 Task: Go to Program & Features. Select Whole Food Market. Add to cart Organic Calcium Supplements-2. Place order for Kelly Rodriguez, _x000D_
935 S Maple St_x000D_
Laurel, Mississippi(MS), 39440, Cell Number (601) 649-1048
Action: Mouse moved to (781, 270)
Screenshot: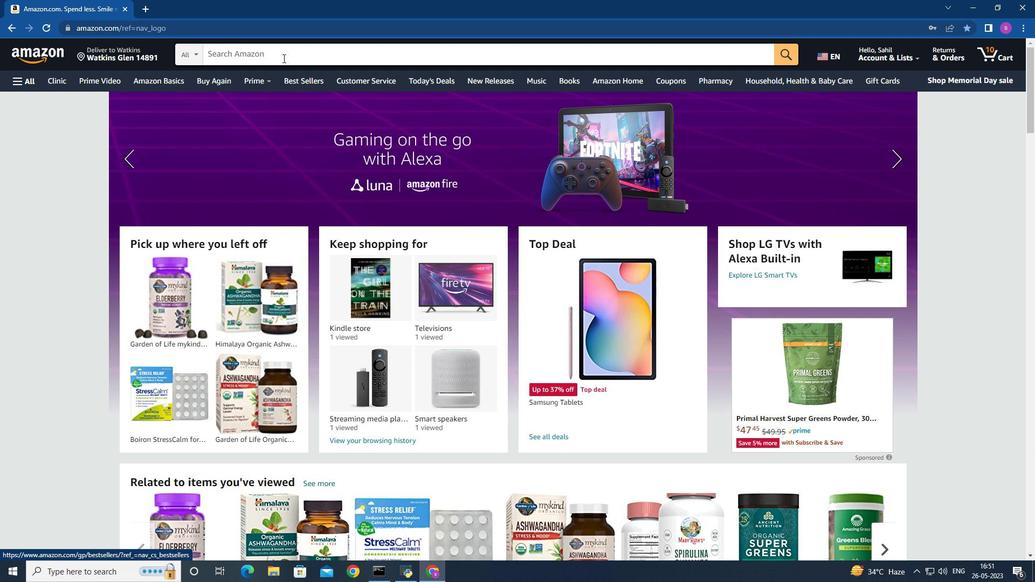 
Action: Mouse pressed left at (781, 270)
Screenshot: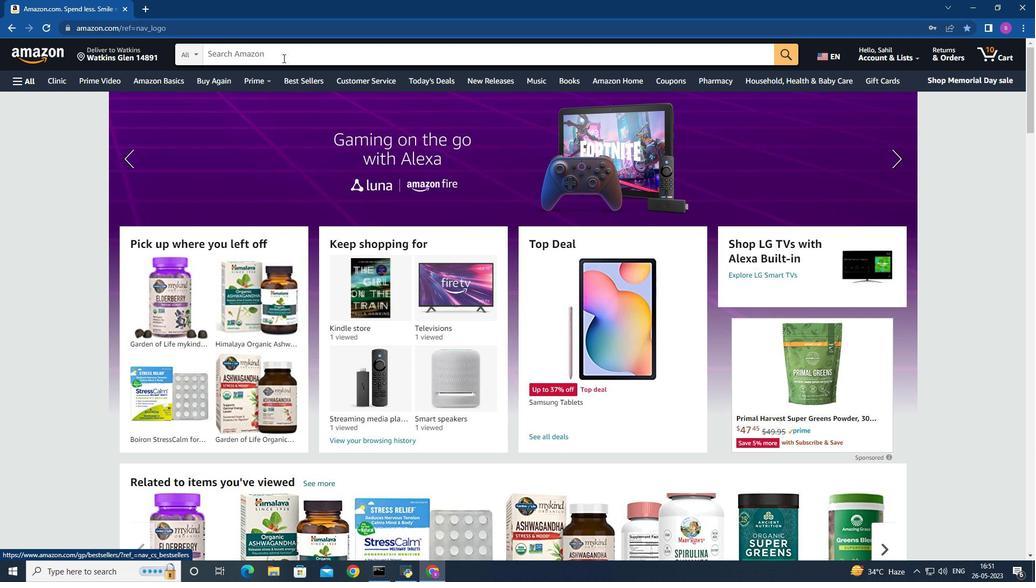 
Action: Key pressed food<Key.space>market<Key.enter>
Screenshot: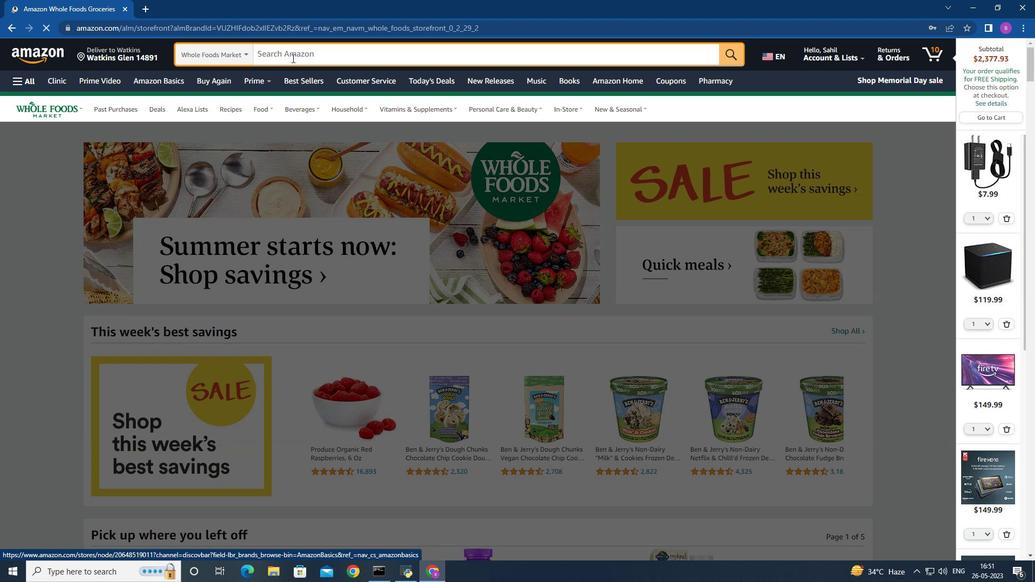 
Action: Mouse moved to (781, 270)
Screenshot: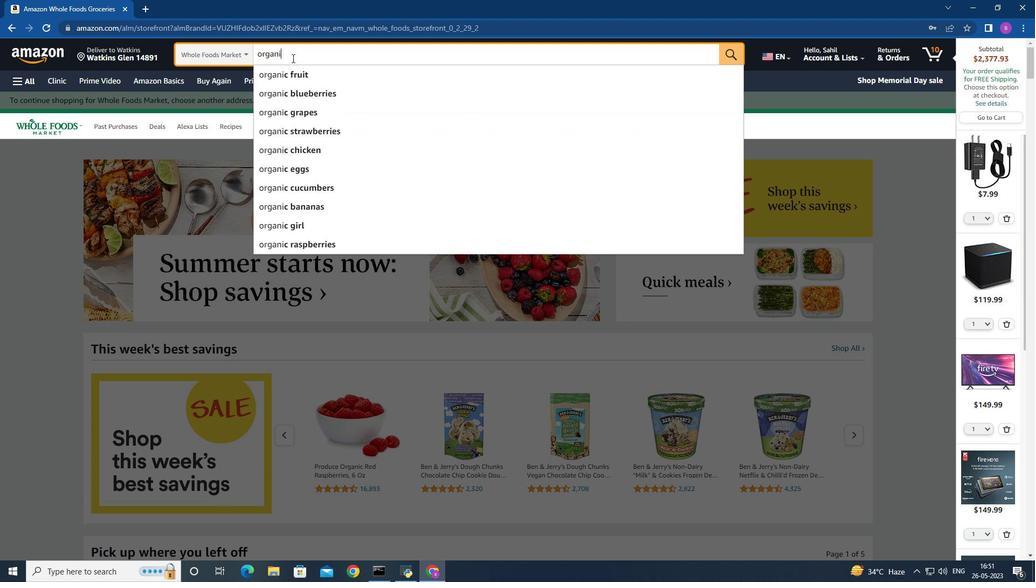 
Action: Mouse scrolled (781, 270) with delta (0, 0)
Screenshot: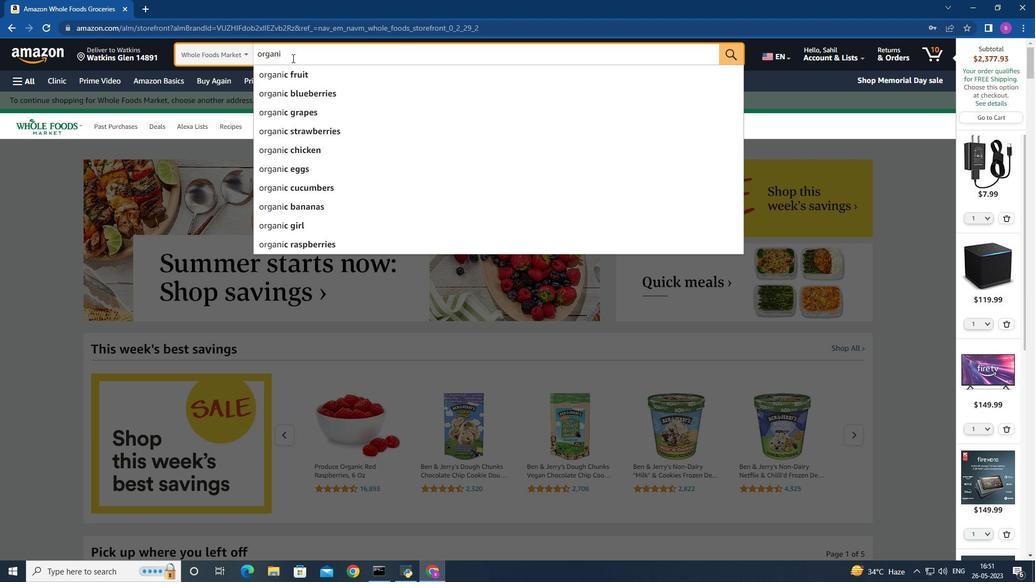 
Action: Mouse scrolled (781, 270) with delta (0, 0)
Screenshot: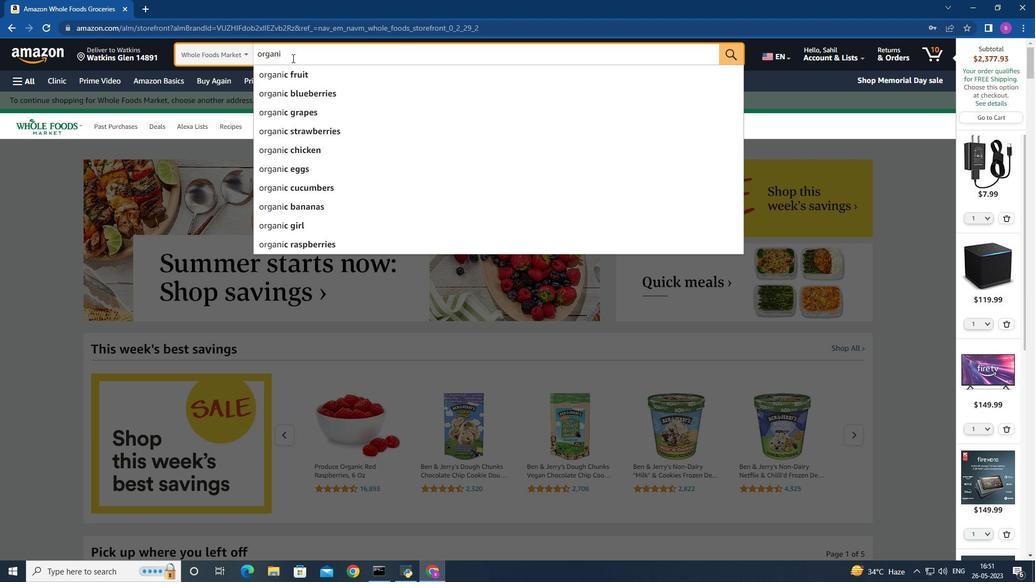 
Action: Mouse scrolled (781, 270) with delta (0, 0)
Screenshot: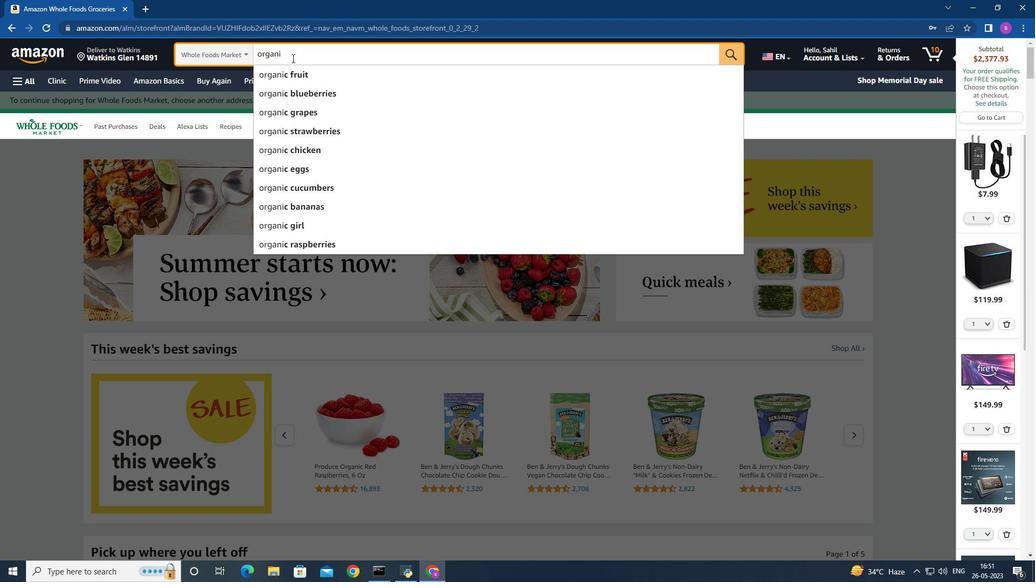 
Action: Mouse moved to (781, 270)
Screenshot: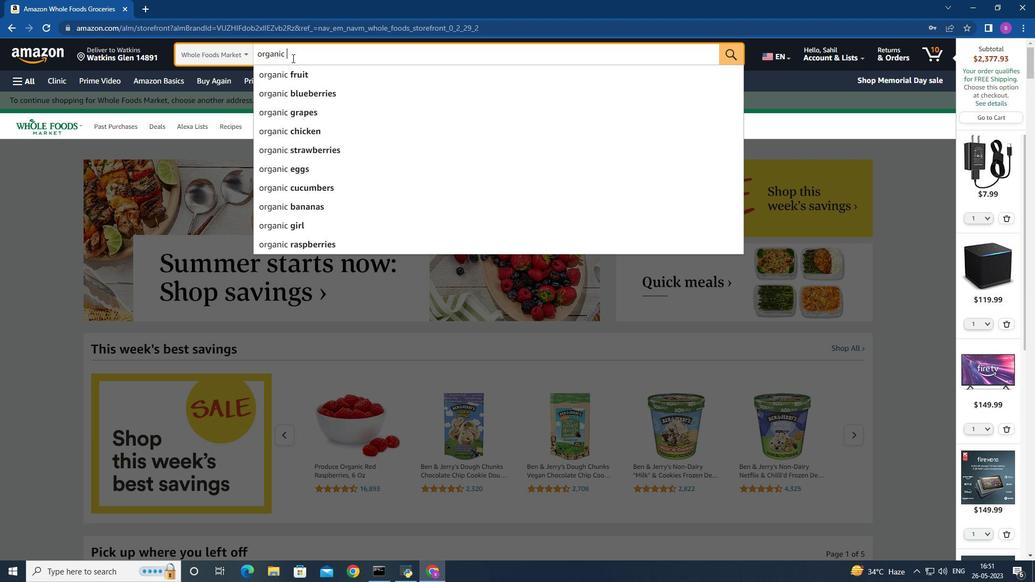 
Action: Mouse scrolled (781, 270) with delta (0, 0)
Screenshot: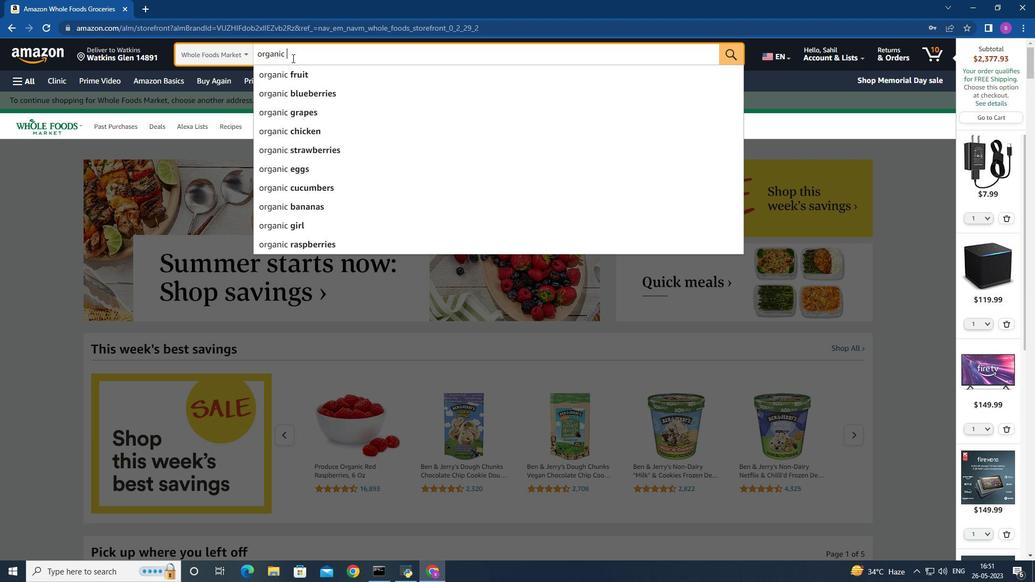 
Action: Mouse scrolled (781, 270) with delta (0, 0)
Screenshot: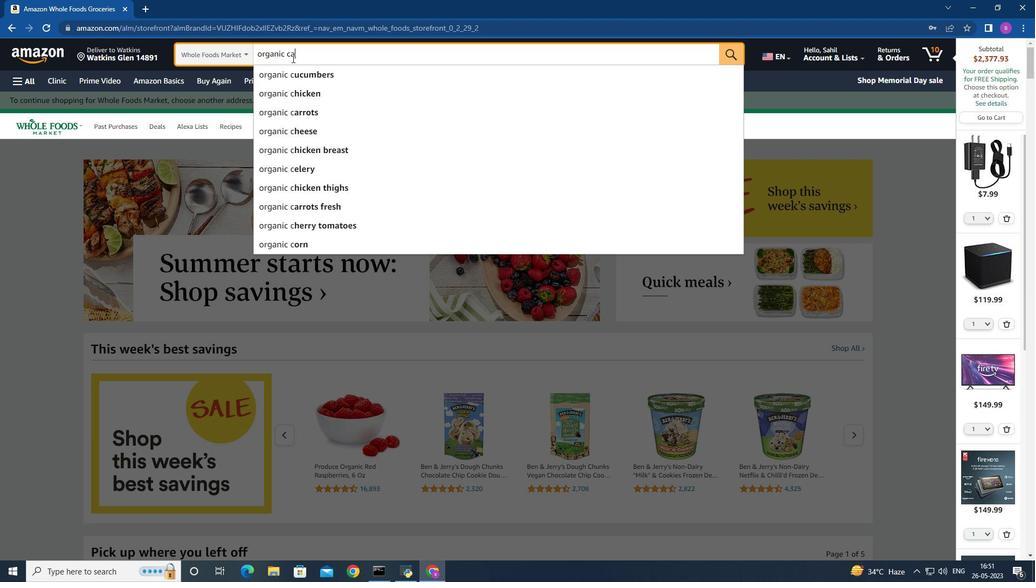 
Action: Mouse scrolled (781, 270) with delta (0, 0)
Screenshot: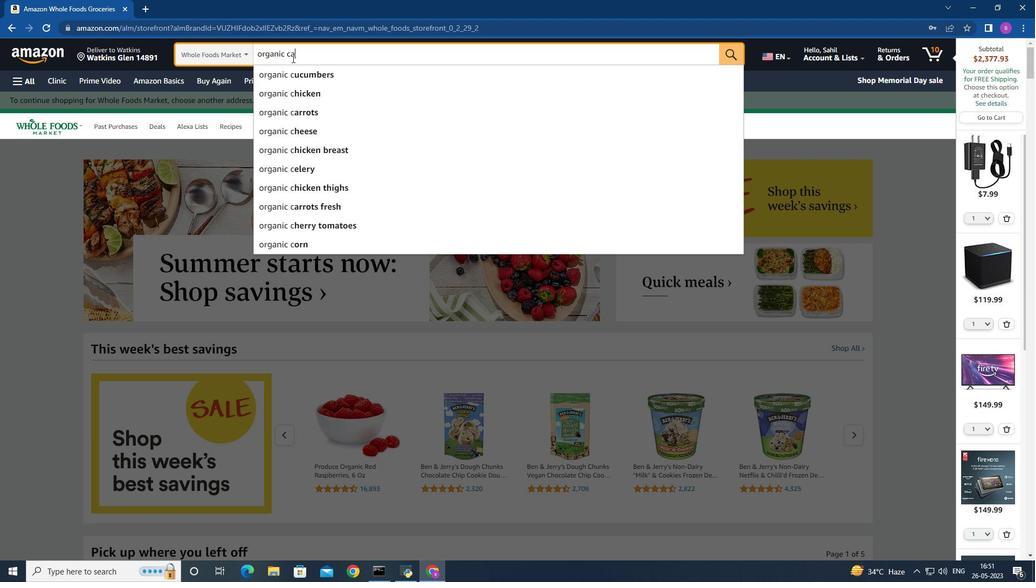 
Action: Mouse moved to (781, 270)
Screenshot: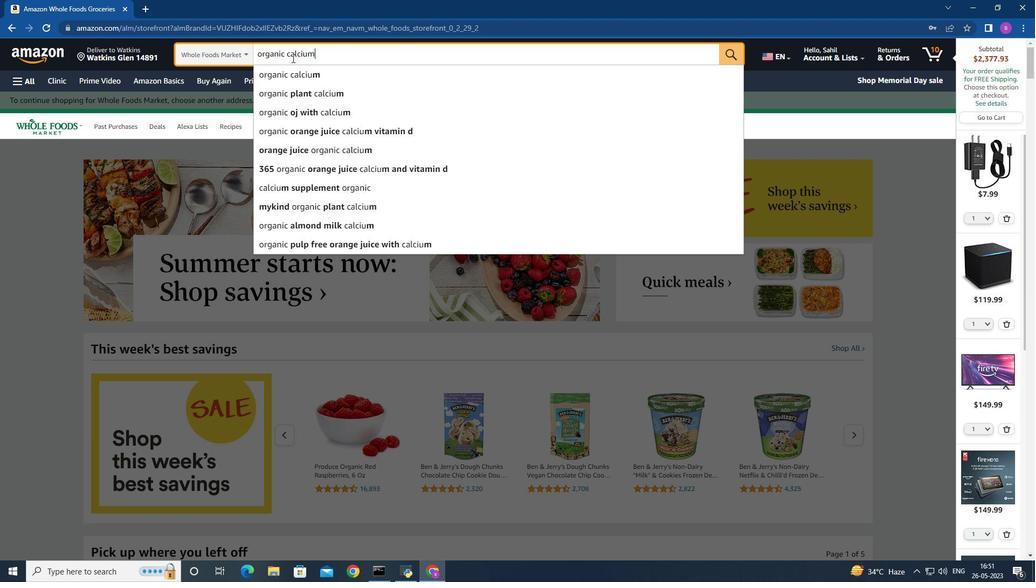 
Action: Mouse scrolled (781, 270) with delta (0, 0)
Screenshot: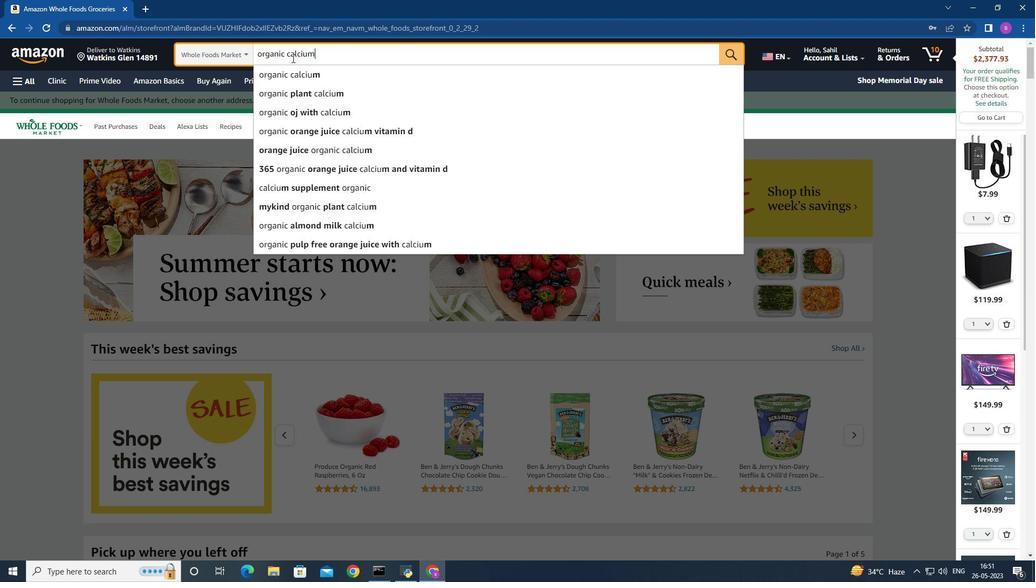 
Action: Mouse scrolled (781, 270) with delta (0, 0)
Screenshot: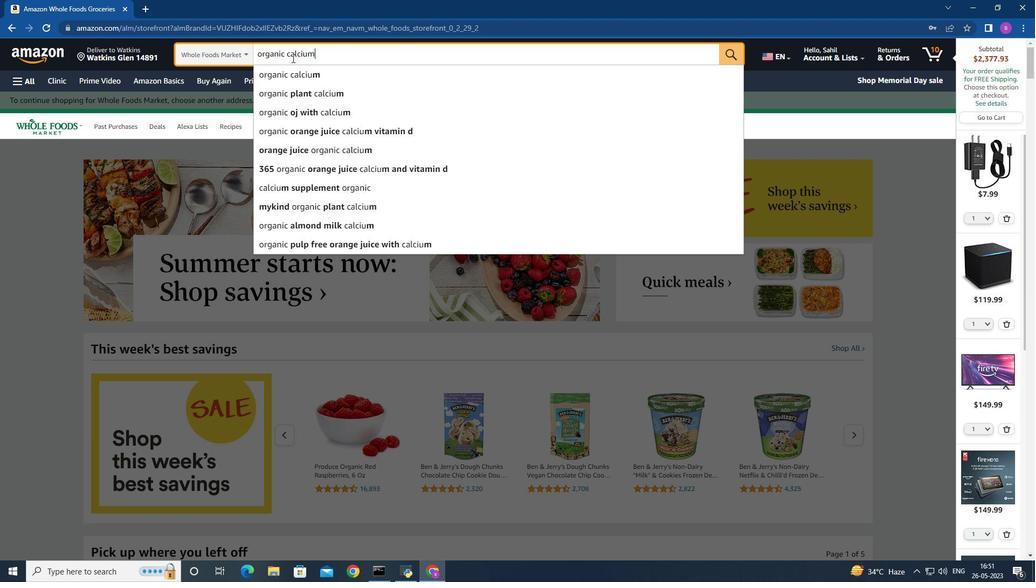 
Action: Mouse scrolled (781, 270) with delta (0, 0)
Screenshot: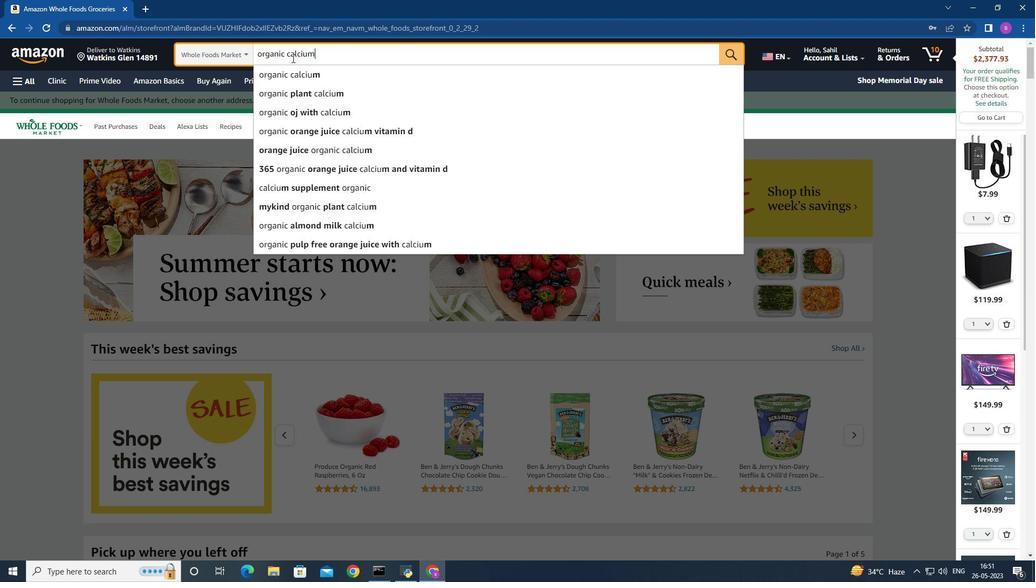 
Action: Mouse scrolled (781, 270) with delta (0, 0)
Screenshot: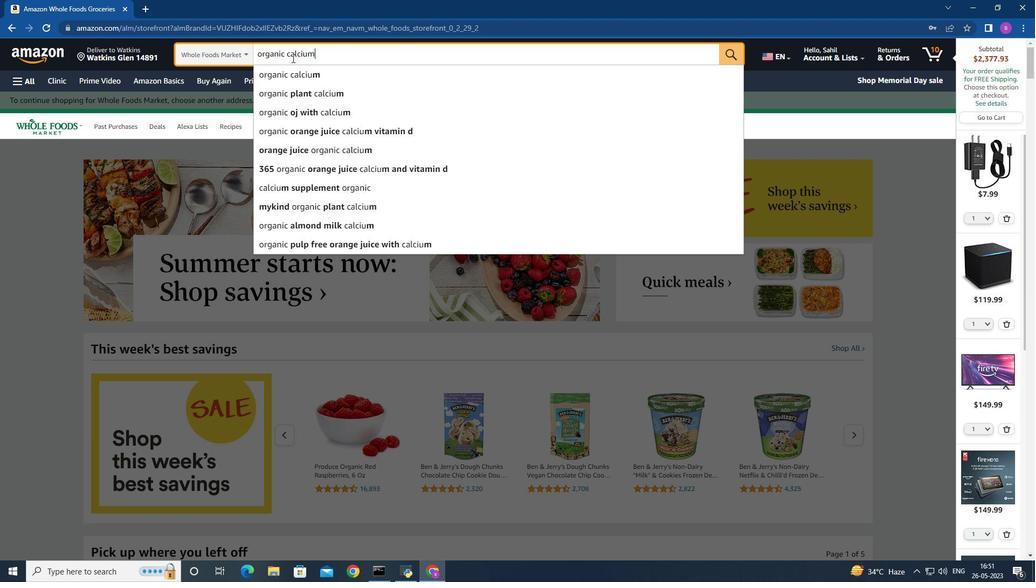 
Action: Mouse moved to (781, 270)
Screenshot: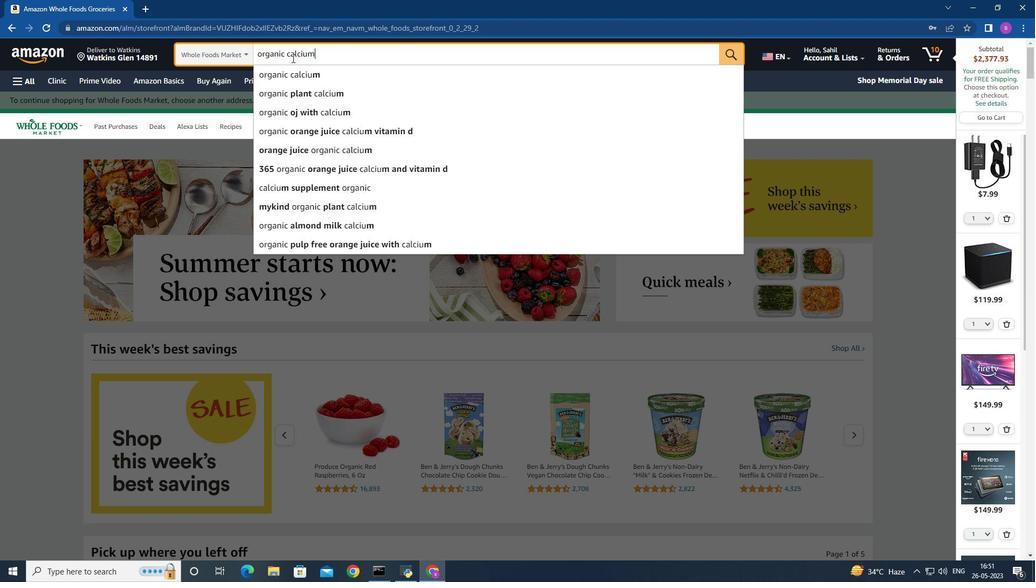 
Action: Mouse scrolled (781, 270) with delta (0, 0)
Screenshot: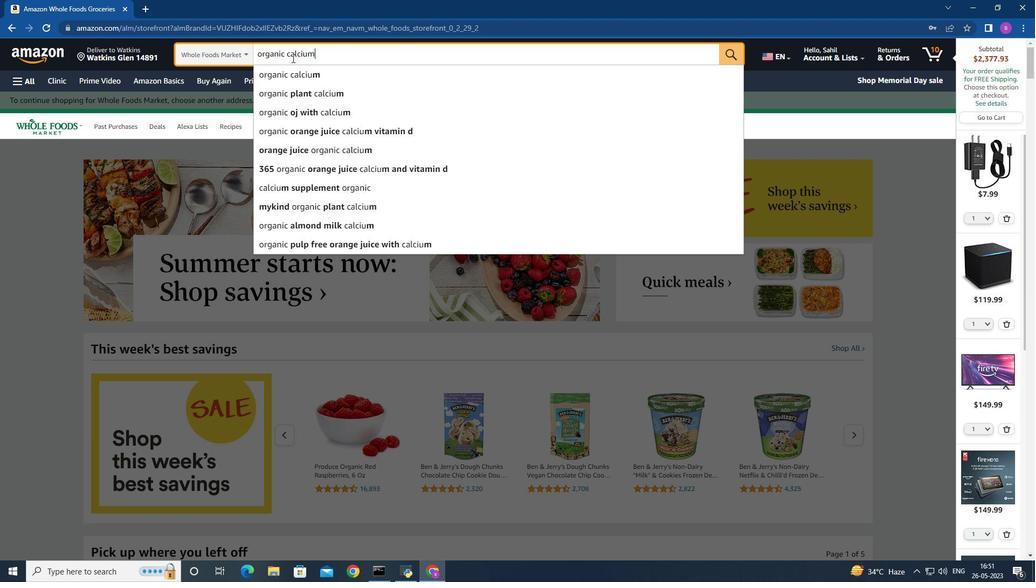 
Action: Mouse moved to (781, 270)
Screenshot: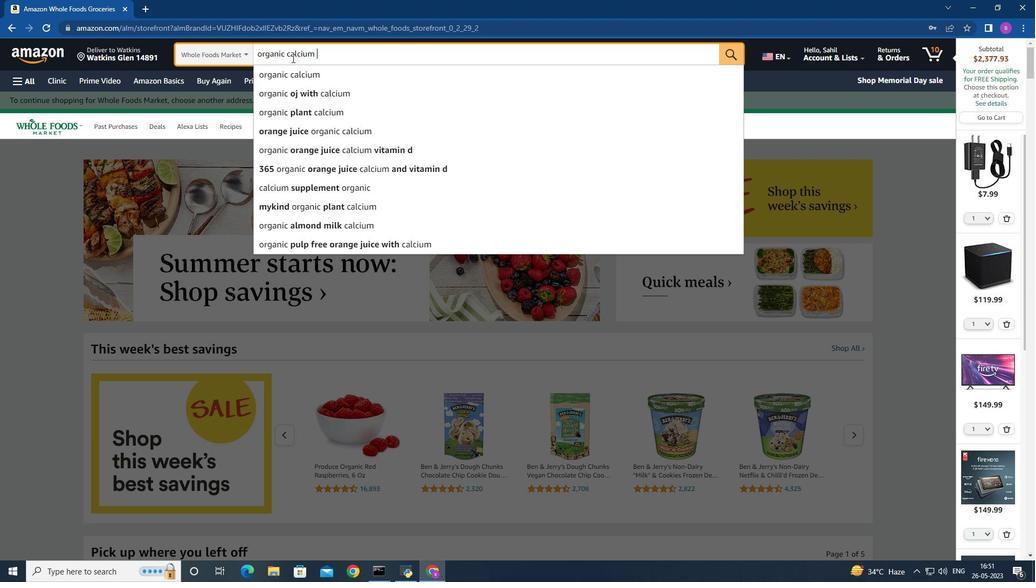 
Action: Mouse scrolled (781, 270) with delta (0, 0)
Screenshot: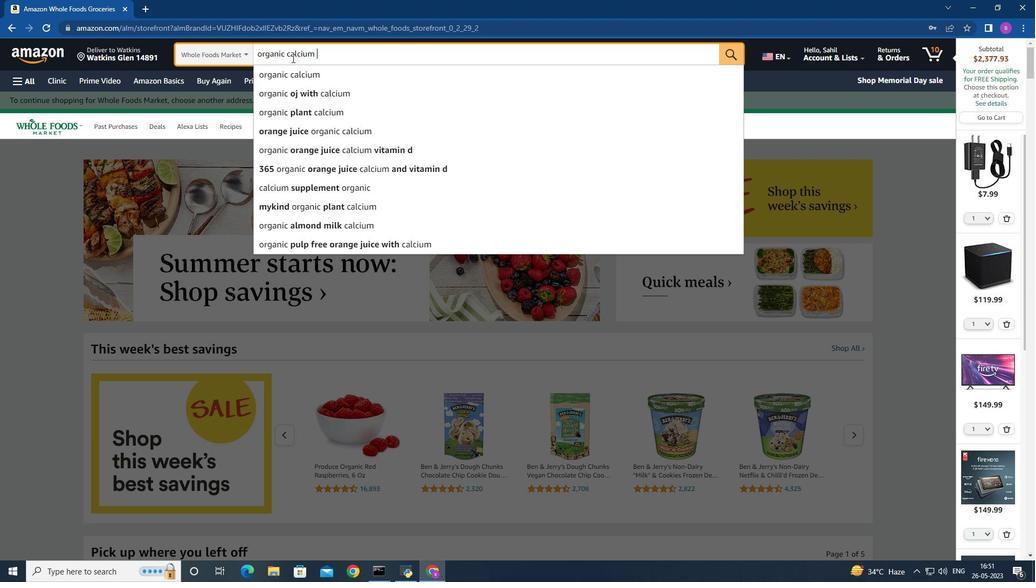 
Action: Mouse scrolled (781, 270) with delta (0, 0)
Screenshot: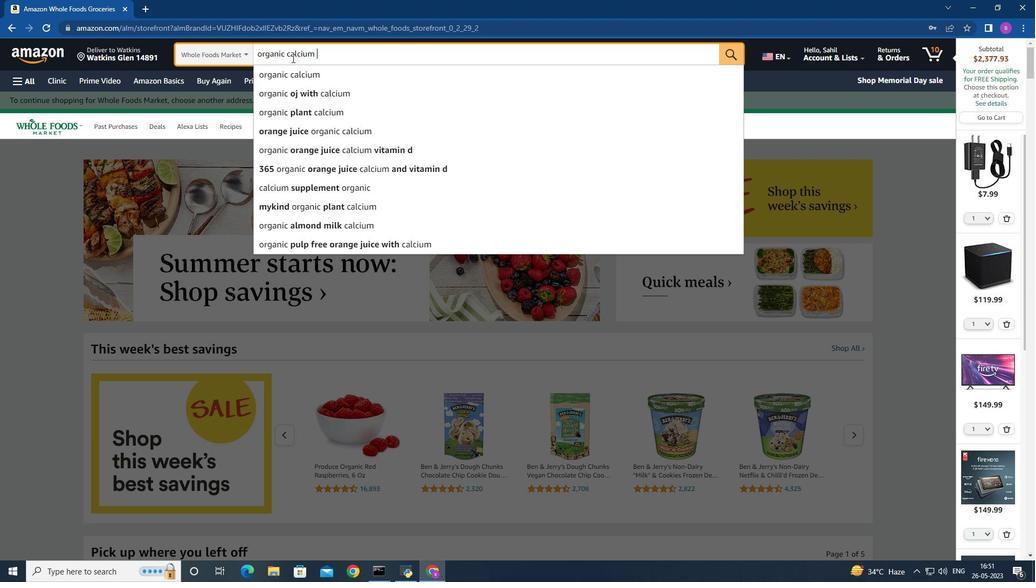 
Action: Mouse moved to (781, 270)
Screenshot: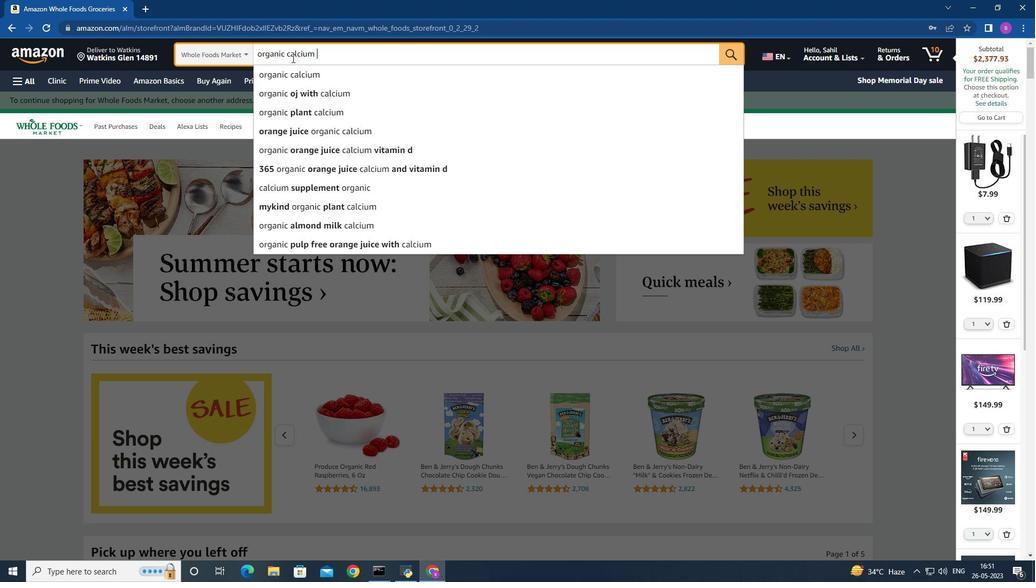 
Action: Mouse scrolled (781, 270) with delta (0, 0)
Screenshot: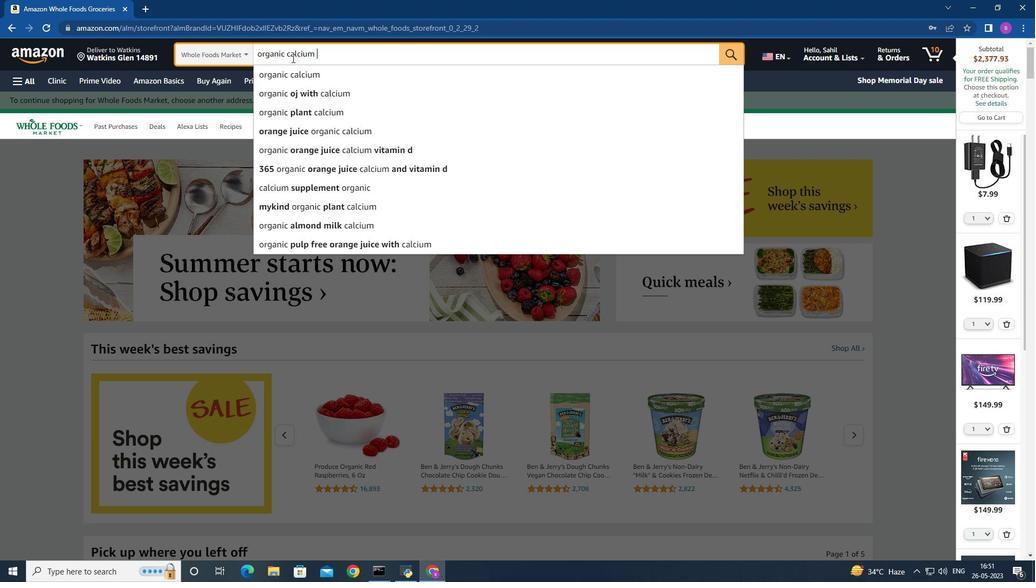 
Action: Mouse moved to (781, 270)
Screenshot: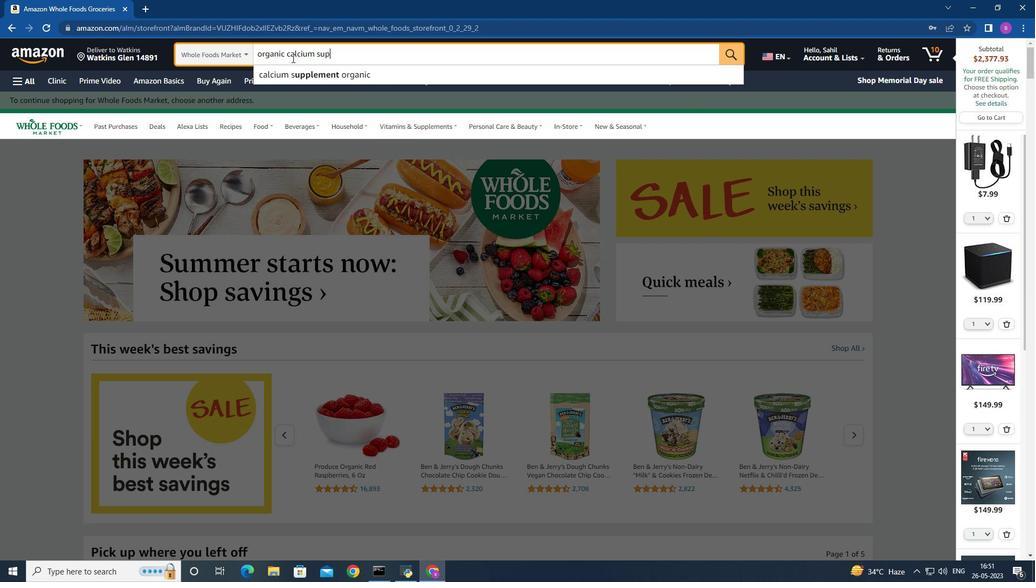
Action: Mouse pressed left at (781, 270)
Screenshot: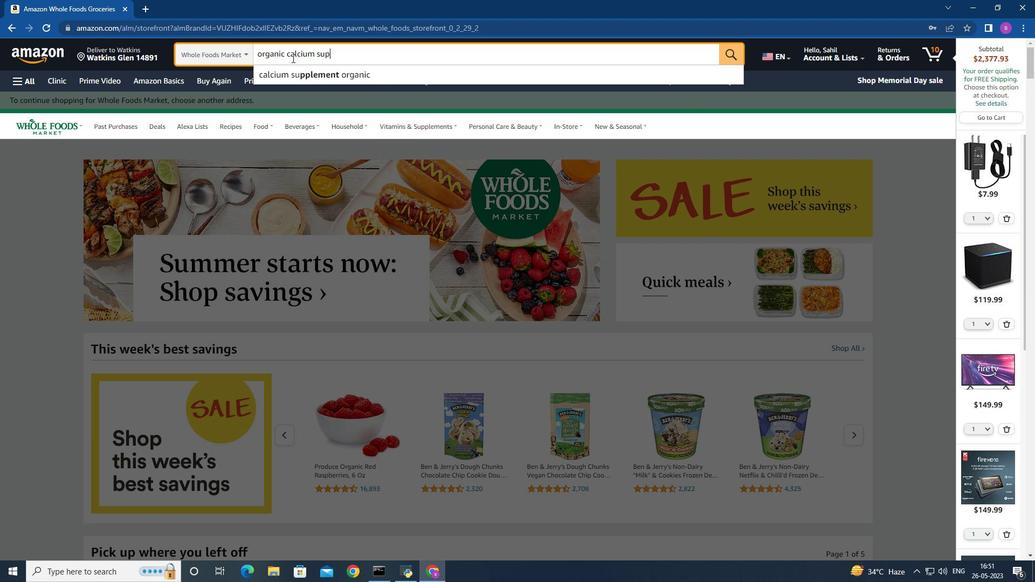 
Action: Key pressed <Key.space>calcium<Key.space><Key.shift>Supplements-2.<Key.enter>
Screenshot: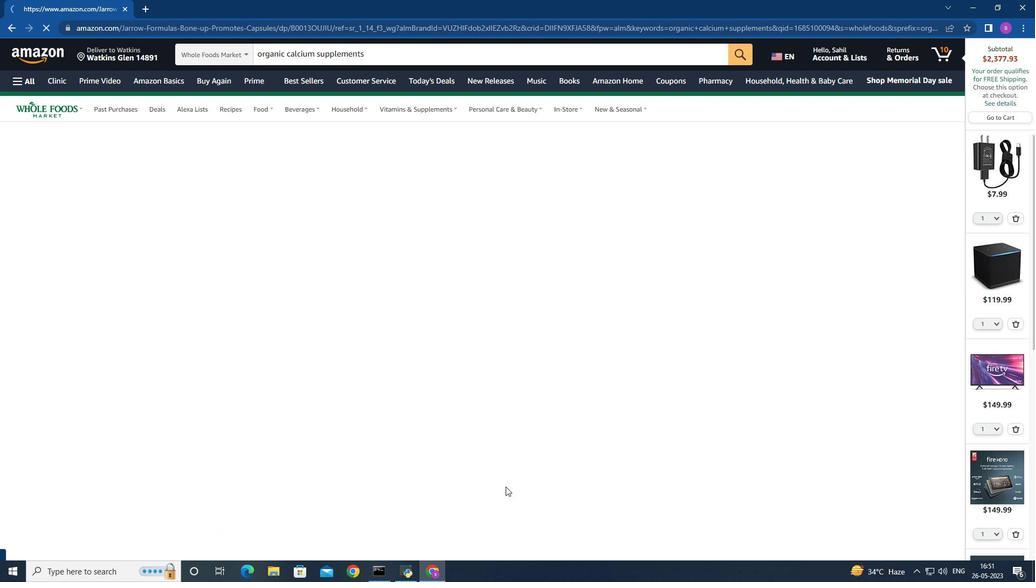 
Action: Mouse moved to (781, 270)
Screenshot: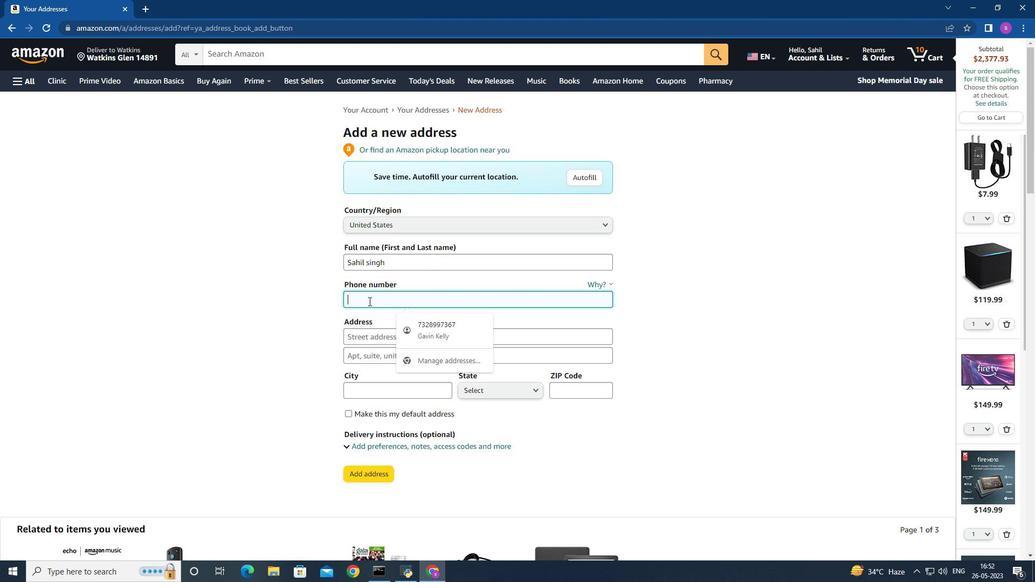 
Action: Mouse scrolled (781, 270) with delta (0, 0)
Screenshot: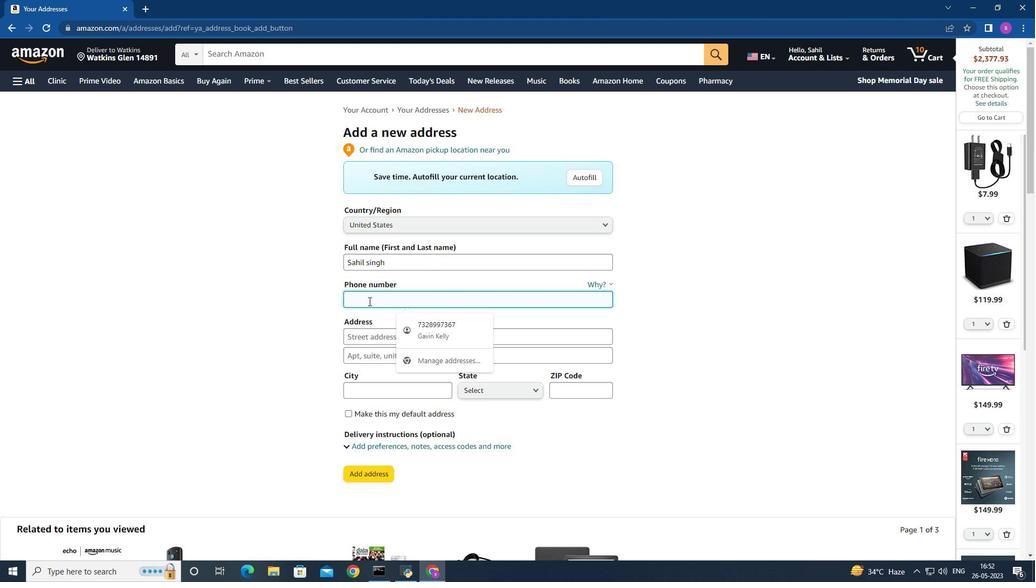 
Action: Mouse moved to (781, 270)
Screenshot: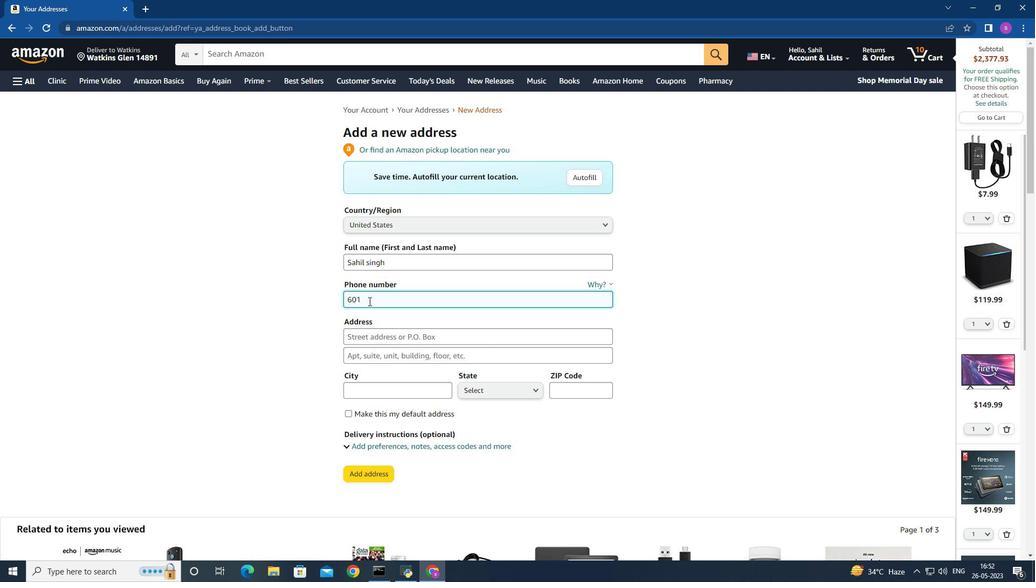 
Action: Mouse scrolled (781, 270) with delta (0, 0)
Screenshot: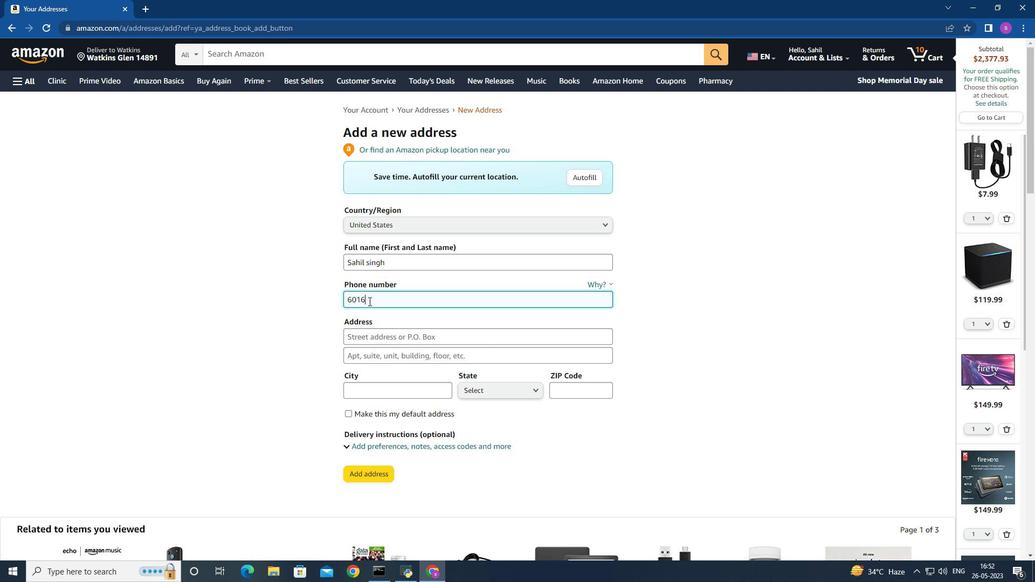 
Action: Mouse scrolled (781, 270) with delta (0, 0)
Screenshot: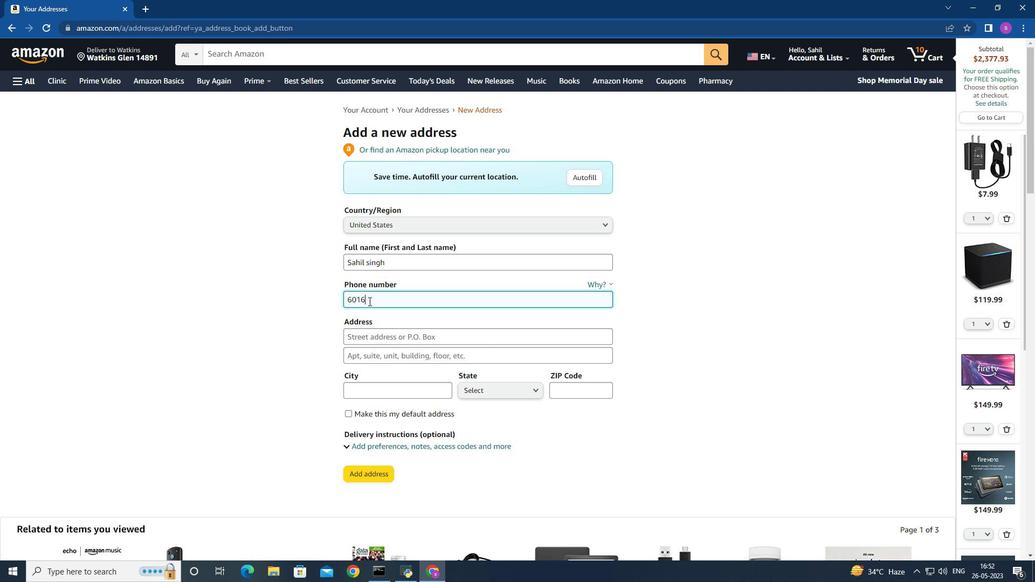 
Action: Mouse scrolled (781, 270) with delta (0, 0)
Screenshot: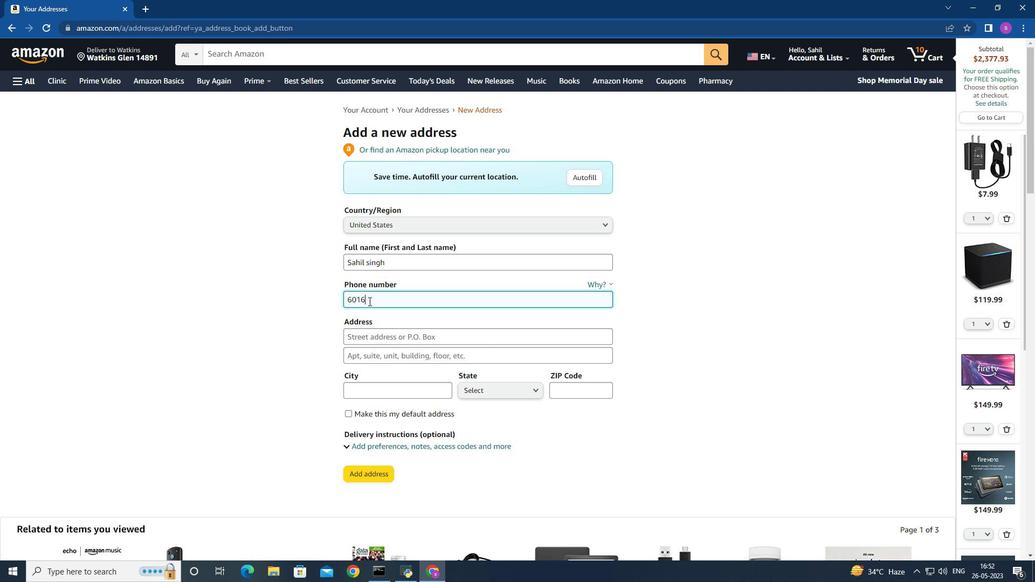 
Action: Mouse scrolled (781, 270) with delta (0, 0)
Screenshot: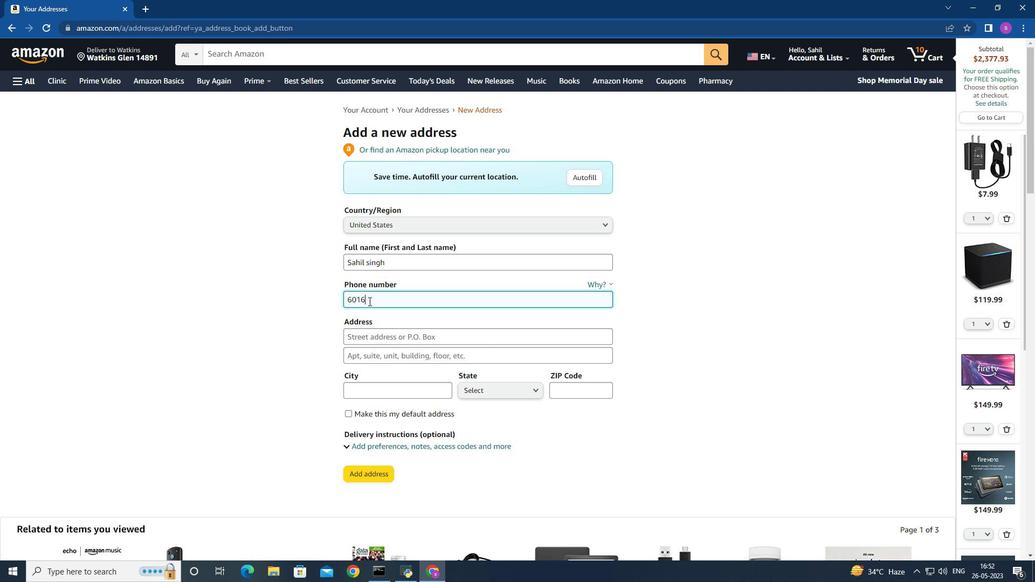 
Action: Mouse moved to (781, 270)
Screenshot: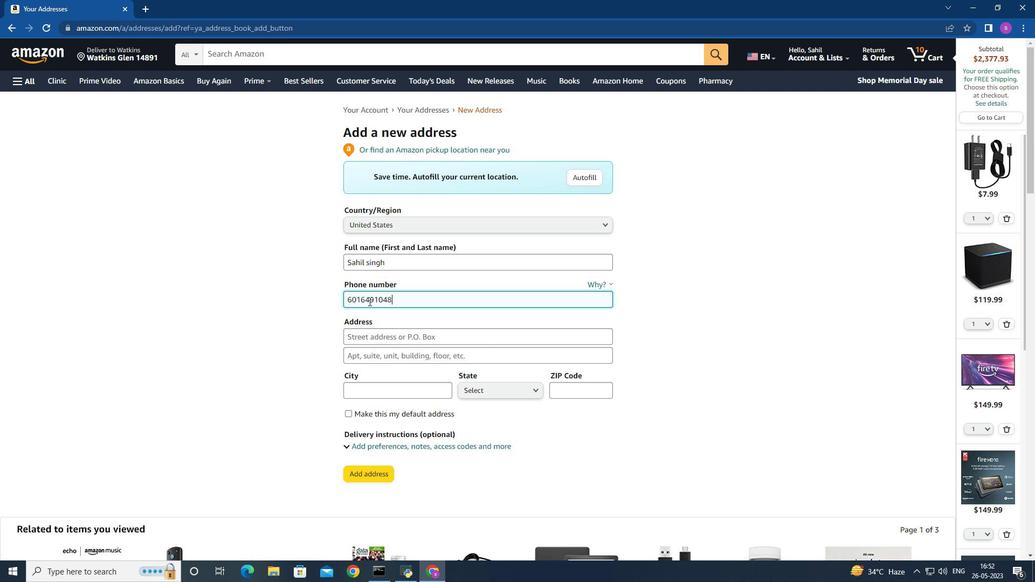 
Action: Mouse scrolled (781, 270) with delta (0, 0)
Screenshot: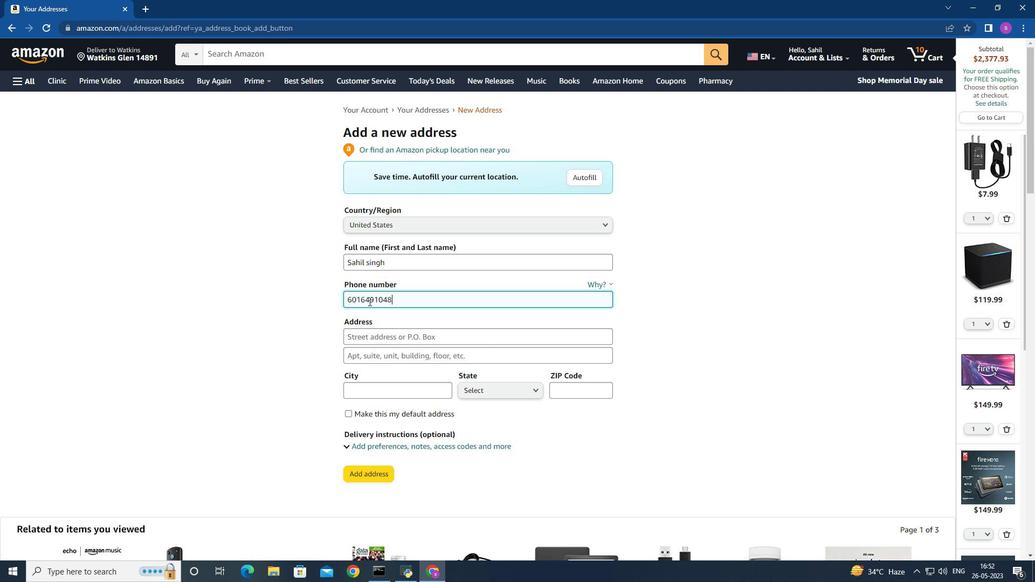 
Action: Mouse scrolled (781, 270) with delta (0, 0)
Screenshot: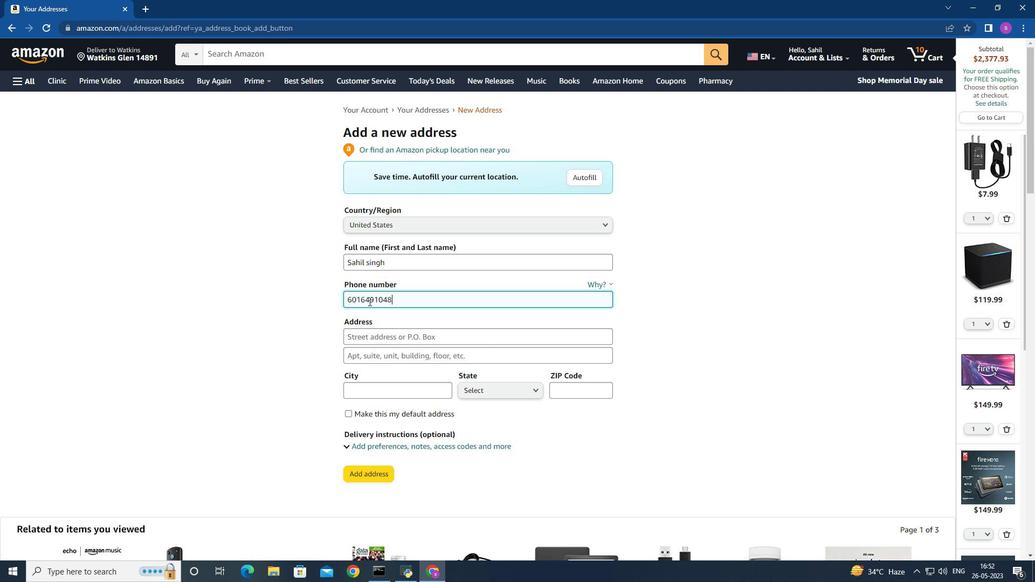 
Action: Mouse scrolled (781, 270) with delta (0, 0)
Screenshot: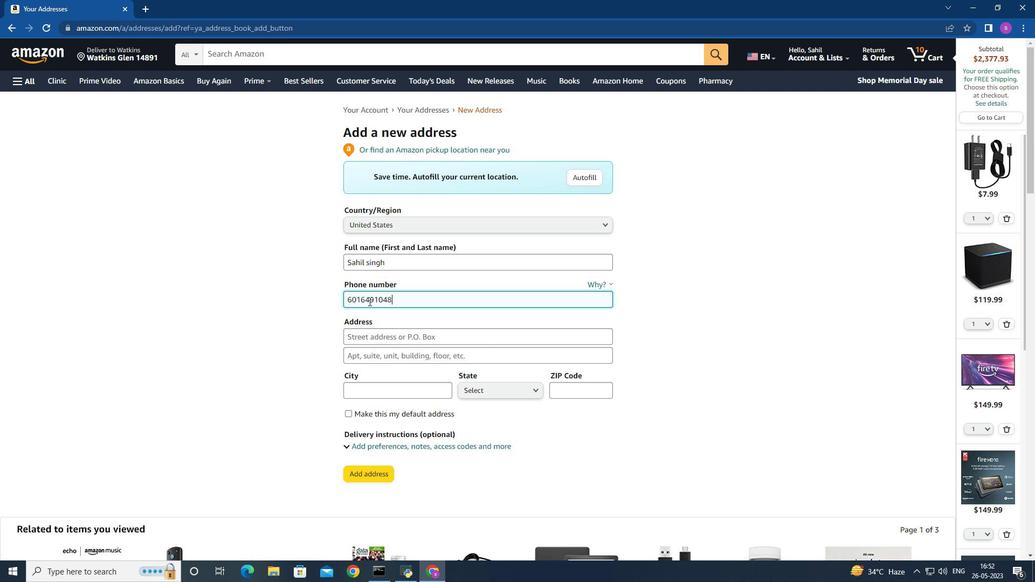 
Action: Mouse scrolled (781, 270) with delta (0, 0)
Screenshot: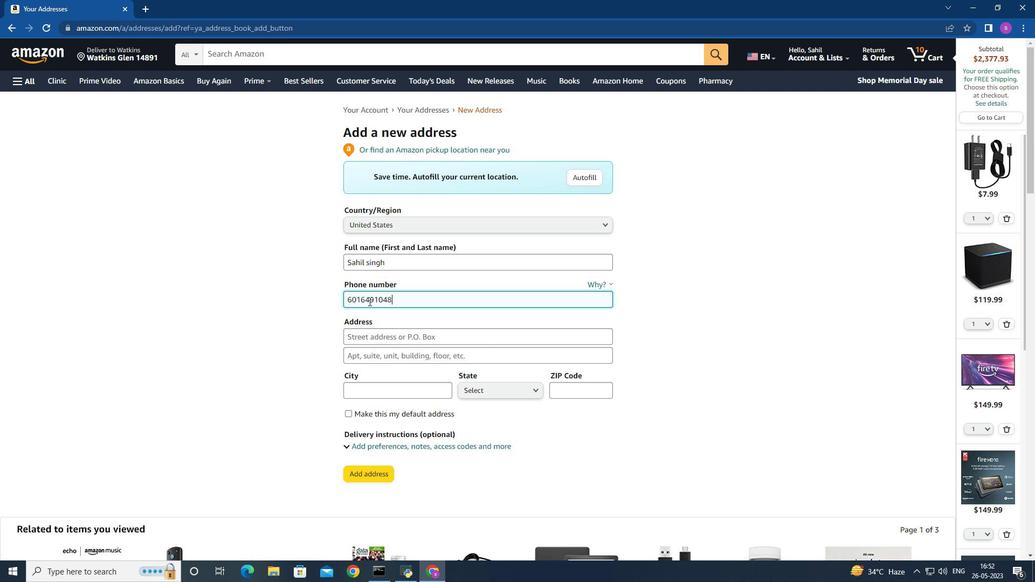 
Action: Mouse moved to (781, 270)
Screenshot: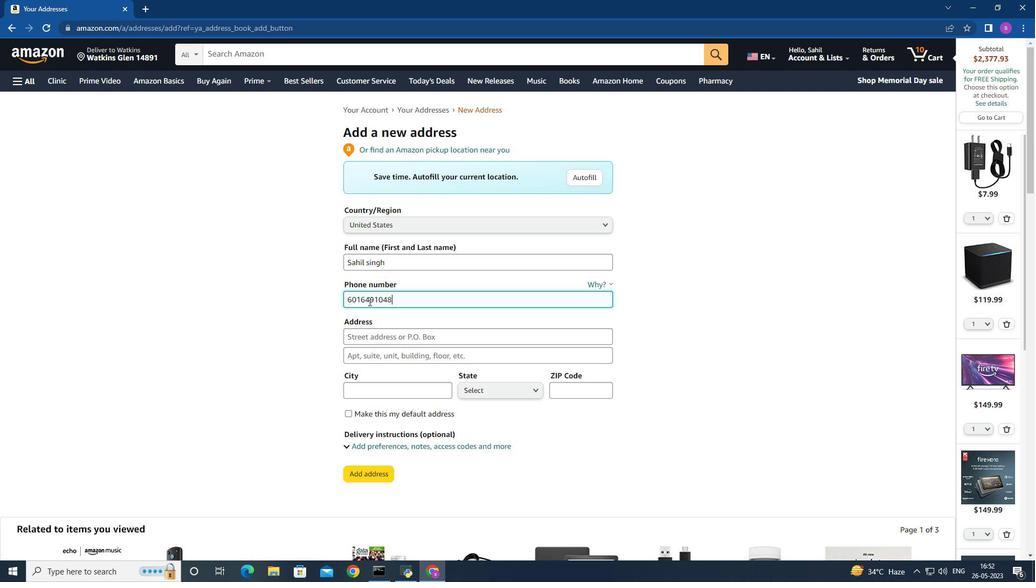 
Action: Mouse scrolled (781, 270) with delta (0, 0)
Screenshot: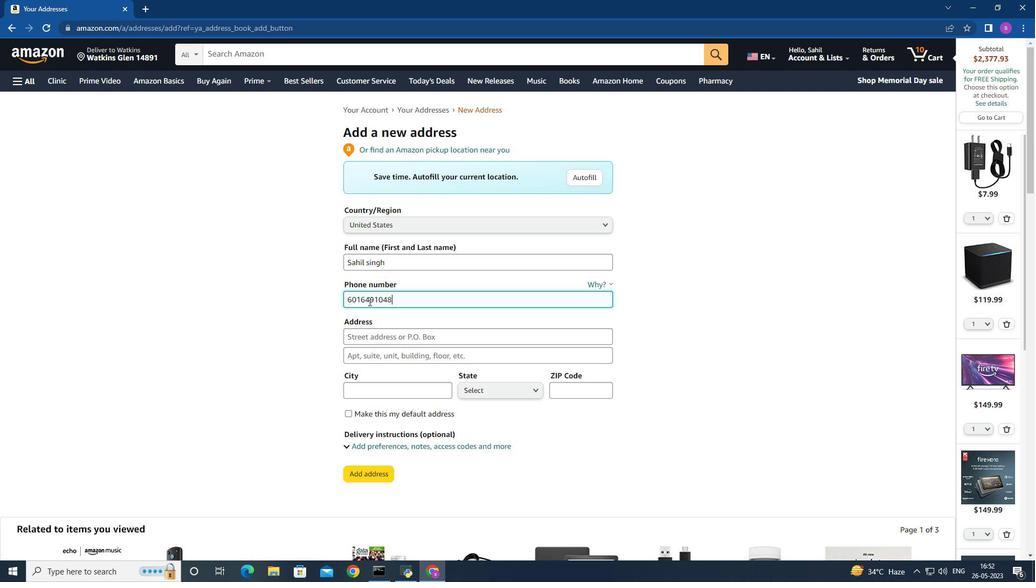 
Action: Mouse moved to (781, 270)
Screenshot: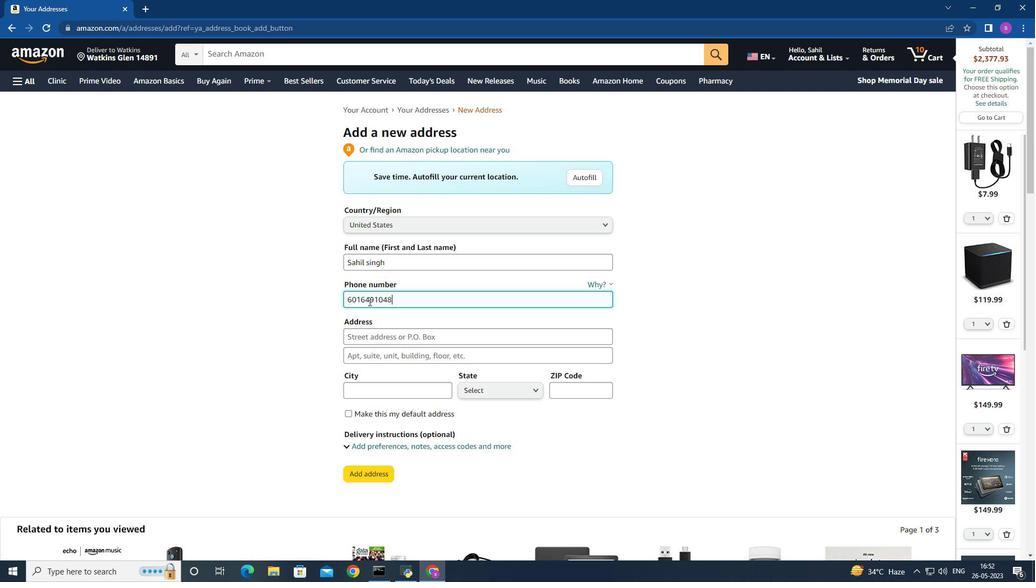 
Action: Mouse scrolled (781, 270) with delta (0, 0)
Screenshot: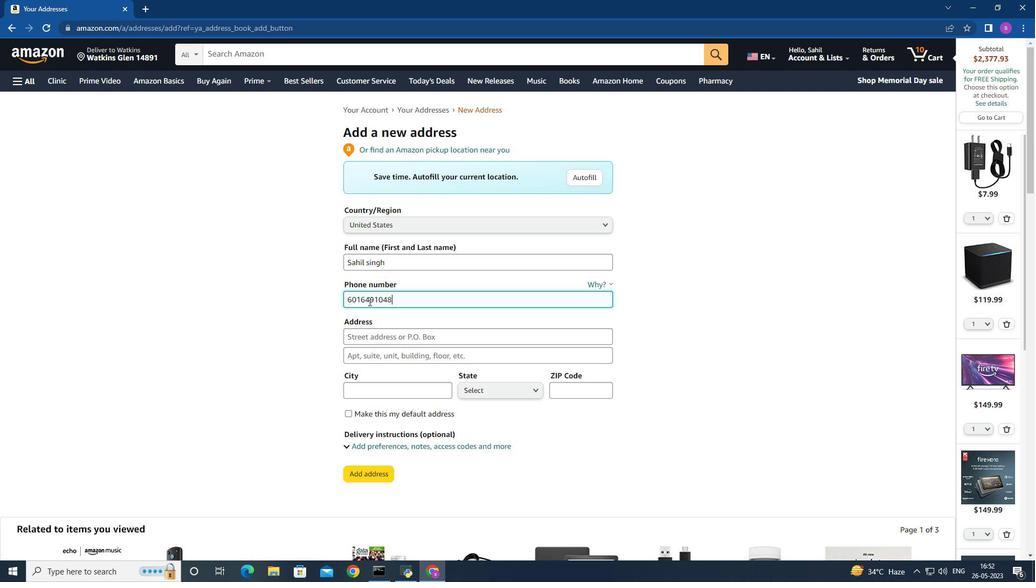 
Action: Mouse moved to (781, 270)
Screenshot: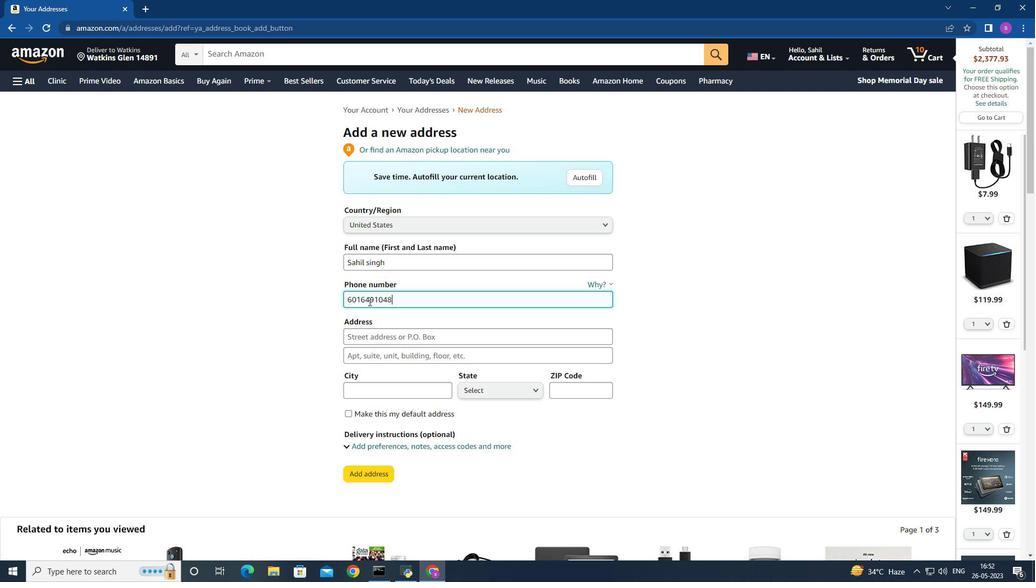 
Action: Mouse scrolled (781, 270) with delta (0, 0)
Screenshot: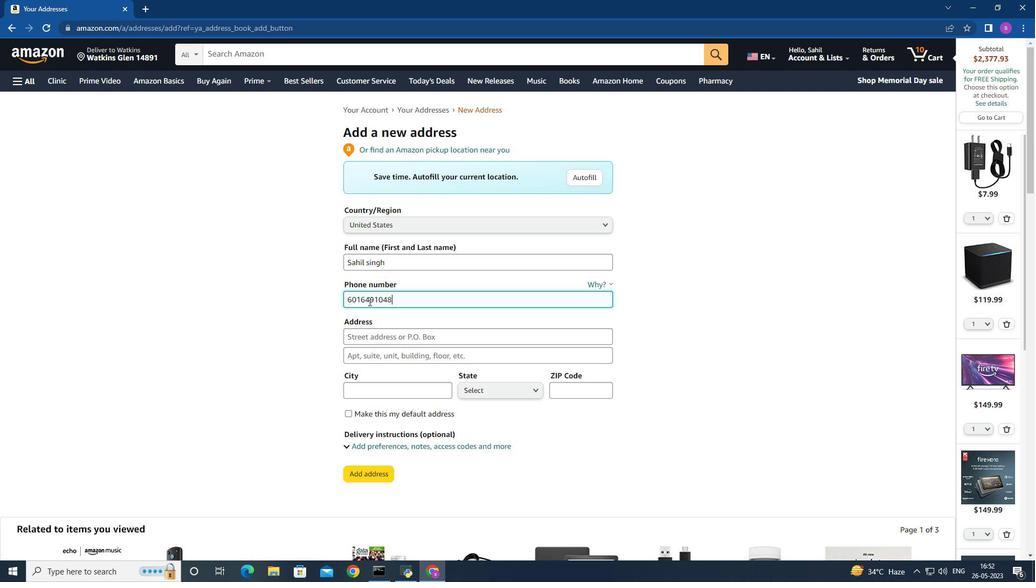 
Action: Mouse moved to (781, 270)
Screenshot: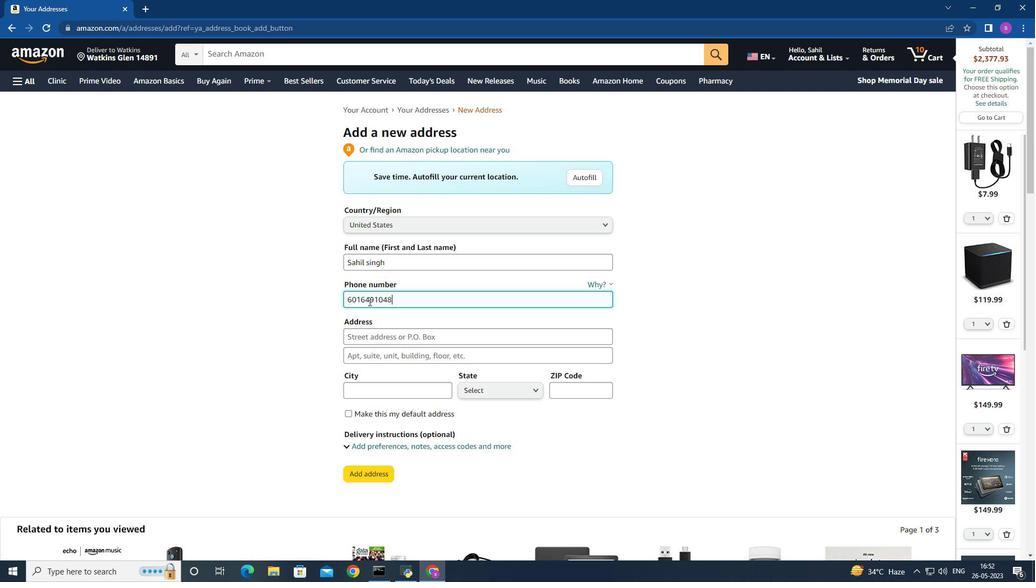 
Action: Mouse scrolled (781, 270) with delta (0, 0)
Screenshot: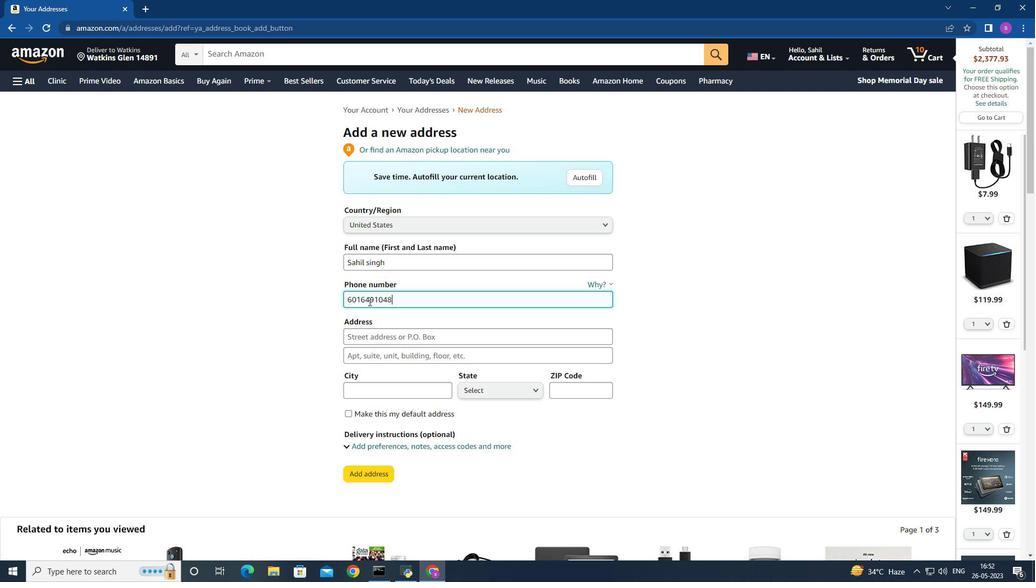 
Action: Mouse moved to (781, 270)
Screenshot: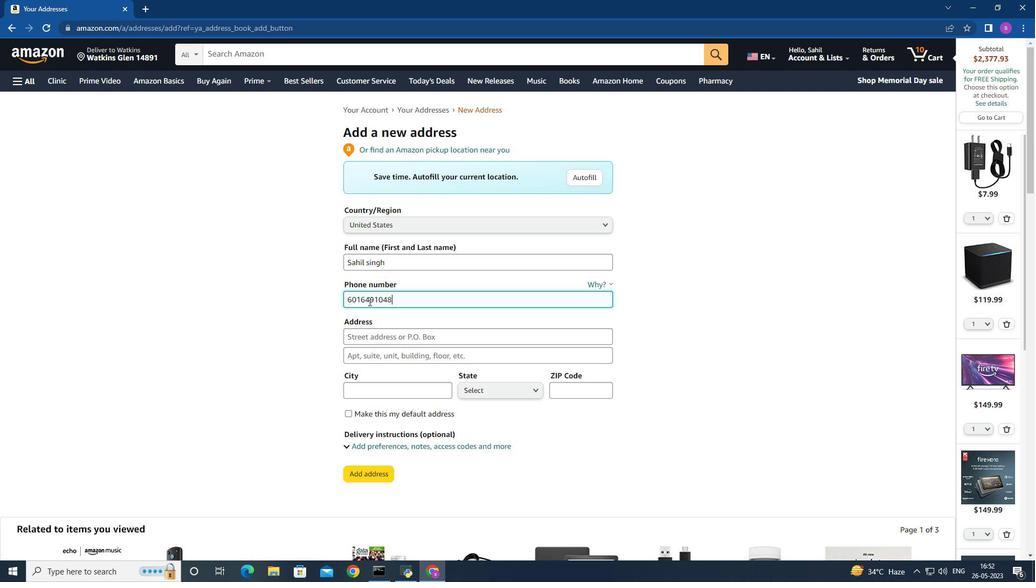 
Action: Mouse scrolled (781, 270) with delta (0, 0)
Screenshot: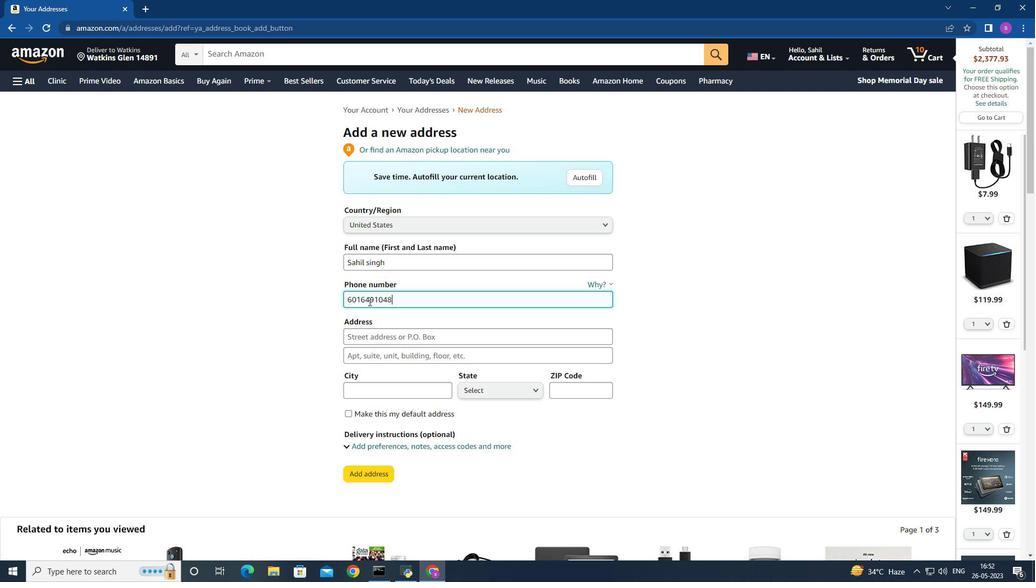 
Action: Mouse moved to (781, 270)
Screenshot: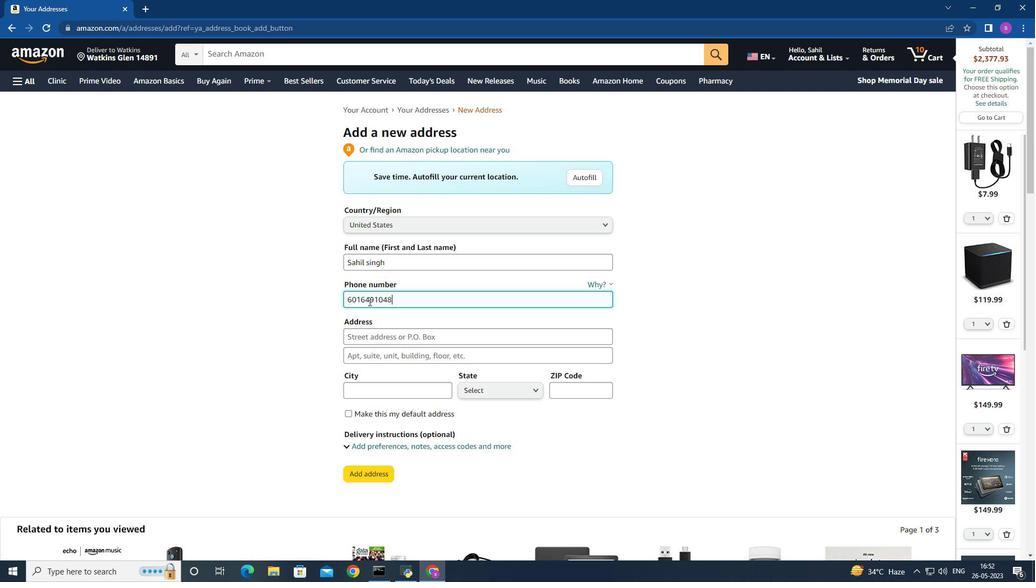 
Action: Mouse scrolled (781, 270) with delta (0, 0)
Screenshot: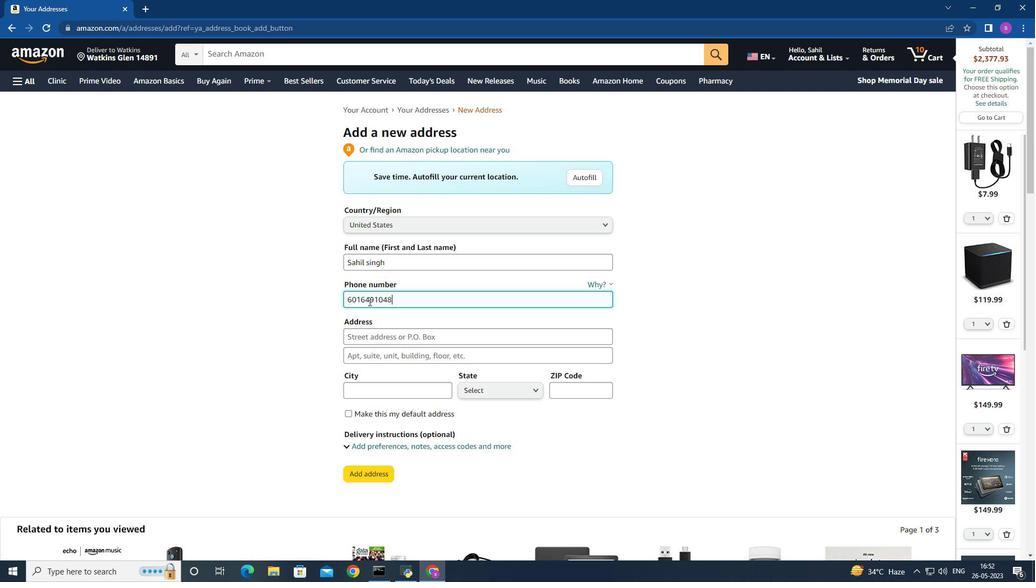 
Action: Mouse moved to (781, 270)
Screenshot: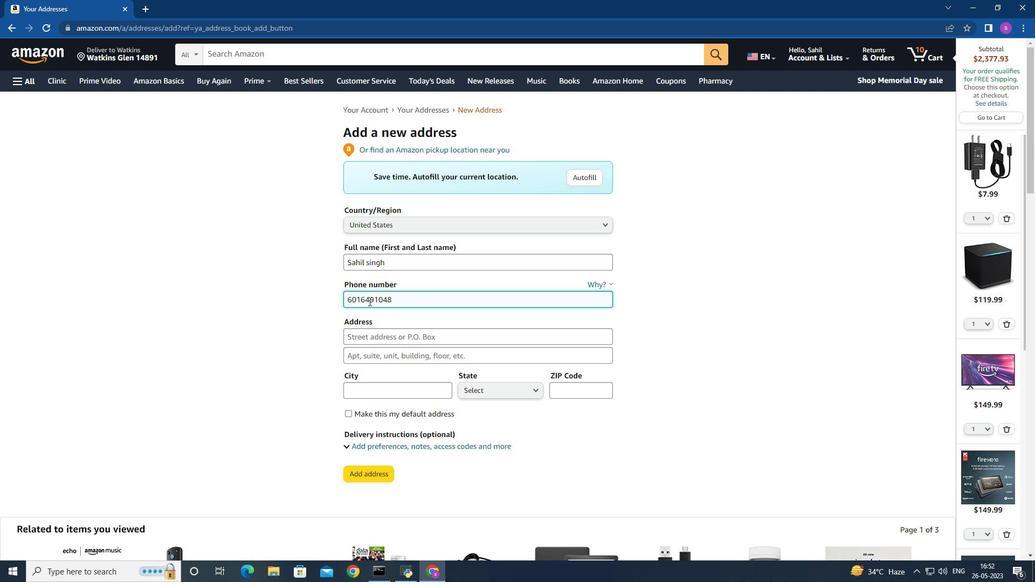 
Action: Mouse scrolled (781, 270) with delta (0, 0)
Screenshot: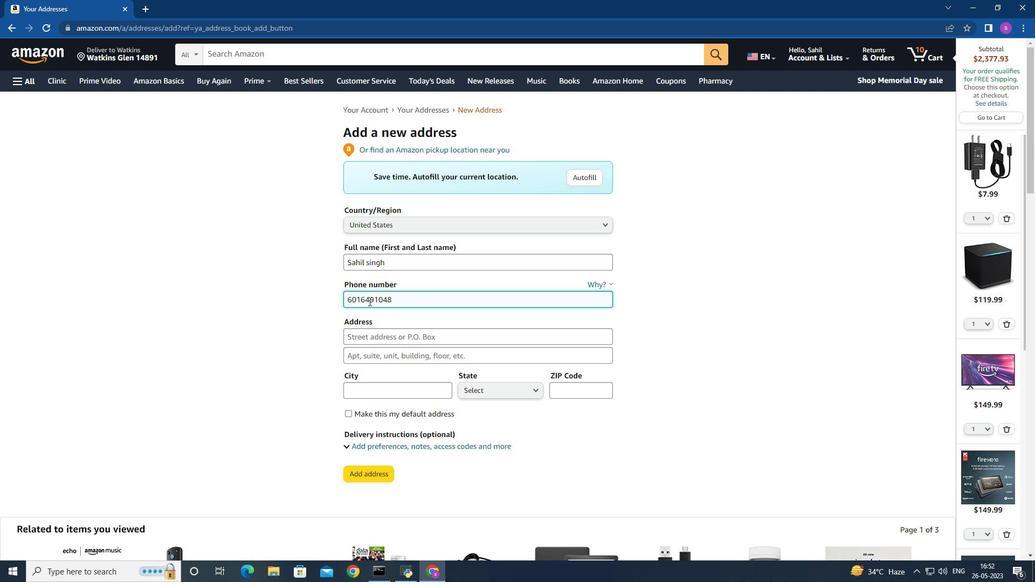
Action: Mouse moved to (781, 270)
Screenshot: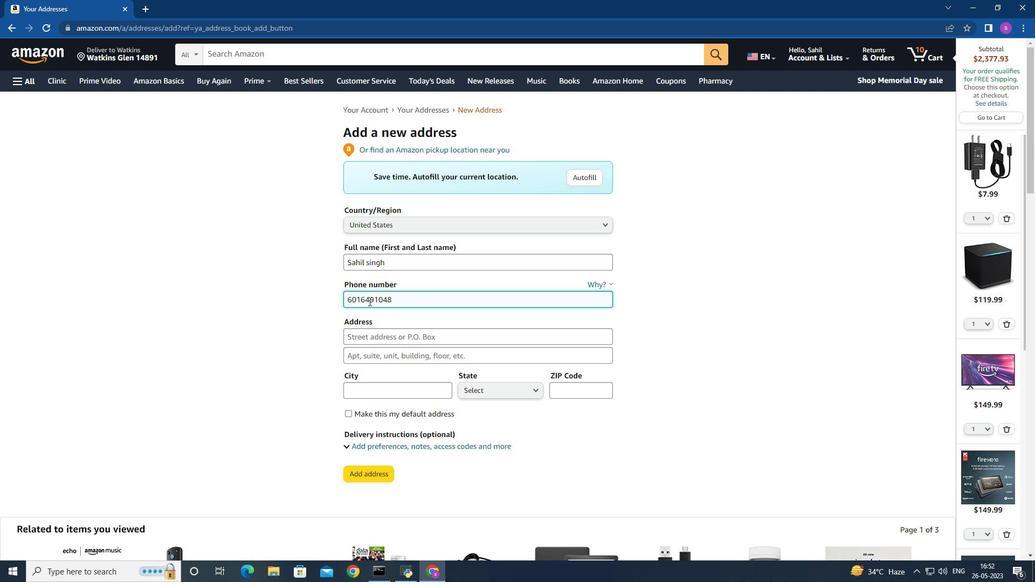 
Action: Mouse scrolled (781, 270) with delta (0, 0)
Screenshot: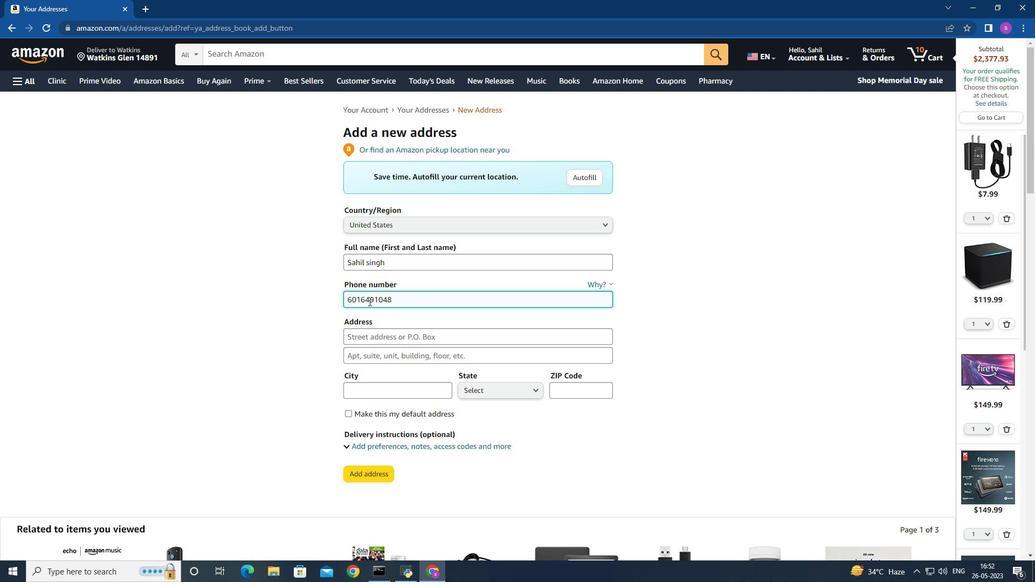 
Action: Mouse moved to (781, 270)
Screenshot: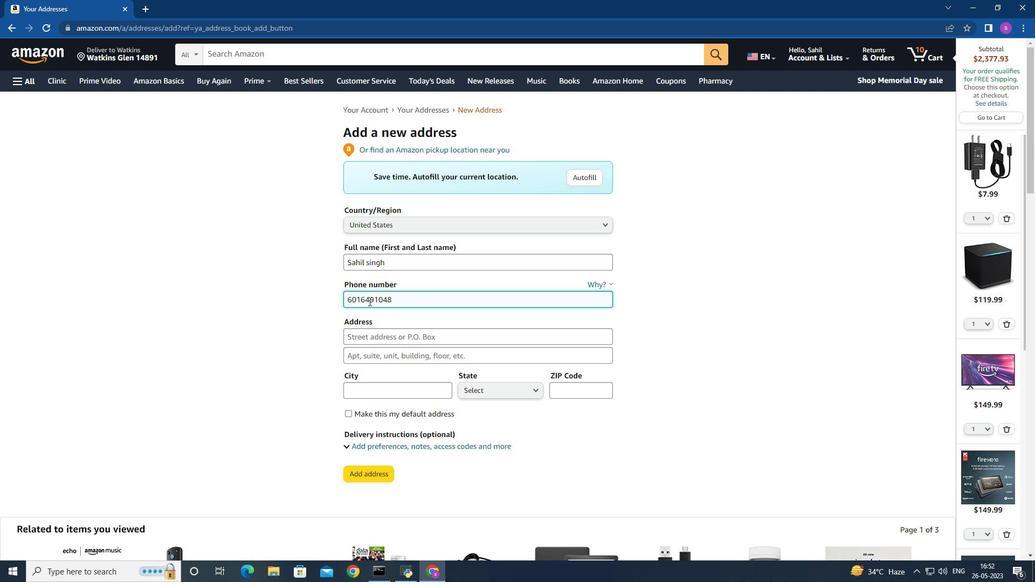 
Action: Mouse scrolled (781, 270) with delta (0, 0)
Screenshot: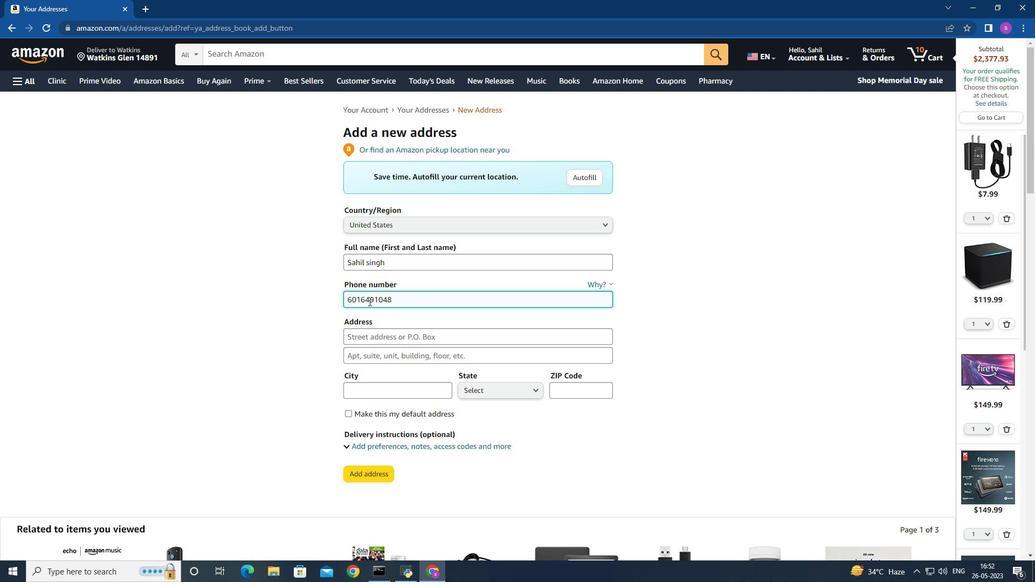 
Action: Mouse moved to (781, 270)
Screenshot: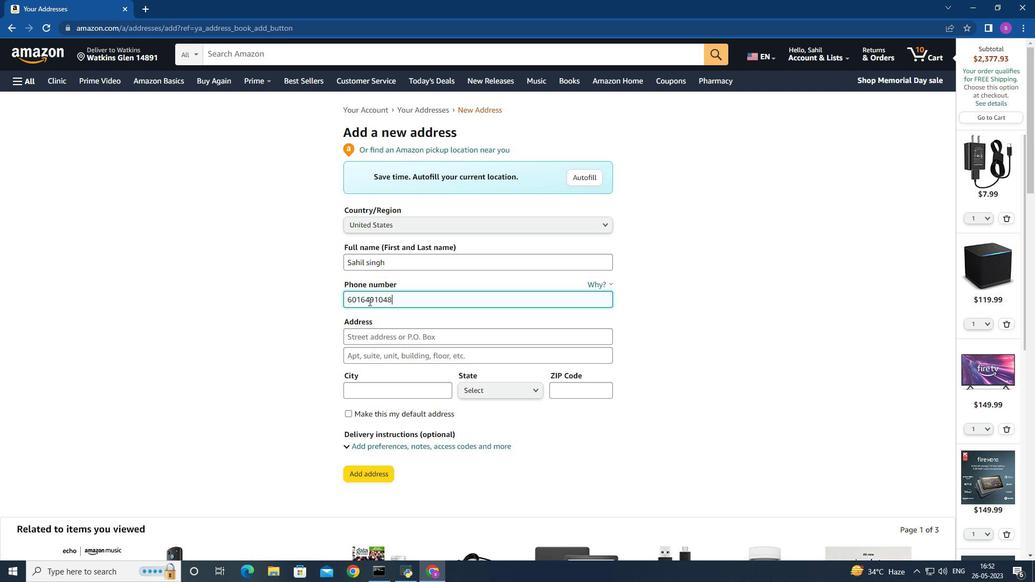 
Action: Mouse pressed left at (781, 270)
Screenshot: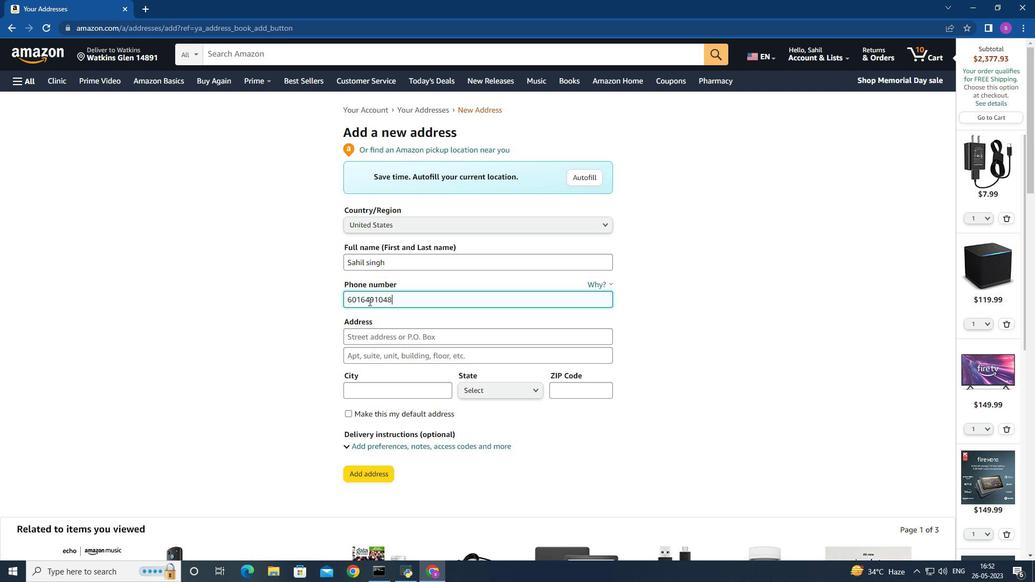 
Action: Key pressed <Key.space>organic<Key.space><Key.backspace><Key.space><Key.enter>
Screenshot: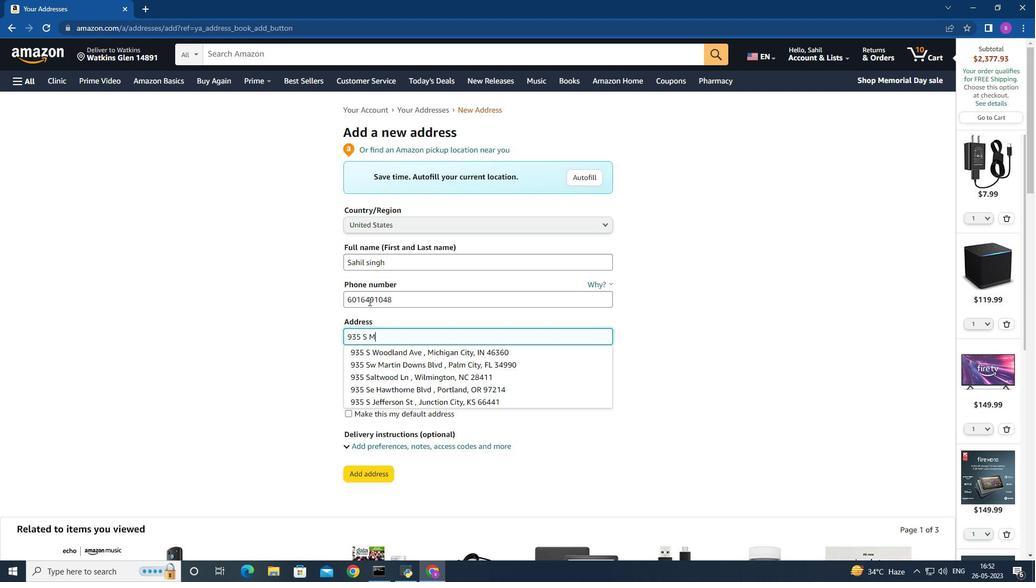 
Action: Mouse moved to (781, 270)
Screenshot: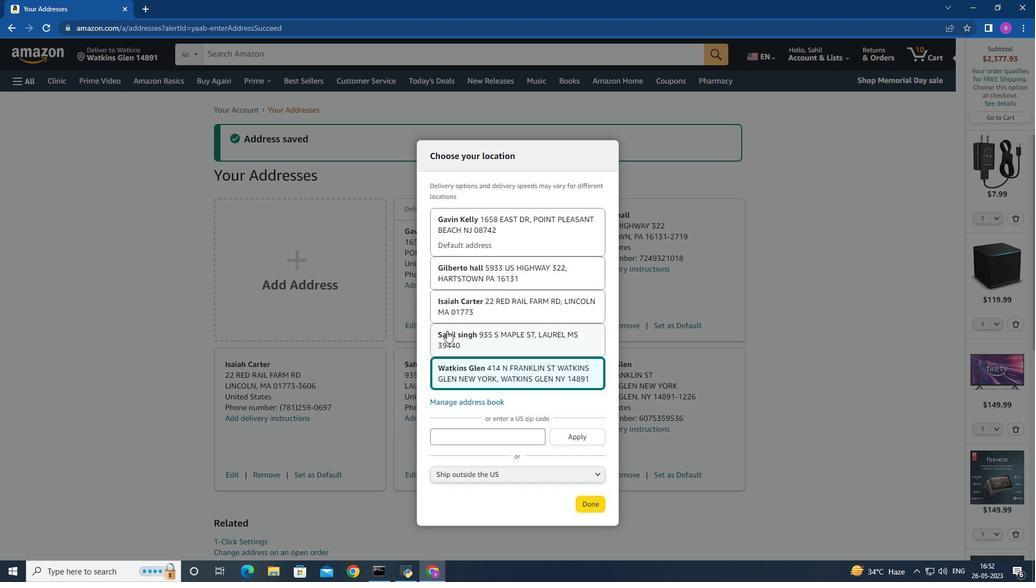 
Action: Mouse pressed left at (781, 270)
Screenshot: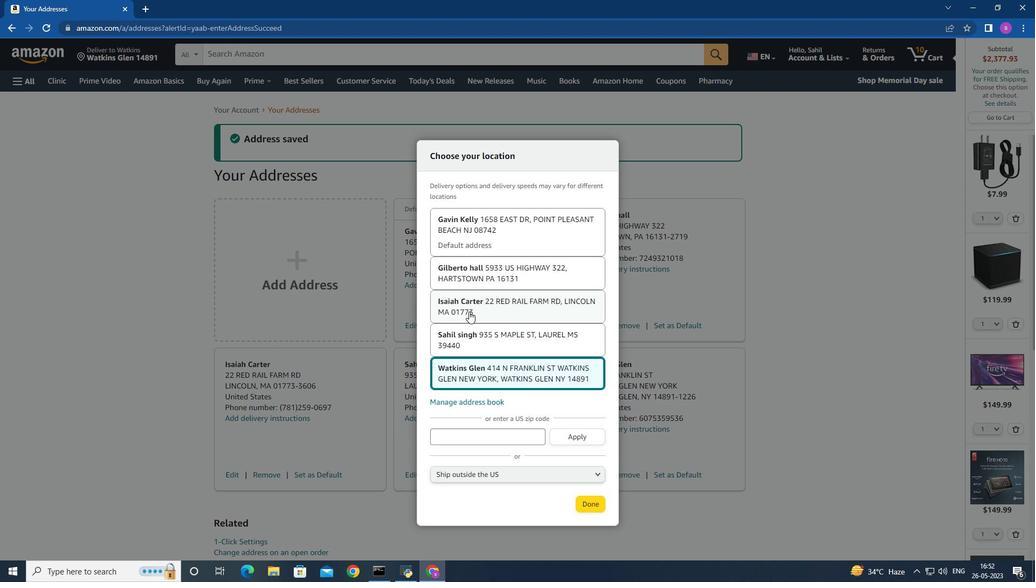 
Action: Mouse moved to (781, 270)
Screenshot: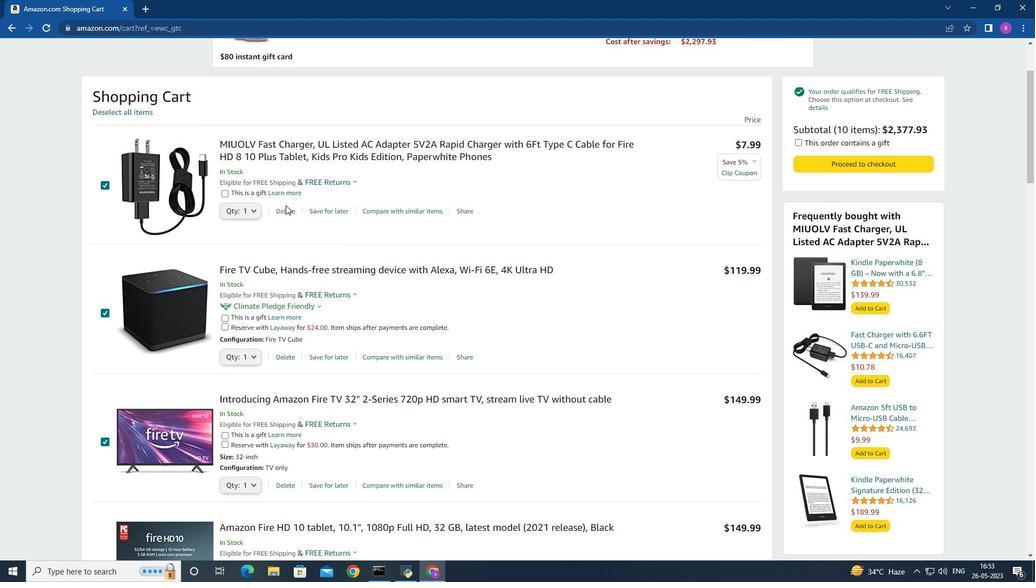 
Action: Mouse scrolled (781, 270) with delta (0, 0)
Screenshot: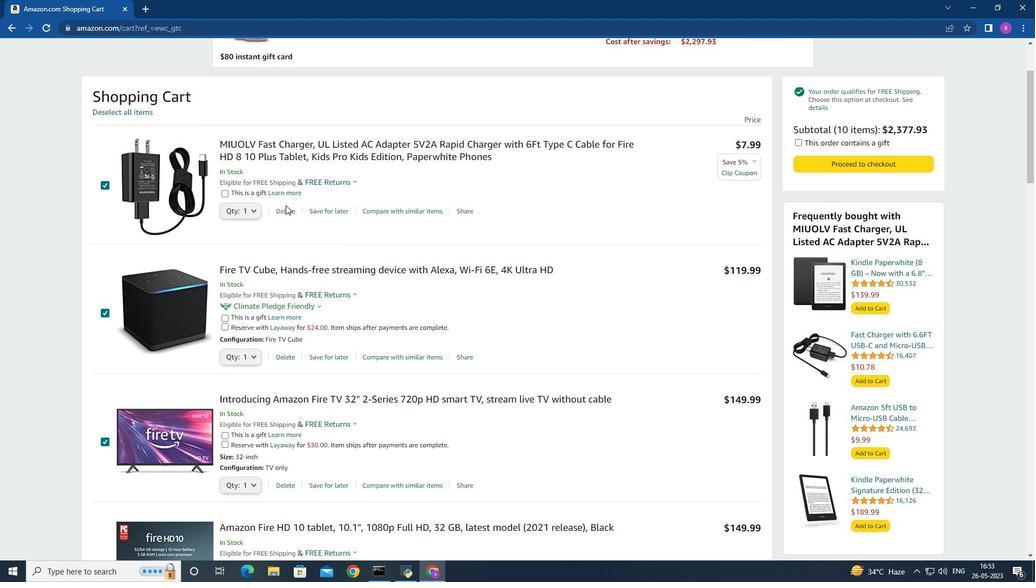 
Action: Mouse scrolled (781, 270) with delta (0, 0)
Screenshot: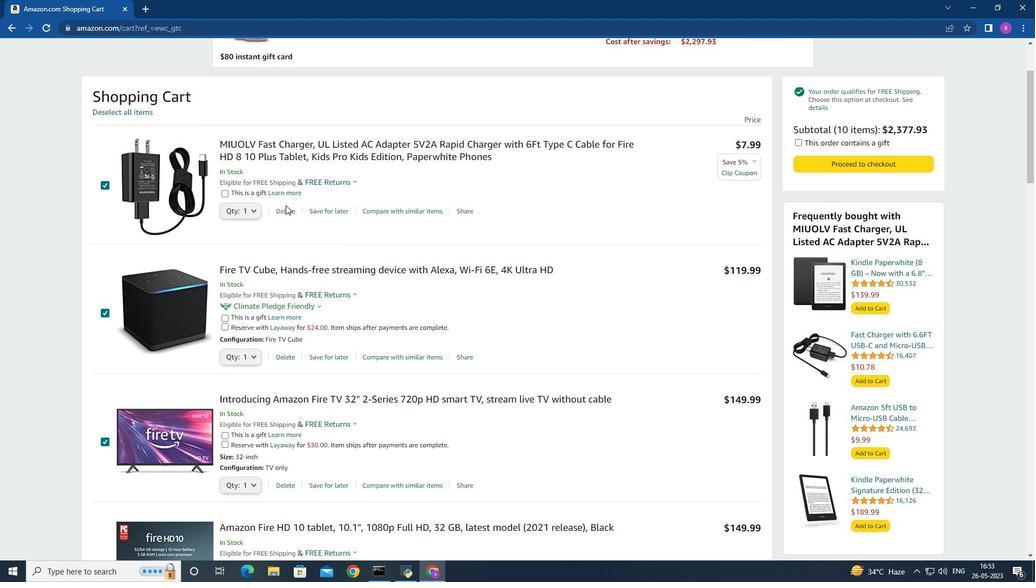 
Action: Mouse moved to (781, 270)
Screenshot: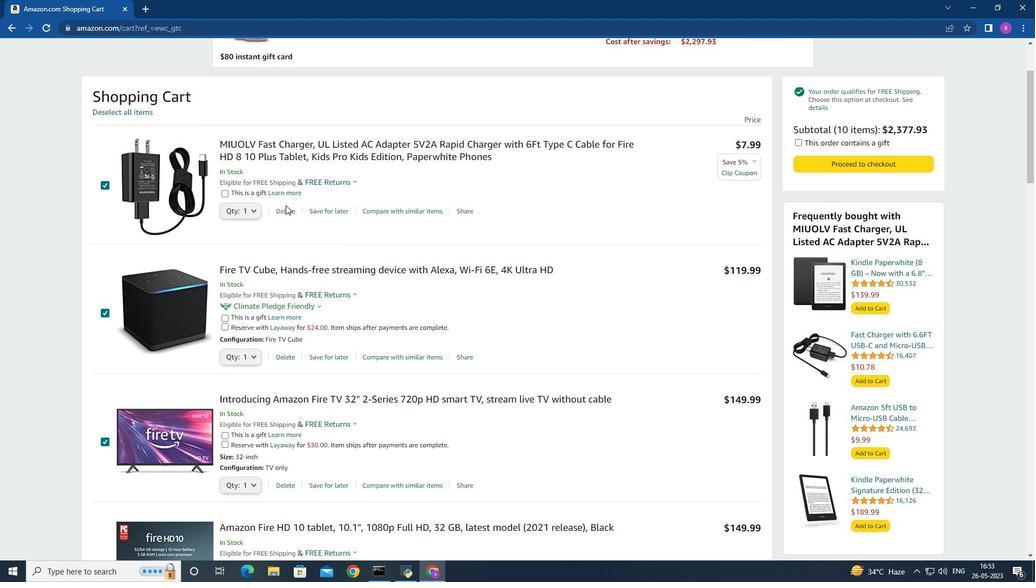 
Action: Mouse scrolled (781, 270) with delta (0, 0)
Screenshot: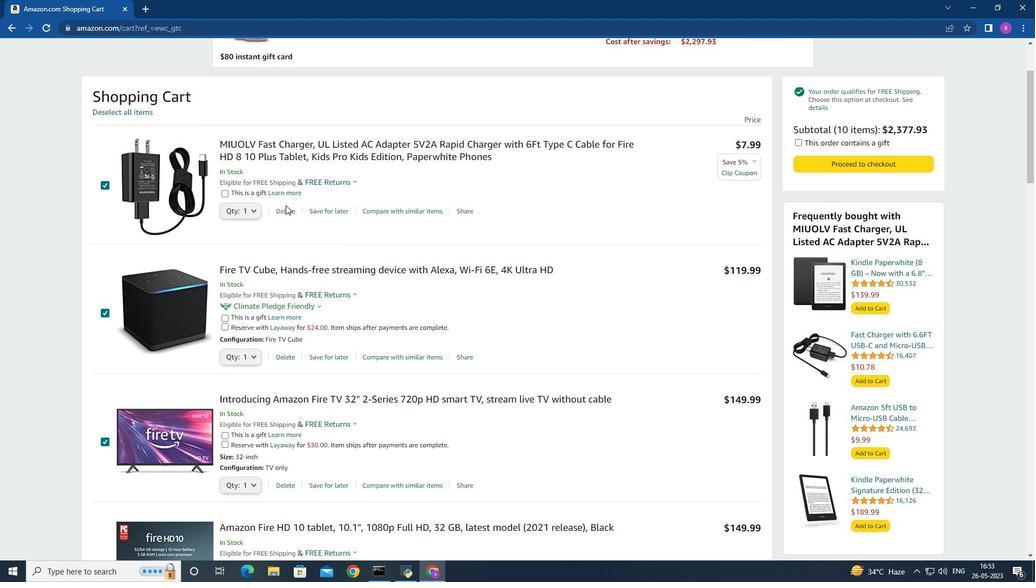 
Action: Mouse scrolled (781, 270) with delta (0, 0)
Screenshot: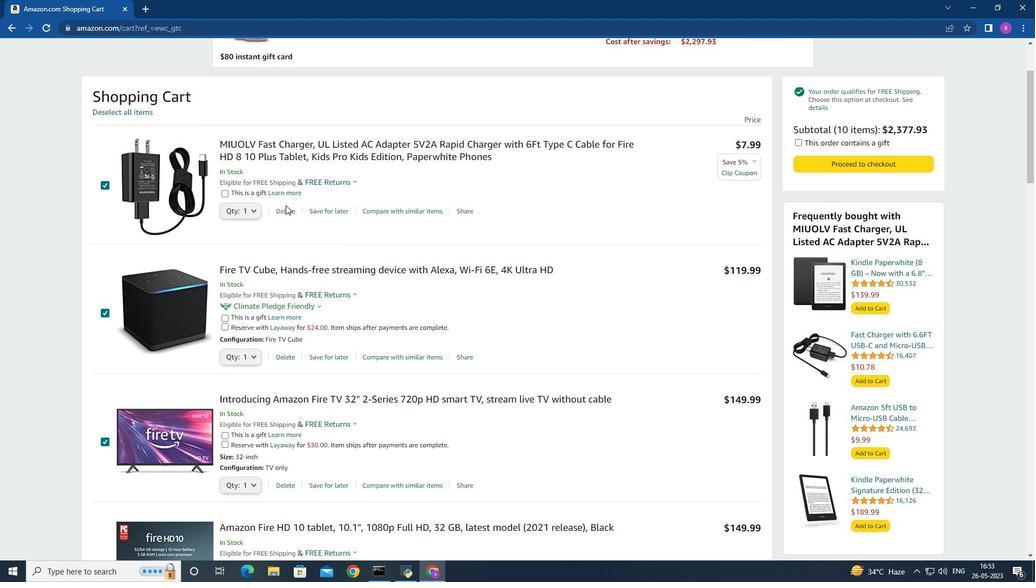 
Action: Mouse moved to (781, 270)
Screenshot: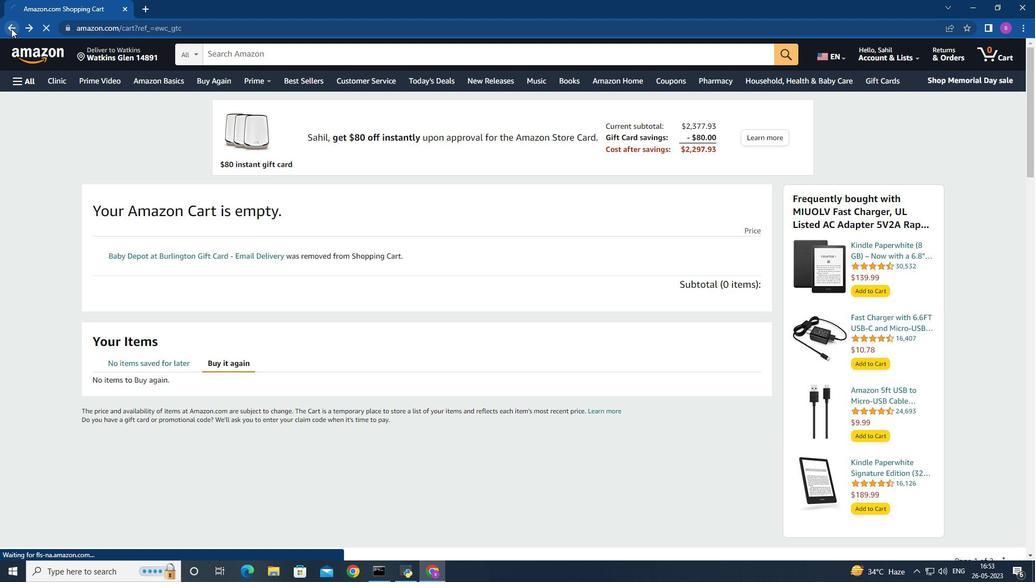 
Action: Mouse scrolled (781, 270) with delta (0, 0)
Screenshot: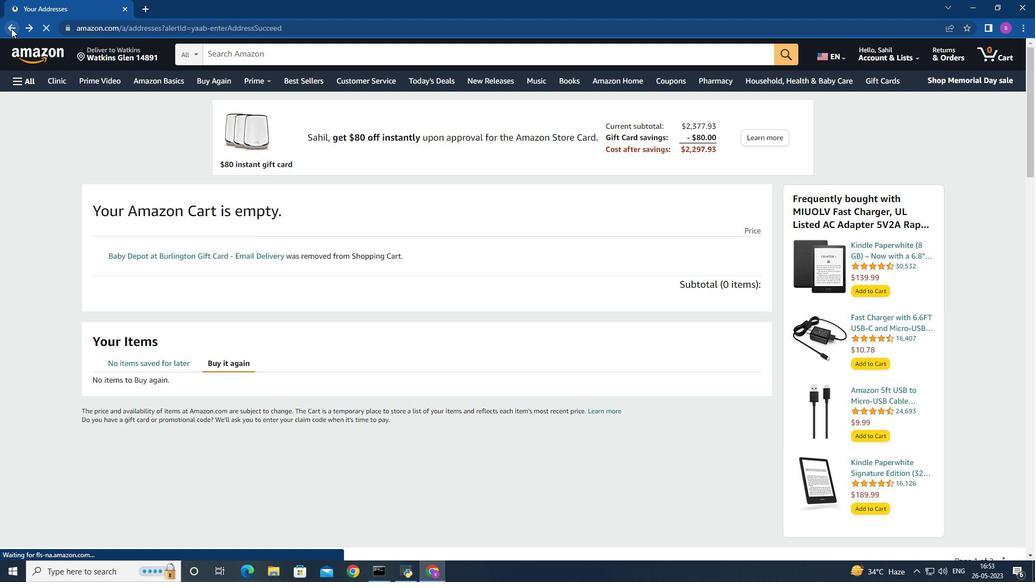 
Action: Mouse scrolled (781, 270) with delta (0, 0)
Screenshot: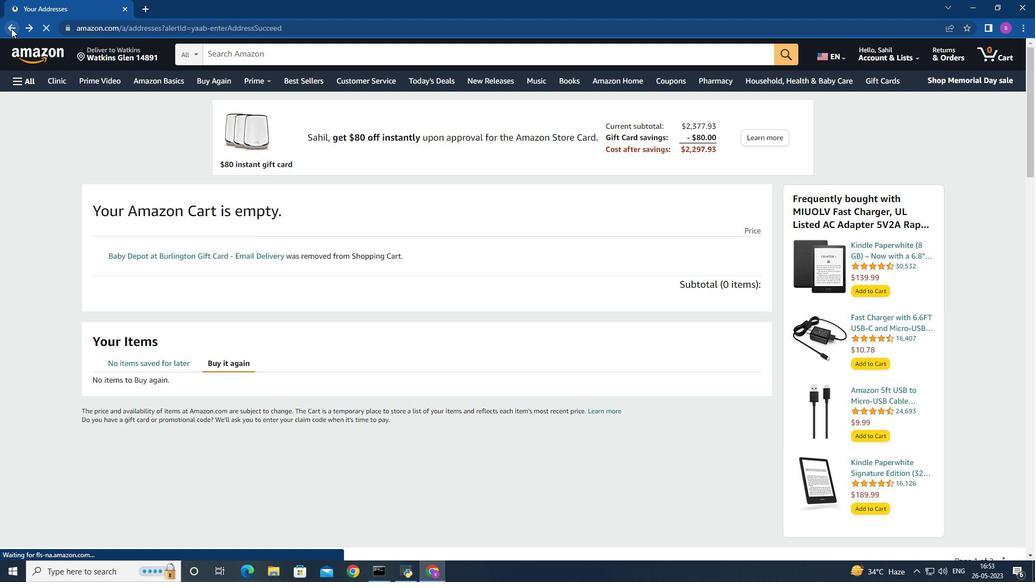 
Action: Mouse scrolled (781, 270) with delta (0, 0)
Screenshot: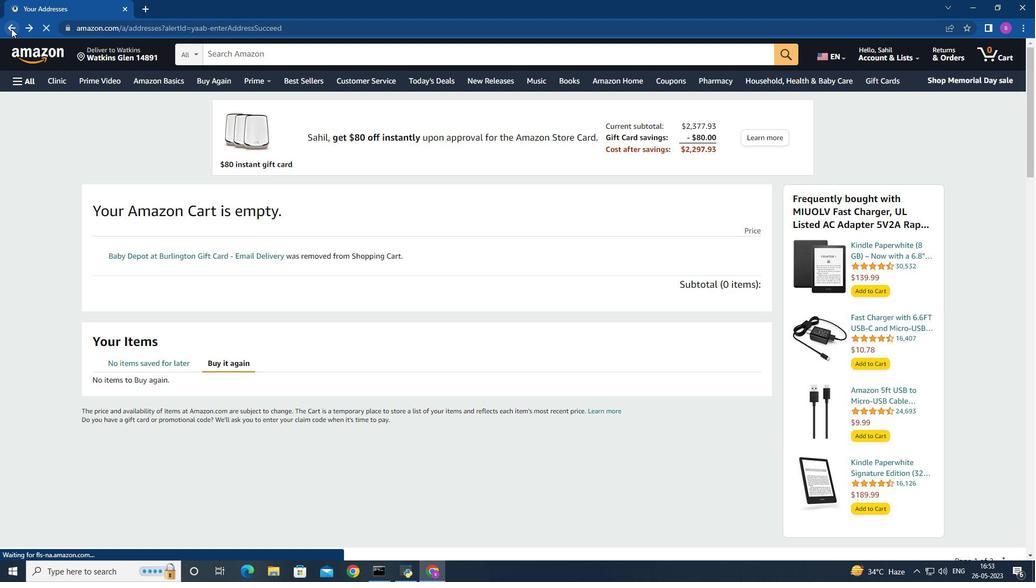 
Action: Mouse moved to (781, 270)
Screenshot: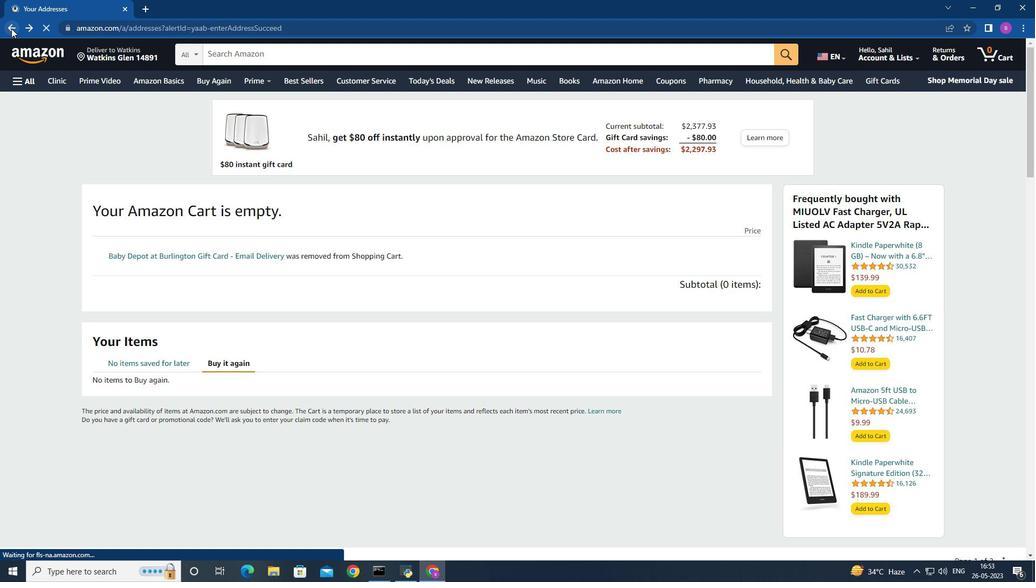
Action: Mouse scrolled (781, 270) with delta (0, 0)
Screenshot: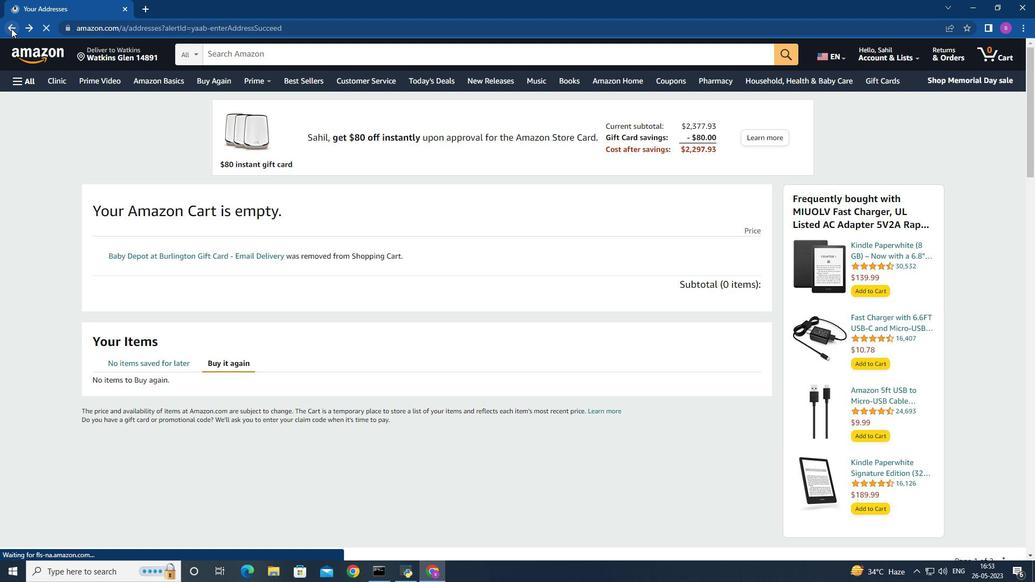 
Action: Mouse scrolled (781, 270) with delta (0, 0)
Screenshot: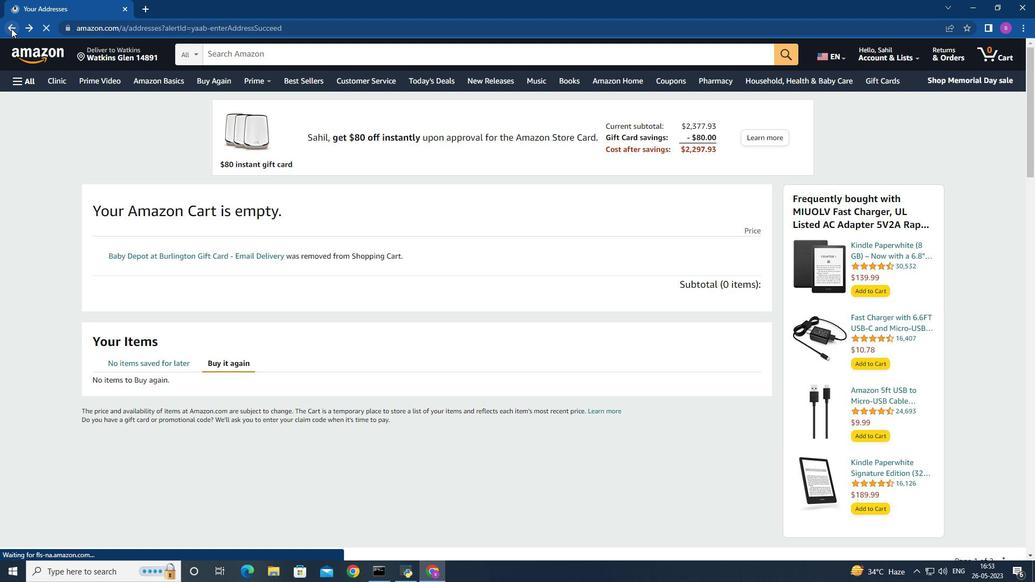 
Action: Mouse scrolled (781, 270) with delta (0, 0)
Screenshot: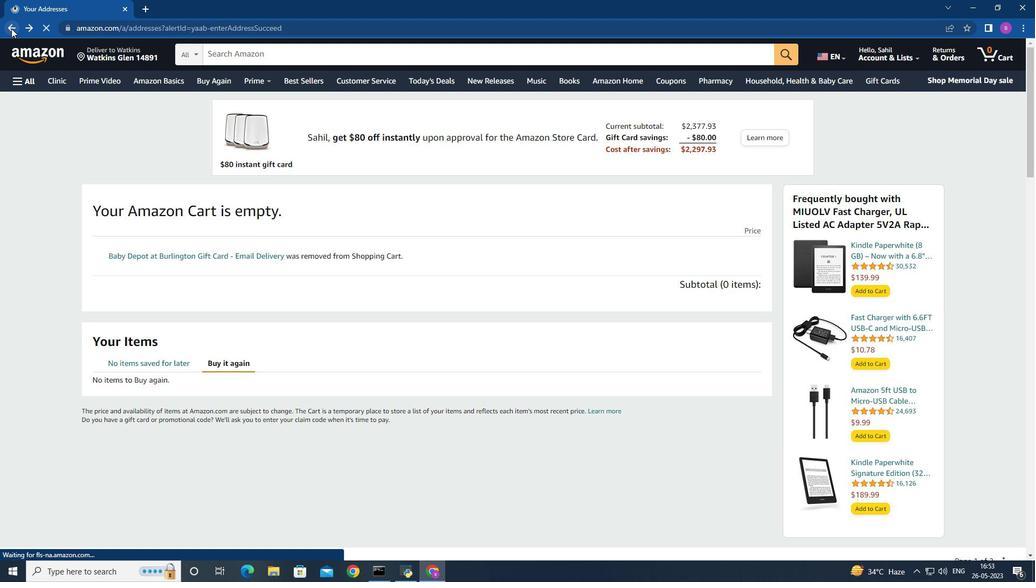 
Action: Mouse scrolled (781, 270) with delta (0, 0)
Screenshot: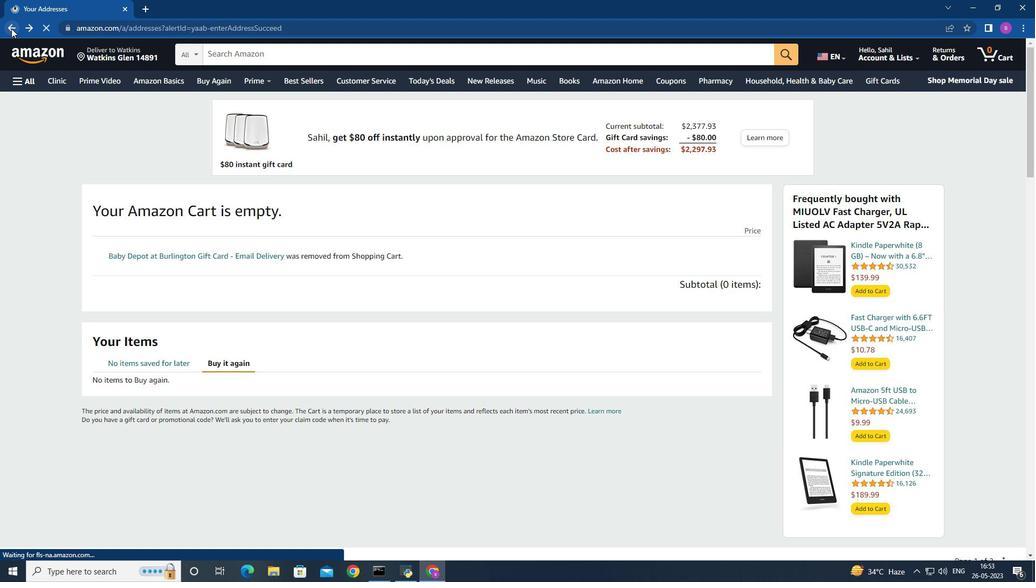 
Action: Mouse scrolled (781, 270) with delta (0, 0)
Screenshot: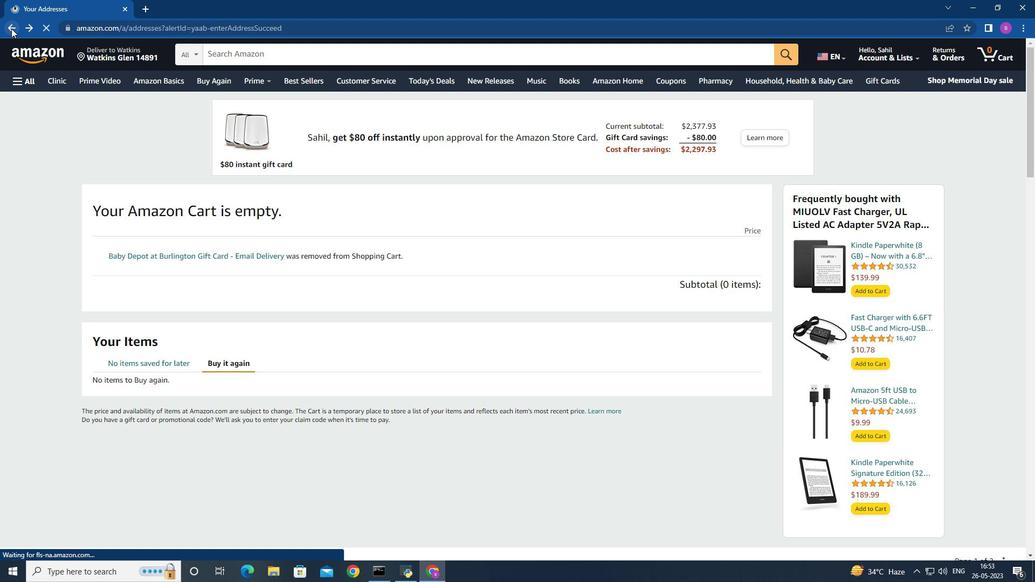 
Action: Mouse scrolled (781, 270) with delta (0, 0)
Screenshot: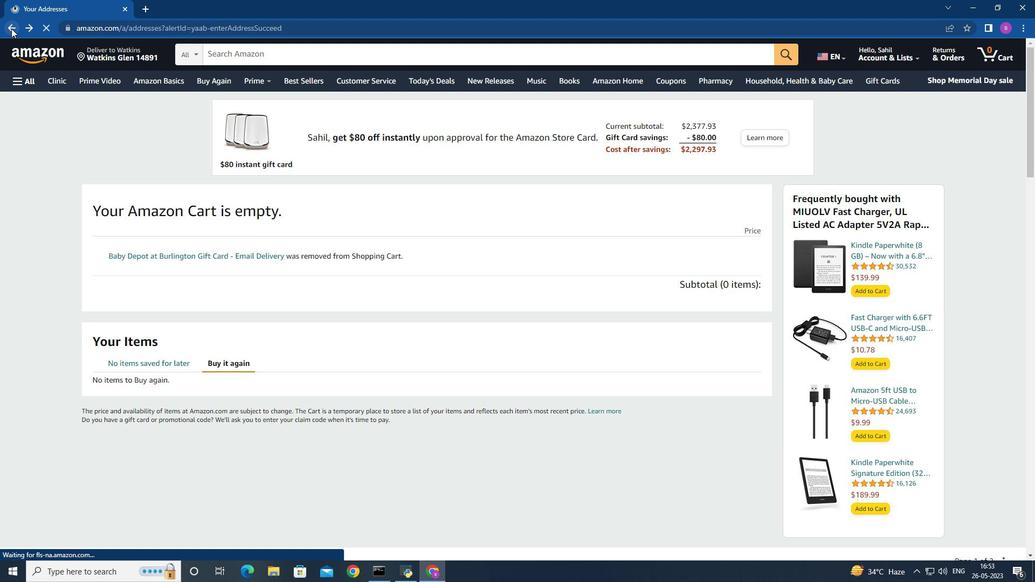 
Action: Mouse moved to (781, 270)
Screenshot: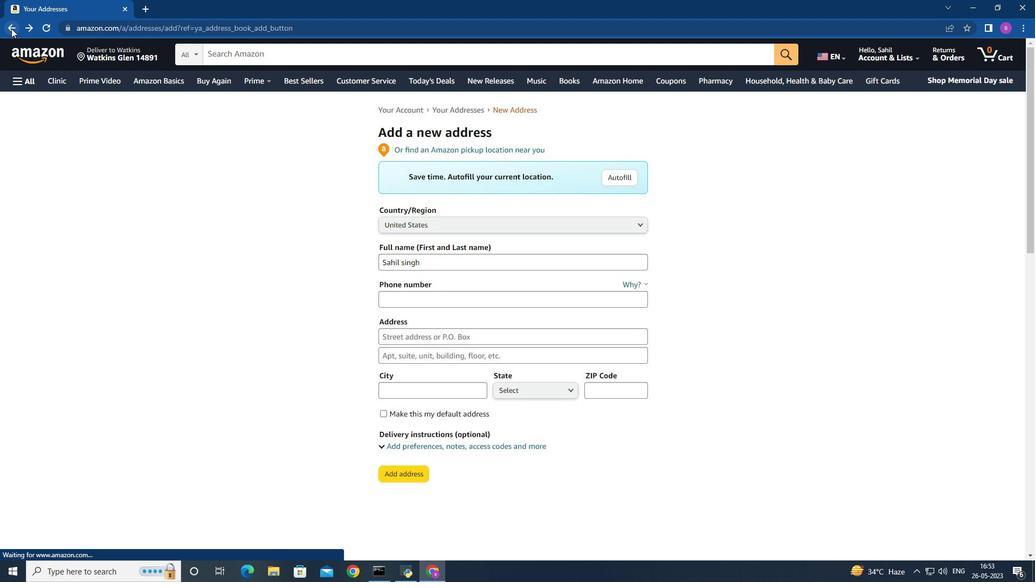 
Action: Mouse scrolled (781, 270) with delta (0, 0)
Screenshot: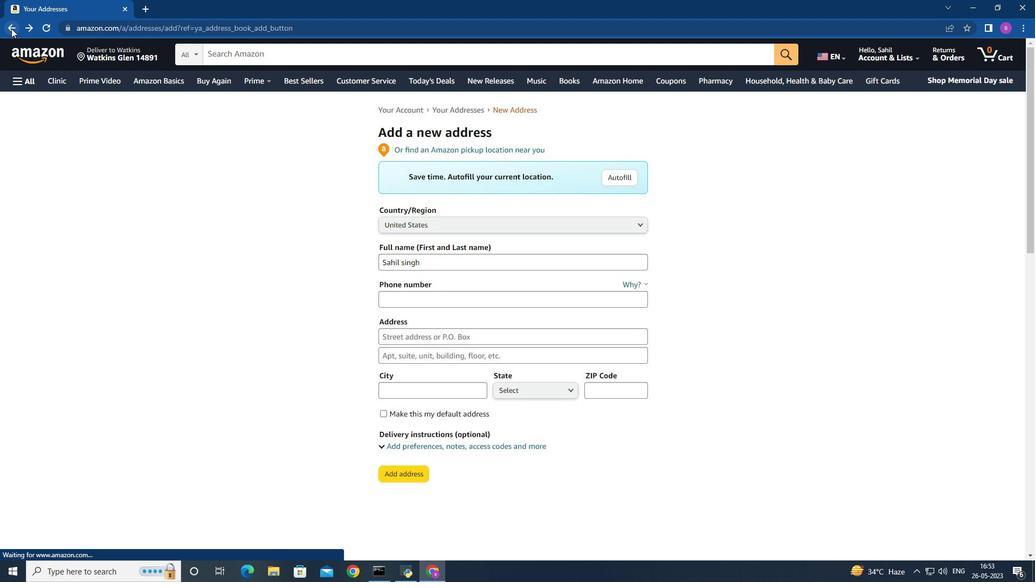 
Action: Mouse scrolled (781, 270) with delta (0, 0)
Screenshot: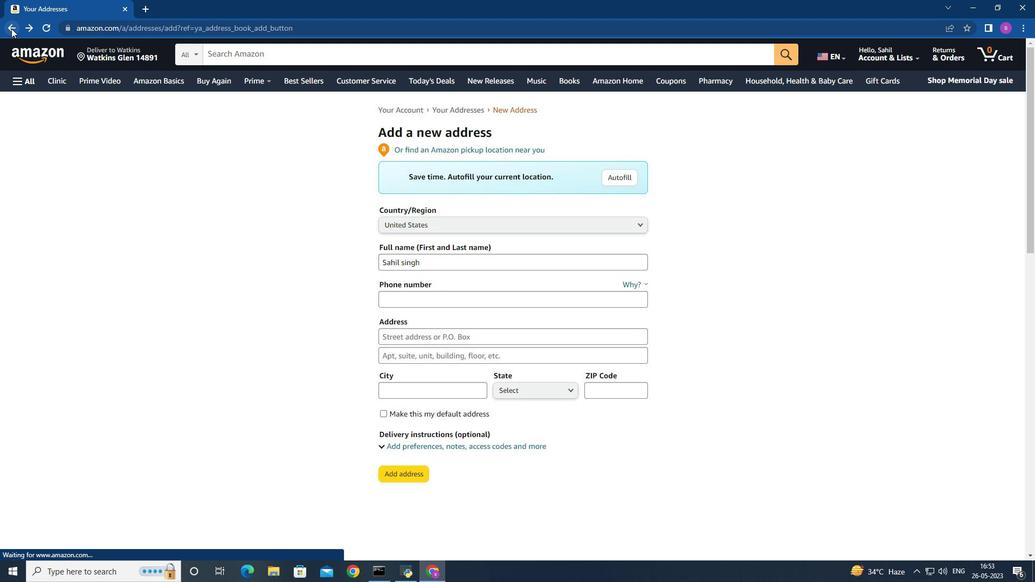 
Action: Mouse scrolled (781, 270) with delta (0, 0)
Screenshot: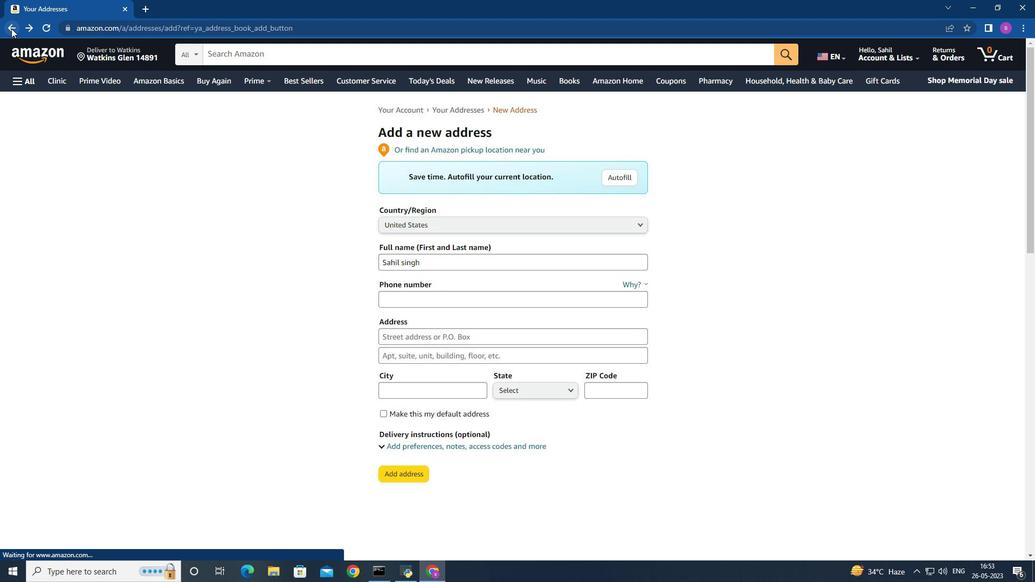 
Action: Mouse scrolled (781, 270) with delta (0, 0)
Screenshot: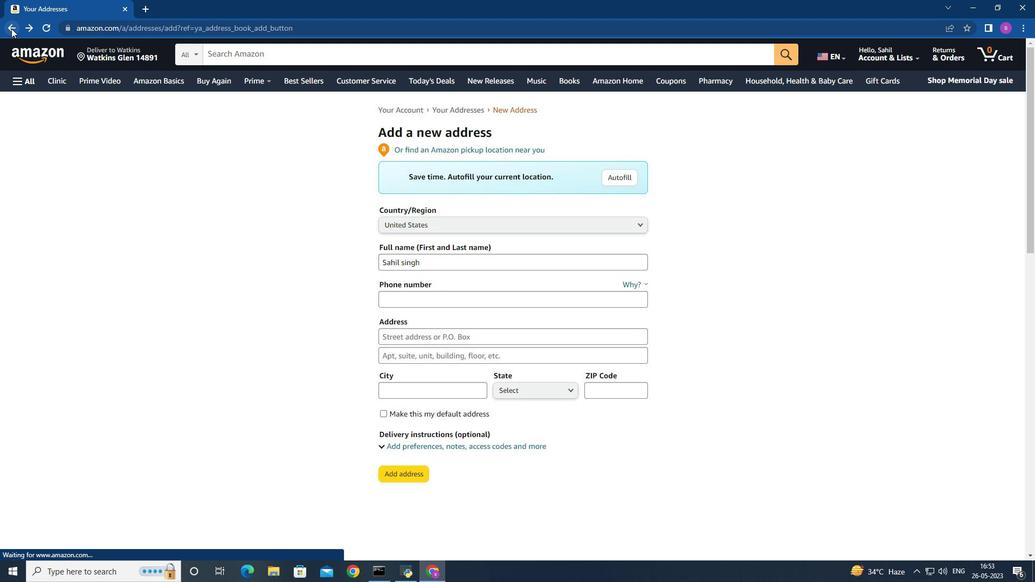
Action: Mouse scrolled (781, 270) with delta (0, 0)
Screenshot: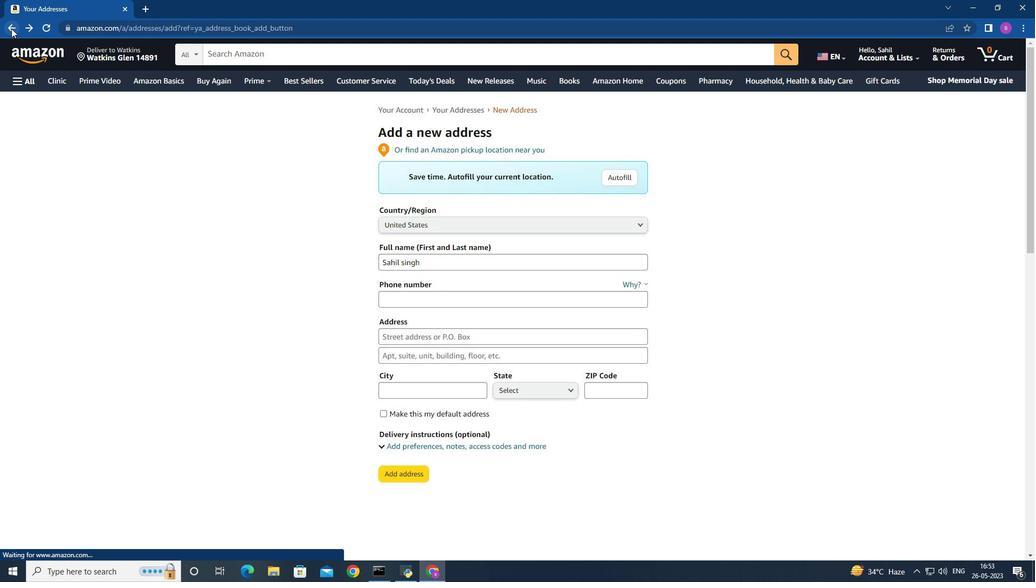 
Action: Mouse scrolled (781, 270) with delta (0, 0)
Screenshot: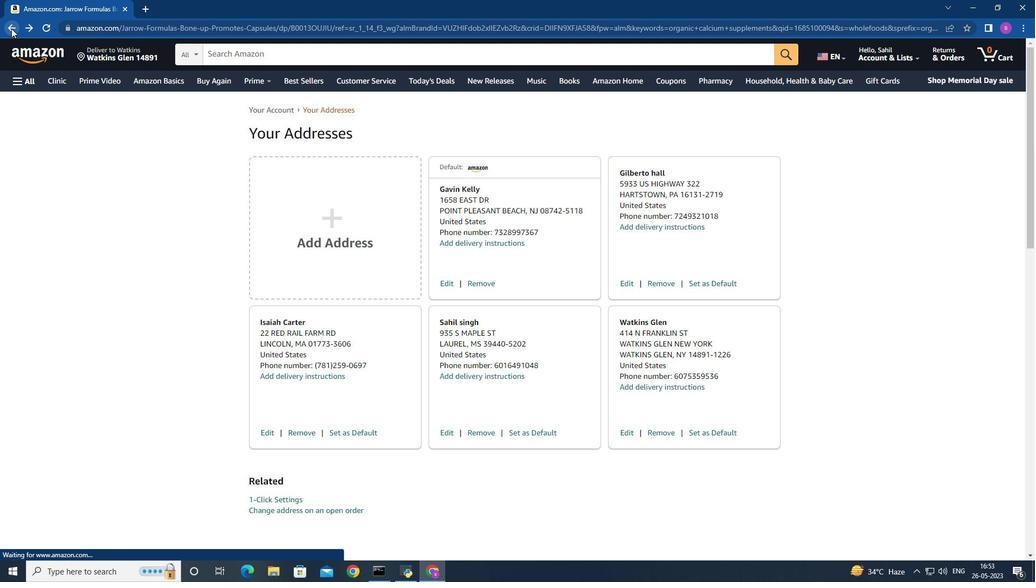 
Action: Mouse moved to (781, 270)
Screenshot: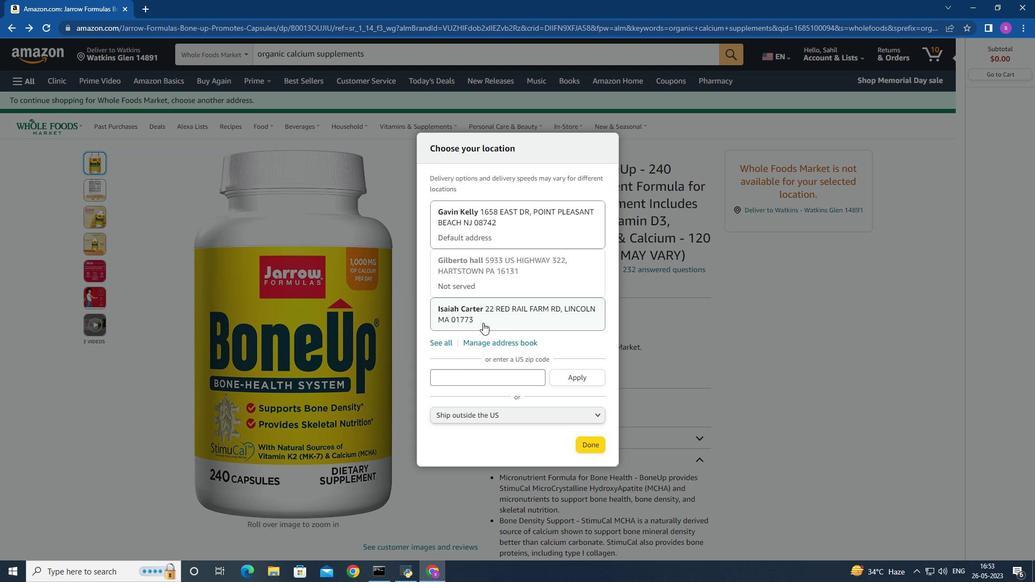 
Action: Mouse scrolled (781, 270) with delta (0, 0)
Screenshot: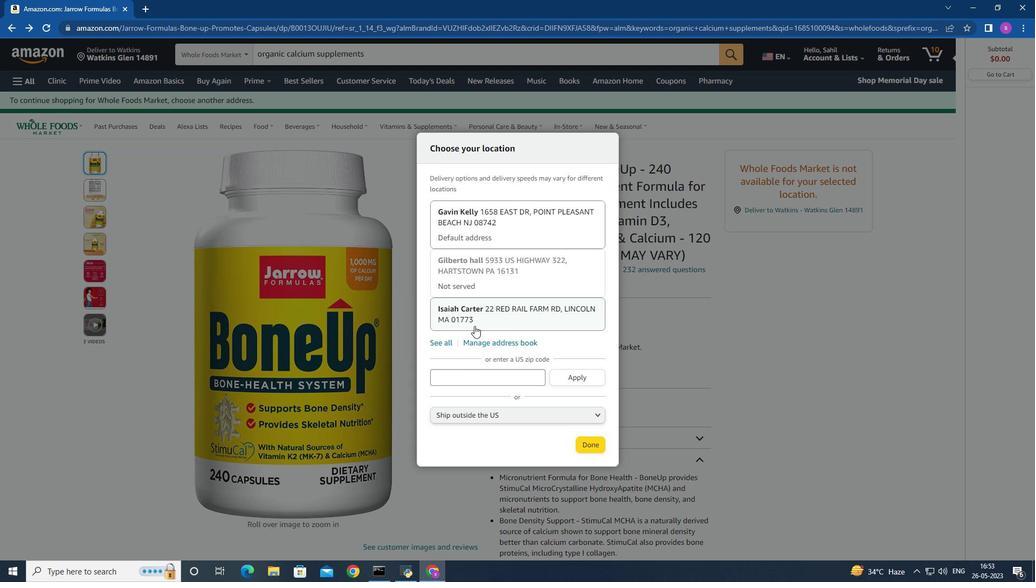 
Action: Mouse scrolled (781, 270) with delta (0, 0)
Screenshot: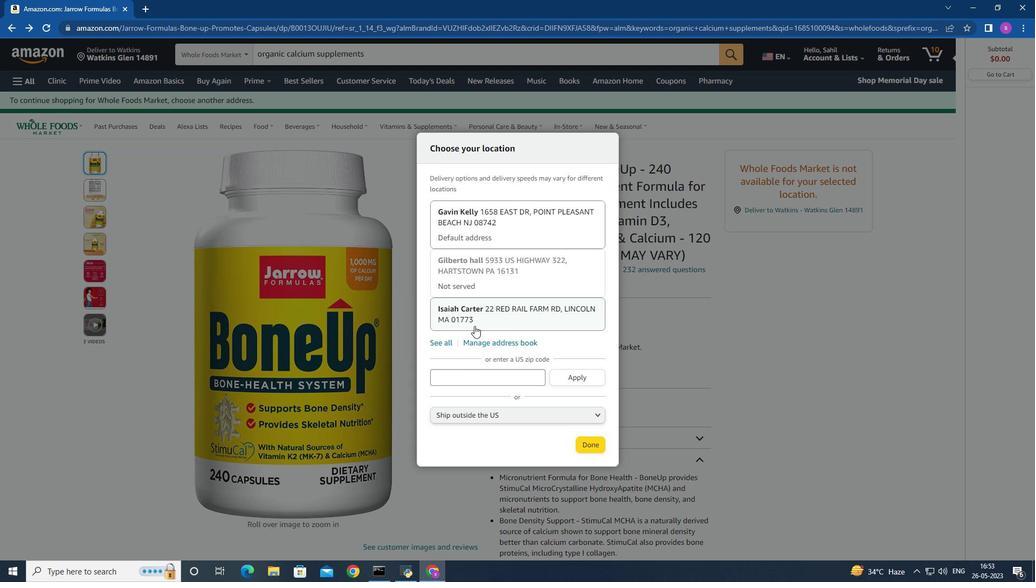 
Action: Mouse scrolled (781, 270) with delta (0, 0)
Screenshot: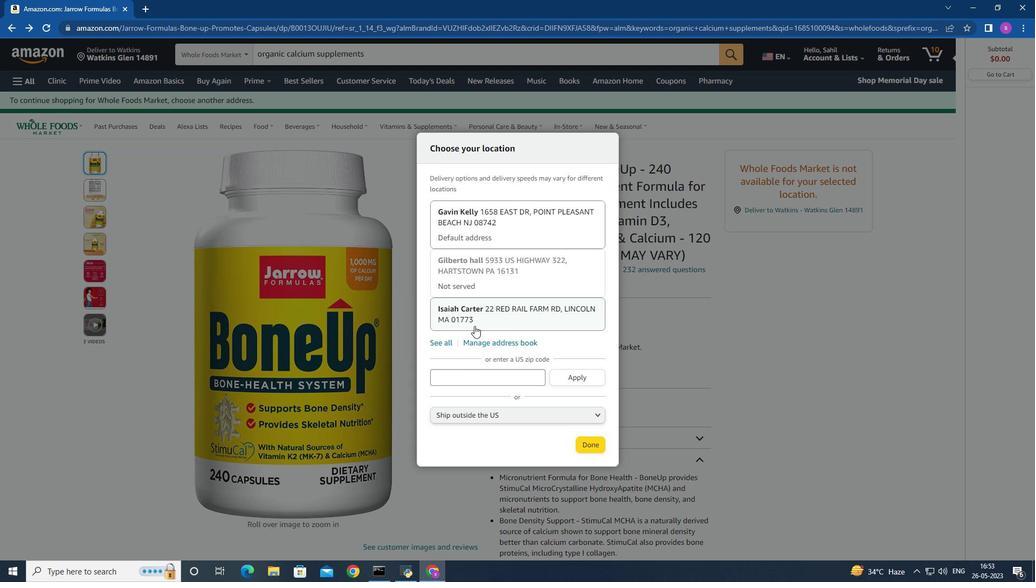 
Action: Mouse scrolled (781, 270) with delta (0, 0)
Screenshot: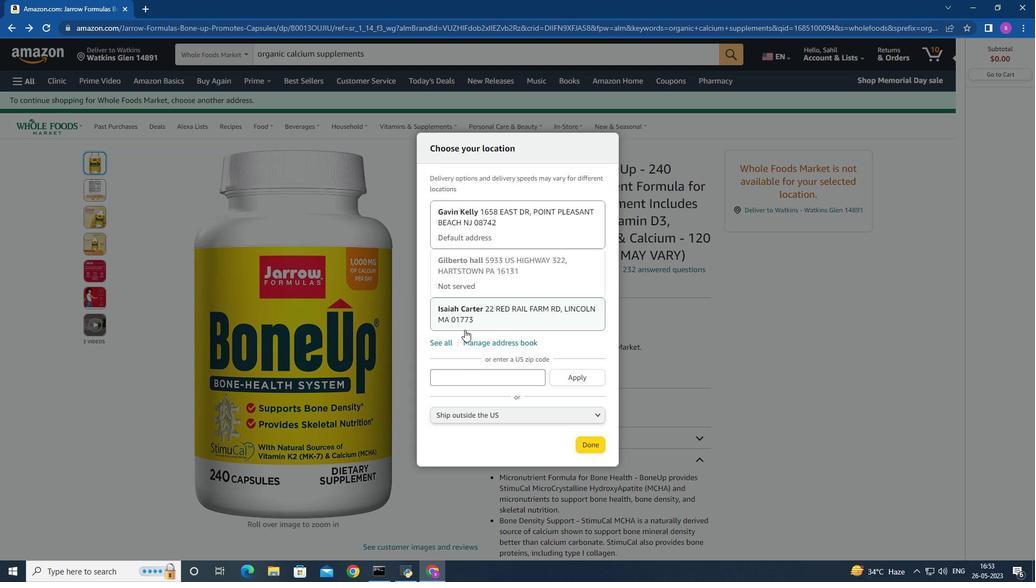 
Action: Mouse scrolled (781, 270) with delta (0, 0)
Screenshot: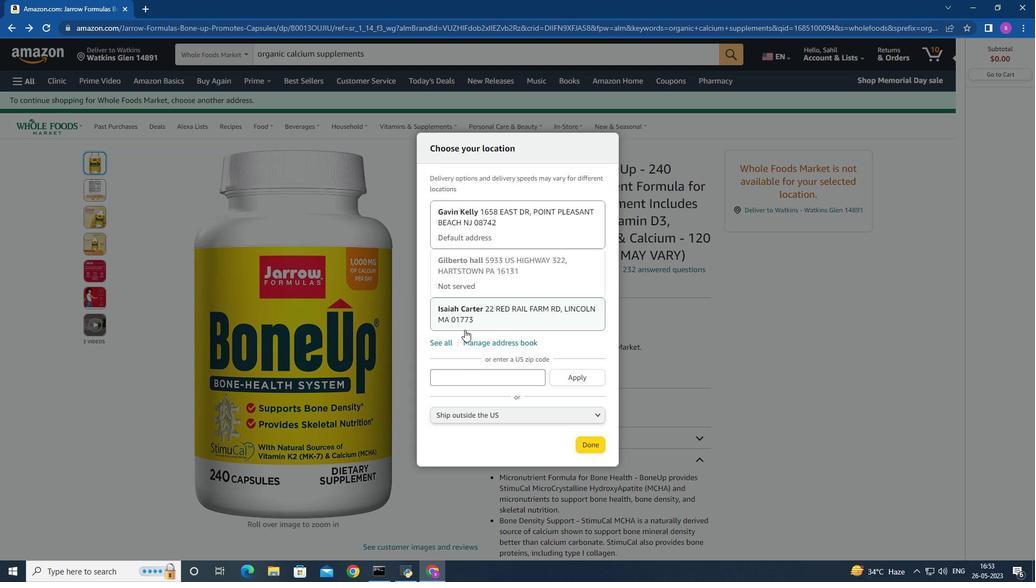 
Action: Mouse moved to (781, 270)
Screenshot: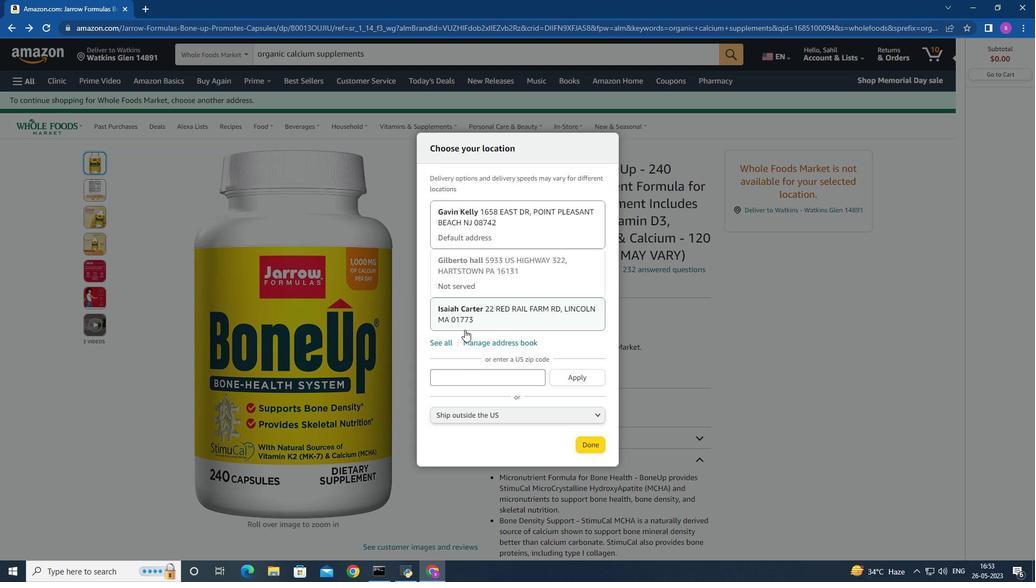 
Action: Mouse scrolled (781, 270) with delta (0, 0)
Screenshot: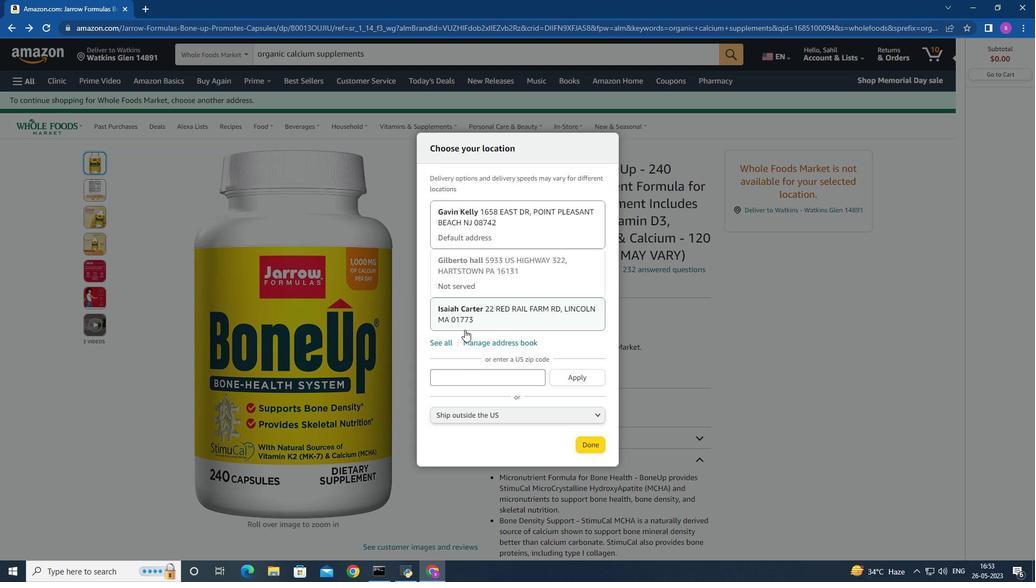 
Action: Mouse moved to (781, 270)
Screenshot: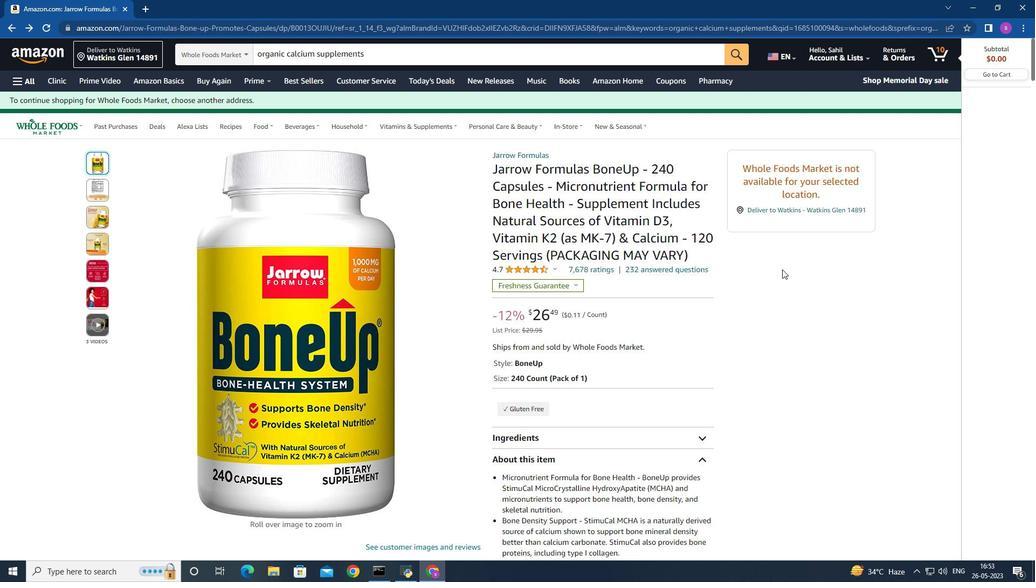 
Action: Mouse scrolled (781, 270) with delta (0, 0)
Screenshot: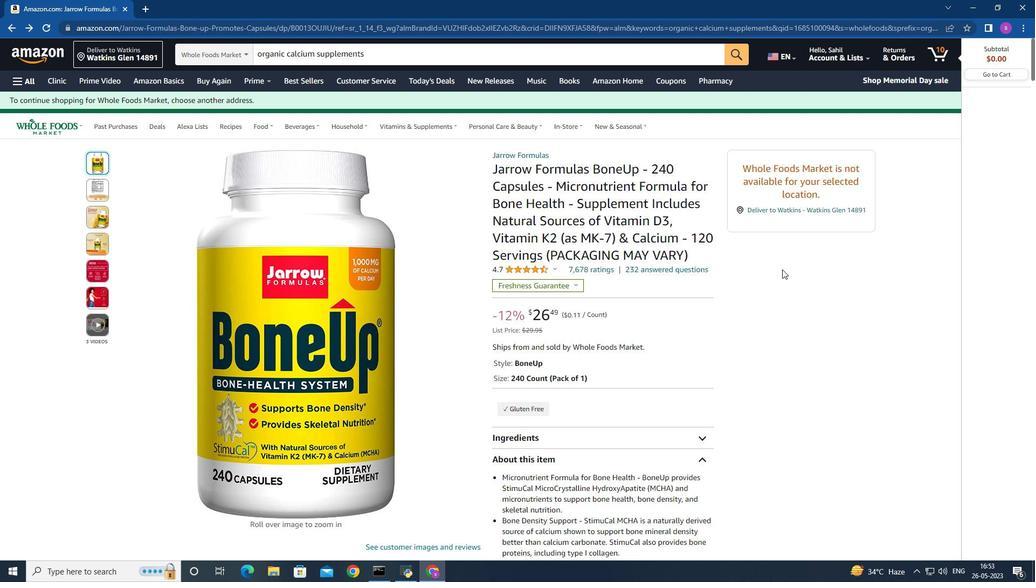 
Action: Mouse scrolled (781, 270) with delta (0, 0)
Screenshot: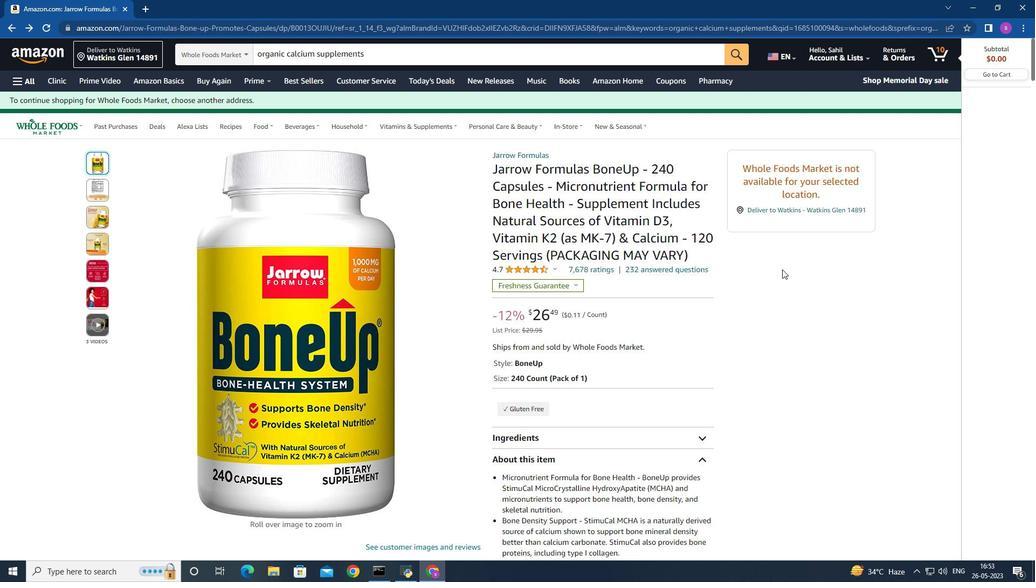 
Action: Mouse scrolled (781, 270) with delta (0, 0)
Screenshot: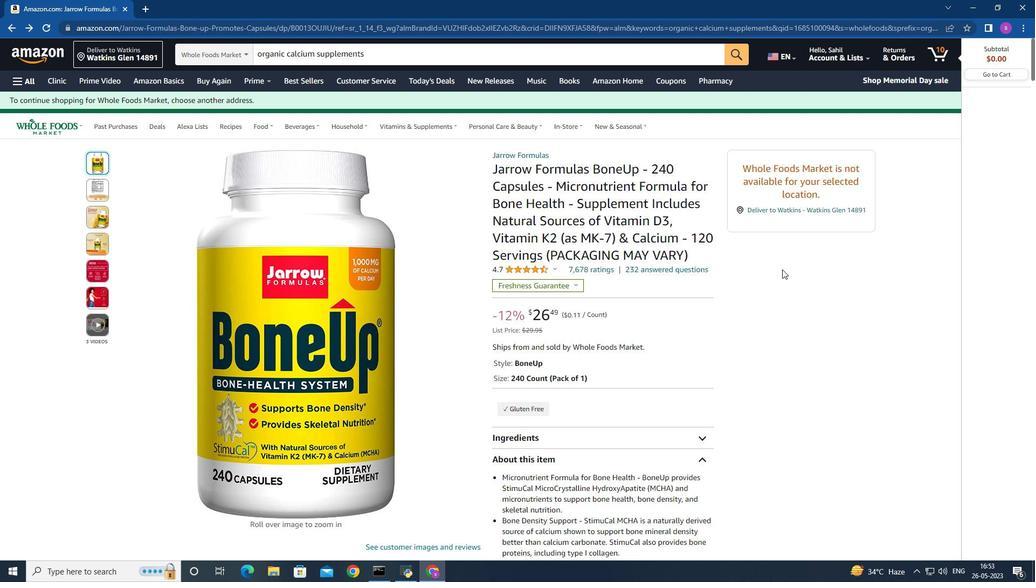 
Action: Mouse scrolled (781, 270) with delta (0, 0)
Screenshot: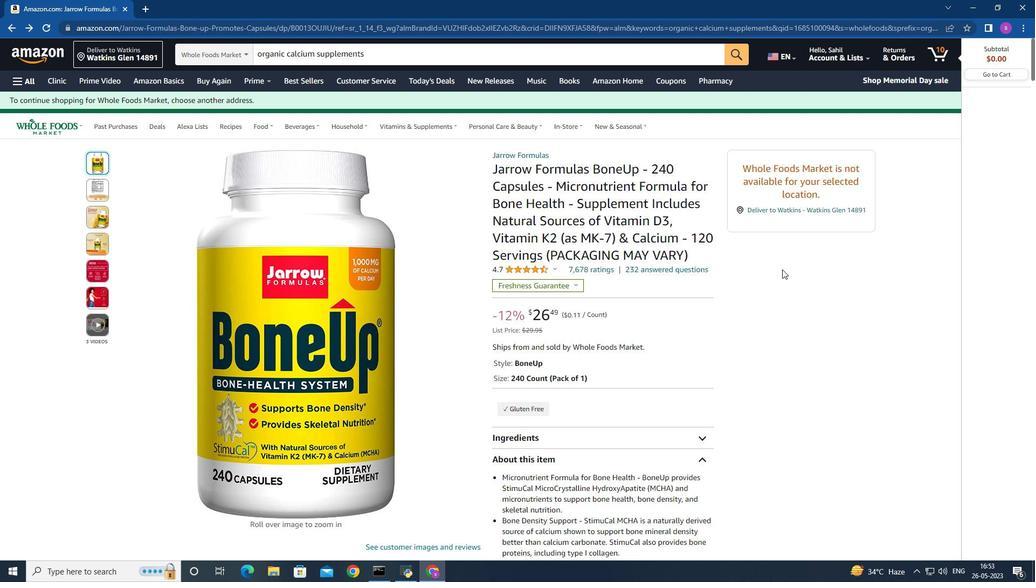 
Action: Mouse moved to (781, 270)
Screenshot: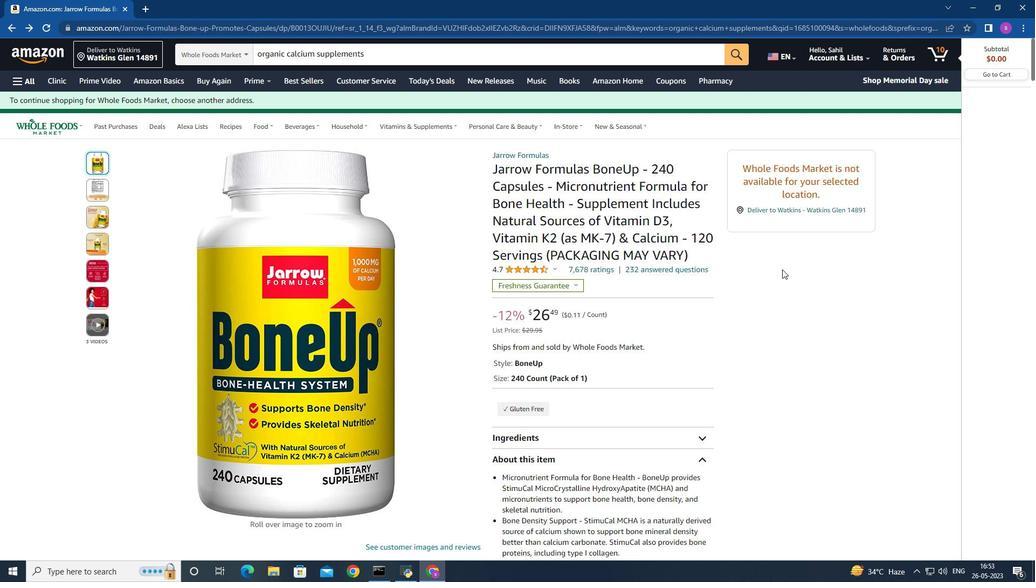 
Action: Mouse scrolled (781, 270) with delta (0, 0)
Screenshot: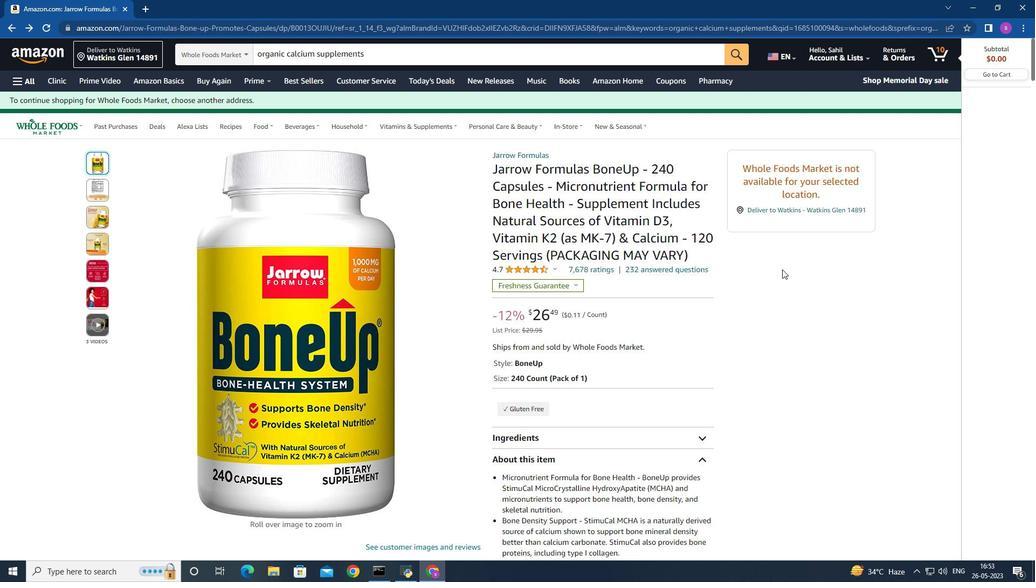 
Action: Mouse moved to (781, 270)
Screenshot: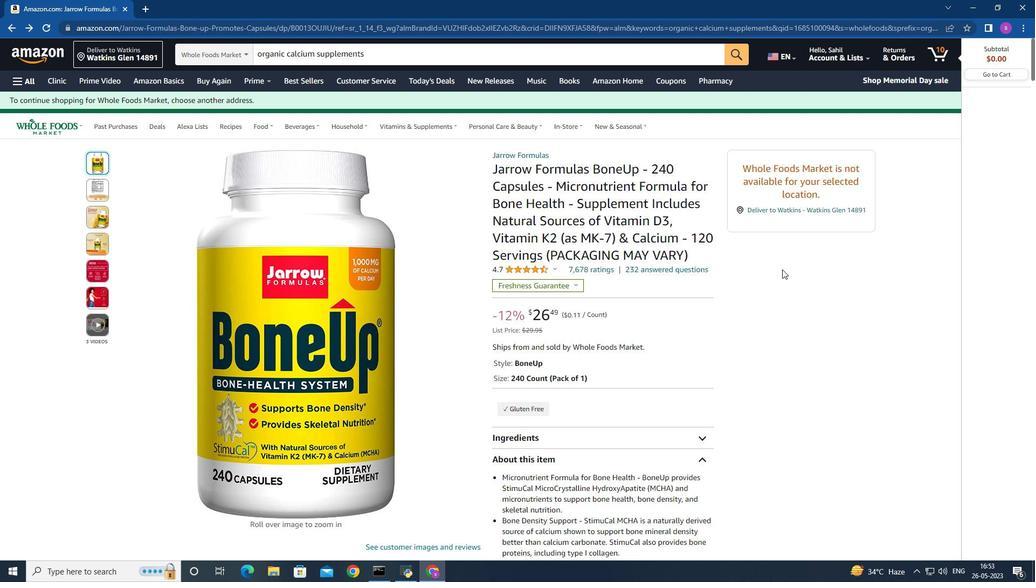 
Action: Mouse scrolled (781, 270) with delta (0, 0)
Screenshot: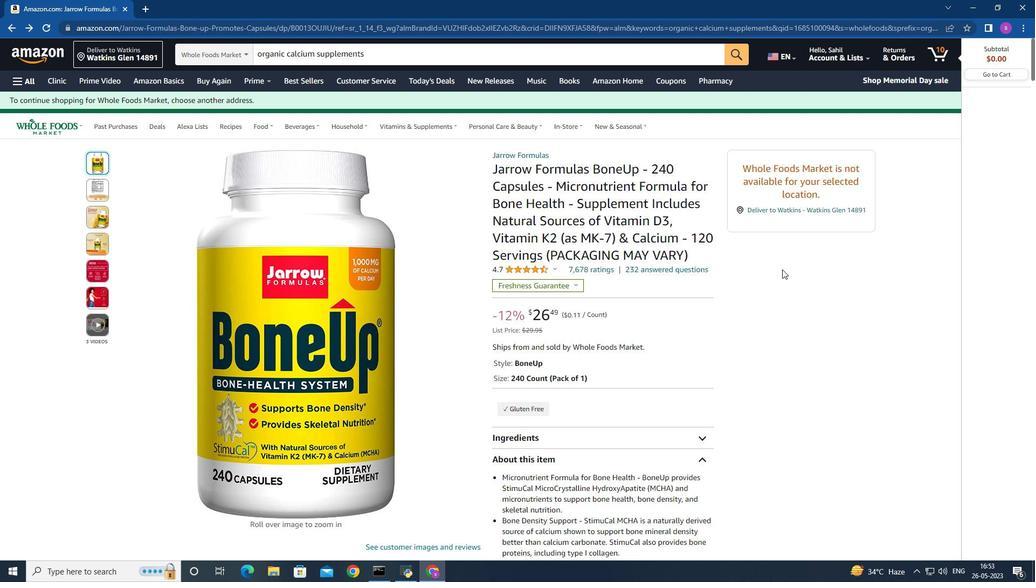 
Action: Mouse moved to (781, 270)
Screenshot: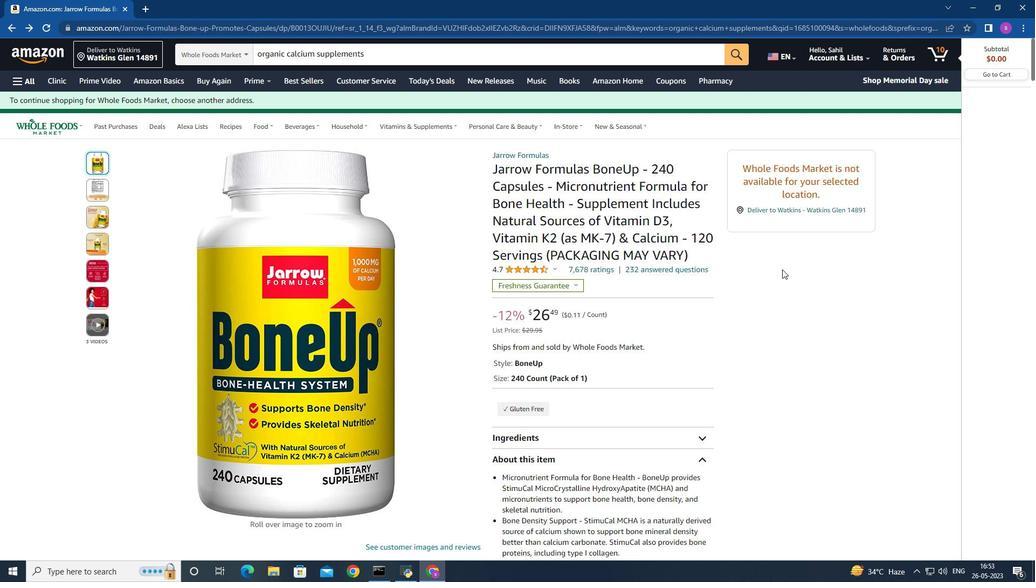 
Action: Mouse scrolled (781, 270) with delta (0, 0)
Screenshot: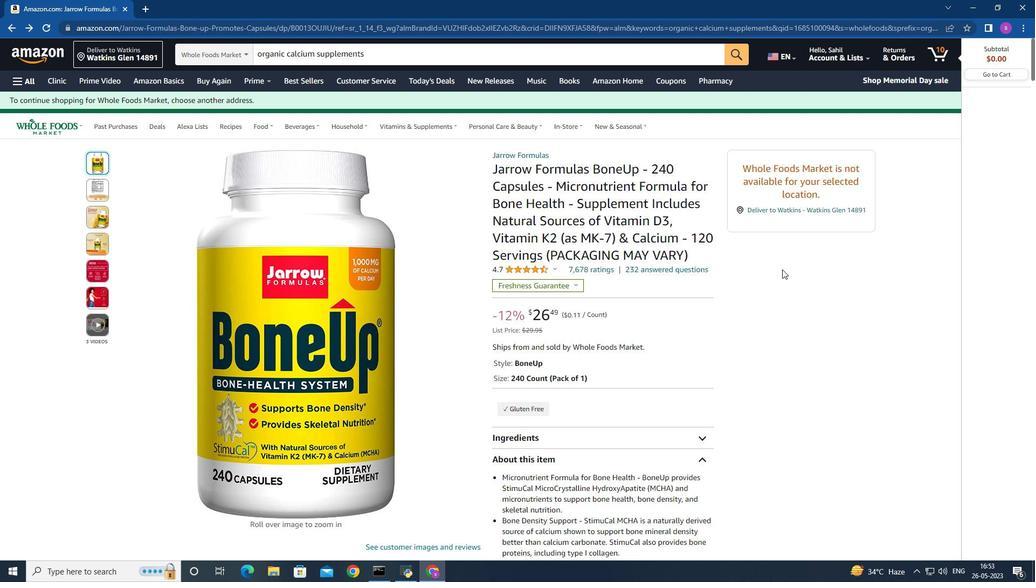 
Action: Mouse scrolled (781, 270) with delta (0, 0)
Screenshot: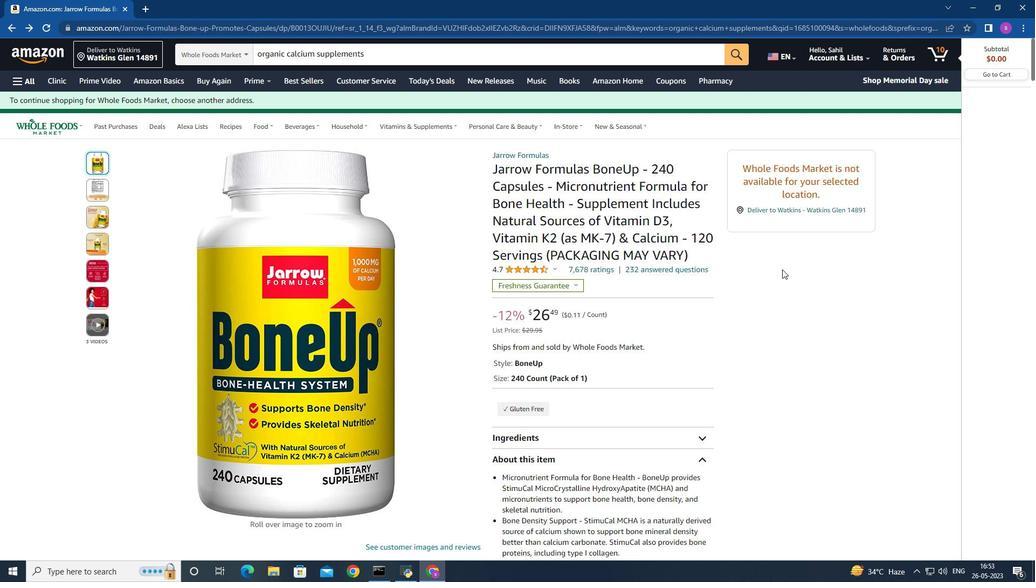 
Action: Mouse scrolled (781, 270) with delta (0, 0)
Screenshot: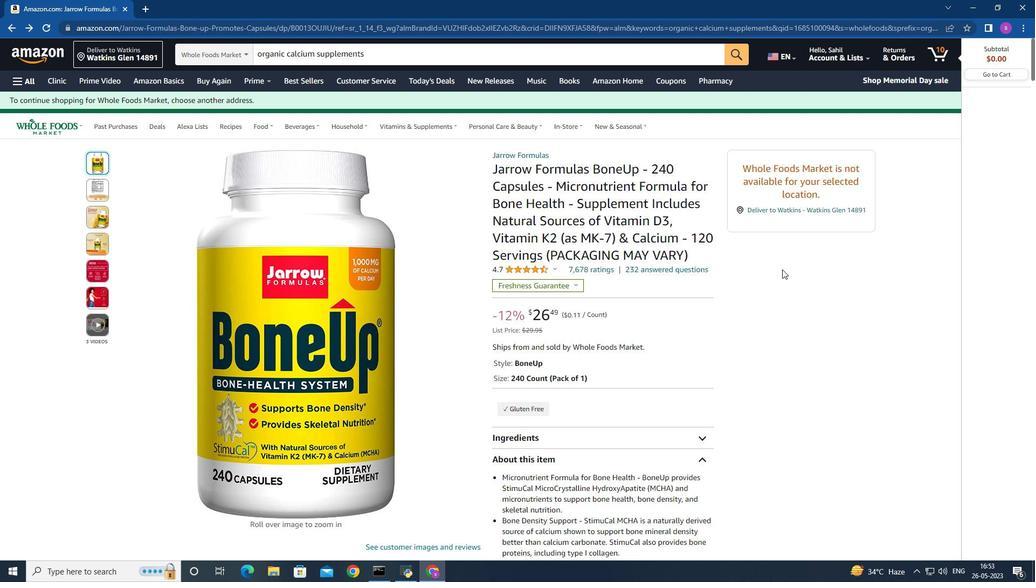 
Action: Mouse moved to (781, 270)
Screenshot: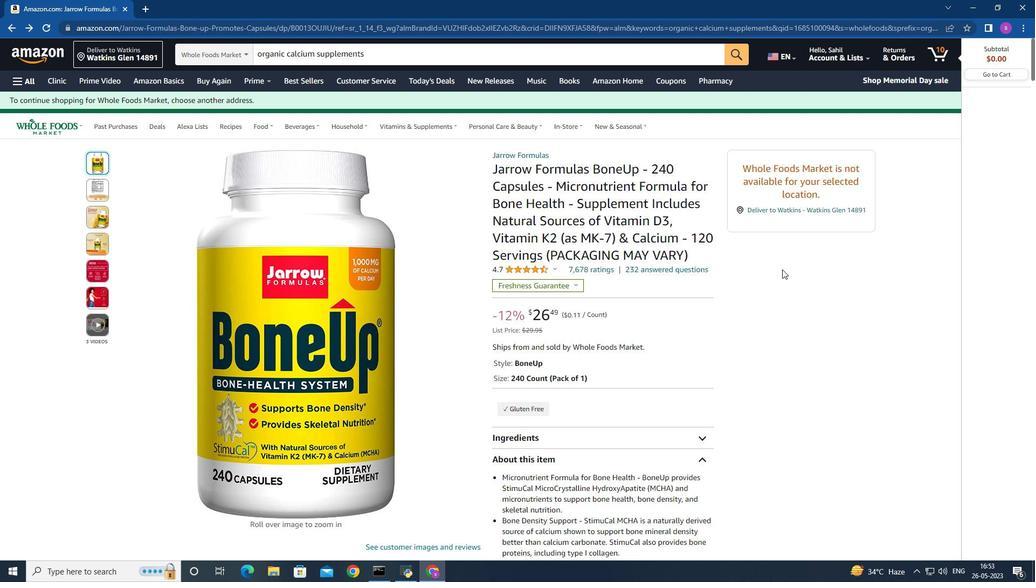 
Action: Mouse scrolled (781, 270) with delta (0, 0)
Screenshot: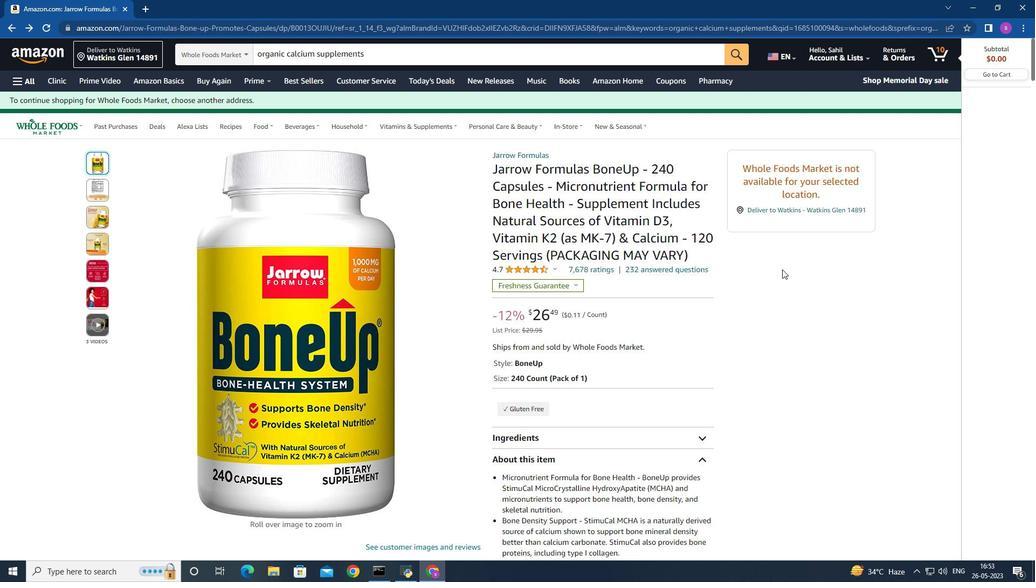 
Action: Mouse scrolled (781, 270) with delta (0, 0)
Screenshot: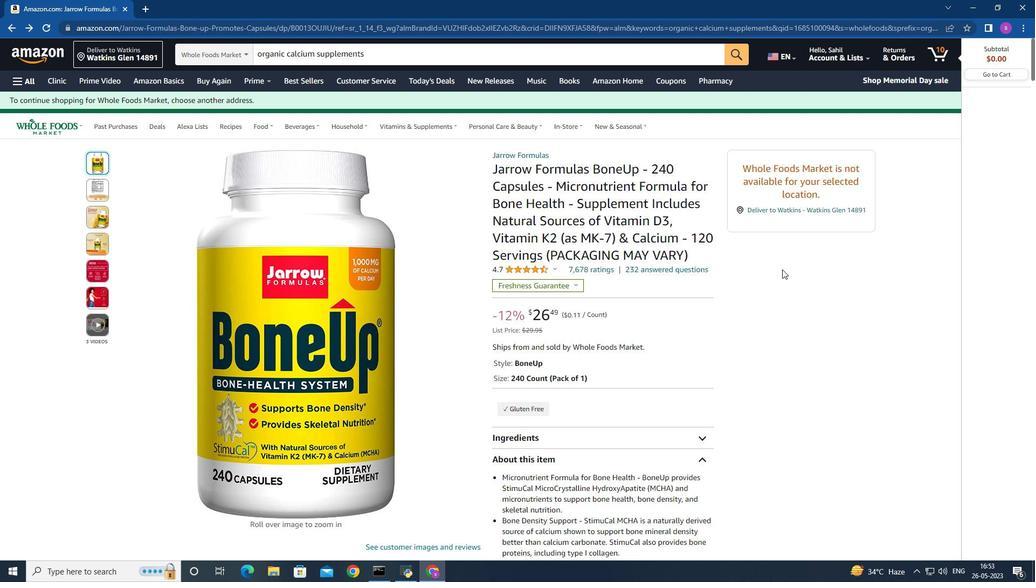 
Action: Mouse scrolled (781, 270) with delta (0, 0)
Screenshot: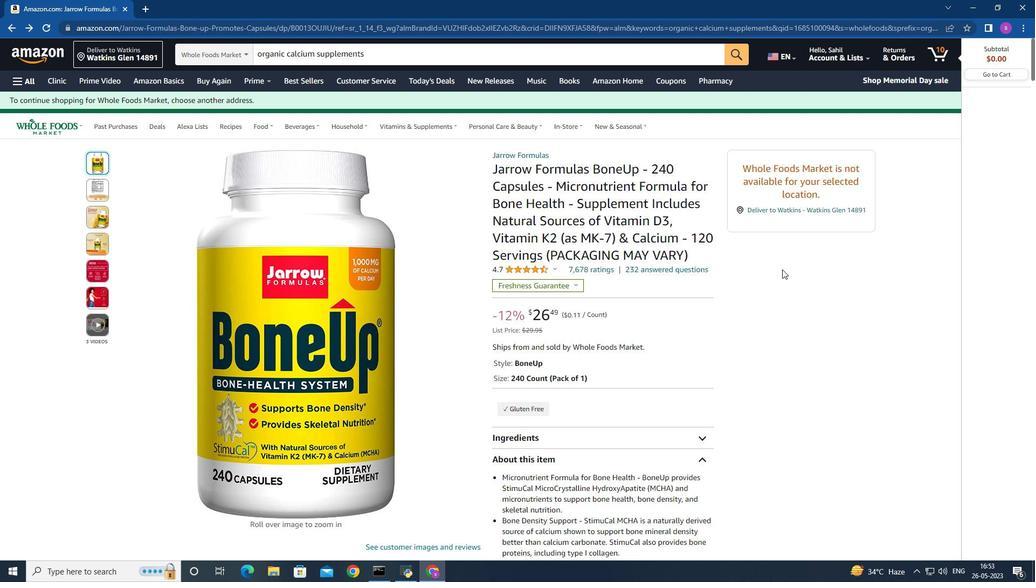 
Action: Mouse scrolled (781, 270) with delta (0, 0)
Screenshot: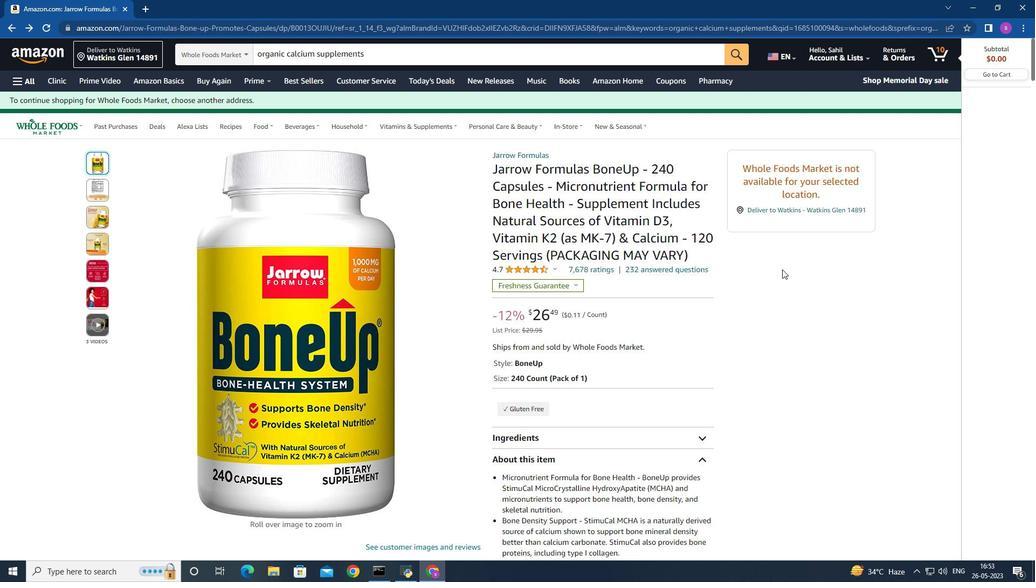 
Action: Mouse moved to (781, 270)
Screenshot: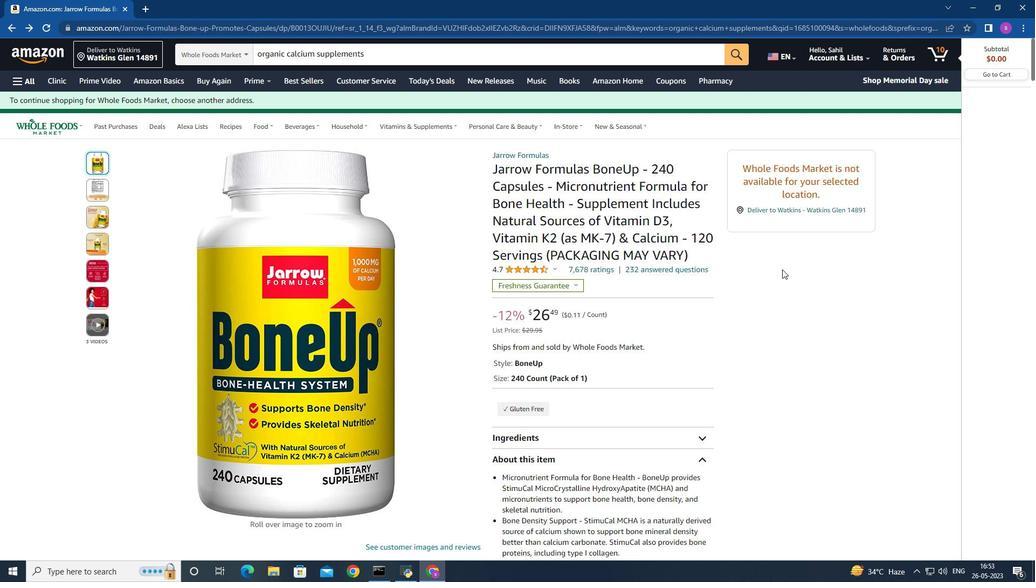 
Action: Mouse scrolled (781, 270) with delta (0, 0)
Screenshot: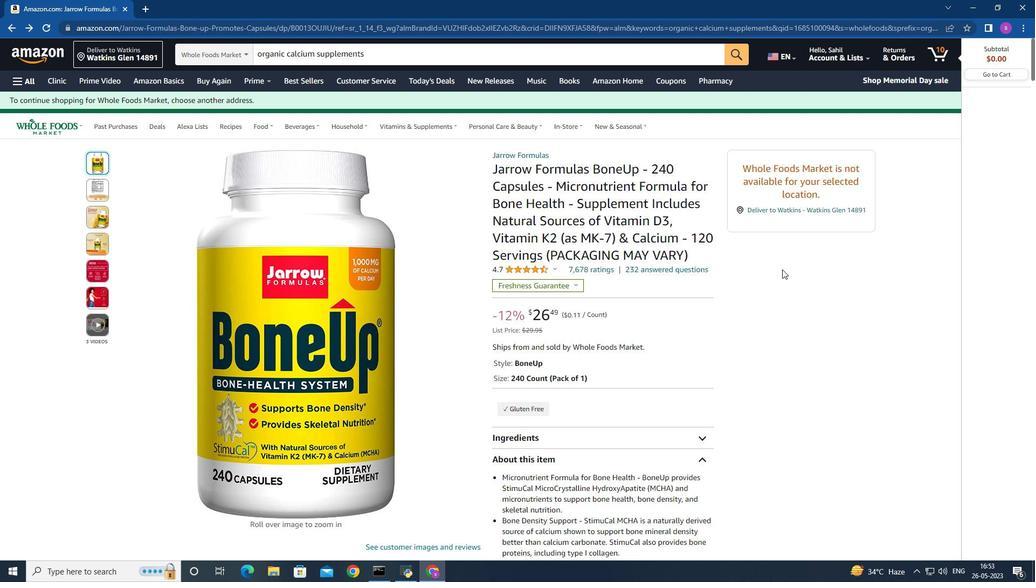 
Action: Mouse scrolled (781, 270) with delta (0, 0)
Screenshot: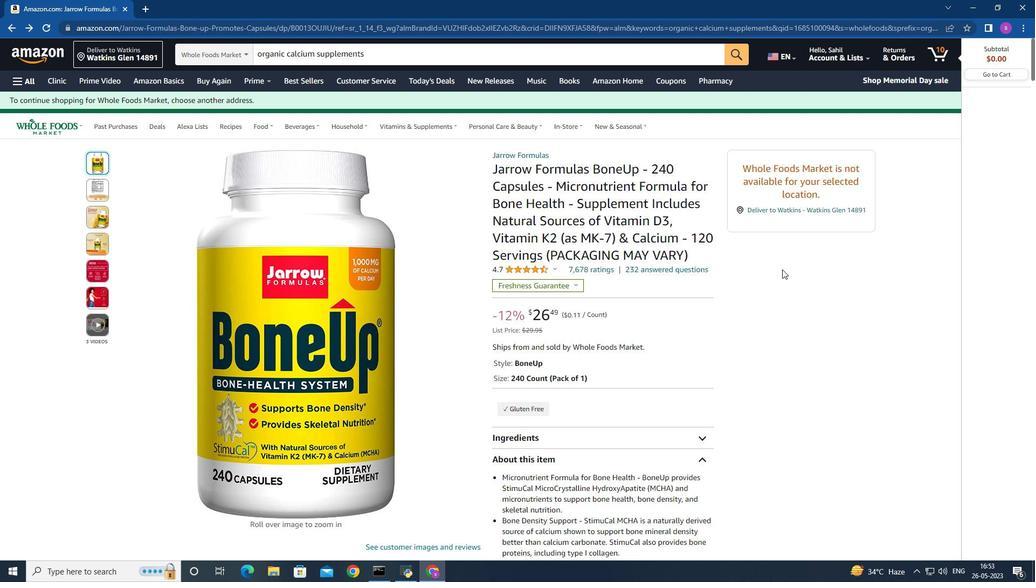 
Action: Mouse scrolled (781, 270) with delta (0, 0)
Screenshot: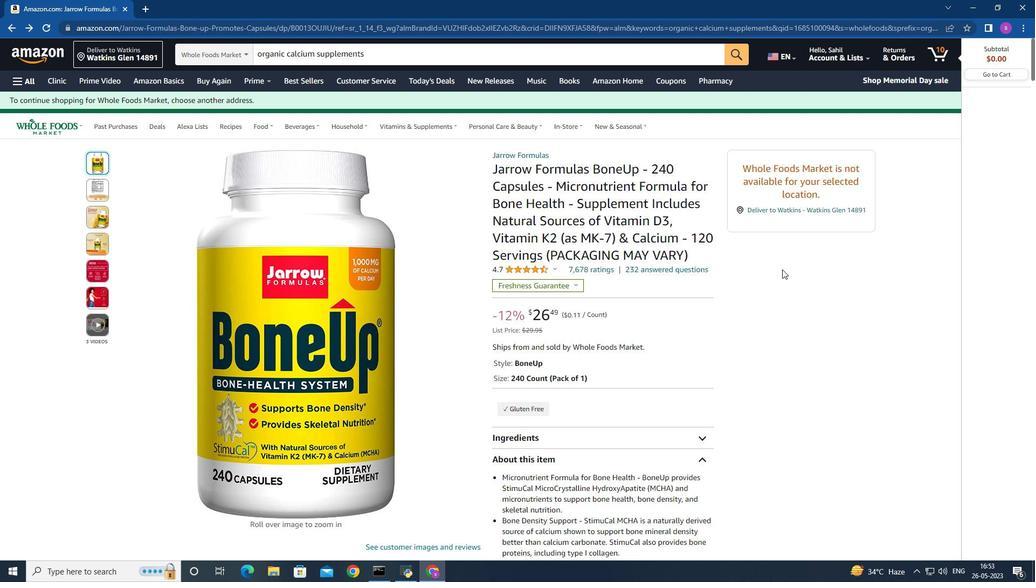 
Action: Mouse scrolled (781, 270) with delta (0, 0)
Screenshot: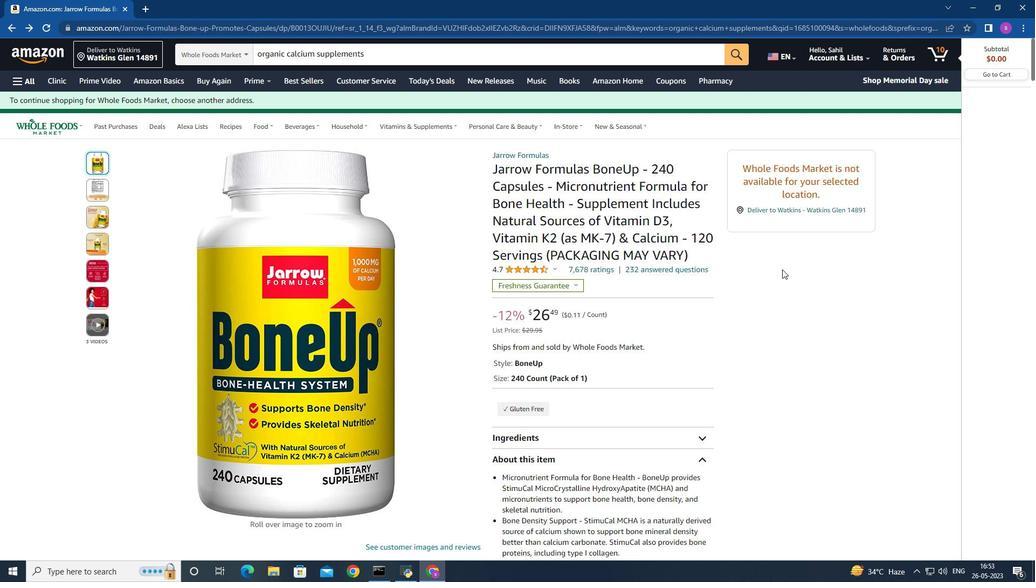 
Action: Mouse scrolled (781, 270) with delta (0, 0)
Screenshot: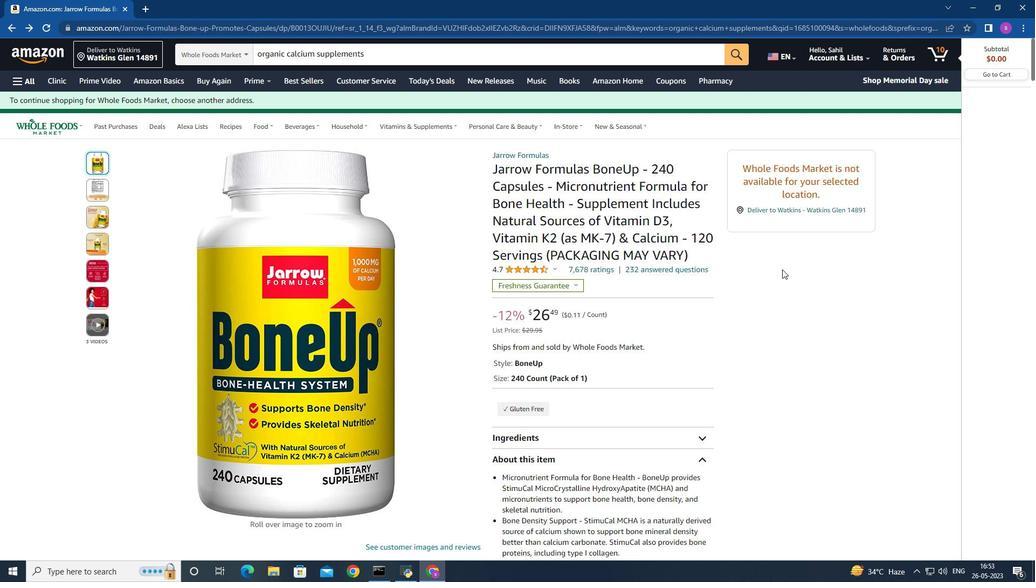
Action: Mouse scrolled (781, 270) with delta (0, 0)
Screenshot: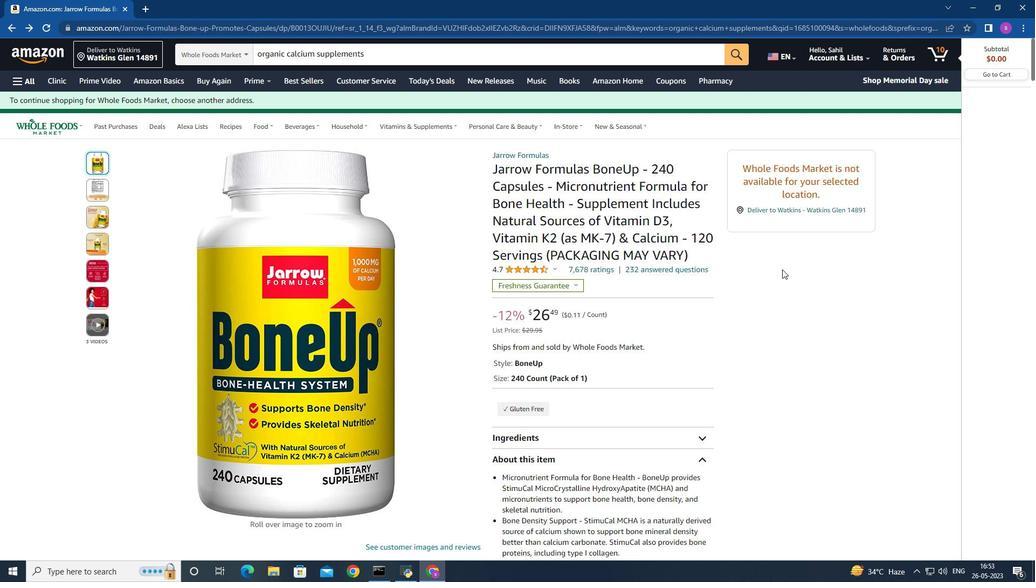 
Action: Mouse scrolled (781, 270) with delta (0, 0)
Screenshot: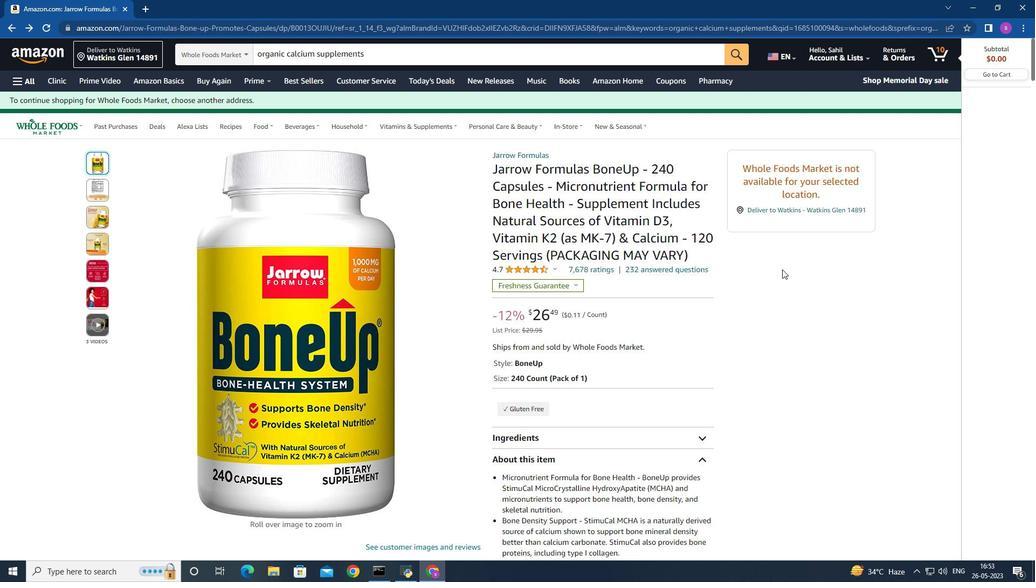 
Action: Mouse scrolled (781, 270) with delta (0, 0)
Screenshot: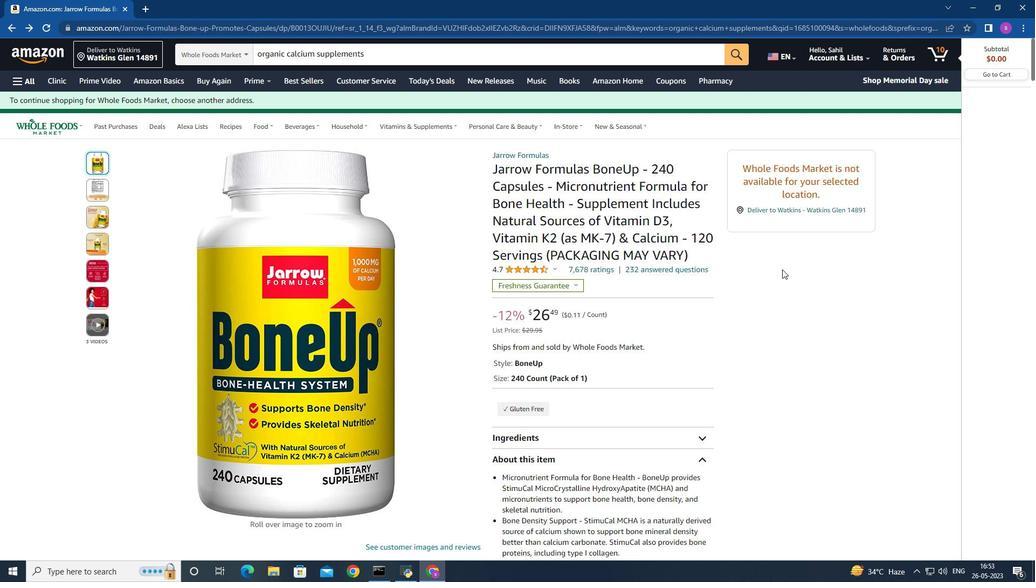 
Action: Mouse scrolled (781, 270) with delta (0, 0)
Screenshot: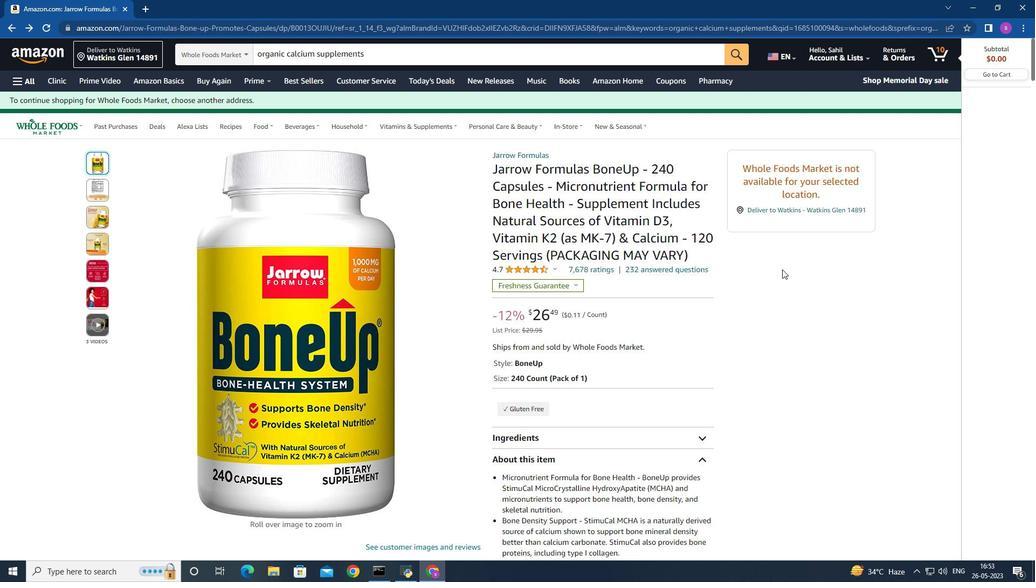 
Action: Mouse scrolled (781, 270) with delta (0, 0)
Screenshot: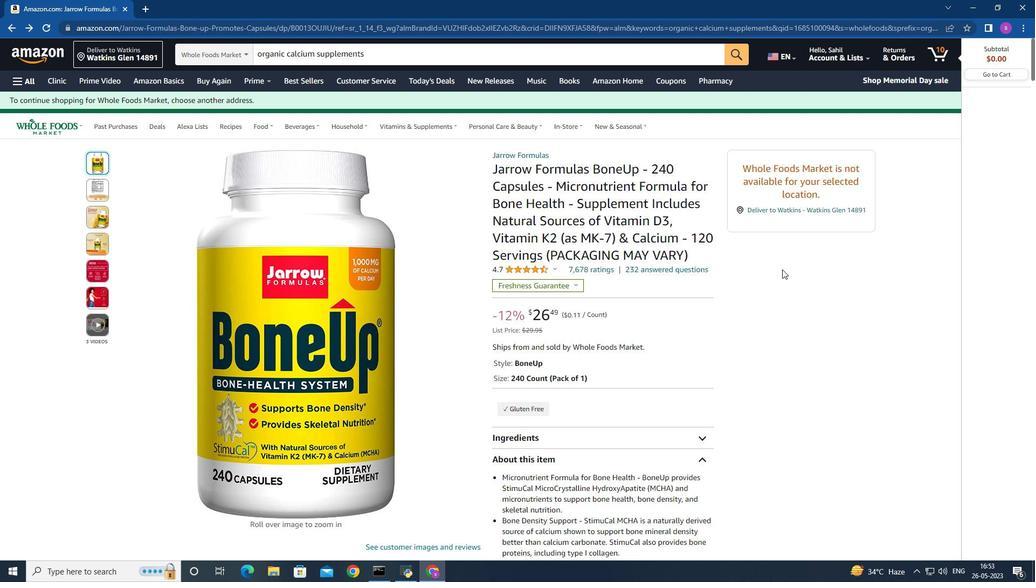 
Action: Mouse scrolled (781, 270) with delta (0, 0)
Screenshot: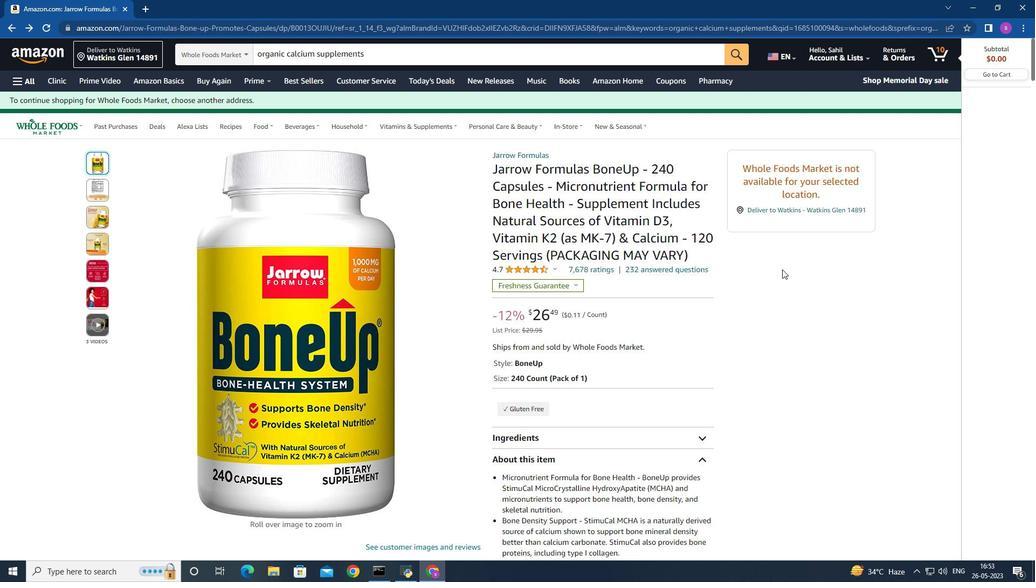 
Action: Mouse scrolled (781, 270) with delta (0, 0)
Screenshot: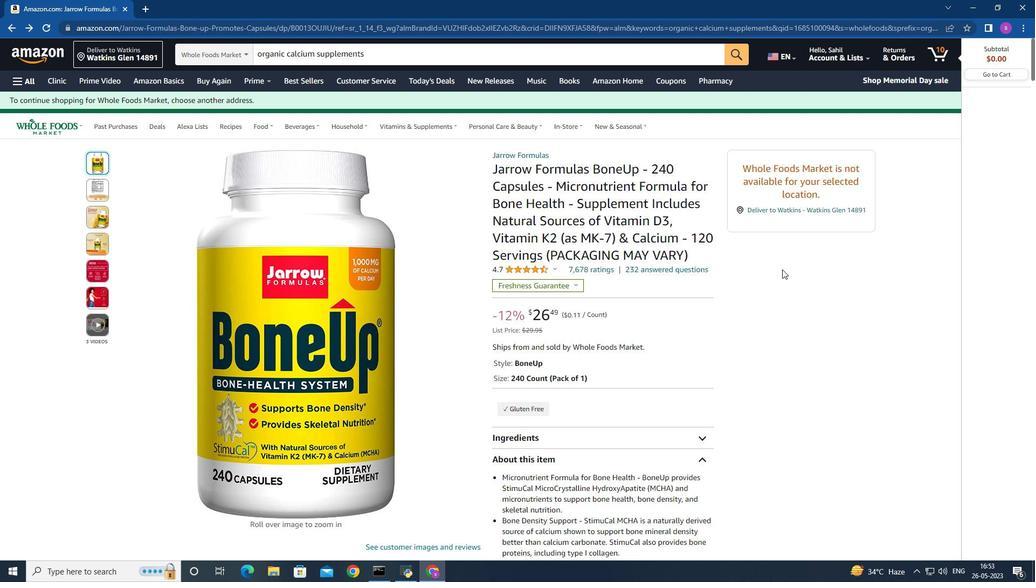 
Action: Mouse moved to (781, 270)
Screenshot: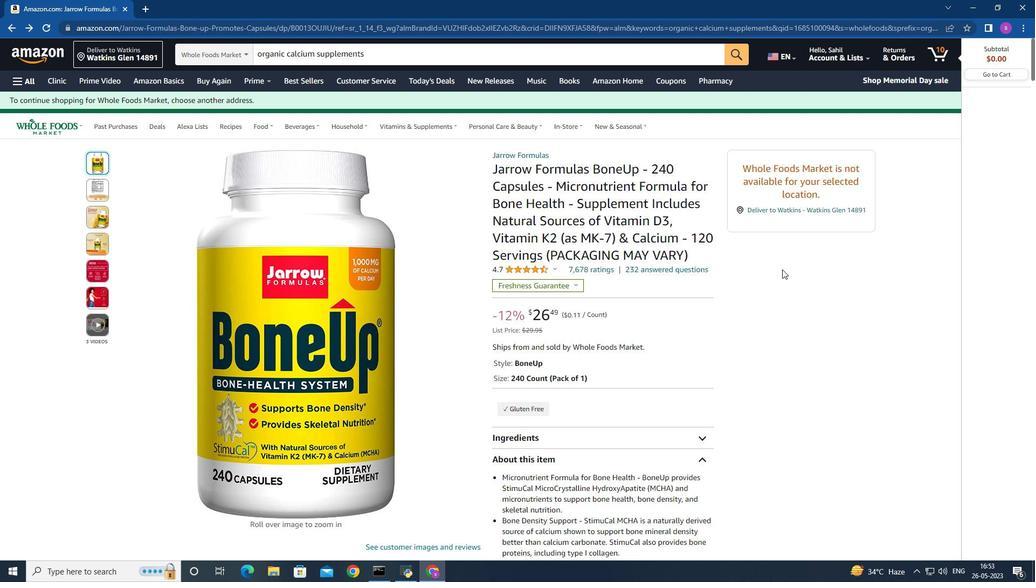 
Action: Mouse scrolled (781, 270) with delta (0, 0)
Screenshot: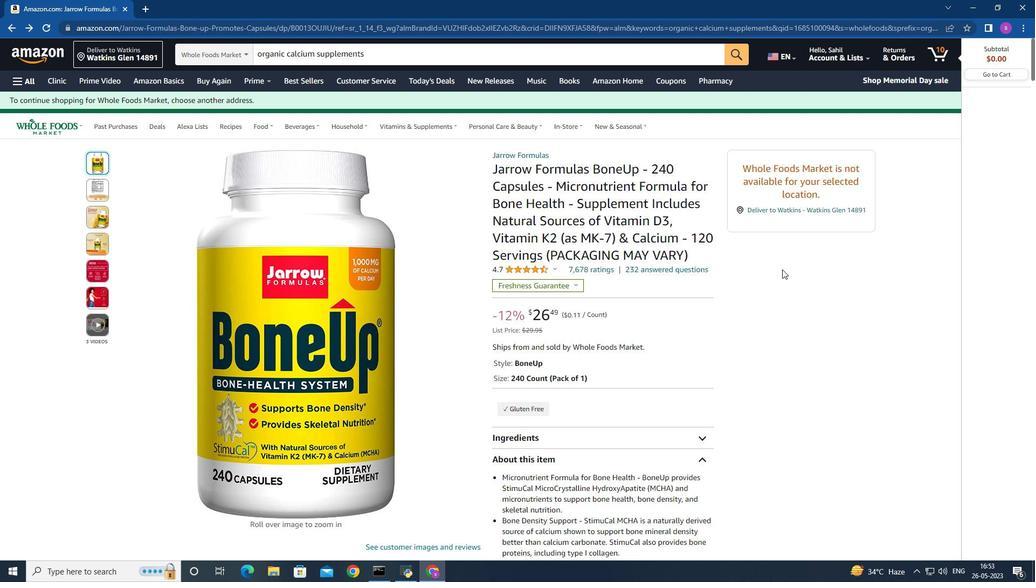 
Action: Mouse moved to (781, 270)
Screenshot: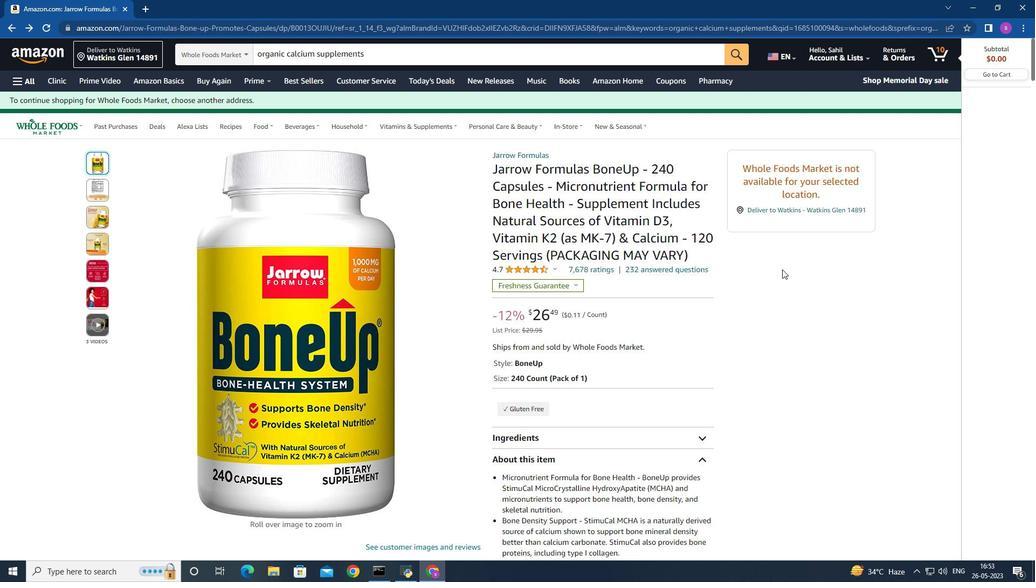 
Action: Mouse scrolled (781, 270) with delta (0, 0)
Screenshot: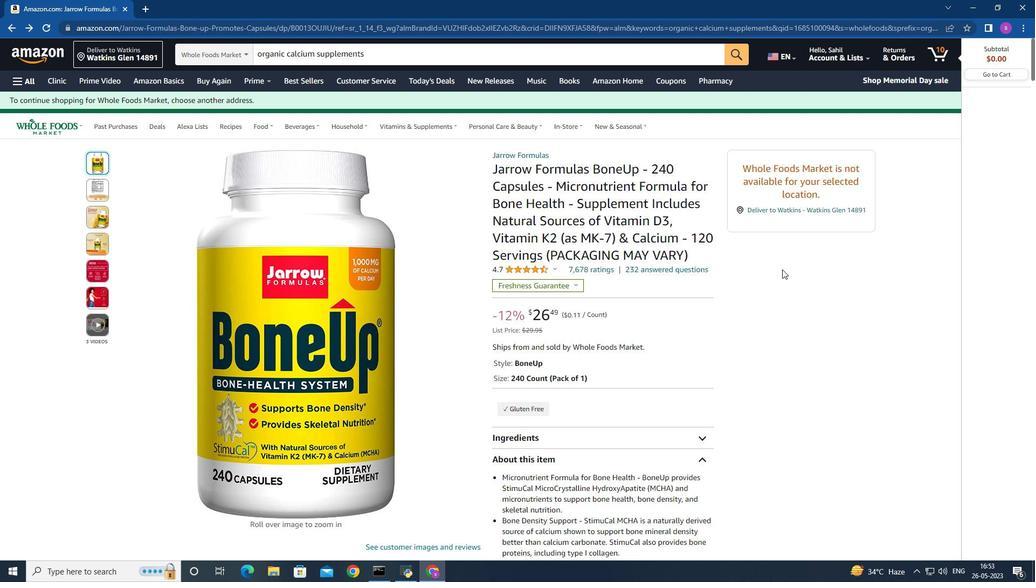 
Action: Mouse moved to (781, 270)
Screenshot: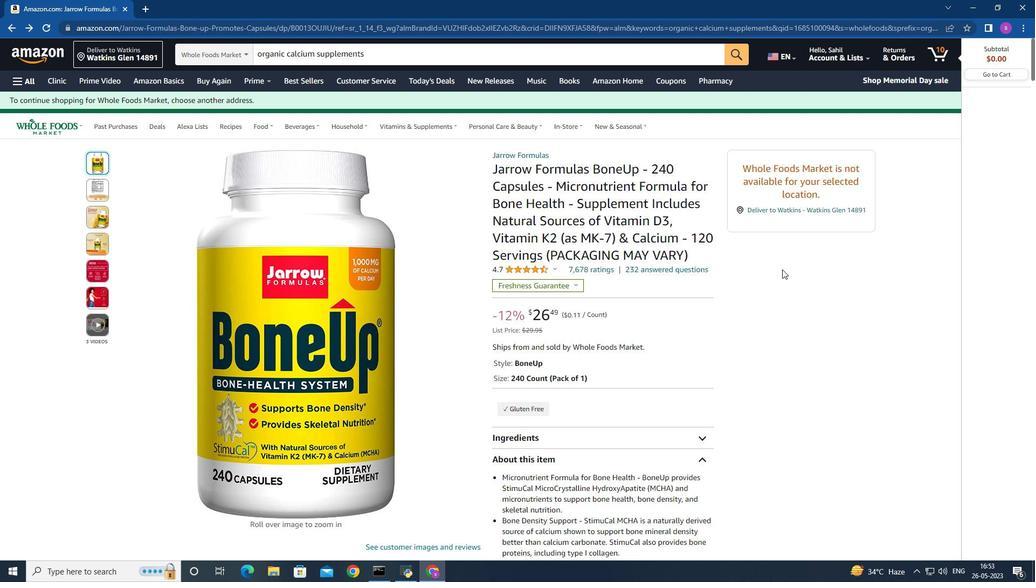 
Action: Mouse scrolled (781, 270) with delta (0, 0)
Screenshot: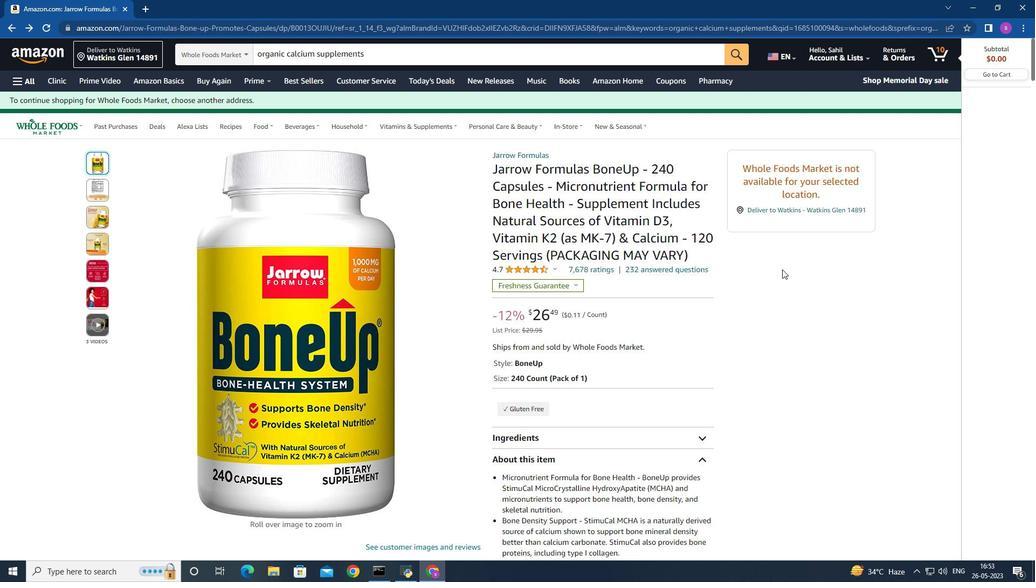 
Action: Mouse scrolled (781, 270) with delta (0, 0)
Screenshot: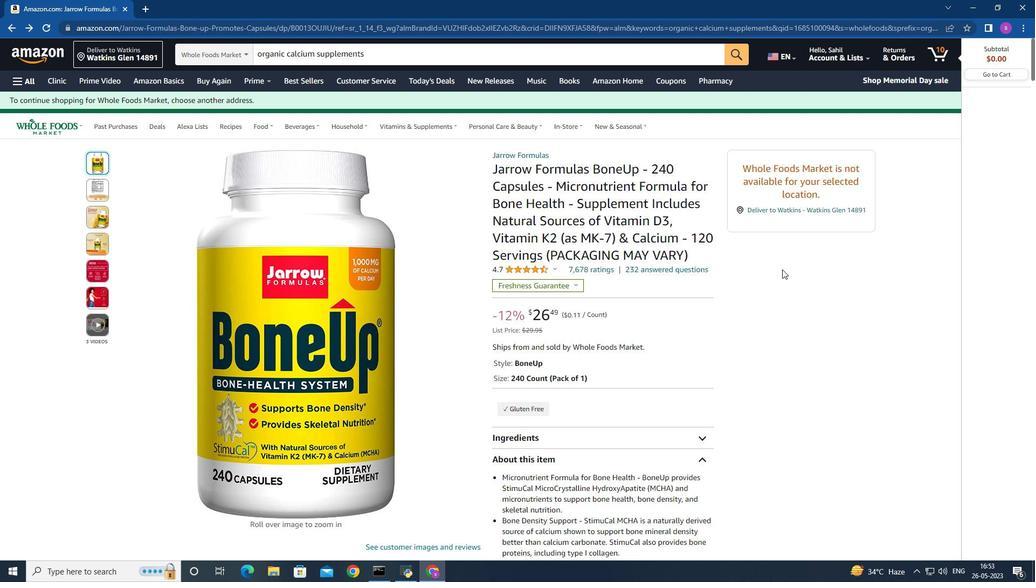 
Action: Mouse scrolled (781, 270) with delta (0, 0)
Screenshot: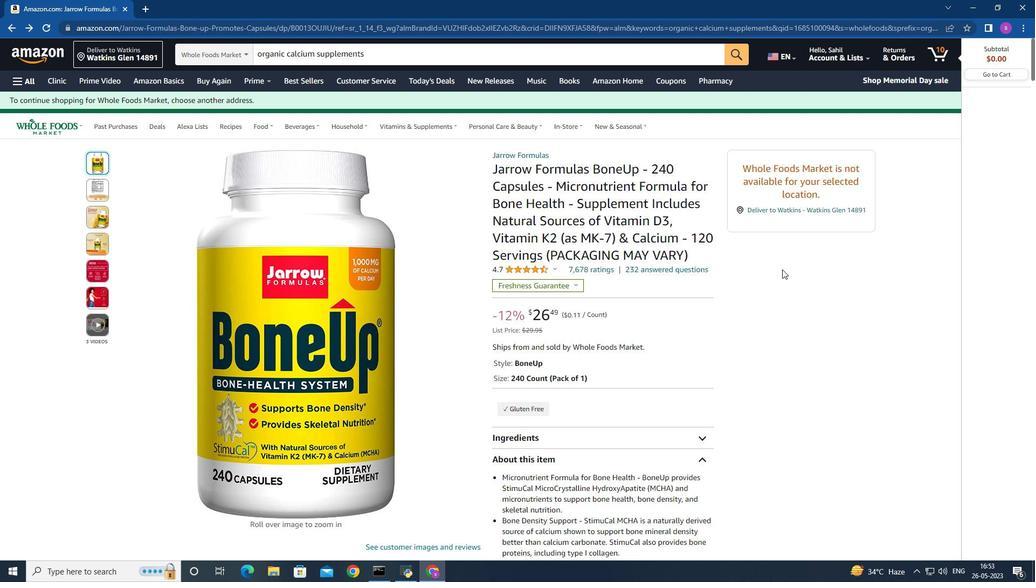 
Action: Mouse scrolled (781, 270) with delta (0, 0)
Screenshot: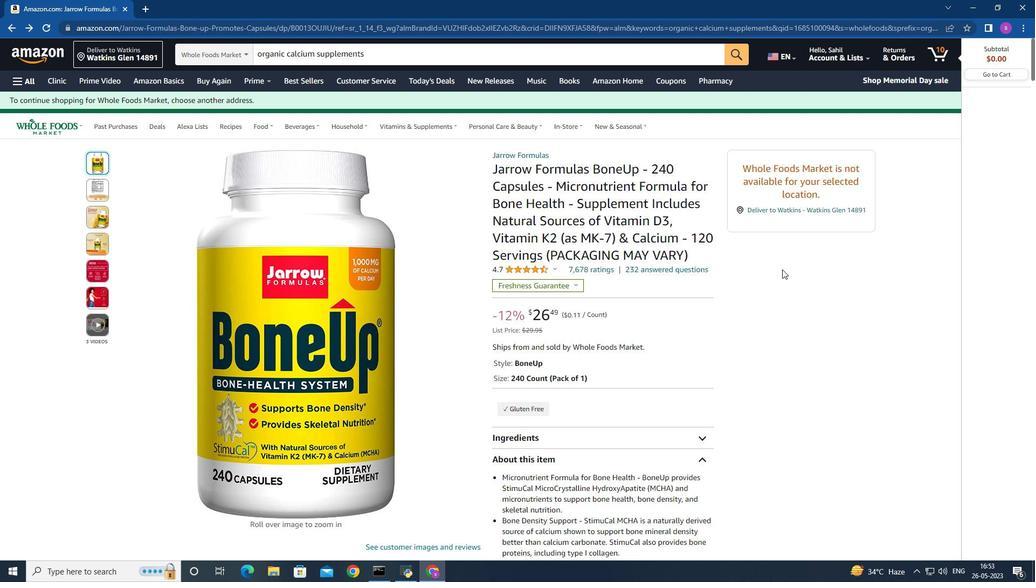
Action: Mouse scrolled (781, 270) with delta (0, 0)
Screenshot: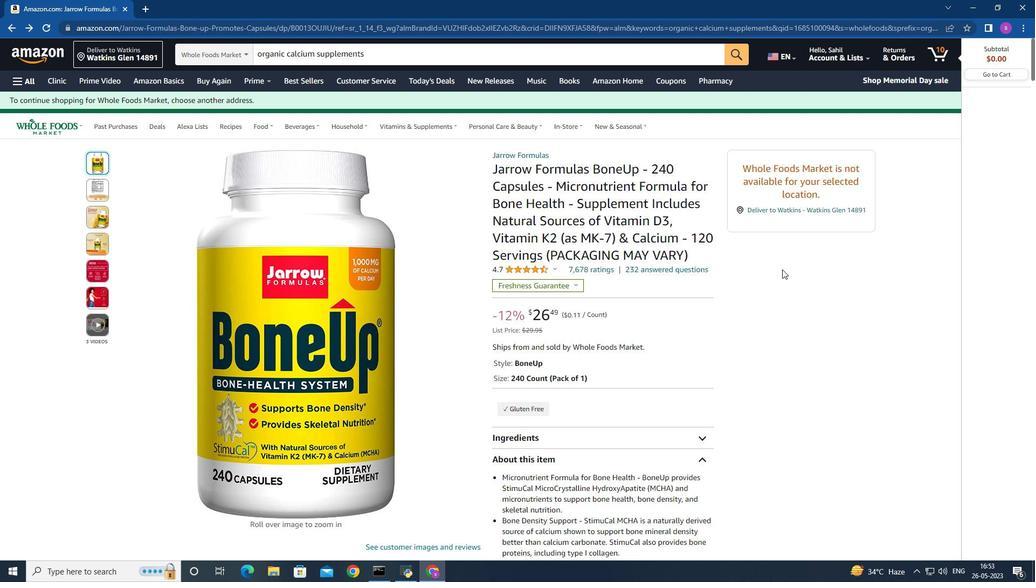 
Action: Mouse scrolled (781, 270) with delta (0, 0)
Screenshot: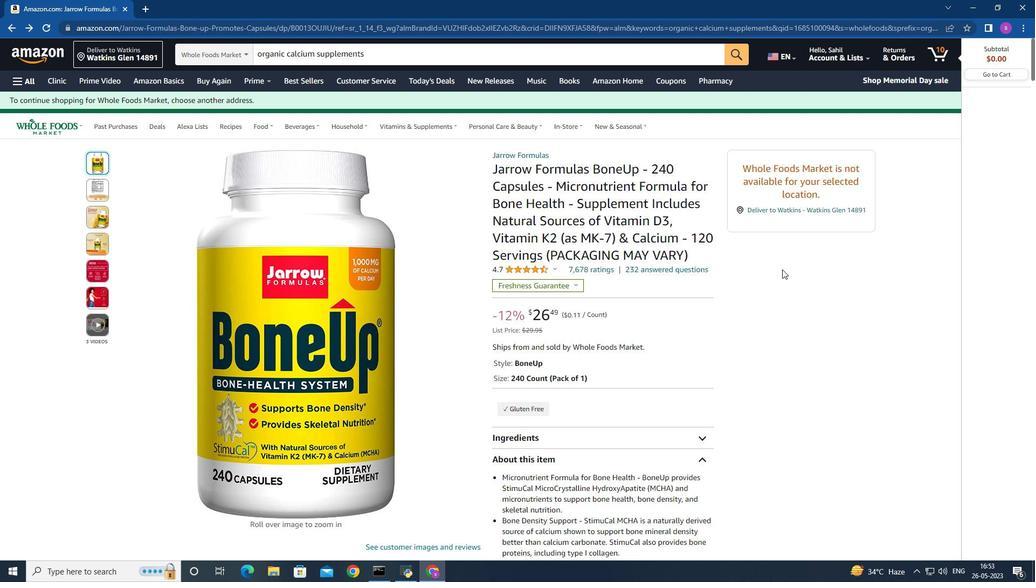 
Action: Mouse moved to (781, 270)
Screenshot: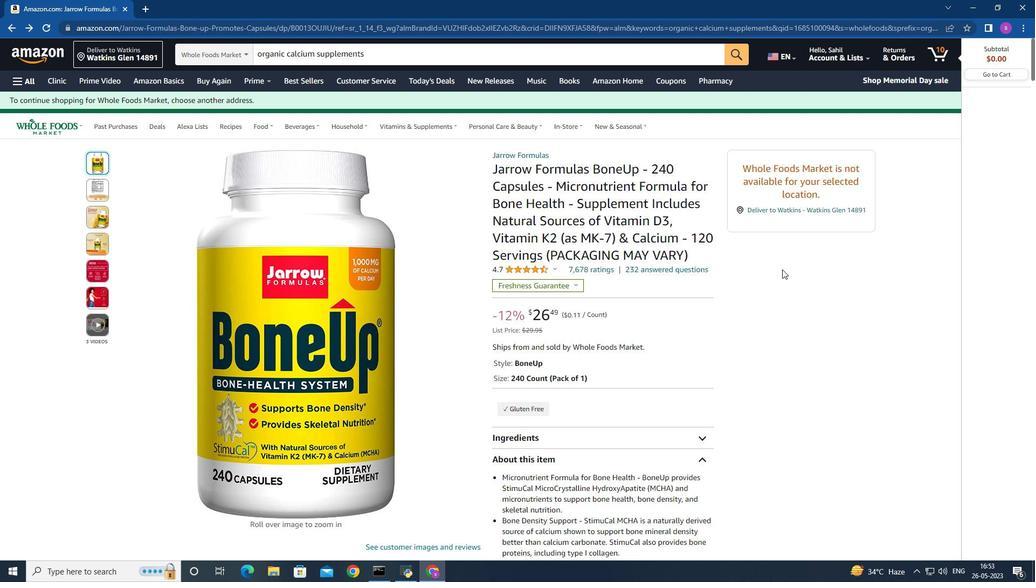 
Action: Mouse scrolled (781, 270) with delta (0, 0)
Screenshot: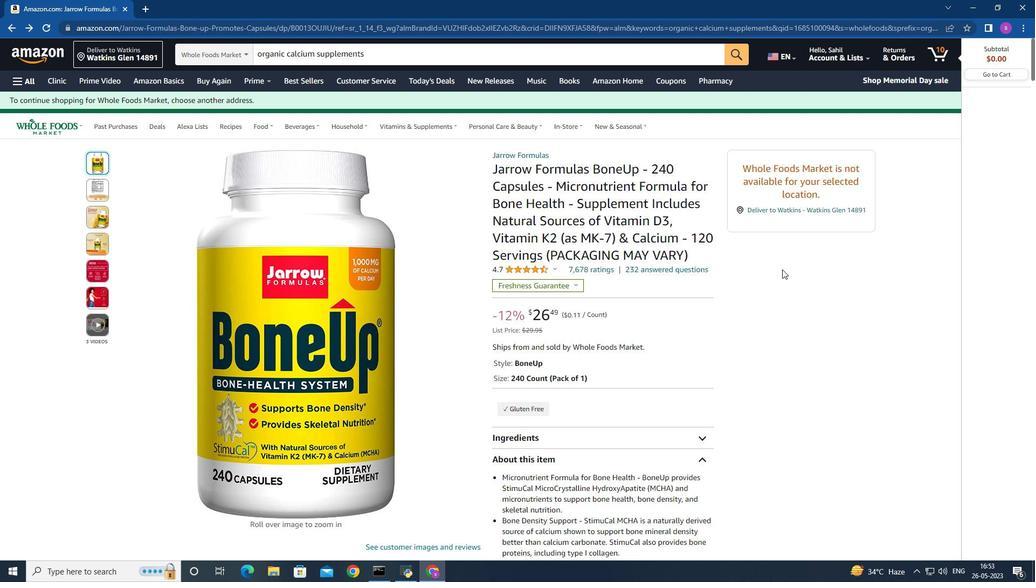 
Action: Mouse scrolled (781, 270) with delta (0, 0)
Screenshot: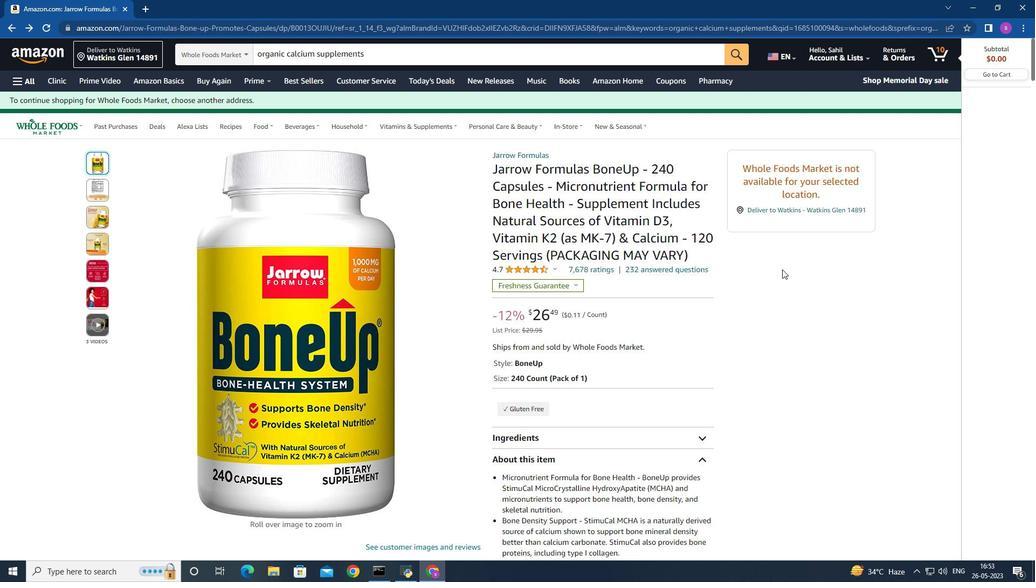
Action: Mouse moved to (781, 270)
Screenshot: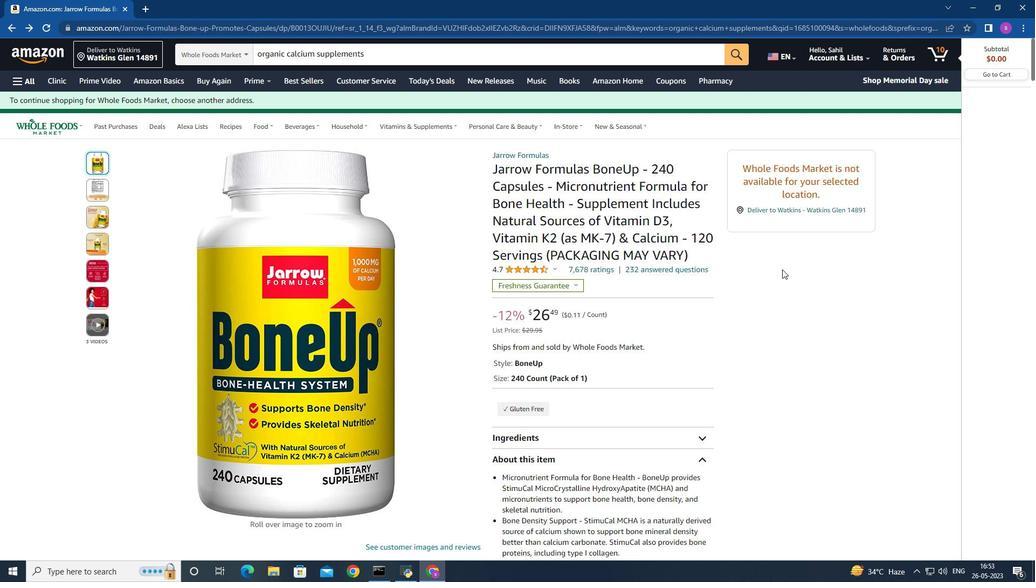 
Action: Mouse scrolled (781, 270) with delta (0, 0)
Screenshot: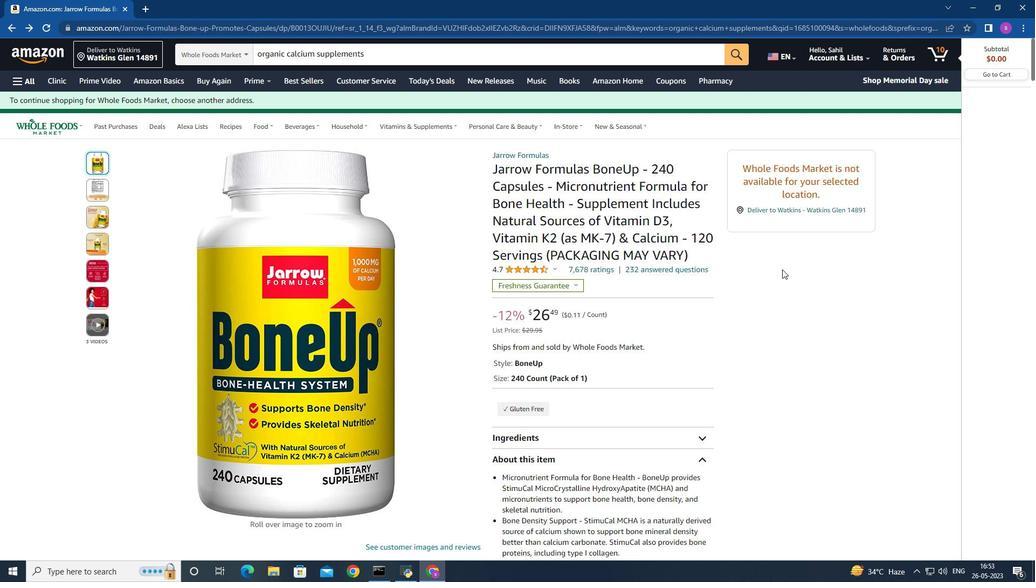 
Action: Mouse moved to (781, 270)
Screenshot: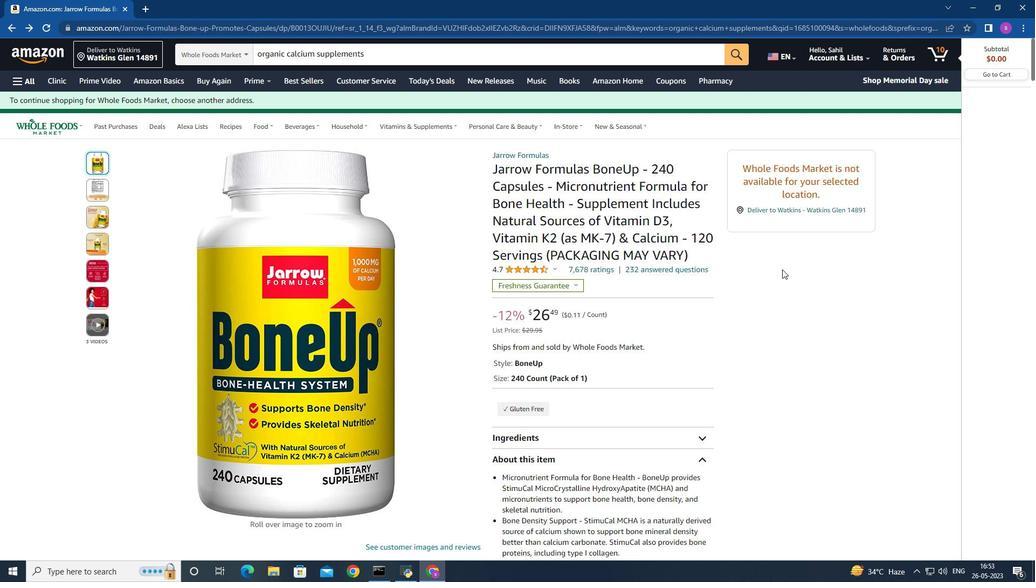 
Action: Mouse scrolled (781, 270) with delta (0, 0)
Screenshot: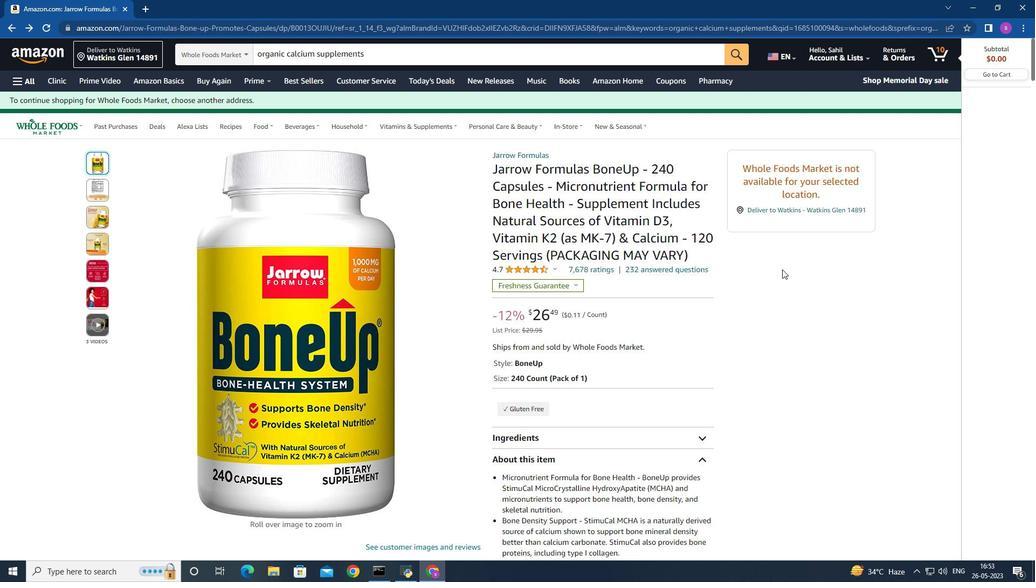 
Action: Mouse moved to (781, 270)
Screenshot: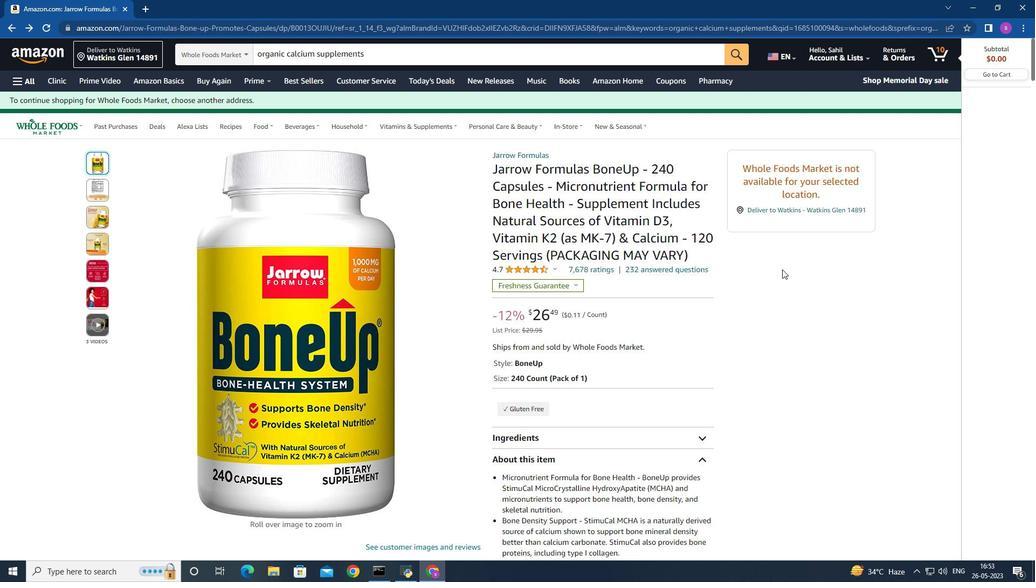 
Action: Mouse scrolled (781, 270) with delta (0, 0)
Screenshot: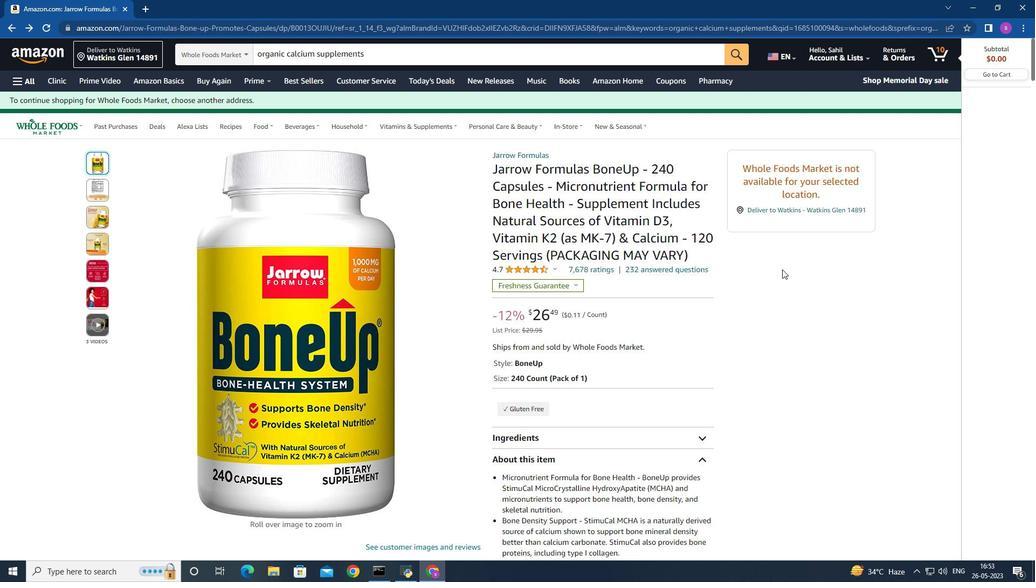 
Action: Mouse moved to (781, 270)
Screenshot: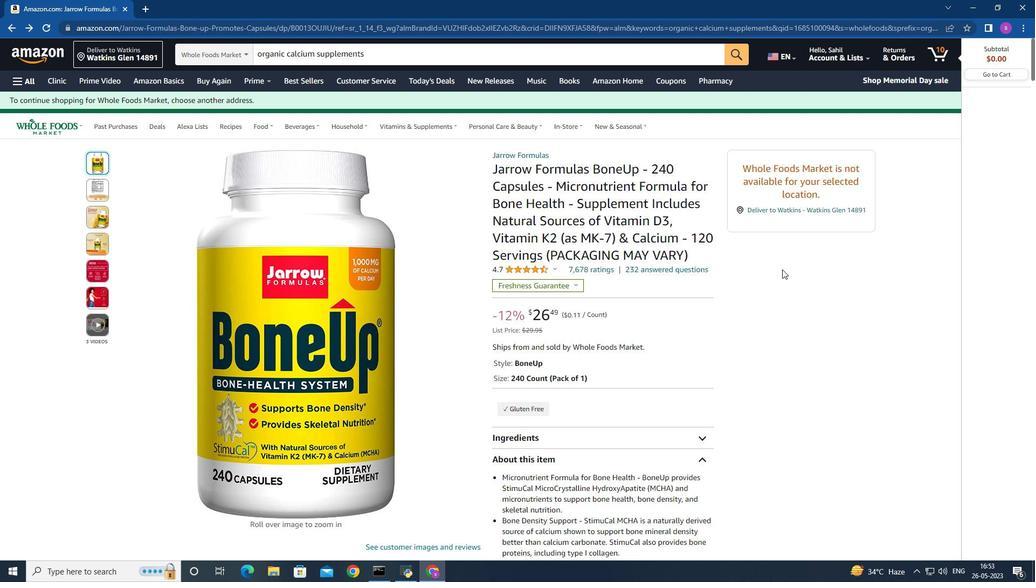 
Action: Mouse pressed left at (781, 270)
Screenshot: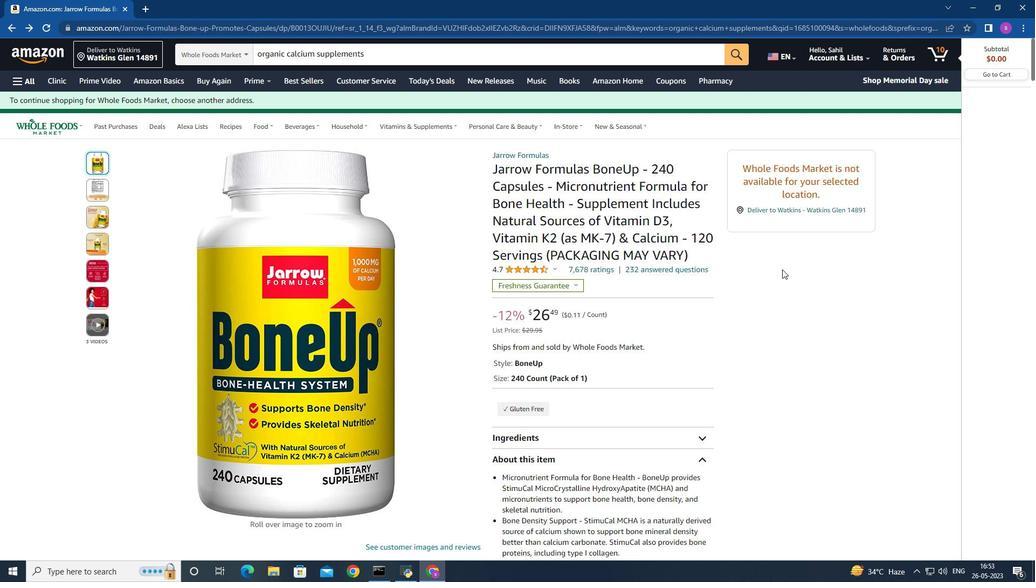 
Action: Mouse moved to (781, 270)
Screenshot: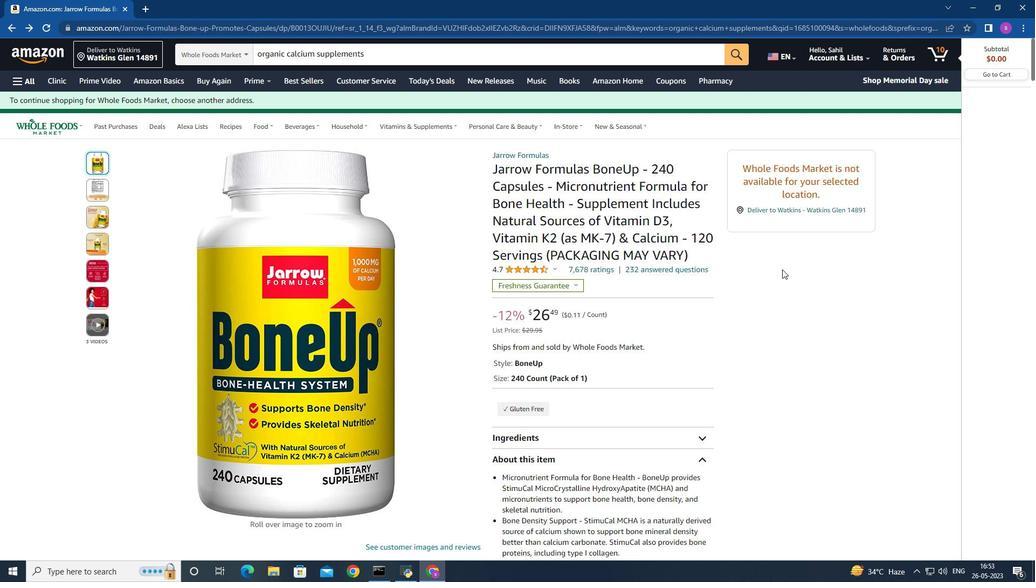 
Action: Mouse pressed left at (781, 270)
Screenshot: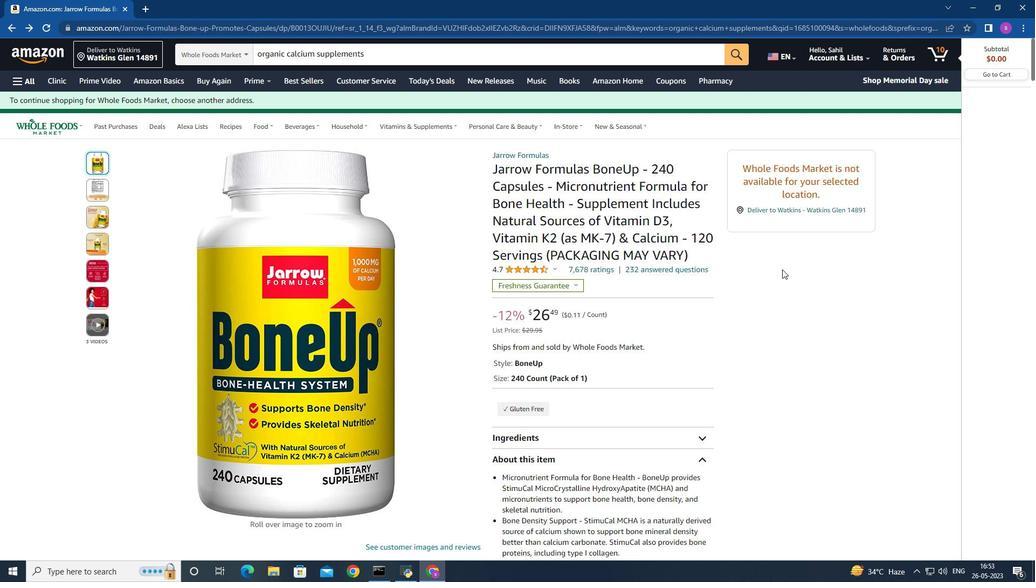 
Action: Mouse moved to (781, 270)
Screenshot: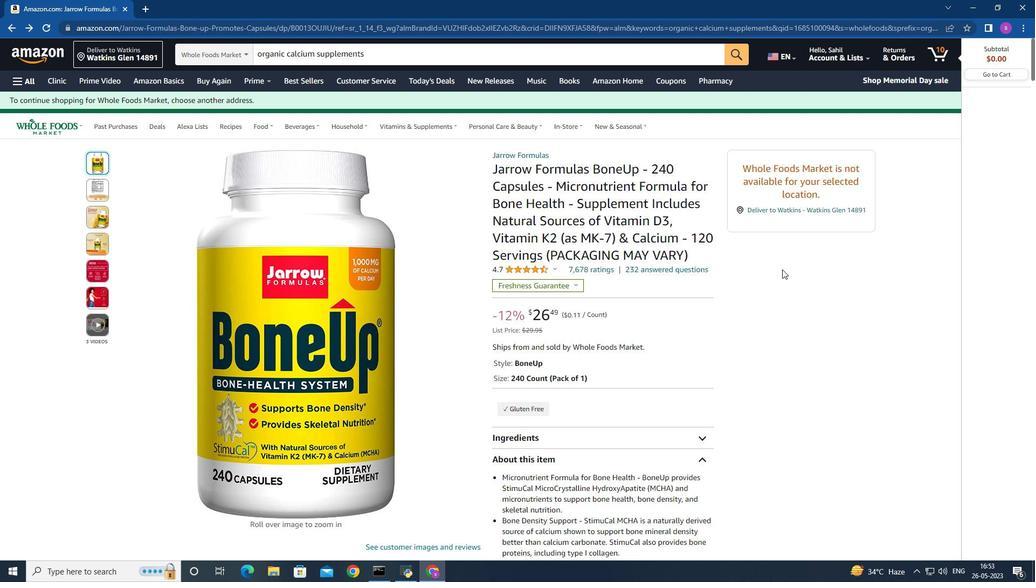 
Action: Mouse scrolled (781, 270) with delta (0, 0)
Screenshot: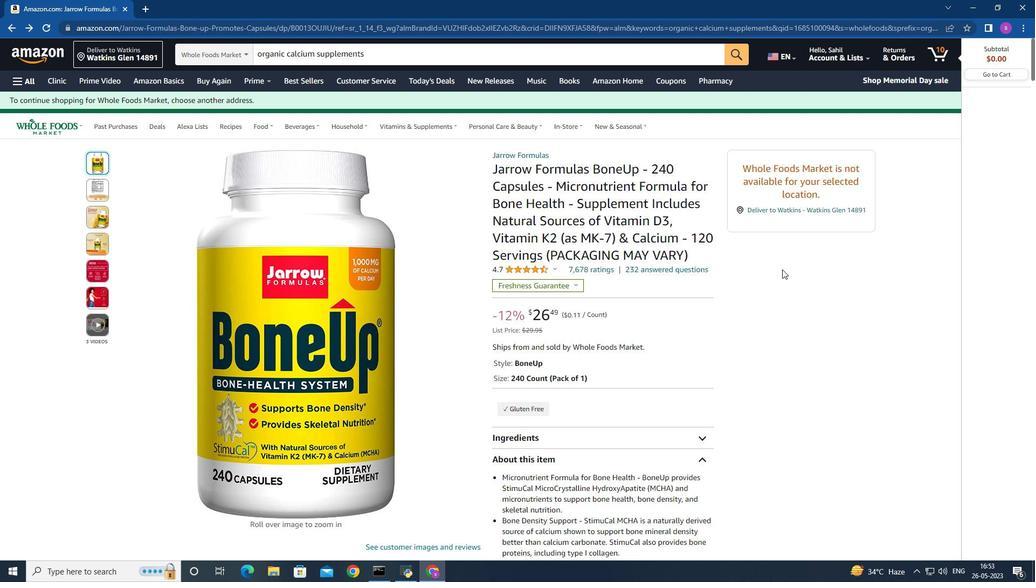 
Action: Mouse scrolled (781, 270) with delta (0, 0)
Screenshot: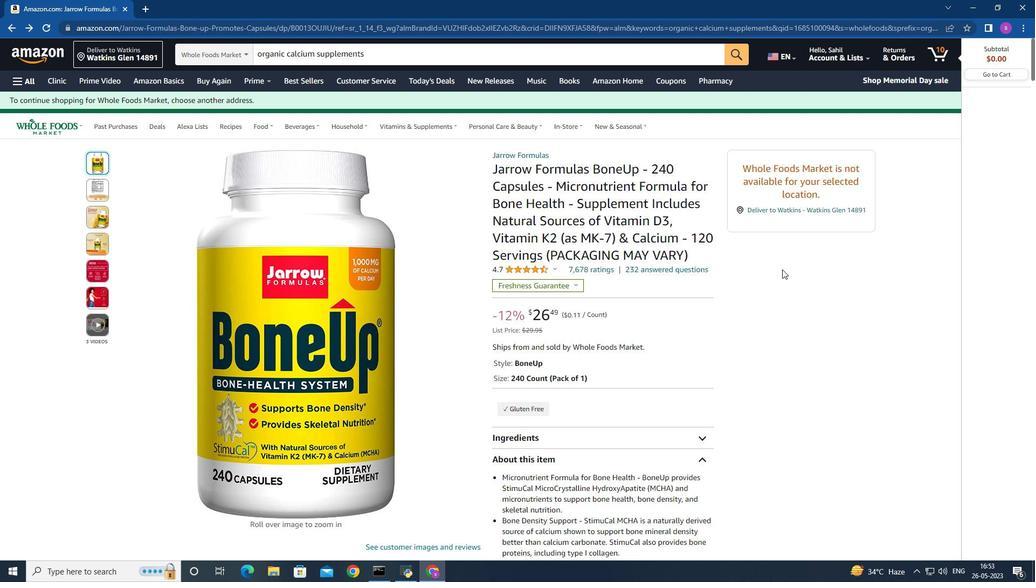 
Action: Mouse moved to (781, 270)
Screenshot: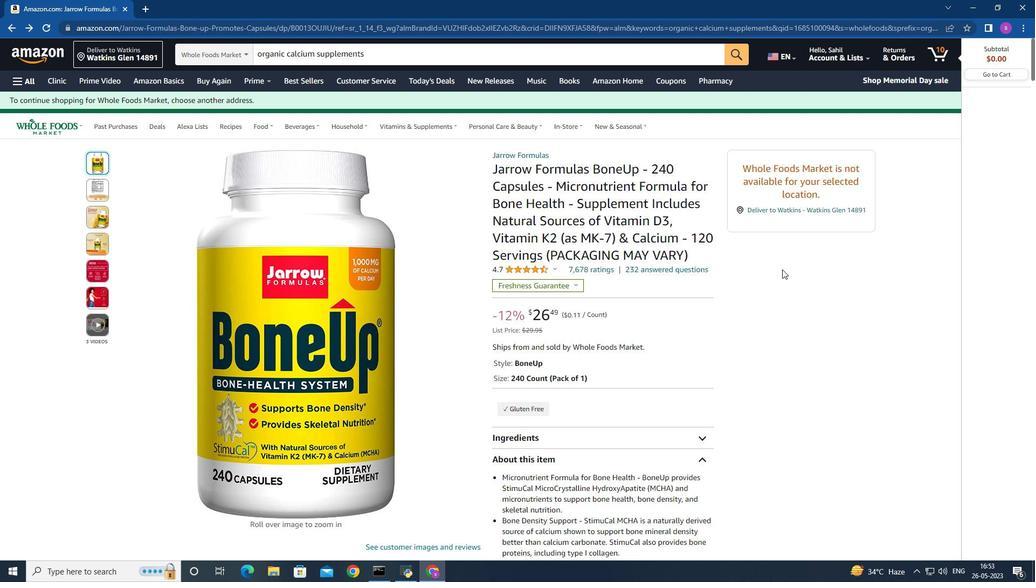 
Action: Mouse scrolled (781, 270) with delta (0, 0)
Screenshot: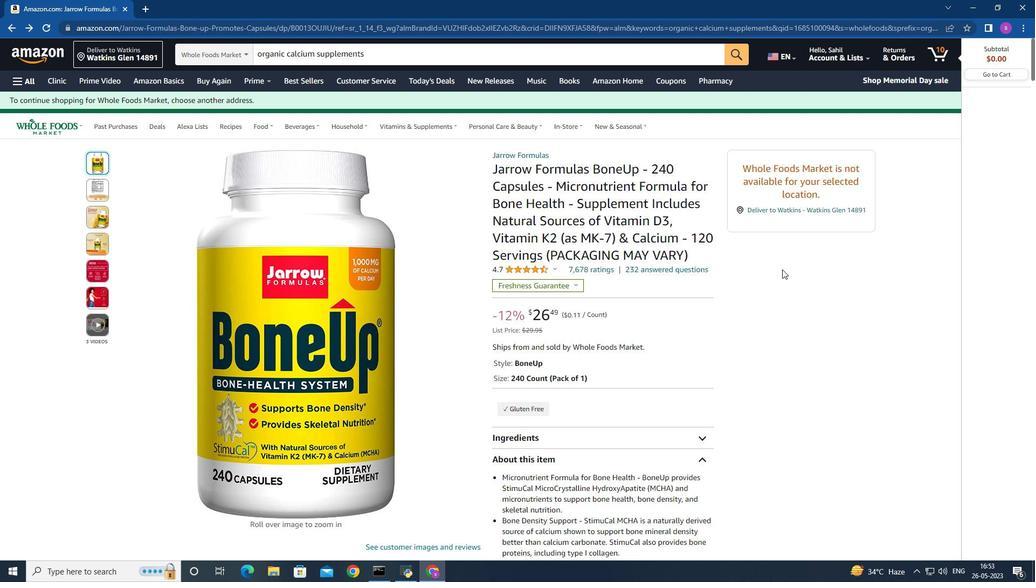 
Action: Mouse moved to (781, 270)
Screenshot: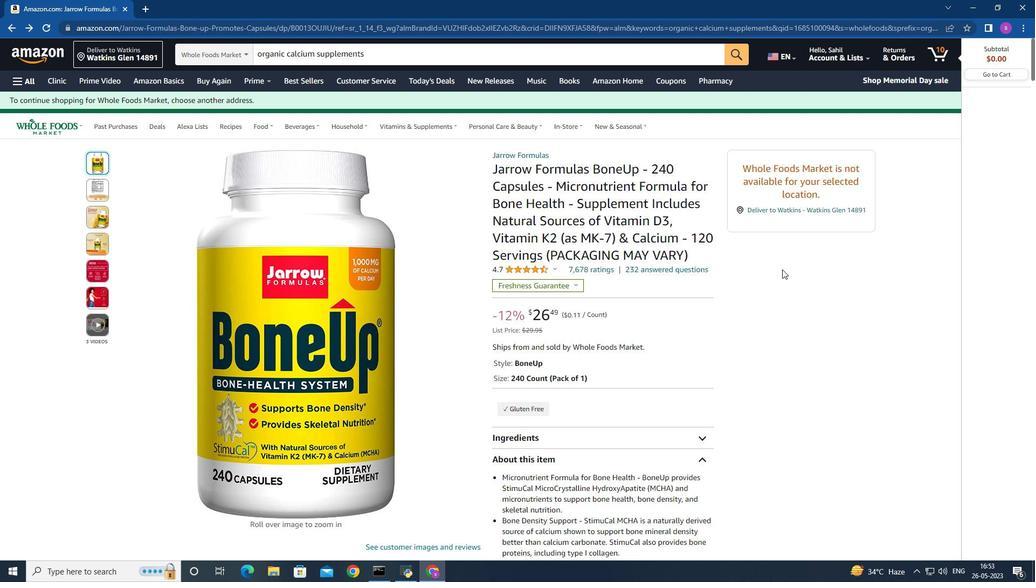 
Action: Mouse scrolled (781, 270) with delta (0, 0)
Screenshot: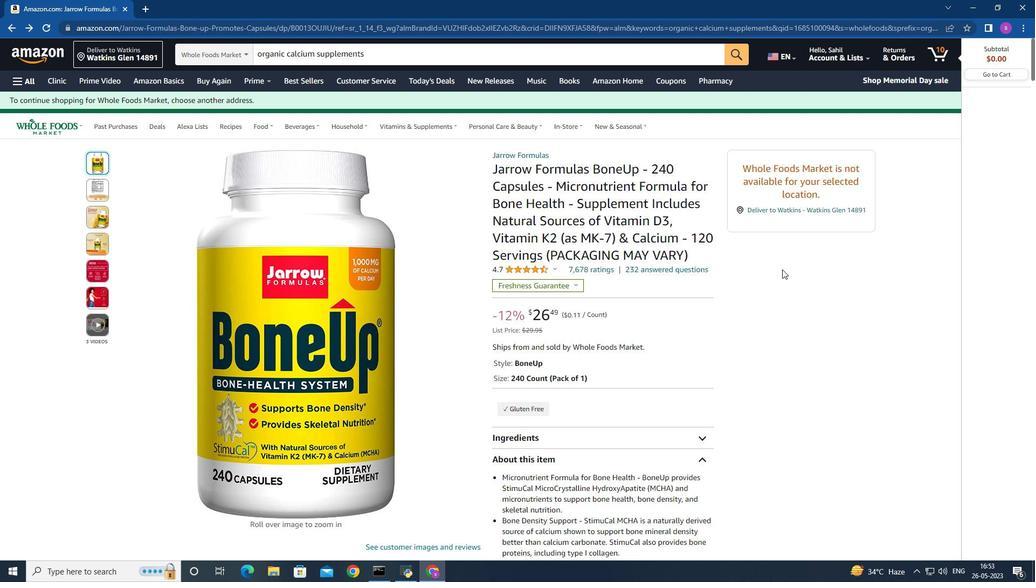 
Action: Mouse scrolled (781, 270) with delta (0, 0)
Screenshot: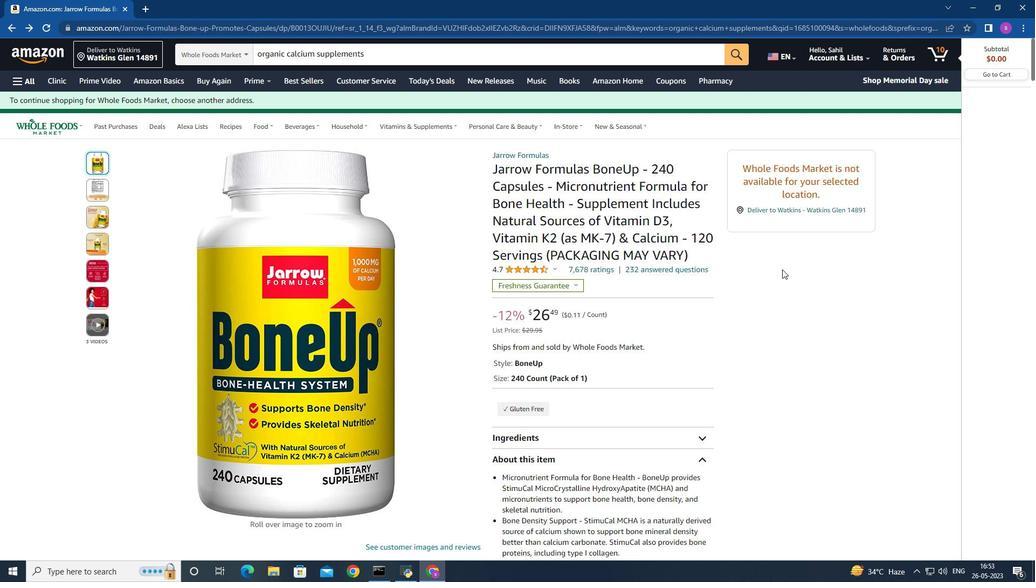 
Action: Mouse scrolled (781, 270) with delta (0, 0)
Screenshot: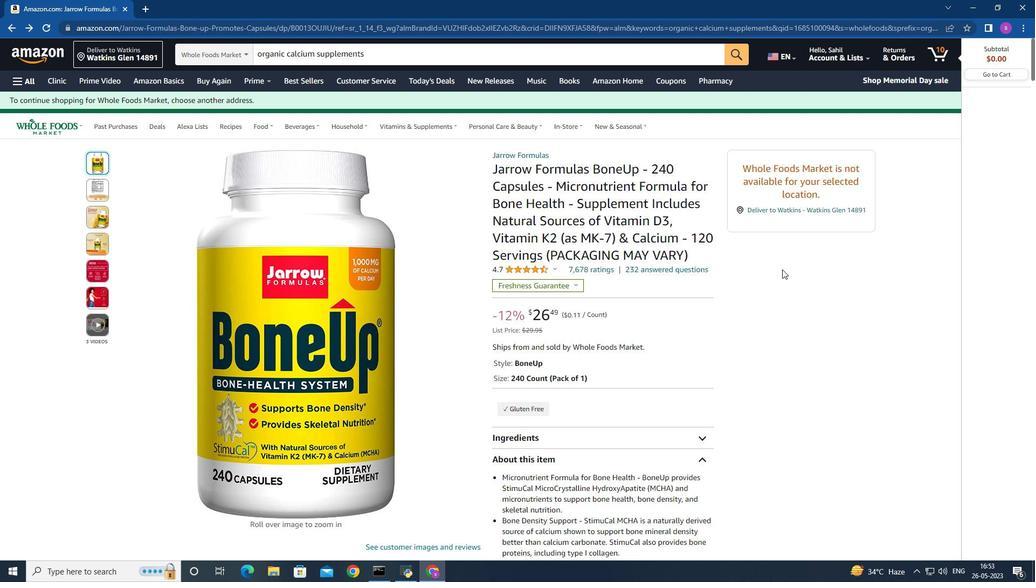 
Action: Mouse scrolled (781, 270) with delta (0, 0)
Screenshot: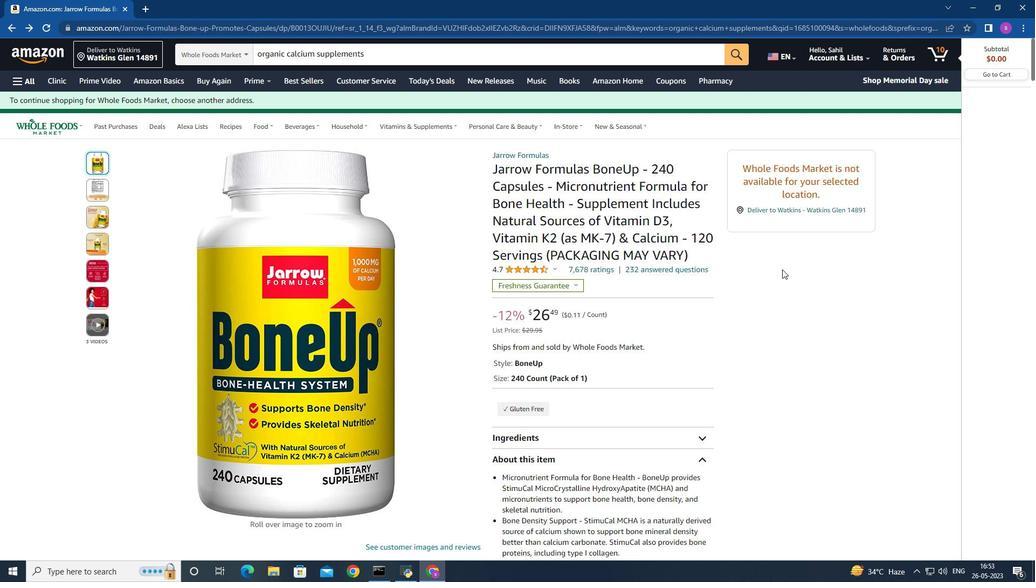 
Action: Mouse scrolled (781, 270) with delta (0, 0)
Screenshot: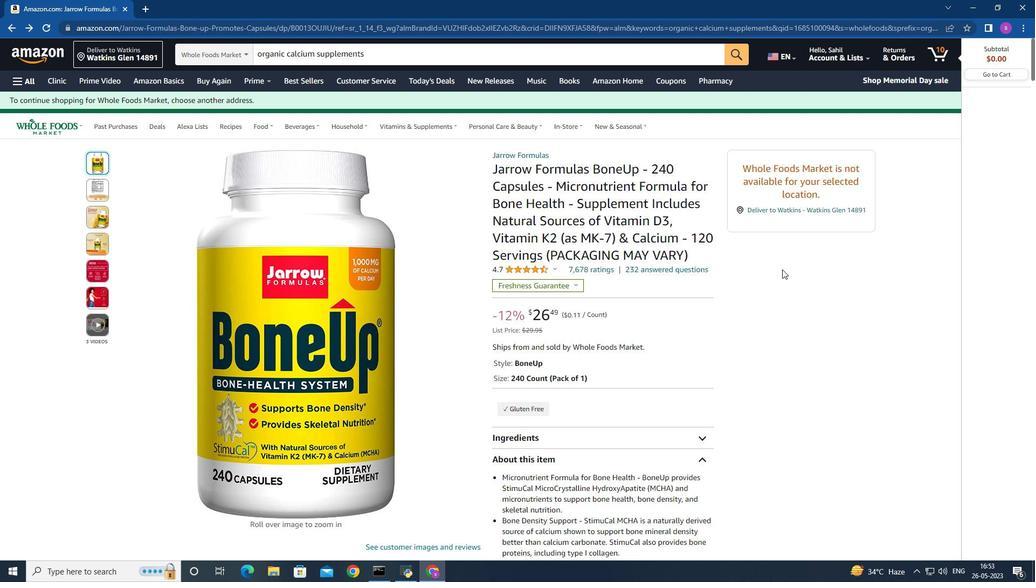 
Action: Mouse moved to (781, 270)
Screenshot: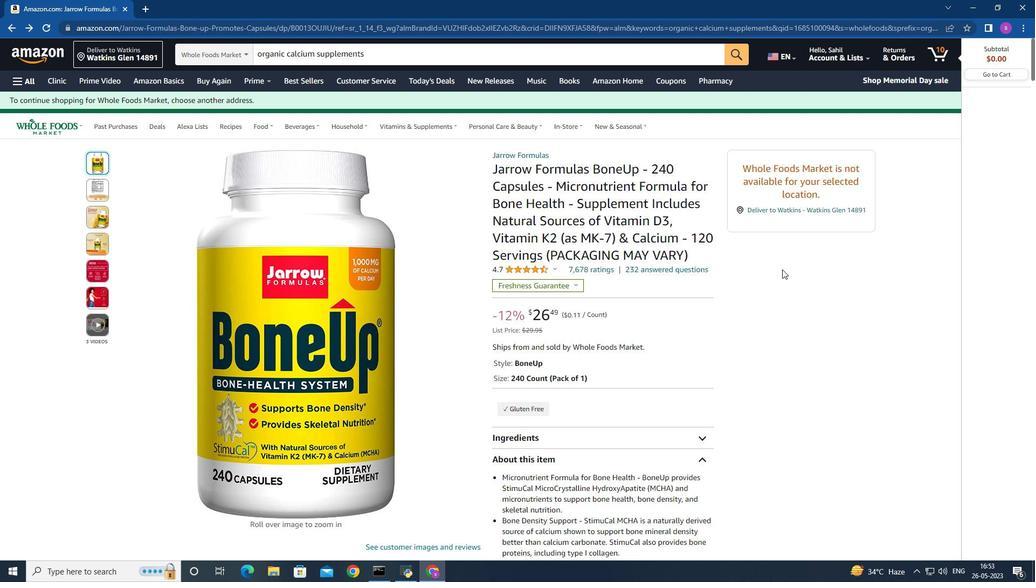 
Action: Mouse pressed left at (781, 270)
Screenshot: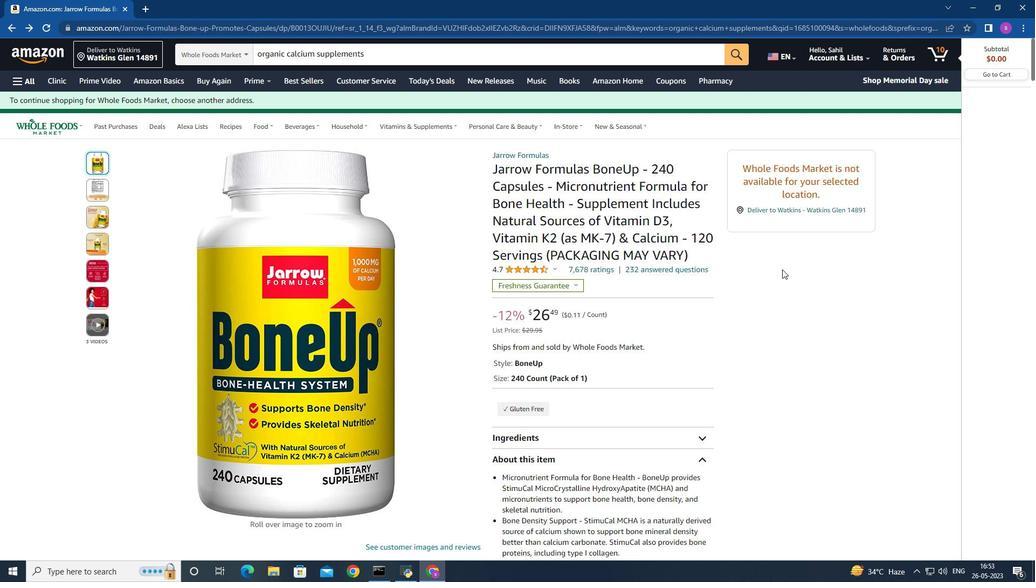 
Action: Mouse moved to (781, 270)
Screenshot: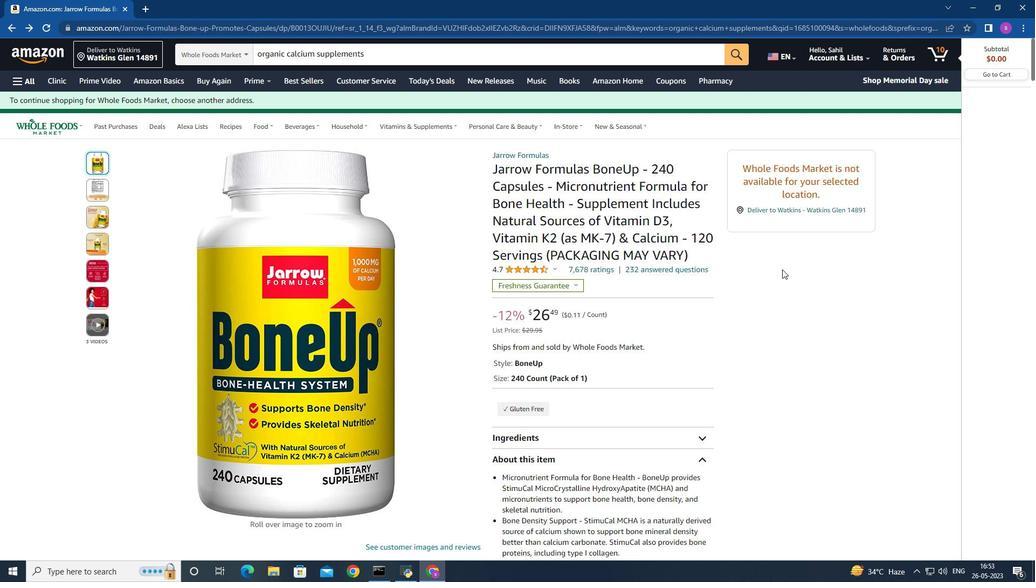 
Action: Mouse scrolled (781, 270) with delta (0, 0)
Screenshot: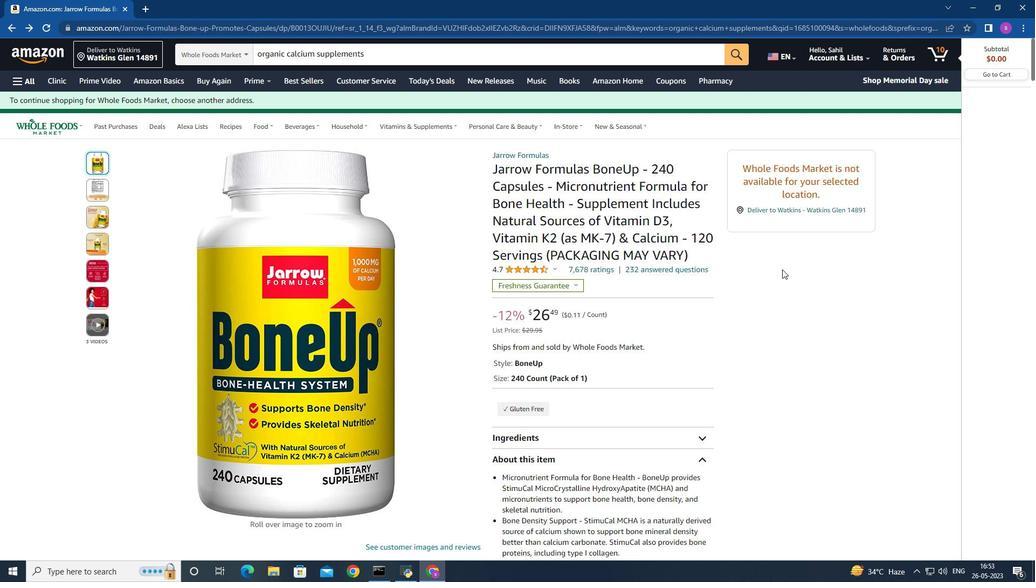 
Action: Mouse scrolled (781, 270) with delta (0, 0)
Screenshot: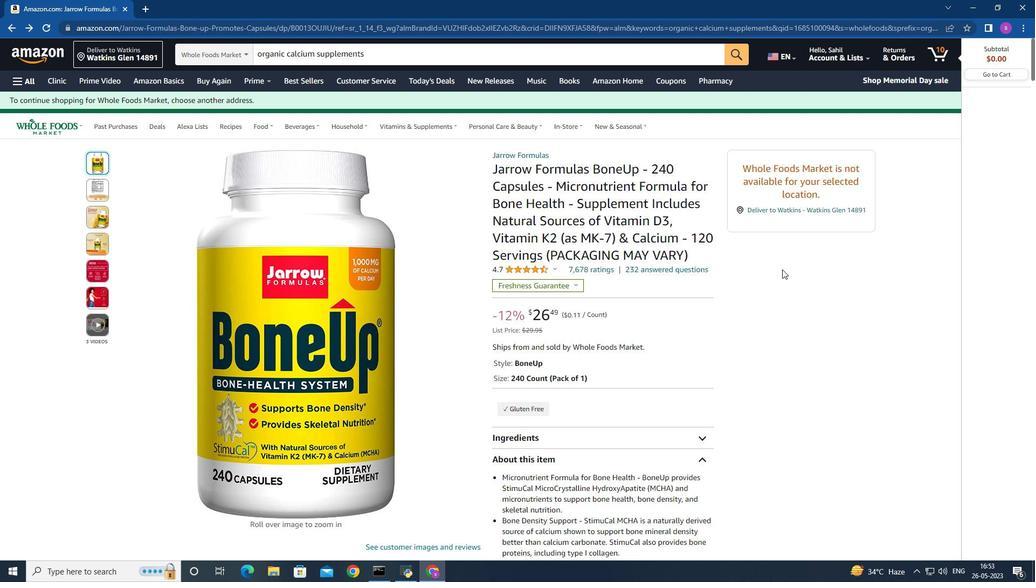 
Action: Mouse scrolled (781, 270) with delta (0, 0)
Screenshot: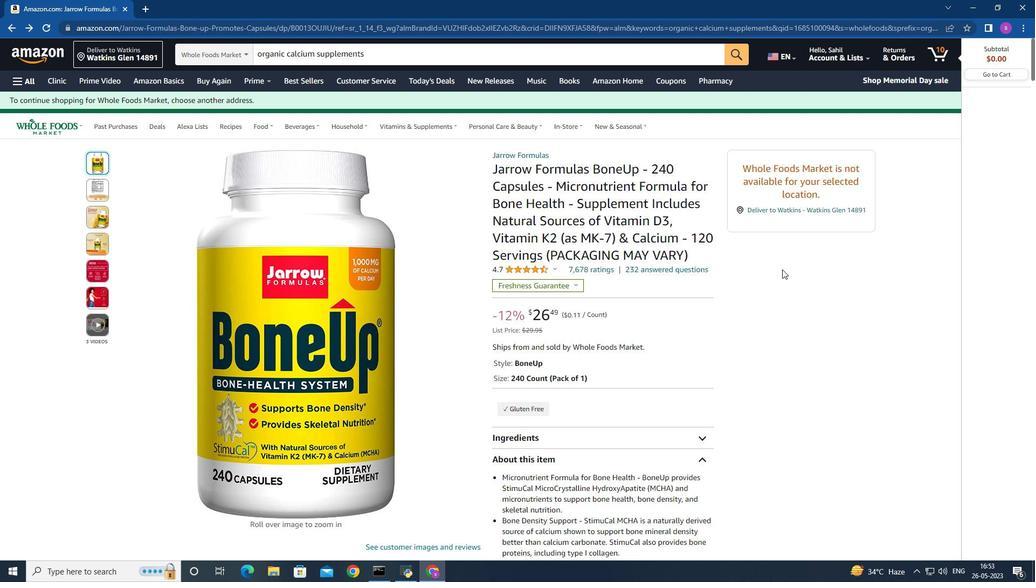
Action: Mouse moved to (781, 270)
Screenshot: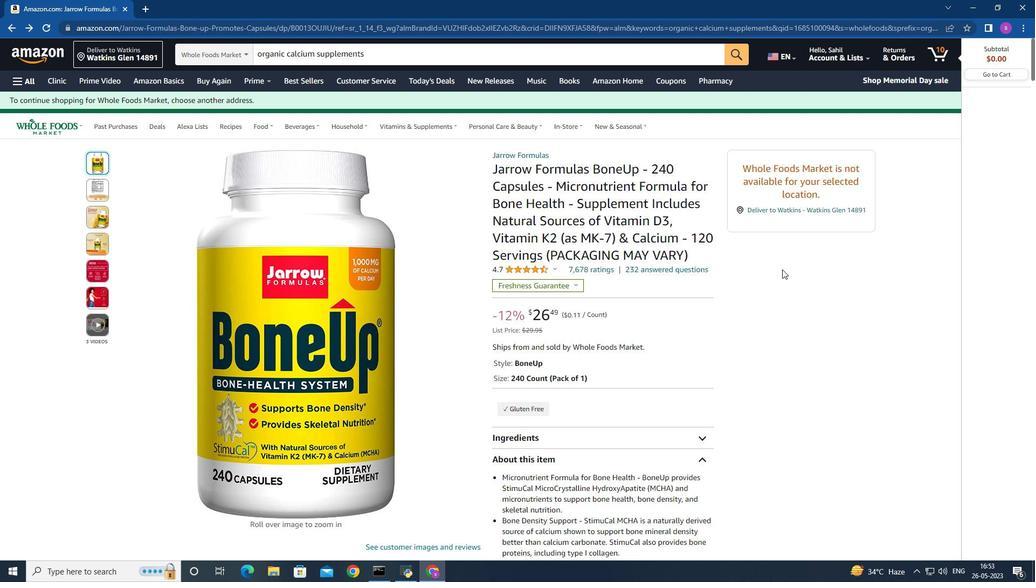 
Action: Mouse scrolled (781, 270) with delta (0, 0)
Screenshot: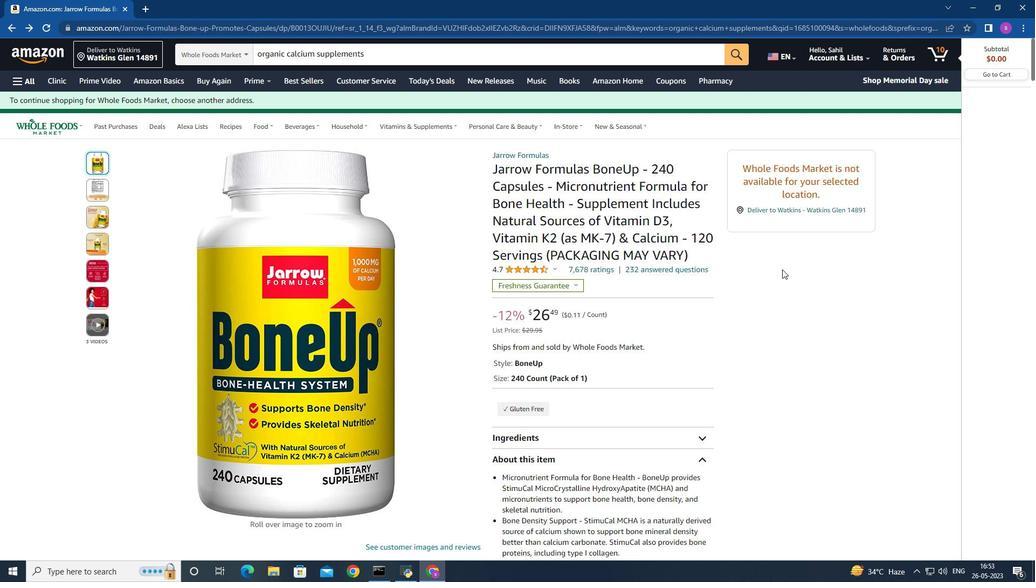 
Action: Mouse scrolled (781, 270) with delta (0, 0)
Screenshot: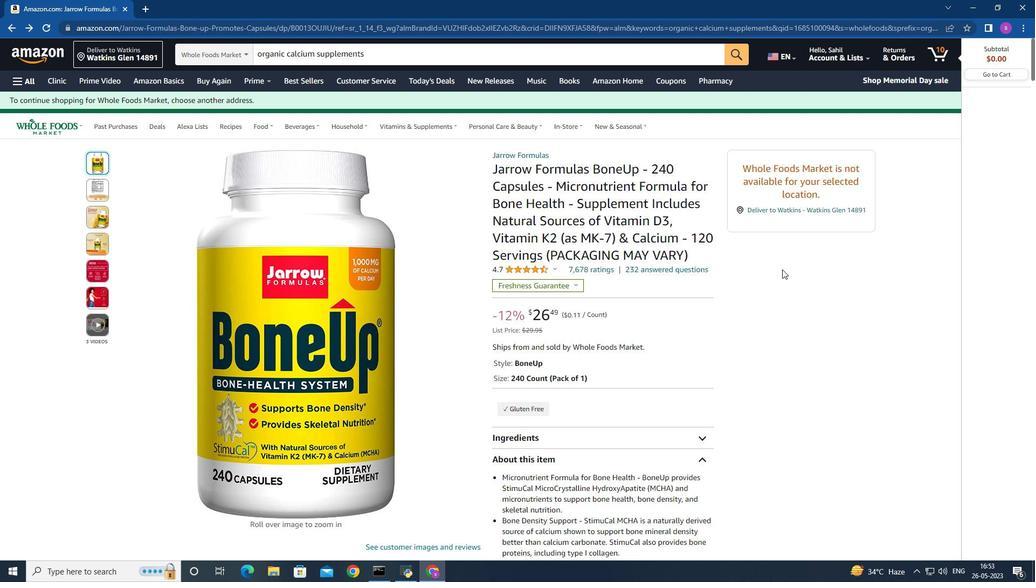 
Action: Mouse scrolled (781, 270) with delta (0, 0)
Screenshot: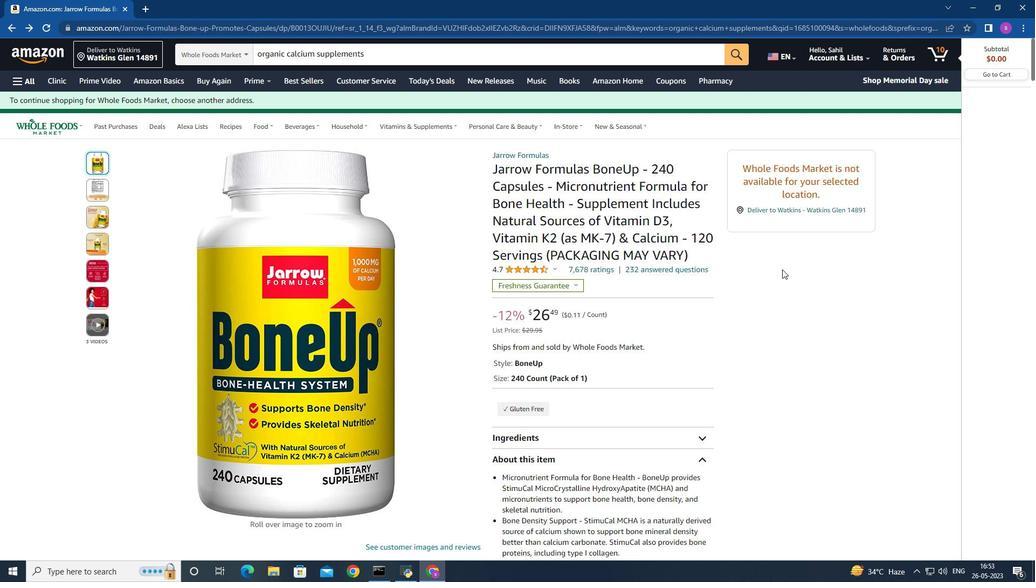 
Action: Mouse scrolled (781, 270) with delta (0, 0)
Screenshot: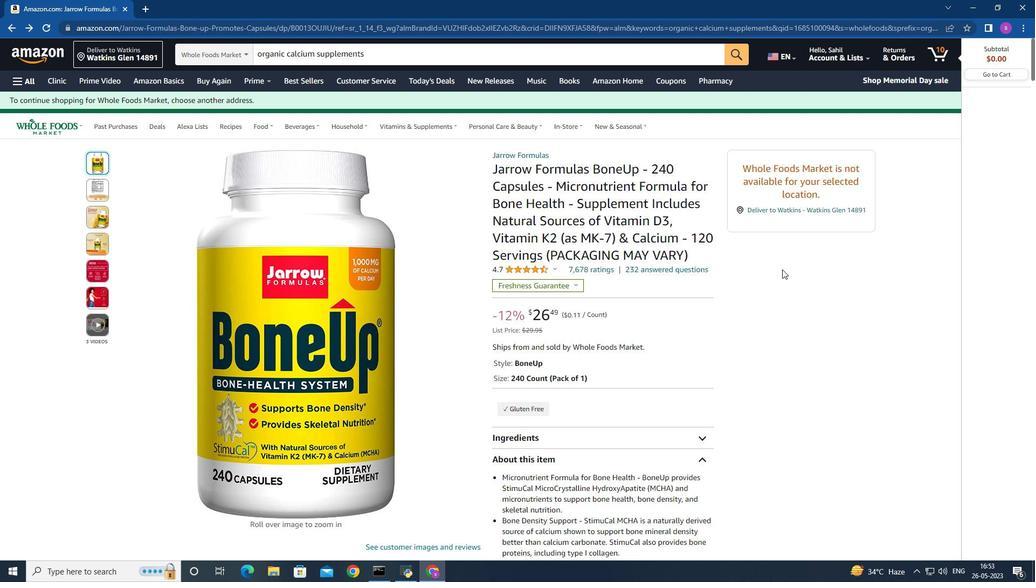 
Action: Mouse scrolled (781, 270) with delta (0, 0)
Screenshot: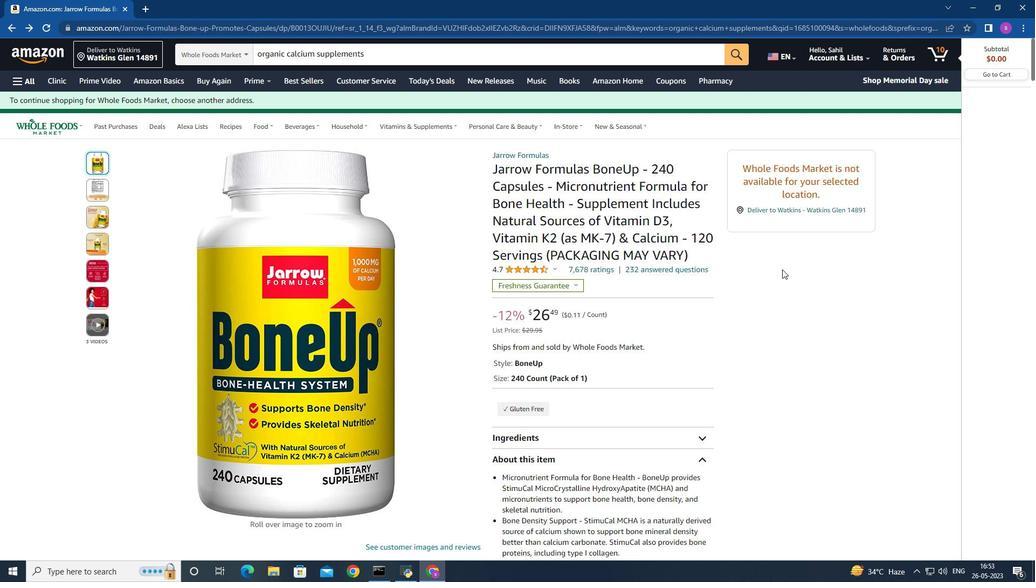
Action: Mouse scrolled (781, 270) with delta (0, 0)
Screenshot: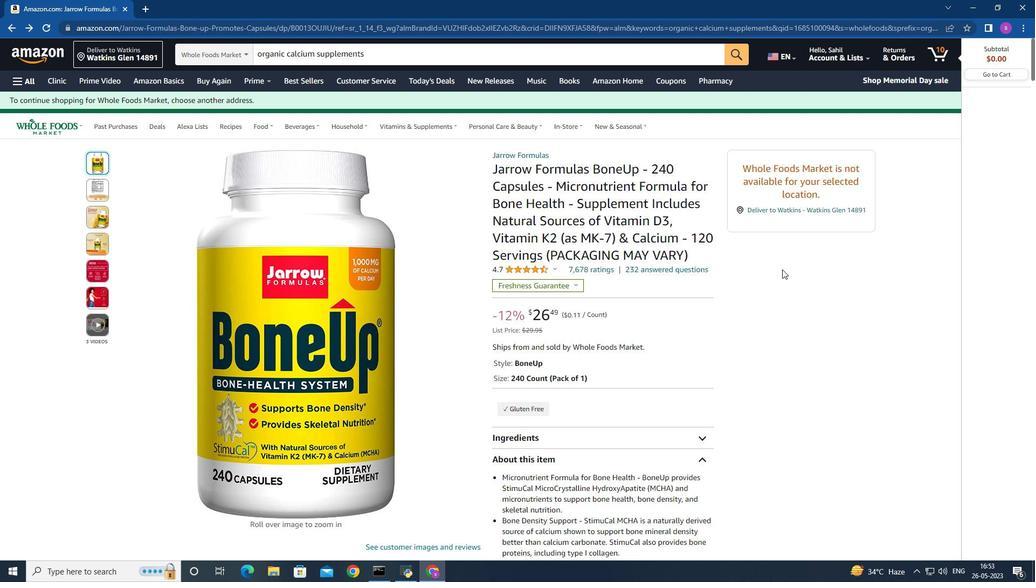 
Action: Mouse scrolled (781, 270) with delta (0, 0)
Screenshot: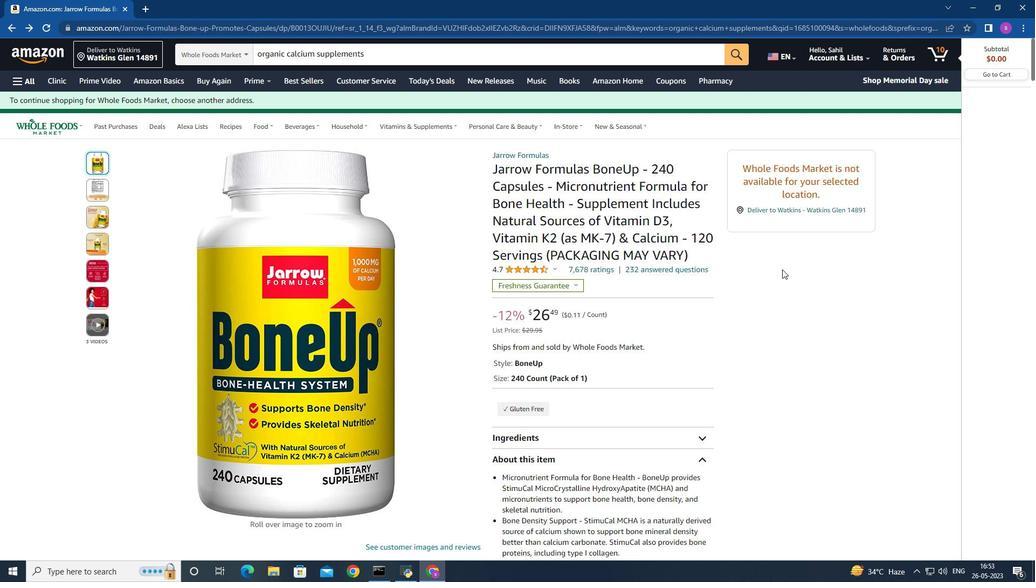 
Action: Mouse scrolled (781, 270) with delta (0, 0)
Screenshot: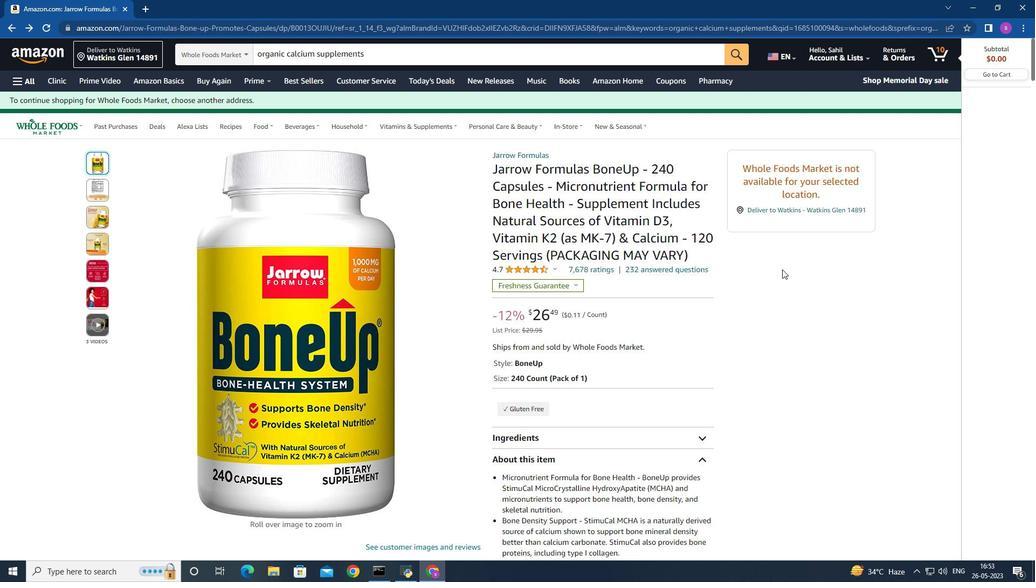 
Action: Mouse scrolled (781, 270) with delta (0, 0)
Screenshot: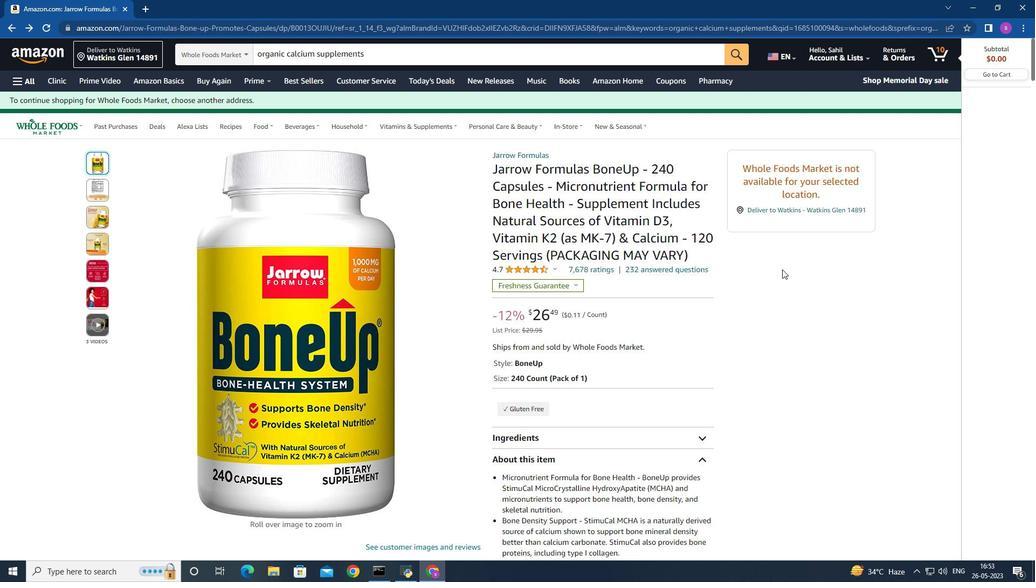 
Action: Mouse moved to (781, 270)
Screenshot: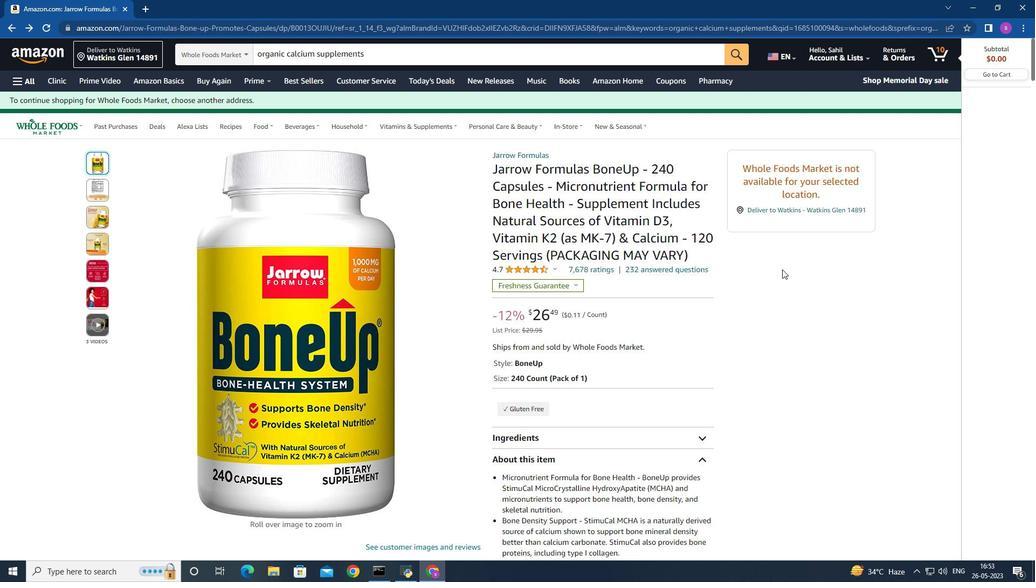 
Action: Mouse pressed left at (781, 270)
Screenshot: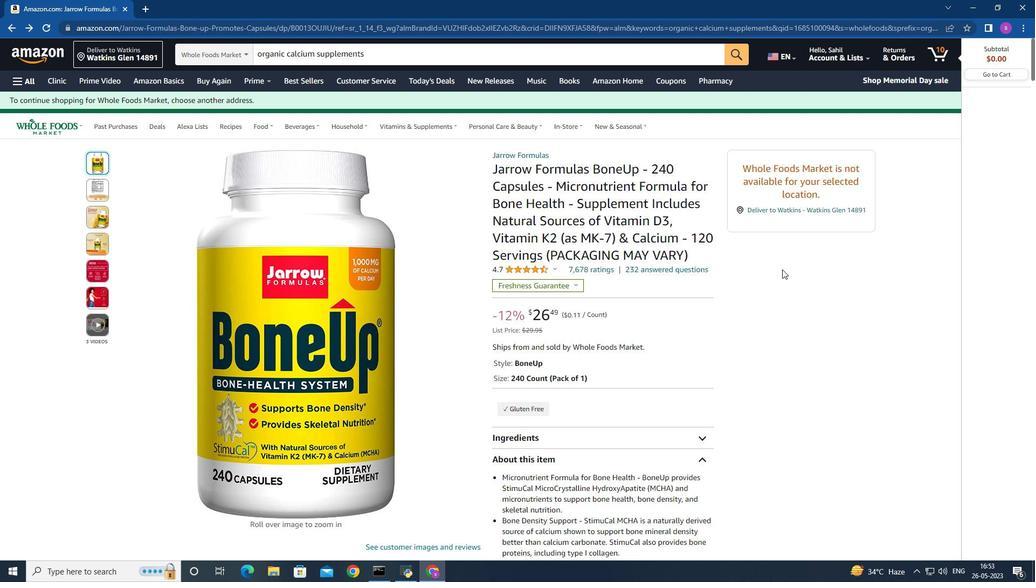 
Action: Mouse moved to (781, 270)
Screenshot: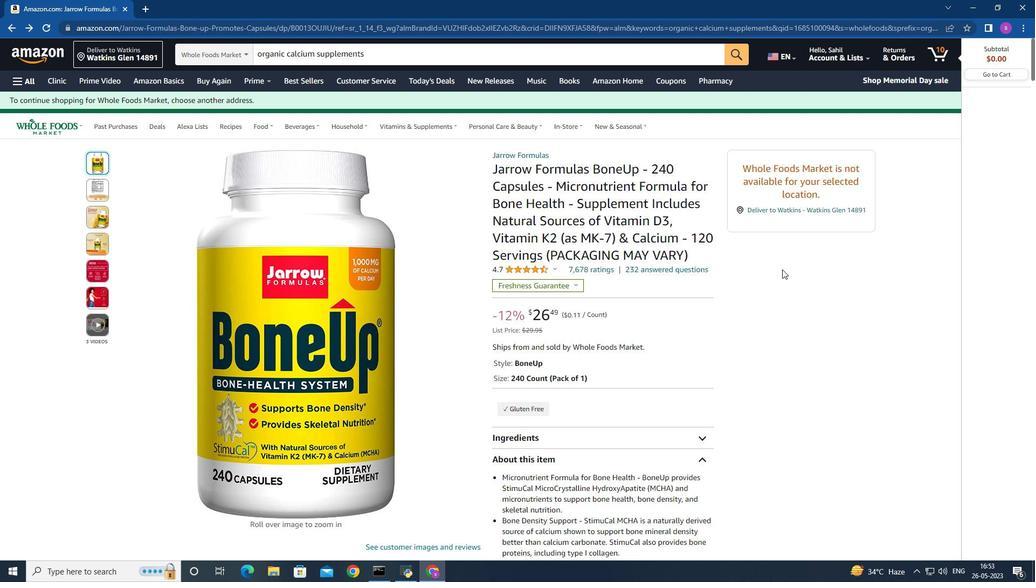 
Action: Mouse scrolled (781, 270) with delta (0, 0)
Screenshot: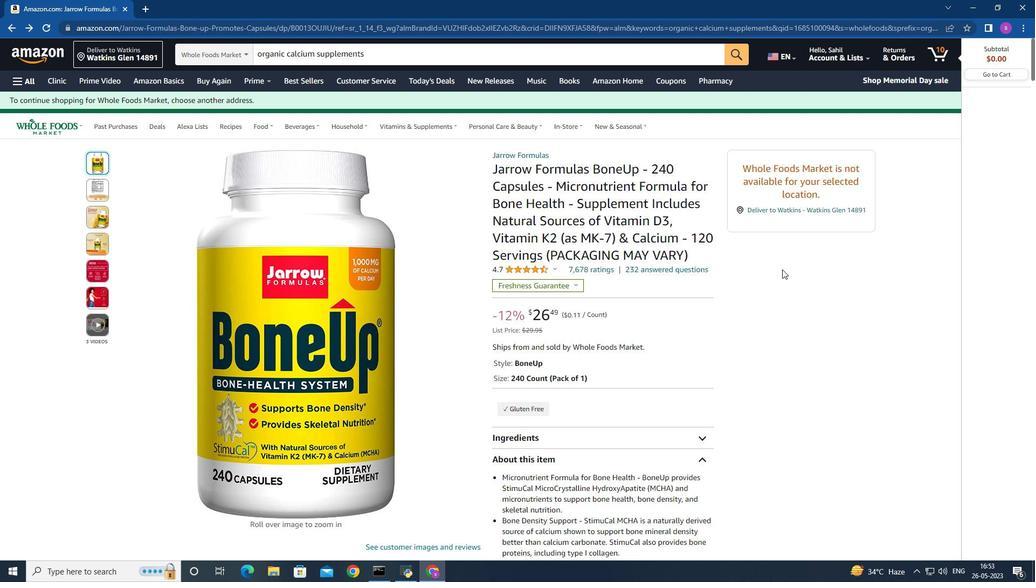 
Action: Mouse scrolled (781, 270) with delta (0, 0)
Screenshot: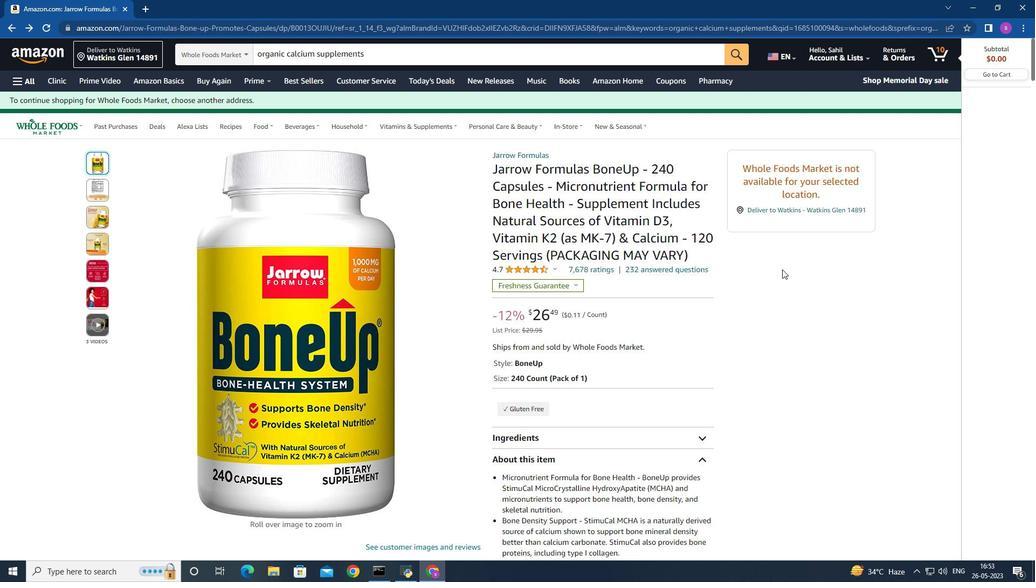
Action: Mouse scrolled (781, 270) with delta (0, 0)
Screenshot: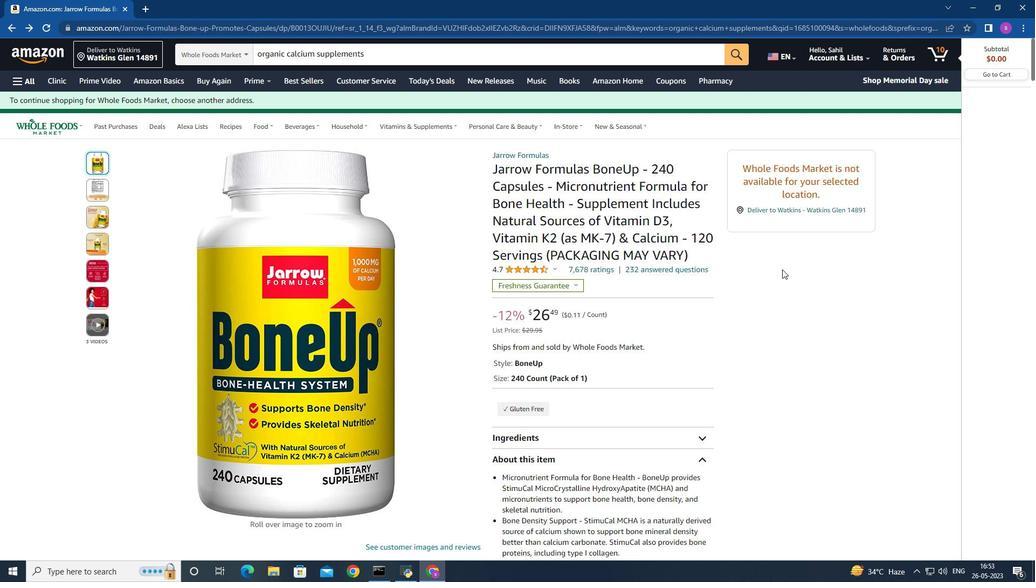 
Action: Mouse scrolled (781, 270) with delta (0, 0)
Screenshot: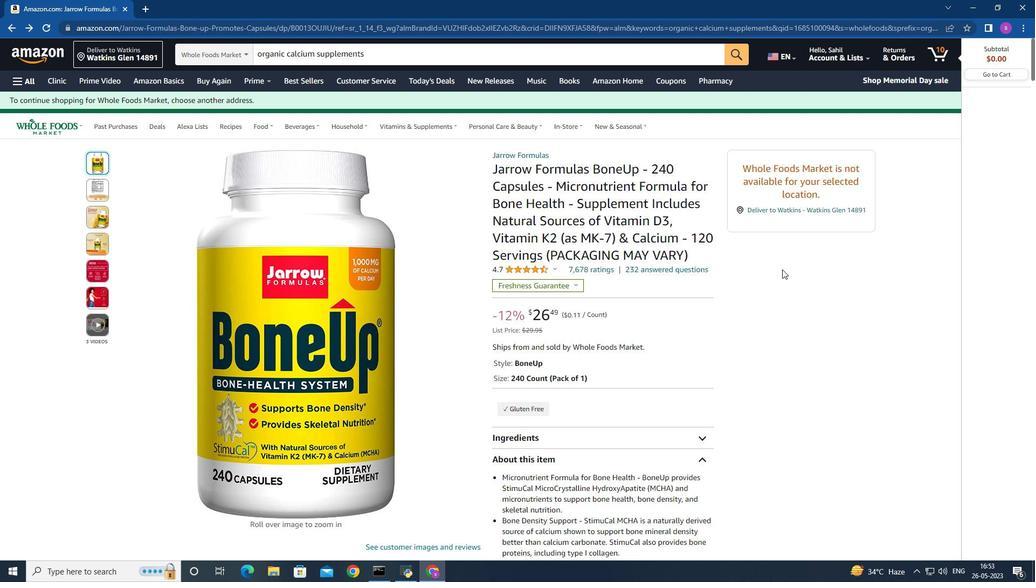 
Action: Mouse scrolled (781, 270) with delta (0, 0)
Screenshot: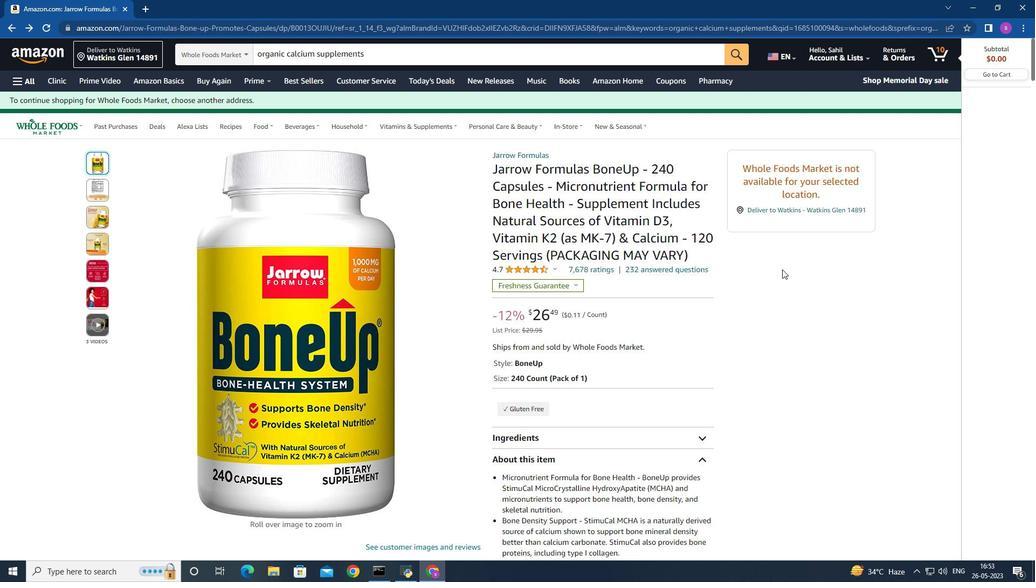 
Action: Mouse scrolled (781, 270) with delta (0, 0)
Screenshot: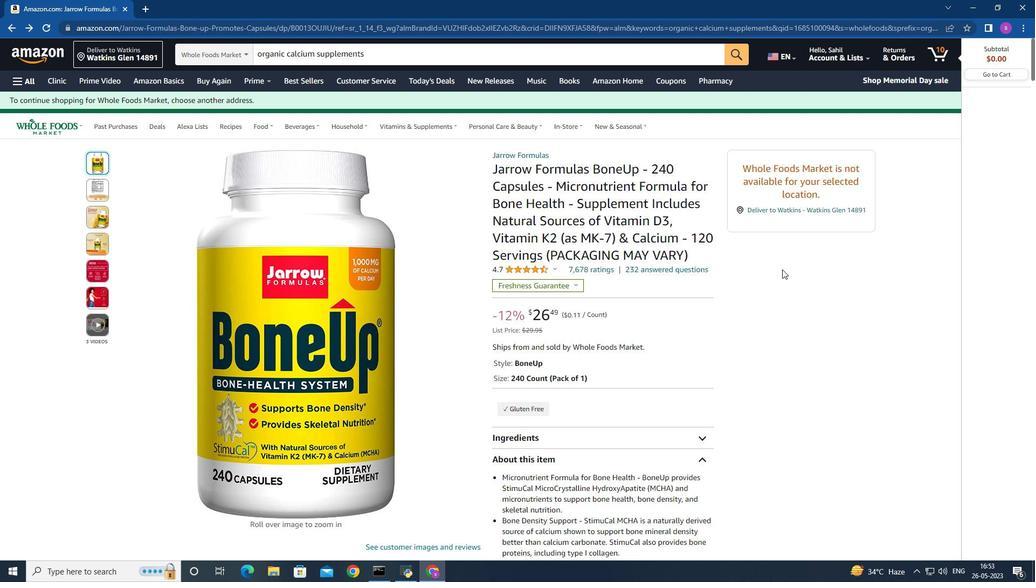 
Action: Mouse scrolled (781, 270) with delta (0, 0)
Screenshot: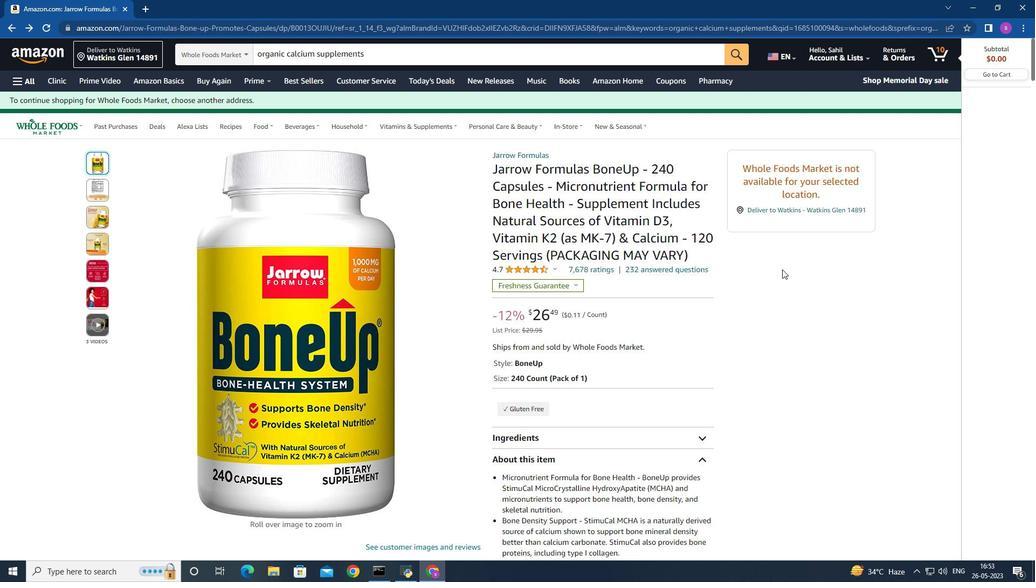 
Action: Mouse scrolled (781, 270) with delta (0, 0)
Screenshot: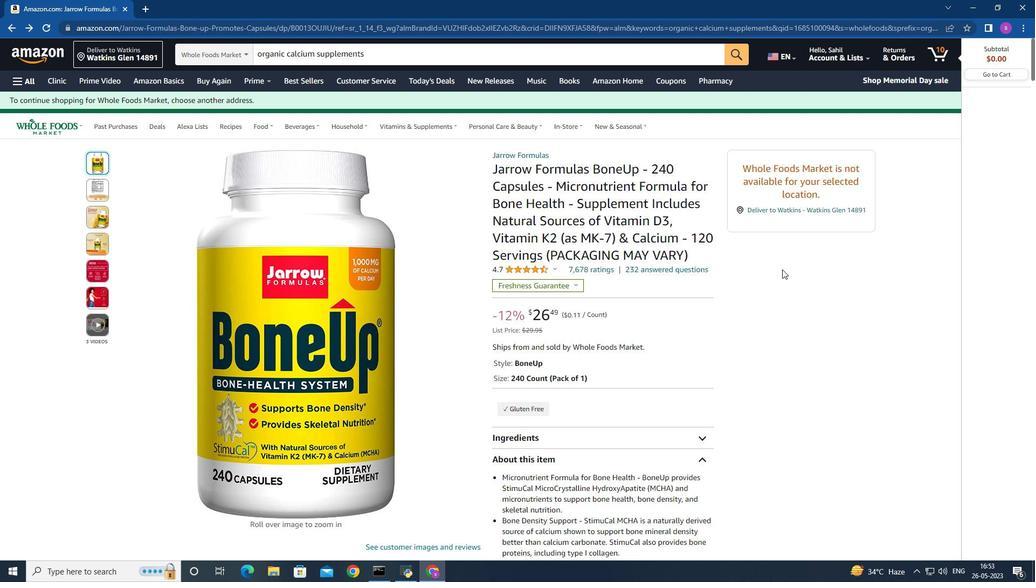 
Action: Mouse scrolled (781, 270) with delta (0, 0)
Screenshot: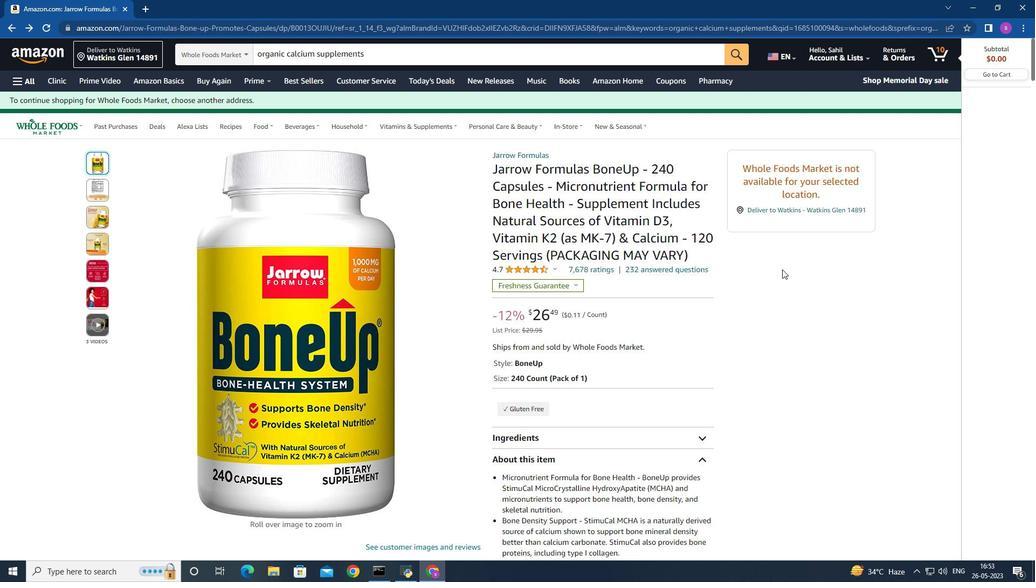 
Action: Mouse scrolled (781, 270) with delta (0, 0)
Screenshot: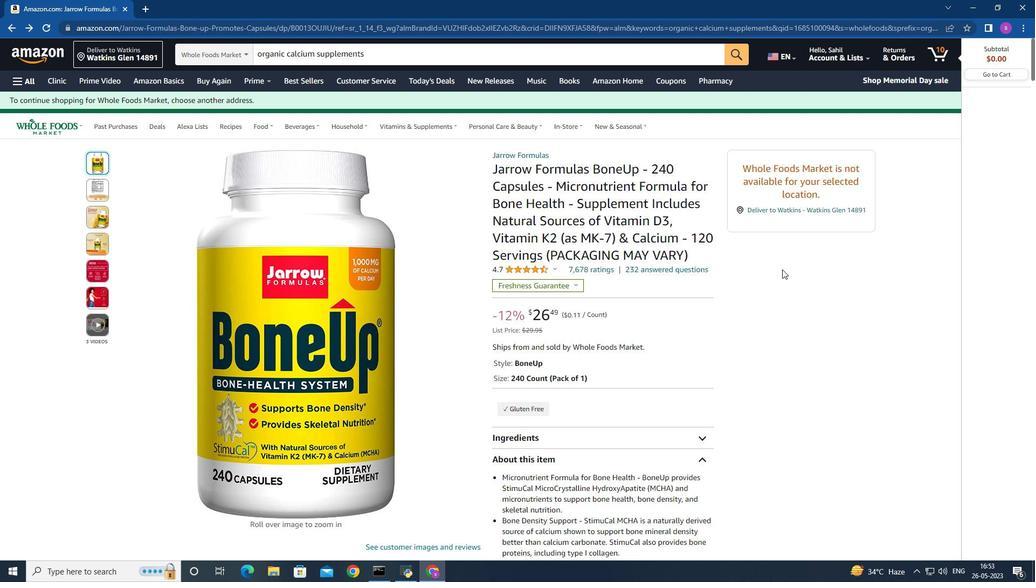 
Action: Mouse scrolled (781, 270) with delta (0, 0)
Screenshot: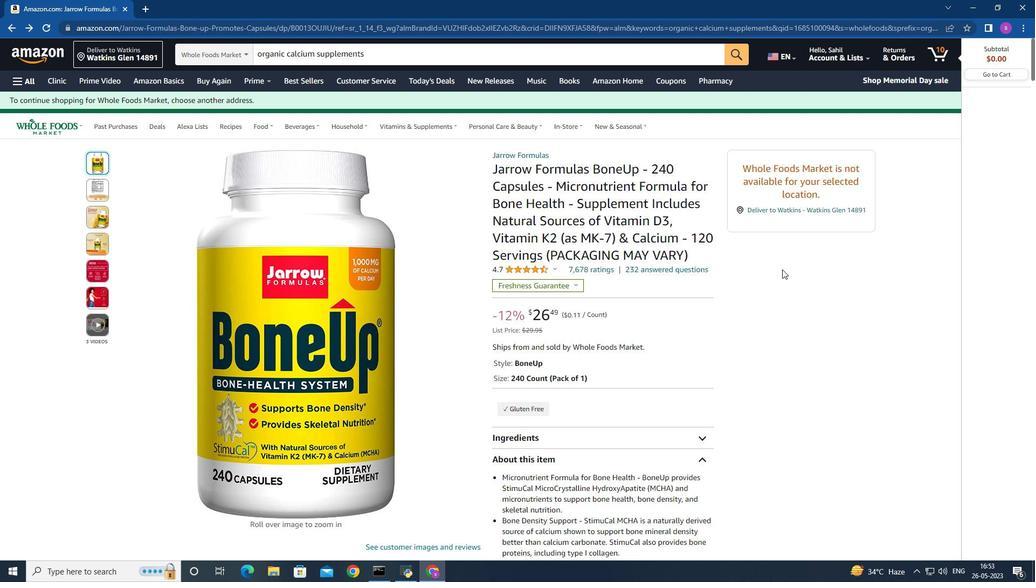 
Action: Mouse scrolled (781, 270) with delta (0, 0)
Screenshot: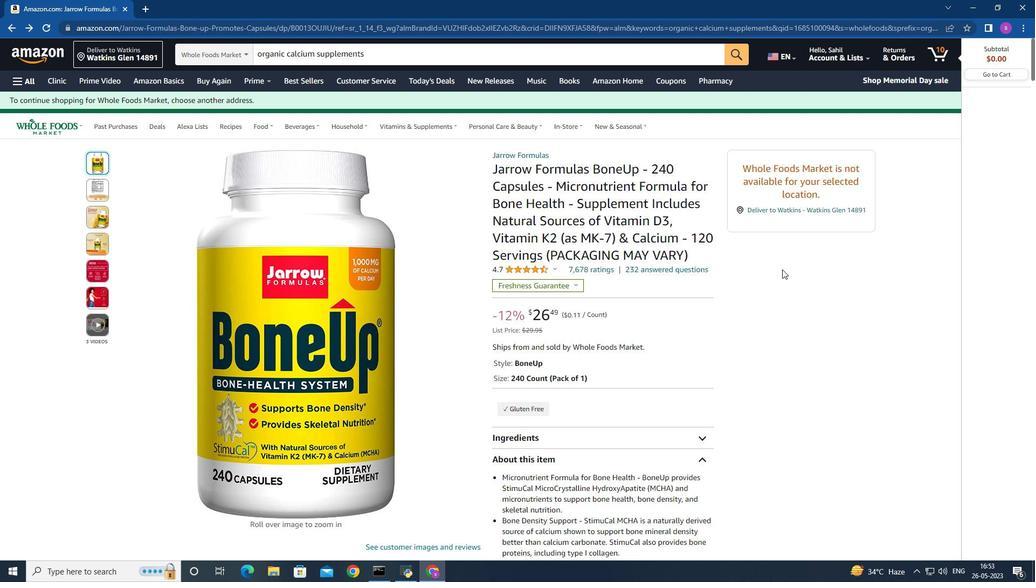 
Action: Mouse scrolled (781, 270) with delta (0, 0)
Screenshot: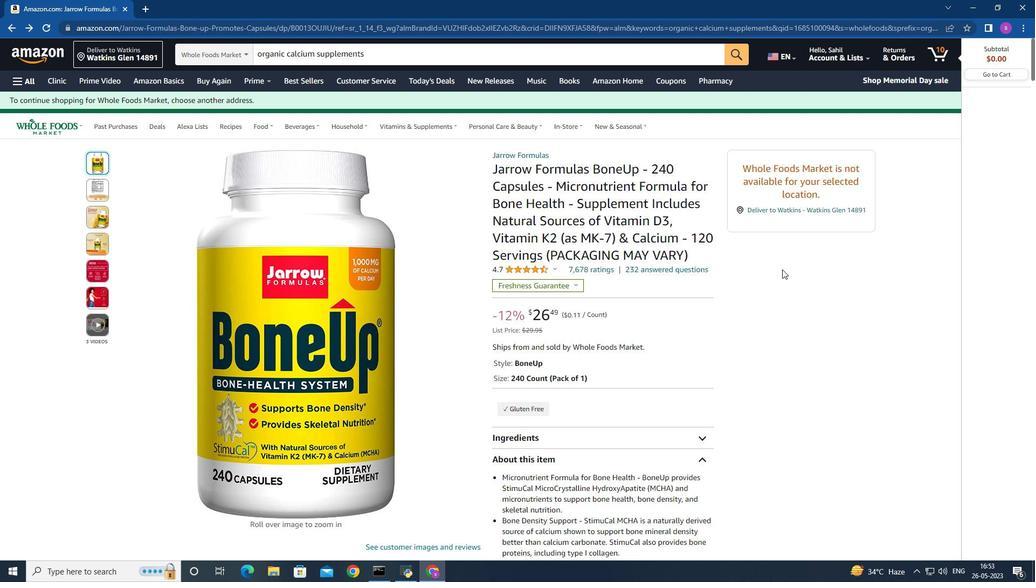 
Action: Mouse scrolled (781, 270) with delta (0, 0)
Screenshot: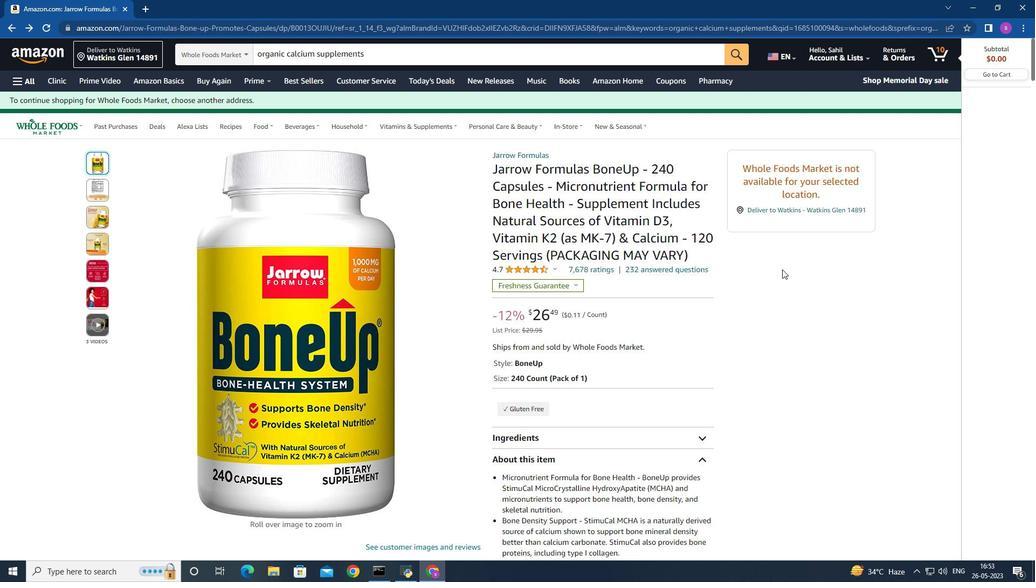 
Action: Mouse scrolled (781, 270) with delta (0, 0)
Screenshot: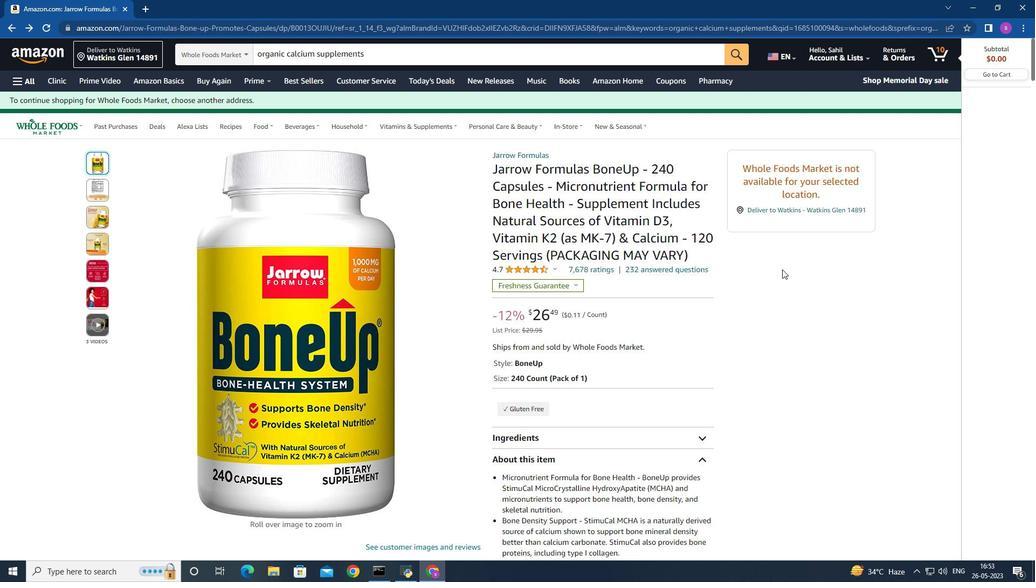 
Action: Mouse scrolled (781, 270) with delta (0, 0)
Screenshot: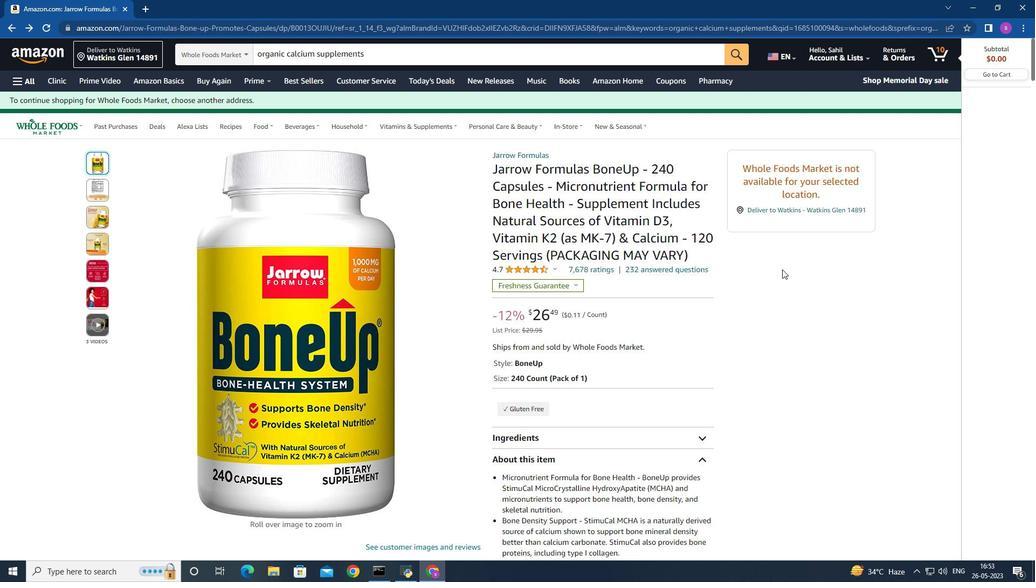 
Action: Mouse scrolled (781, 270) with delta (0, 0)
Screenshot: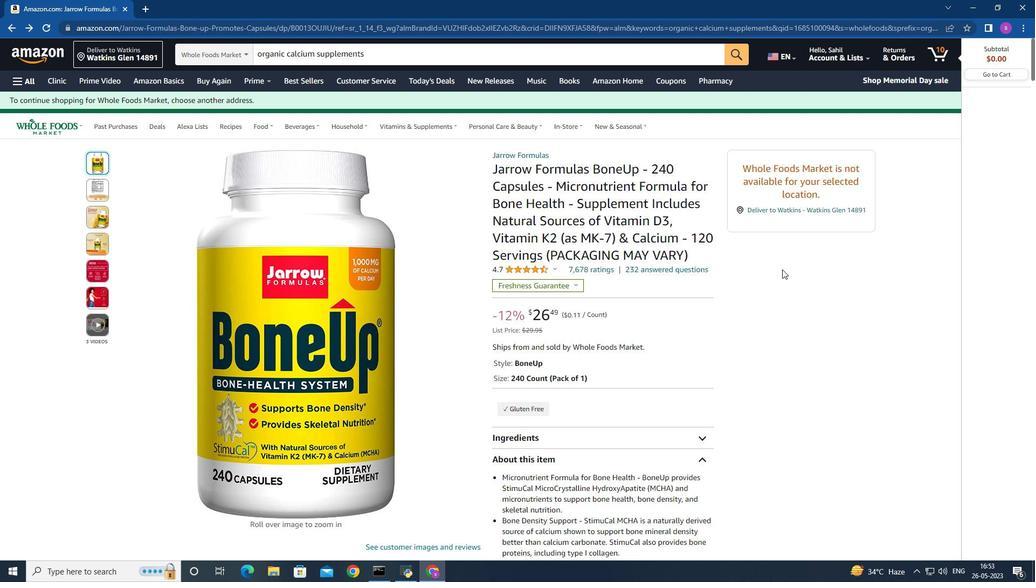 
Action: Mouse scrolled (781, 270) with delta (0, 0)
Screenshot: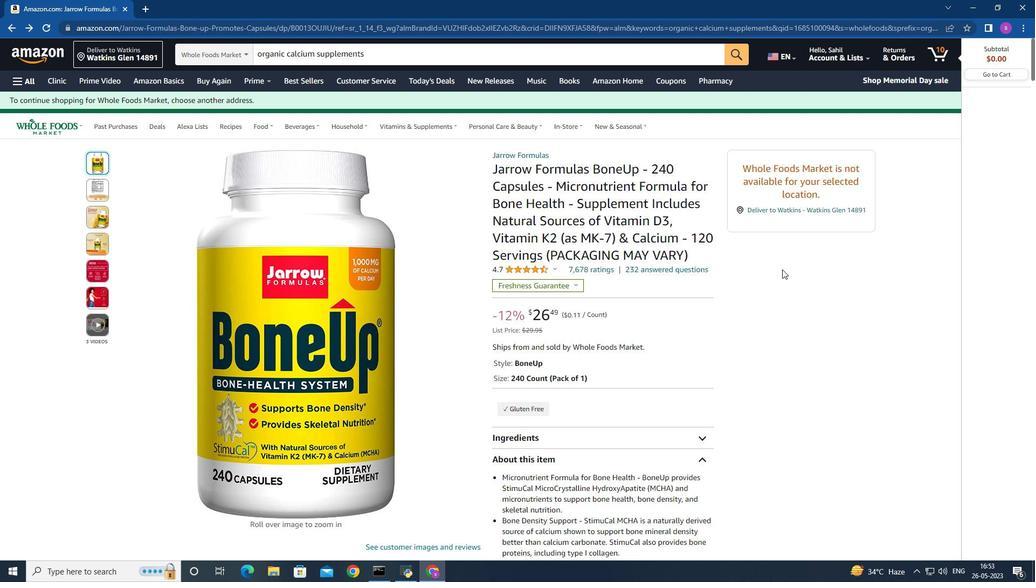 
Action: Mouse scrolled (781, 270) with delta (0, 0)
Screenshot: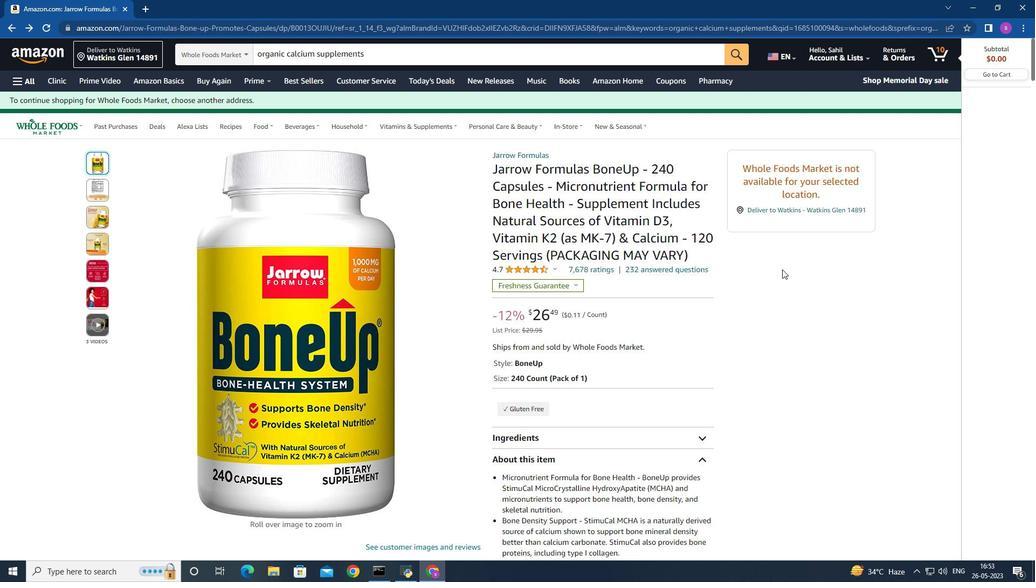 
Action: Mouse scrolled (781, 270) with delta (0, 0)
Screenshot: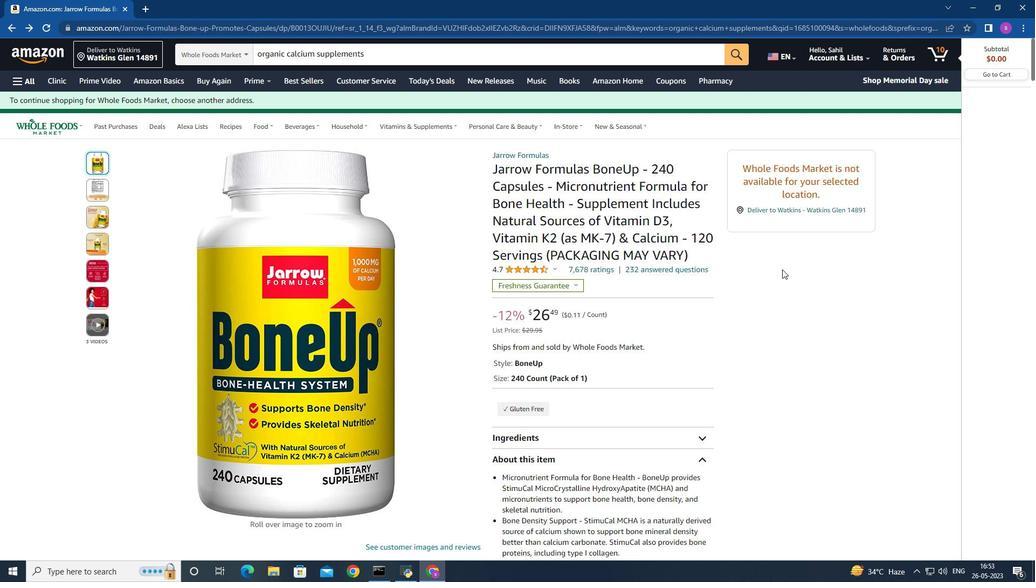 
Action: Mouse scrolled (781, 270) with delta (0, 0)
Screenshot: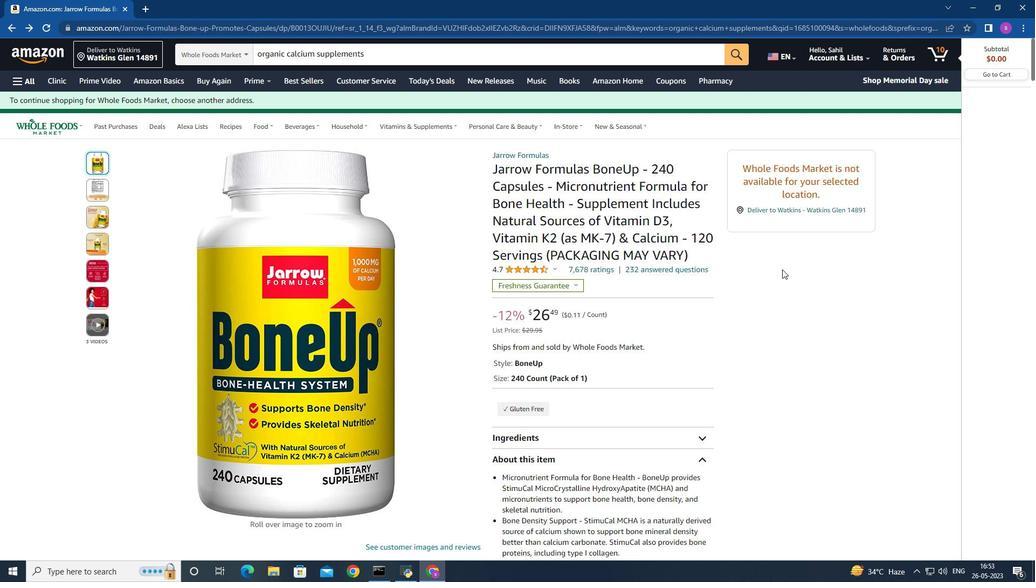 
Action: Mouse scrolled (781, 270) with delta (0, 0)
Screenshot: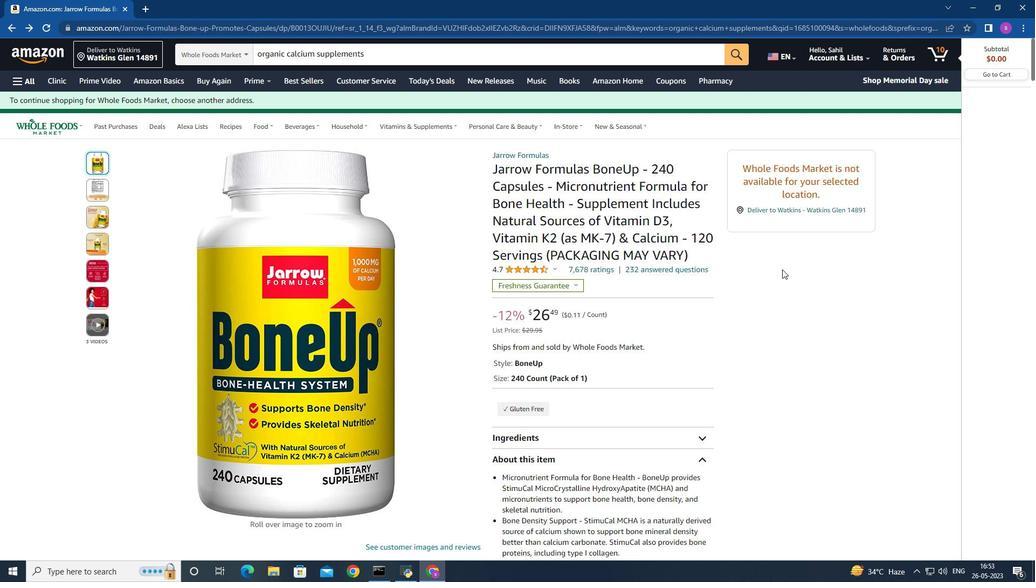 
Action: Mouse scrolled (781, 270) with delta (0, 0)
Screenshot: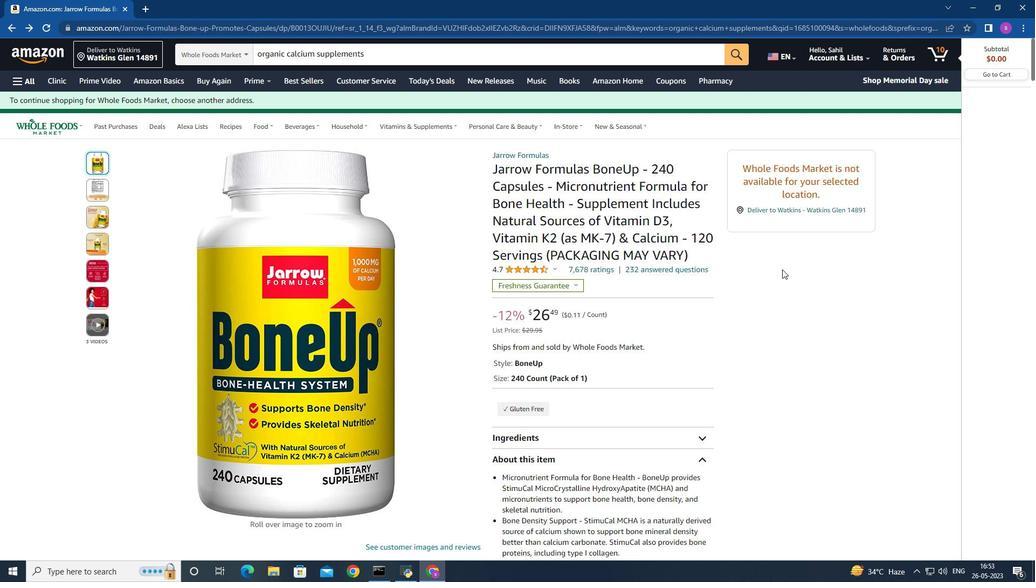 
Action: Mouse moved to (781, 270)
Screenshot: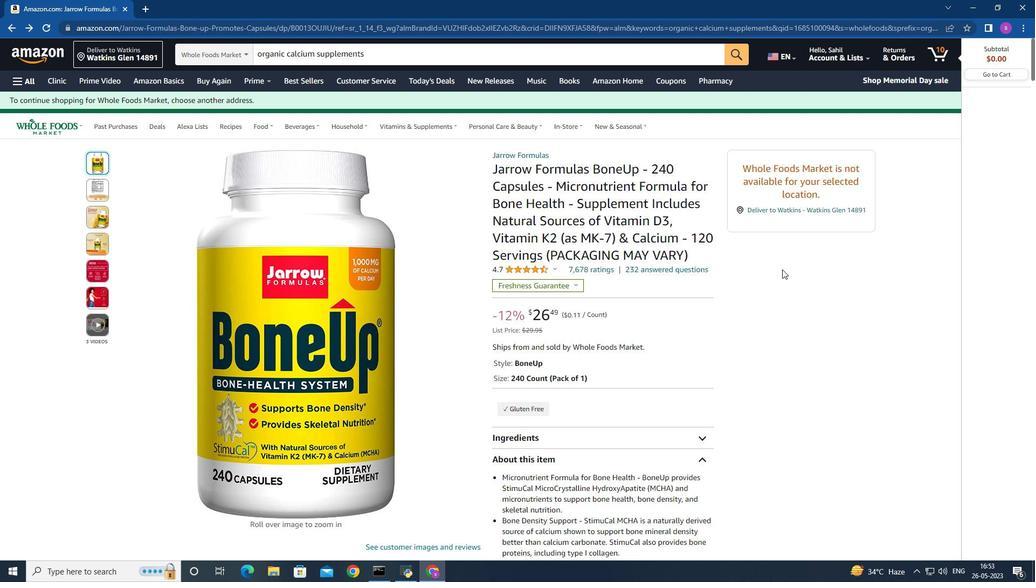 
Action: Mouse scrolled (781, 270) with delta (0, 0)
Screenshot: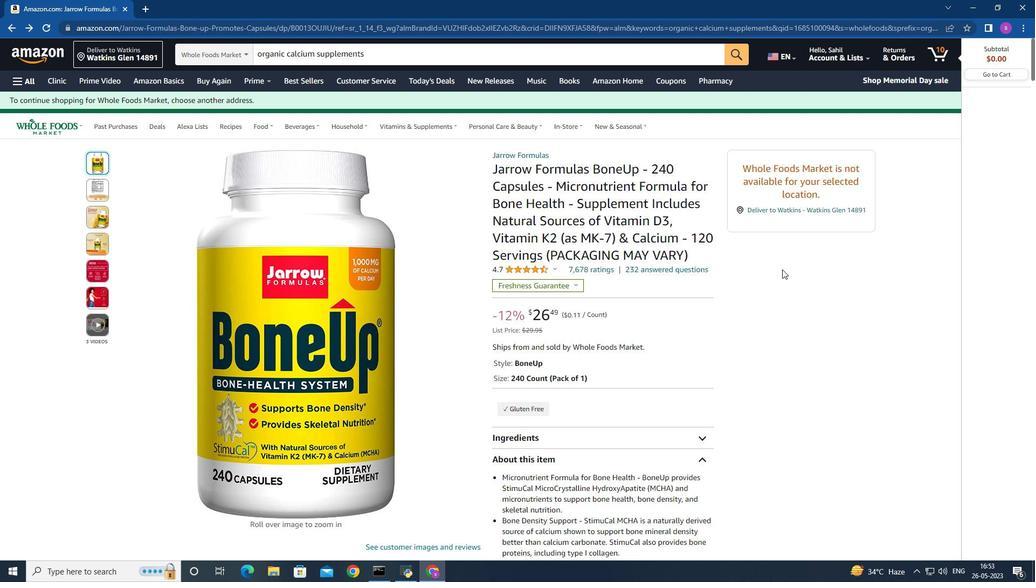 
Action: Mouse scrolled (781, 270) with delta (0, 0)
Screenshot: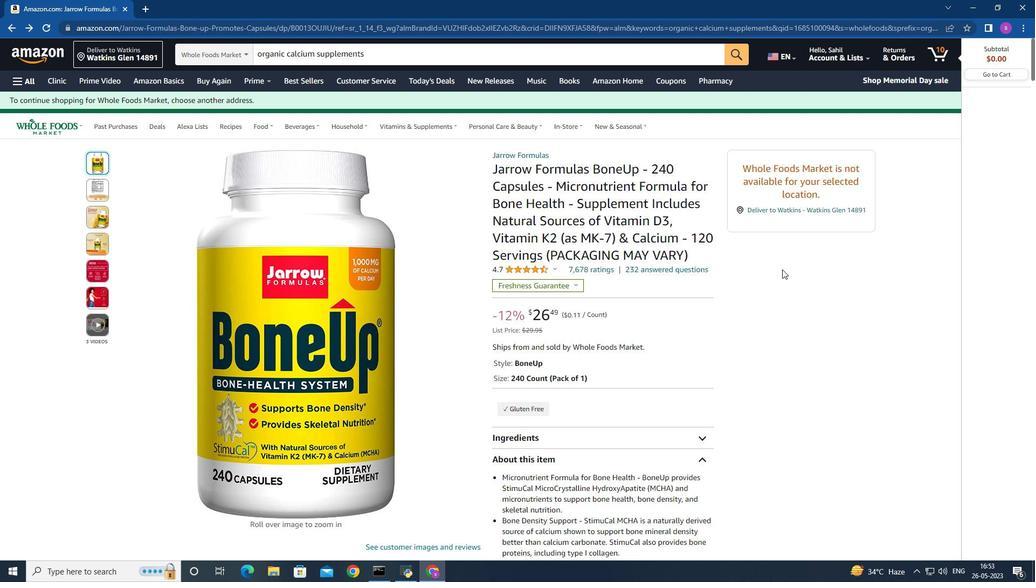 
Action: Mouse moved to (781, 270)
Screenshot: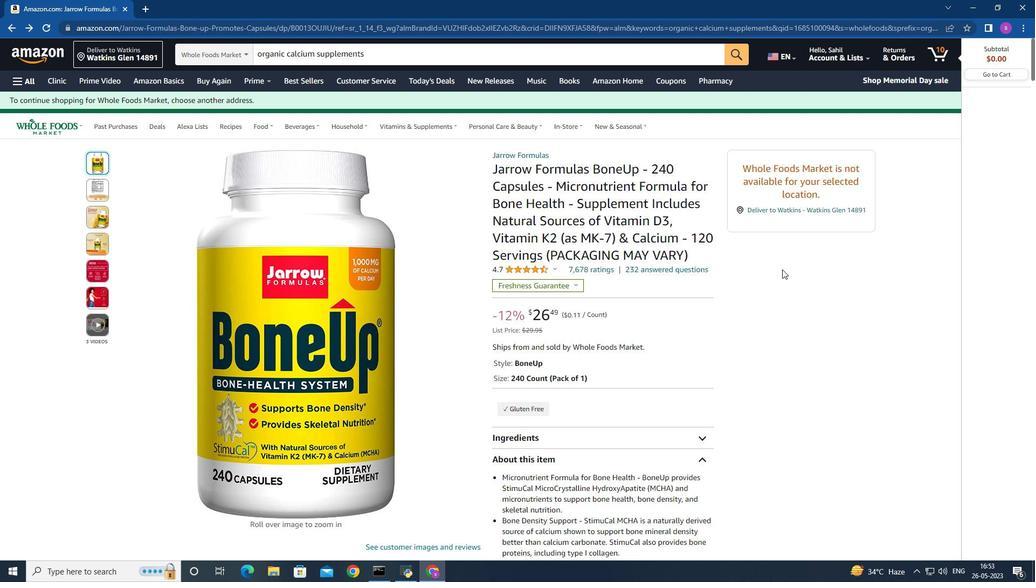 
Action: Mouse scrolled (781, 270) with delta (0, 0)
Screenshot: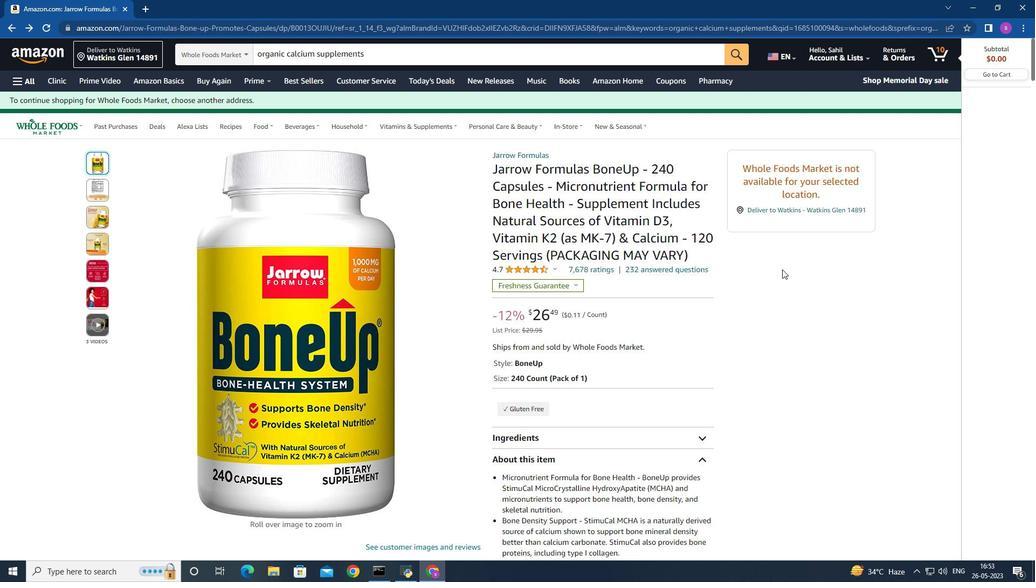 
Action: Mouse scrolled (781, 270) with delta (0, 0)
Screenshot: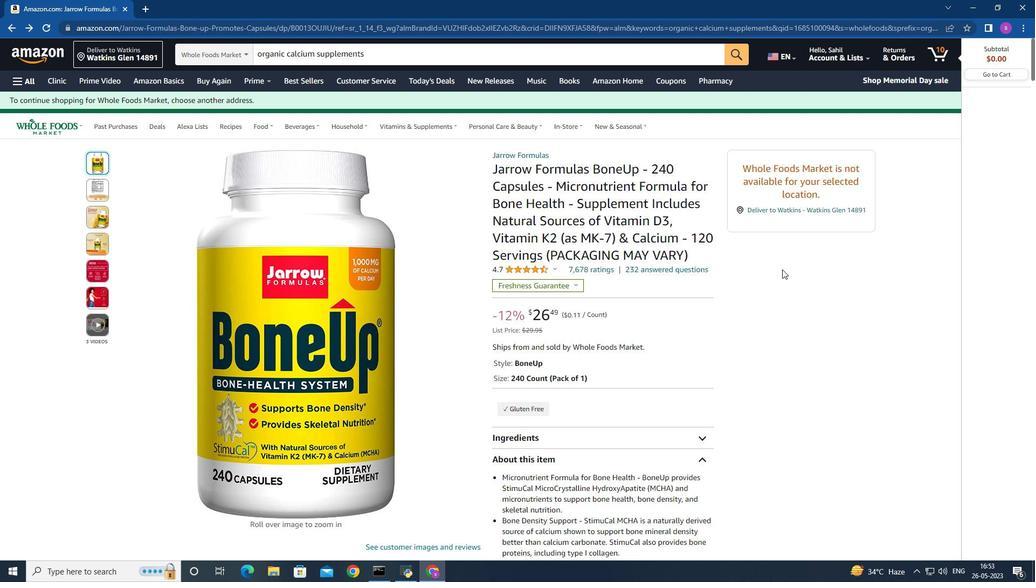 
Action: Mouse pressed left at (781, 270)
Screenshot: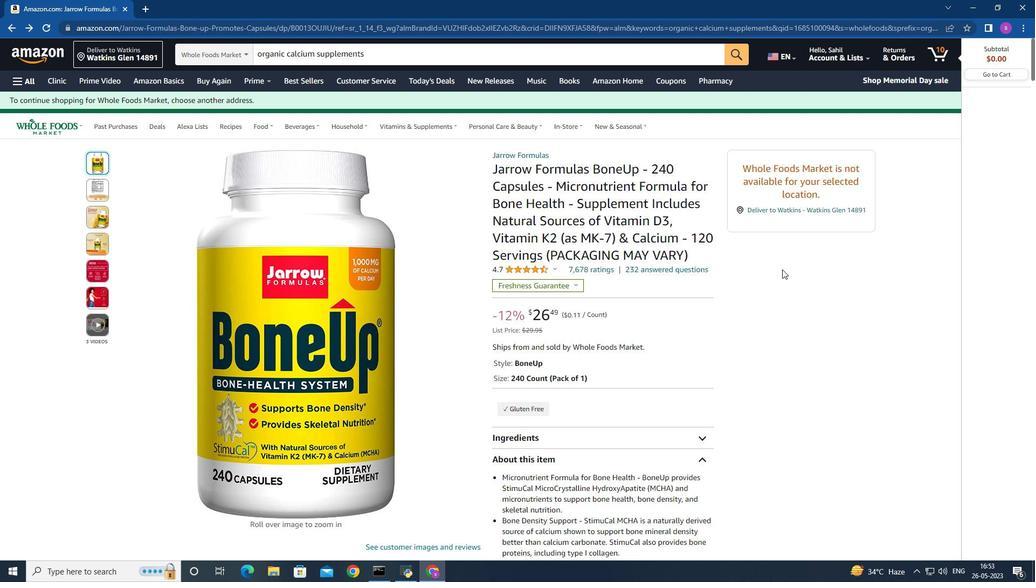 
Action: Mouse moved to (781, 270)
Screenshot: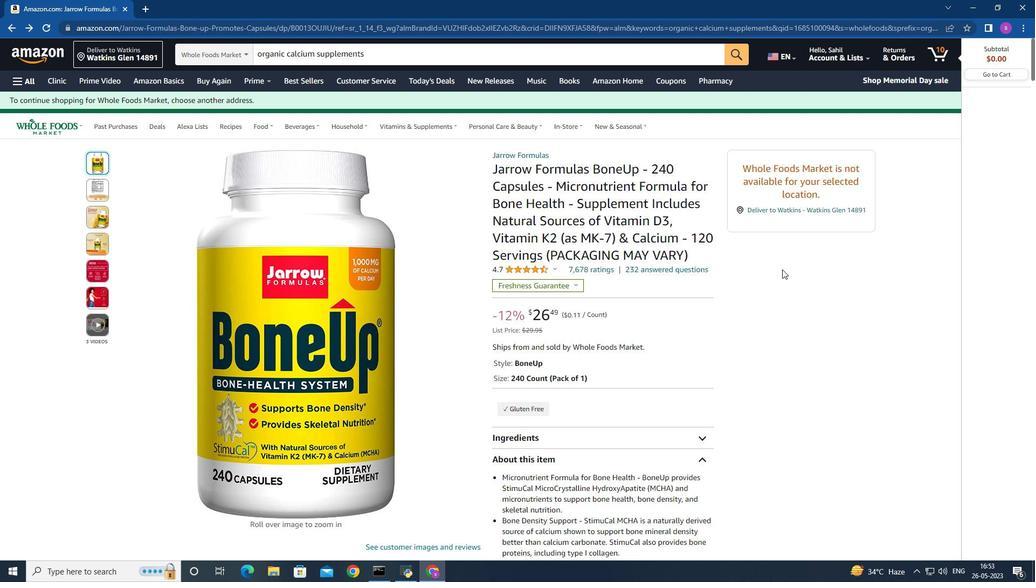 
Action: Mouse scrolled (781, 270) with delta (0, 0)
Screenshot: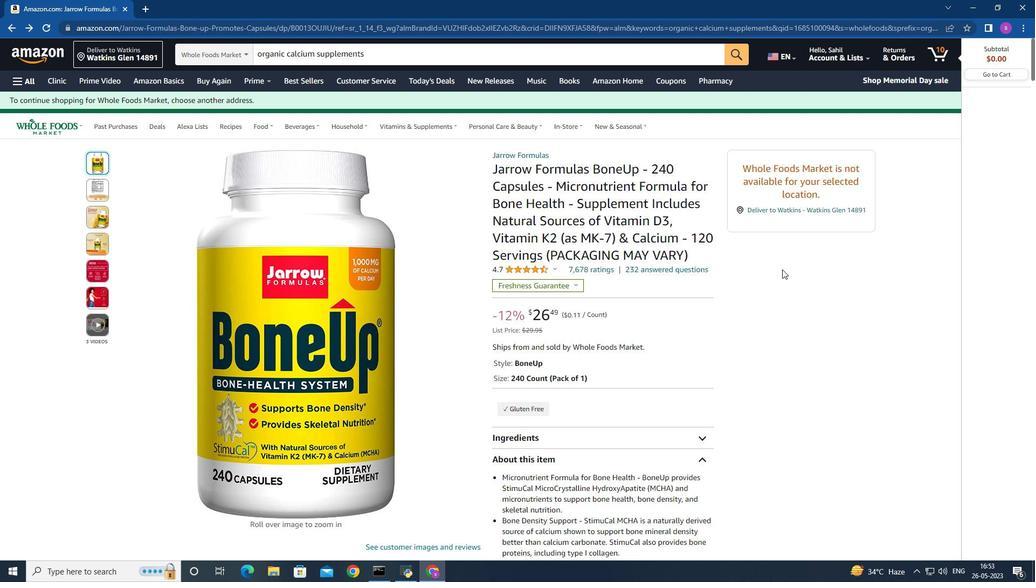 
Action: Mouse scrolled (781, 270) with delta (0, 0)
Screenshot: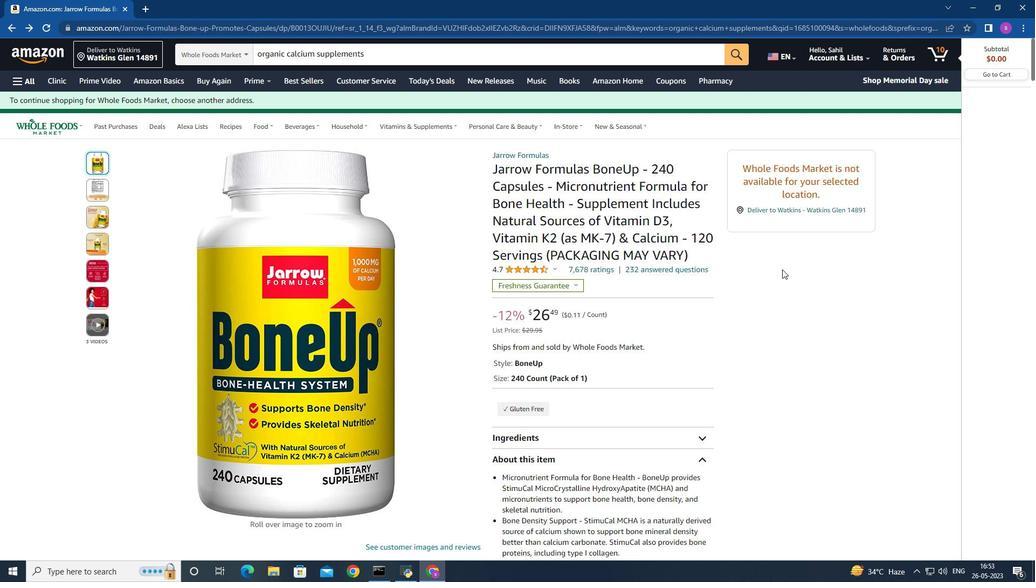 
Action: Mouse scrolled (781, 270) with delta (0, 0)
Screenshot: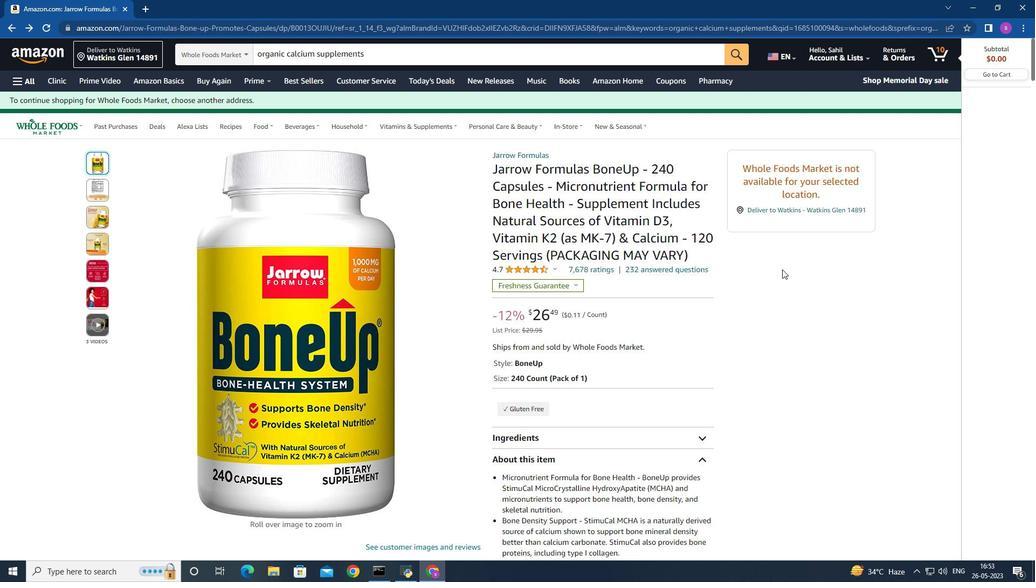 
Action: Mouse scrolled (781, 270) with delta (0, 0)
Screenshot: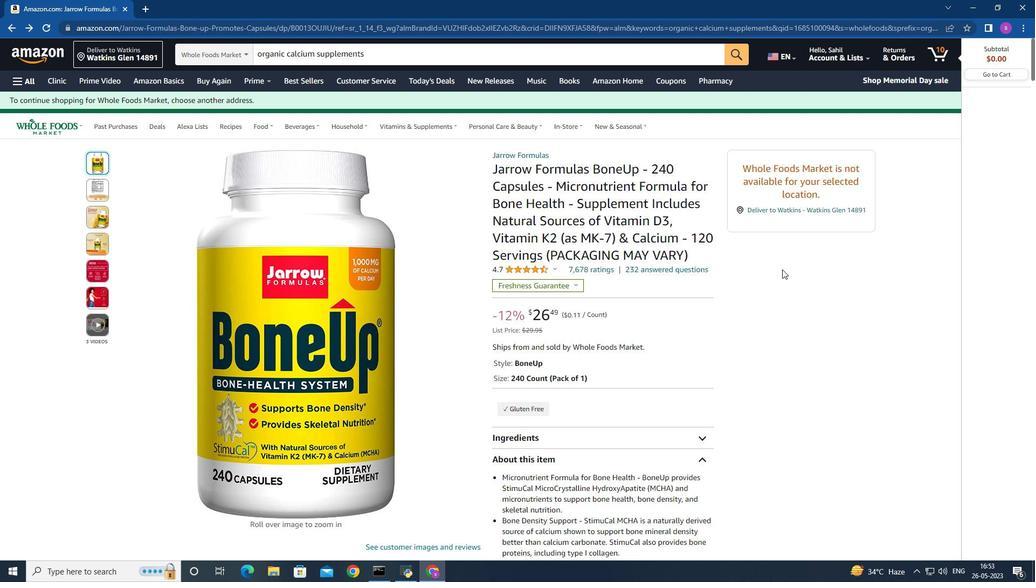 
Action: Mouse scrolled (781, 270) with delta (0, 0)
Screenshot: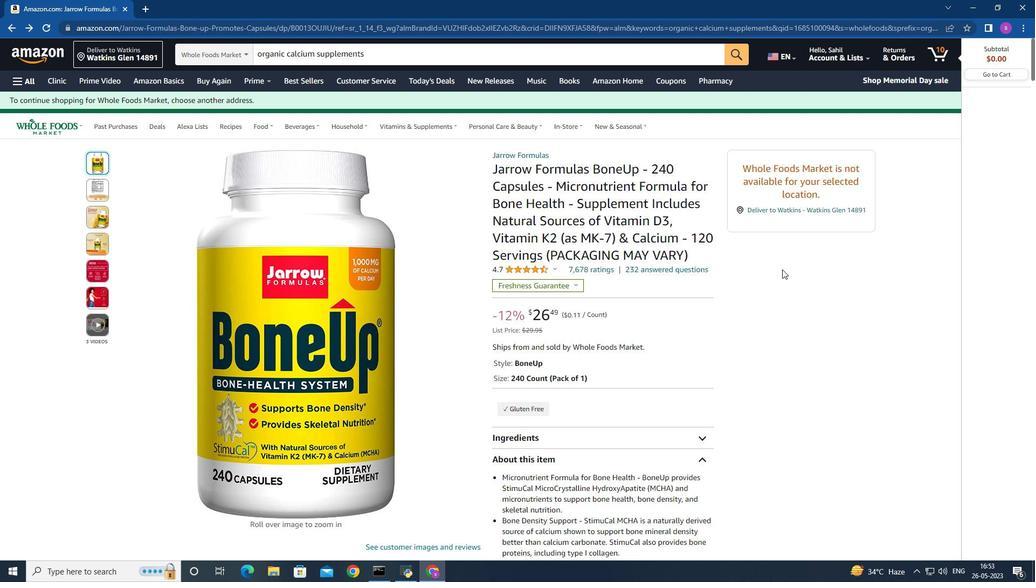 
Action: Mouse moved to (781, 270)
Screenshot: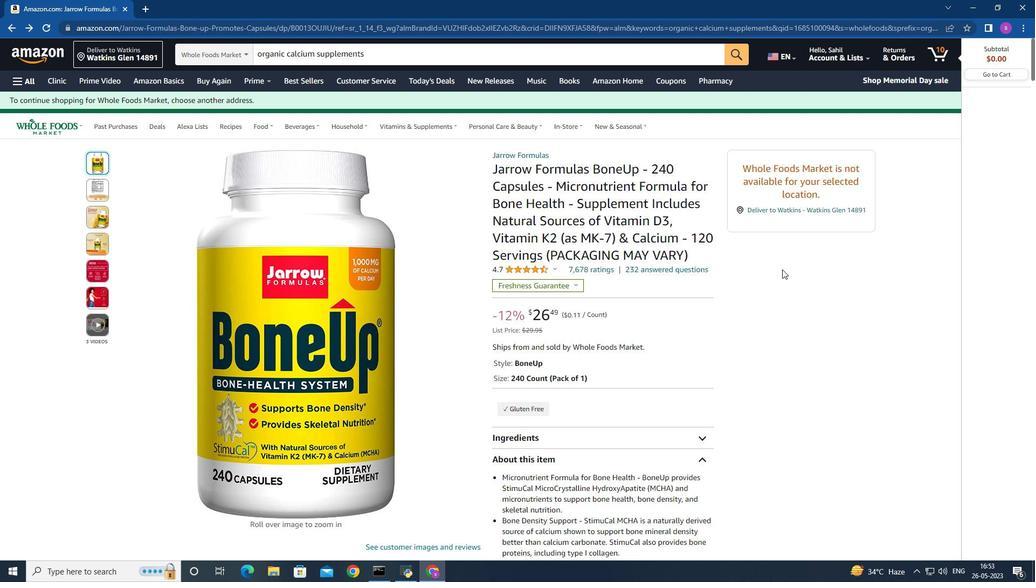 
Action: Mouse scrolled (781, 270) with delta (0, 0)
Screenshot: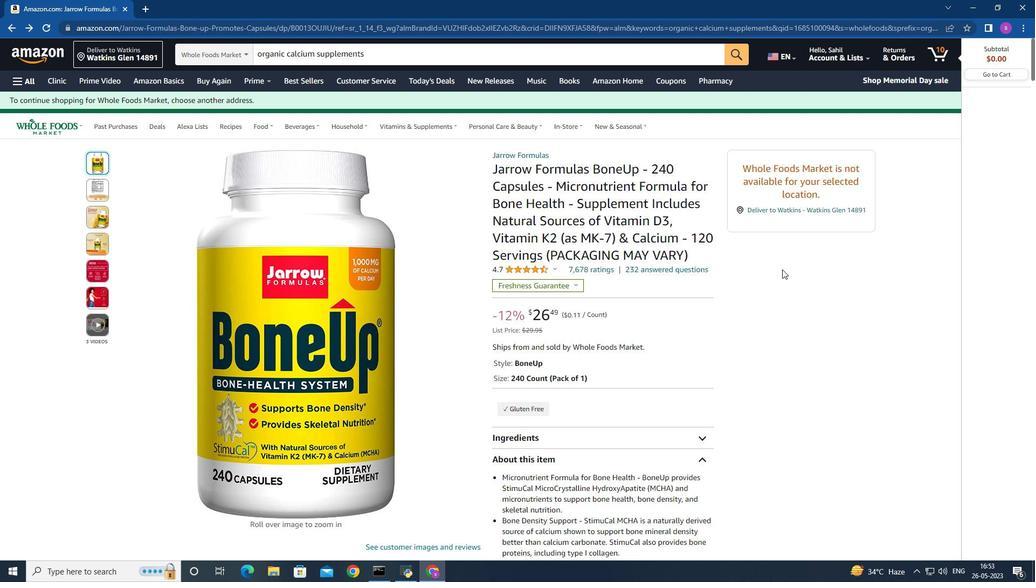 
Action: Mouse moved to (781, 270)
Screenshot: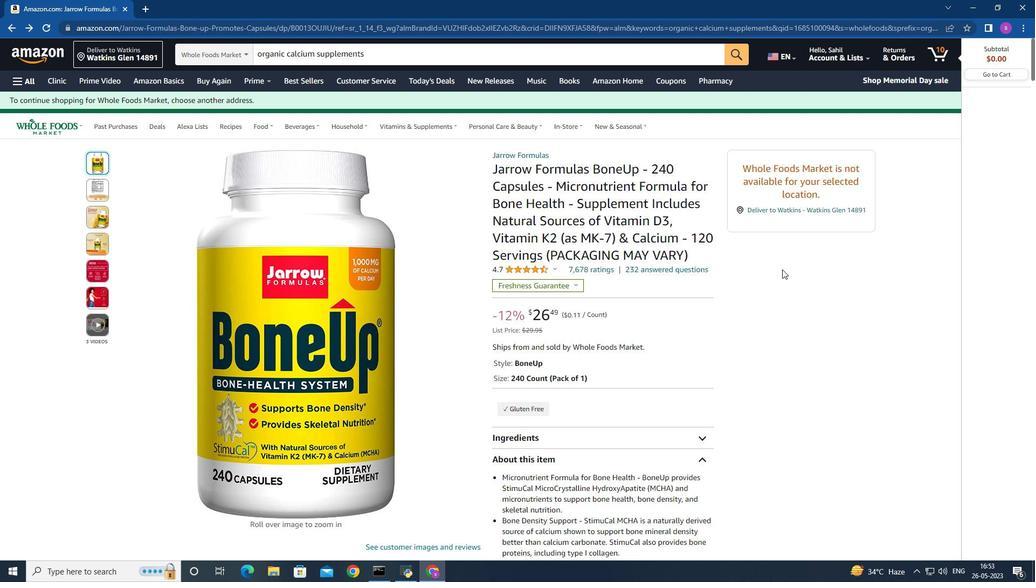 
Action: Mouse scrolled (781, 270) with delta (0, 0)
Screenshot: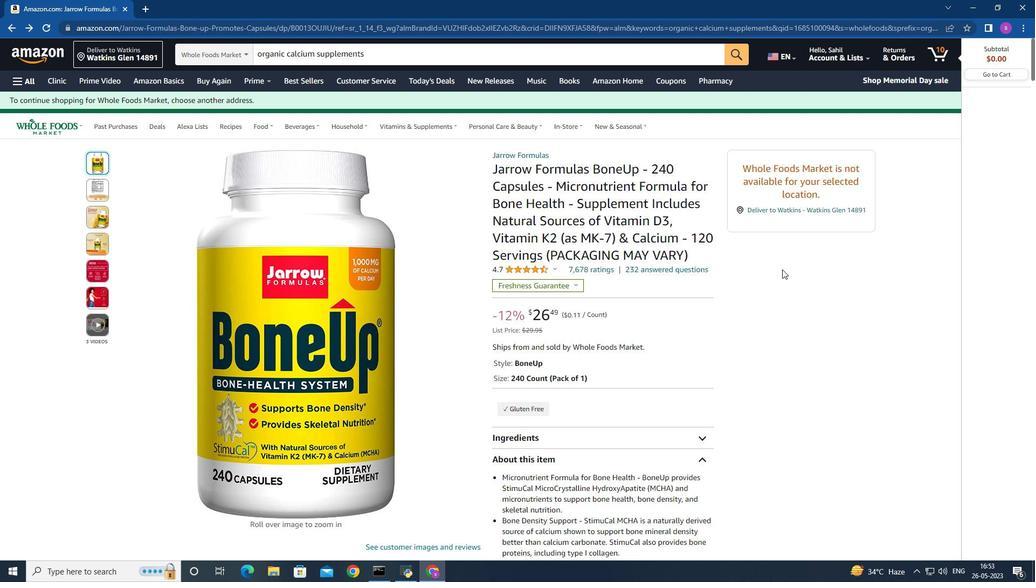 
Action: Mouse moved to (781, 270)
Screenshot: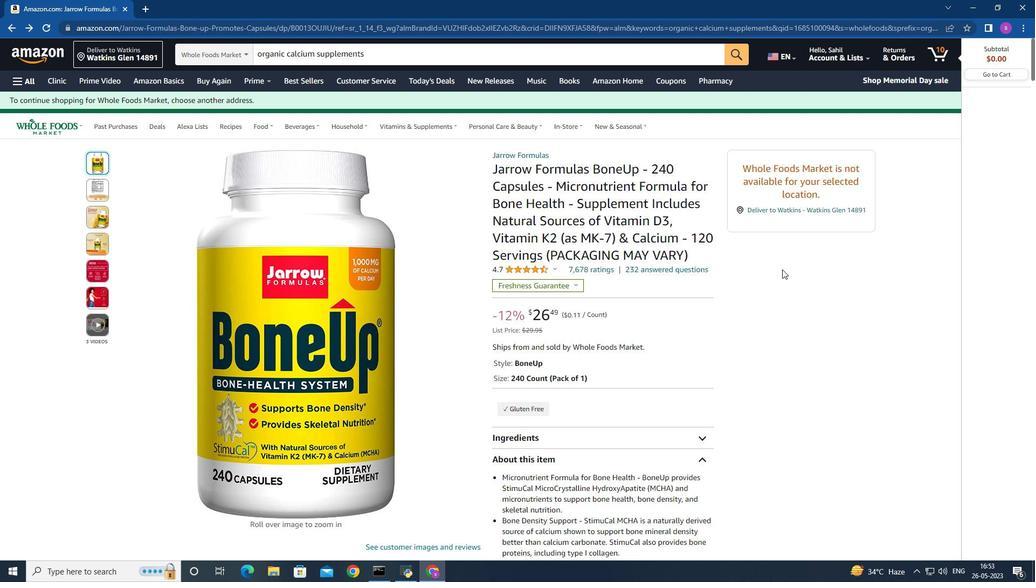 
Action: Mouse scrolled (781, 270) with delta (0, 0)
Screenshot: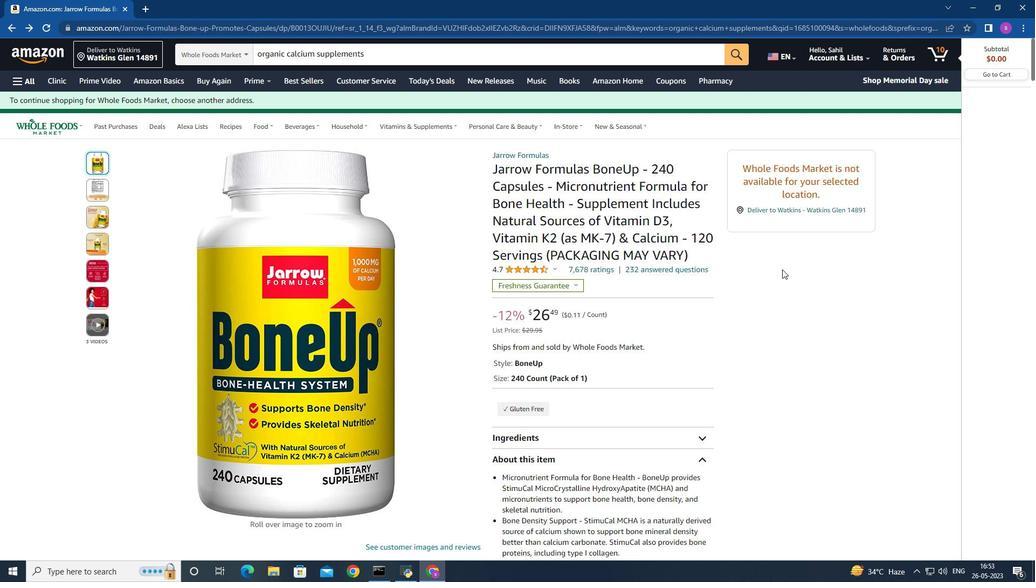 
Action: Mouse moved to (781, 270)
Screenshot: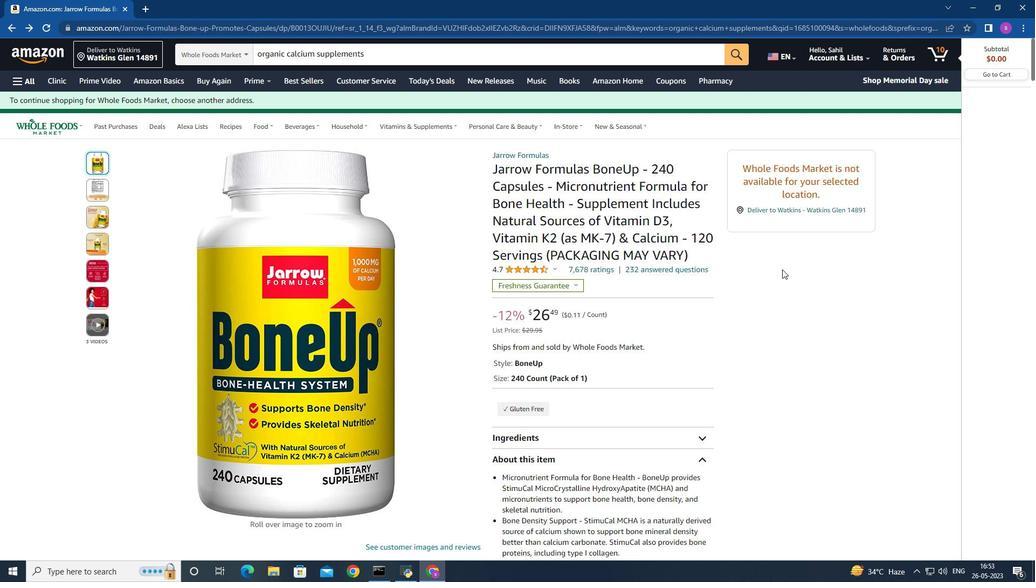 
Action: Mouse scrolled (781, 270) with delta (0, 0)
Screenshot: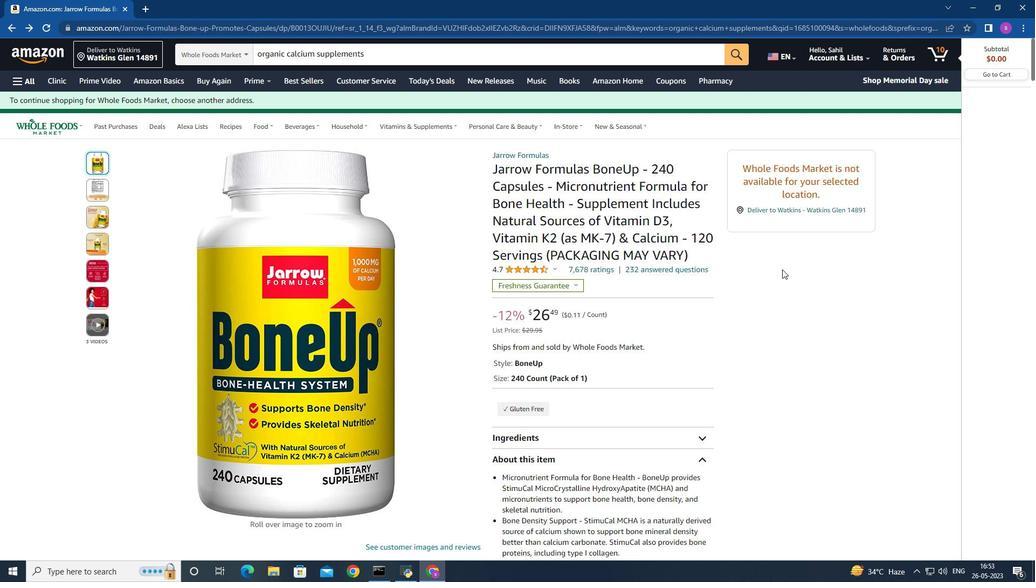 
Action: Mouse moved to (781, 270)
Screenshot: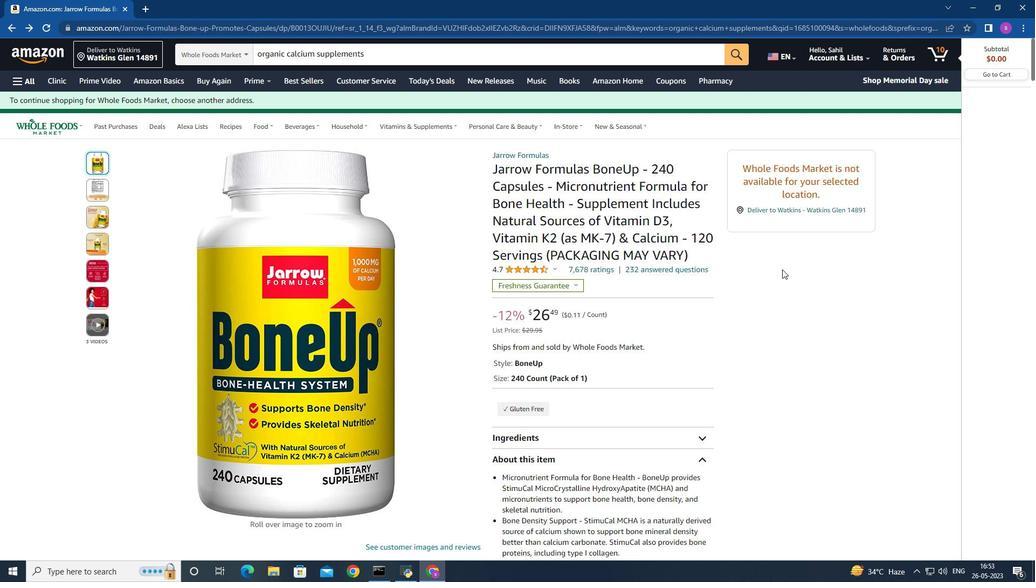 
Action: Mouse scrolled (781, 270) with delta (0, 0)
Screenshot: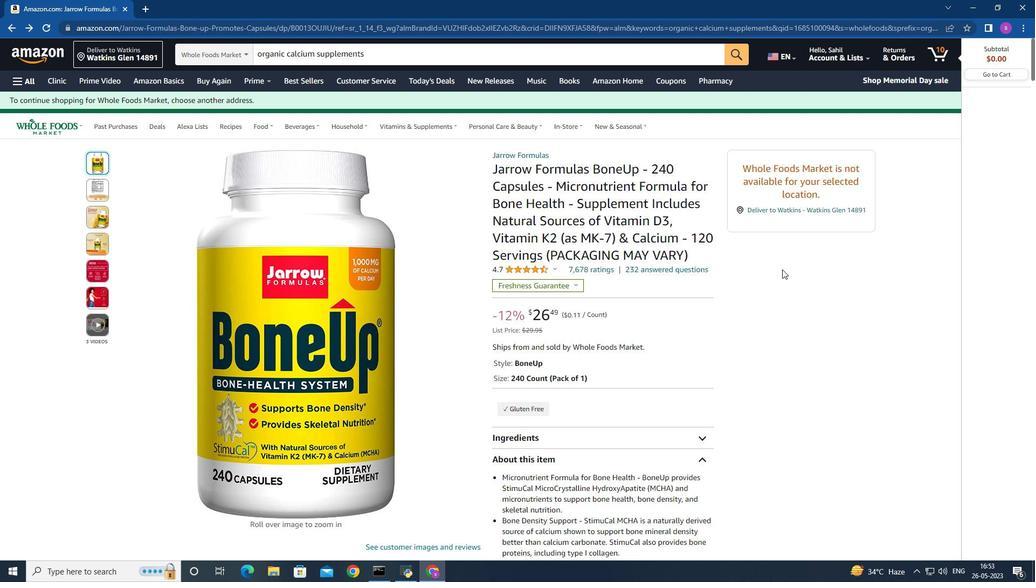 
Action: Mouse moved to (781, 270)
Screenshot: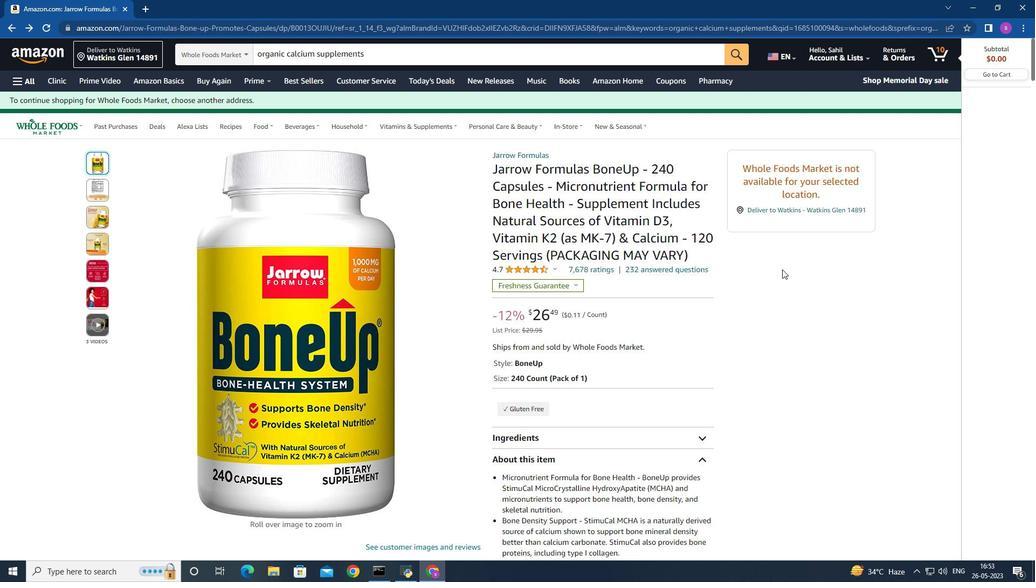 
Action: Mouse scrolled (781, 270) with delta (0, 0)
Screenshot: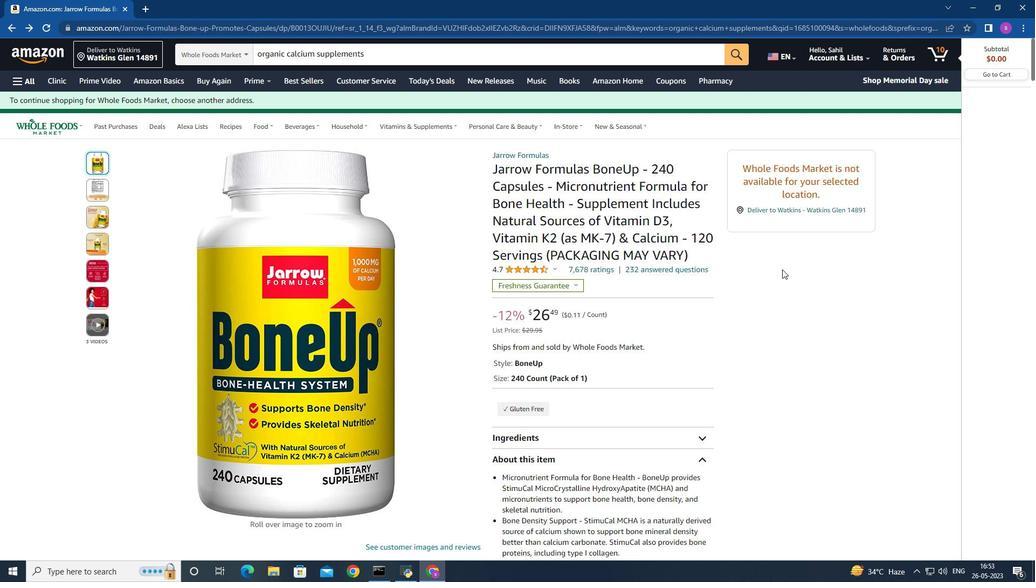 
Action: Mouse moved to (781, 270)
Screenshot: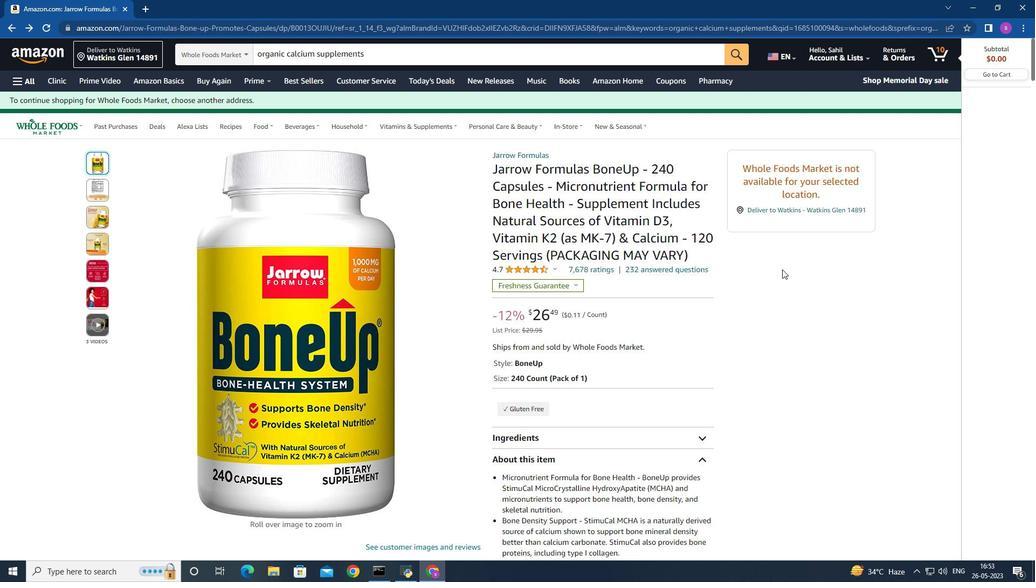 
Action: Mouse scrolled (781, 270) with delta (0, 0)
Screenshot: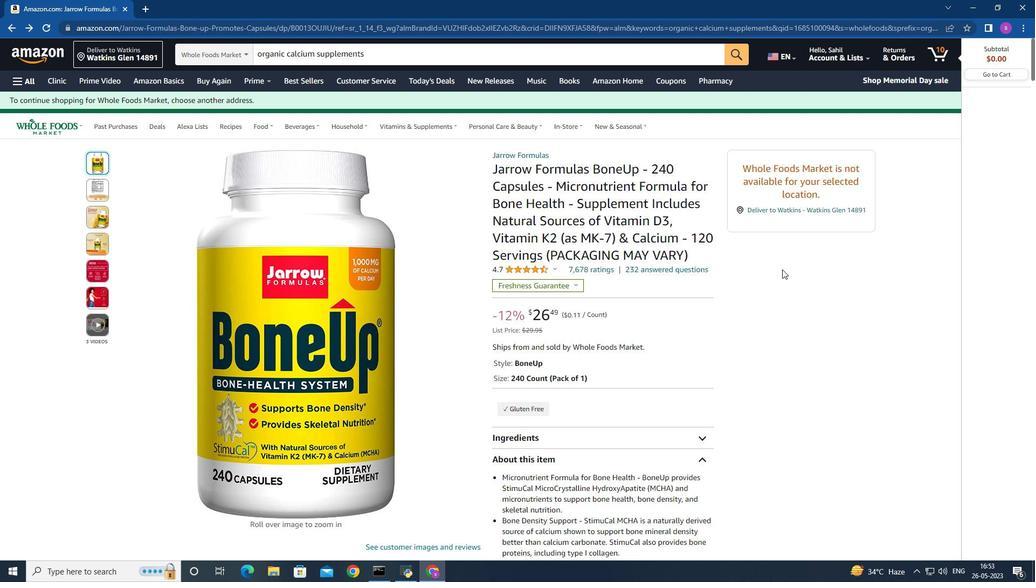
Action: Mouse scrolled (781, 270) with delta (0, 0)
Screenshot: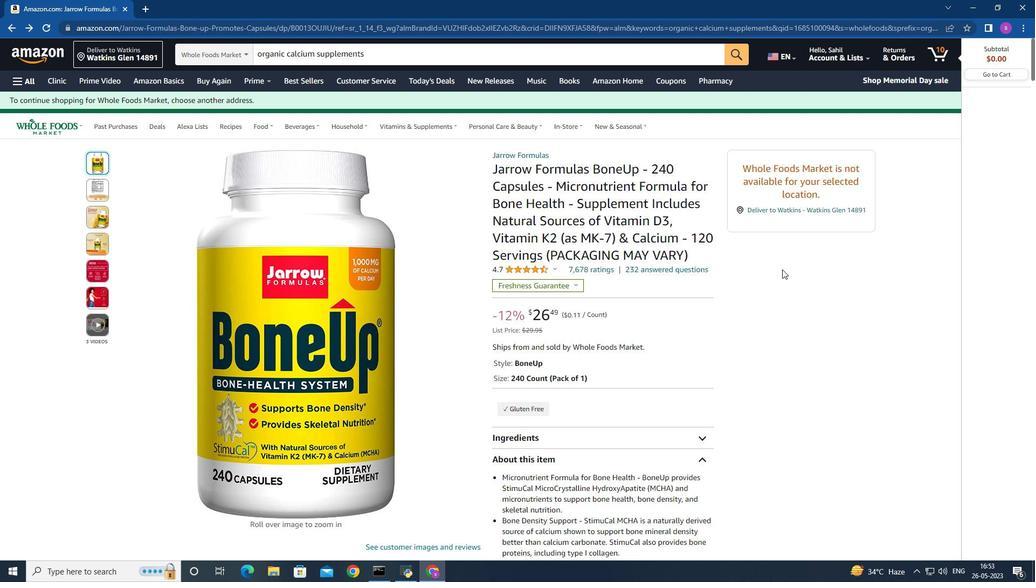 
Action: Mouse scrolled (781, 270) with delta (0, 0)
Screenshot: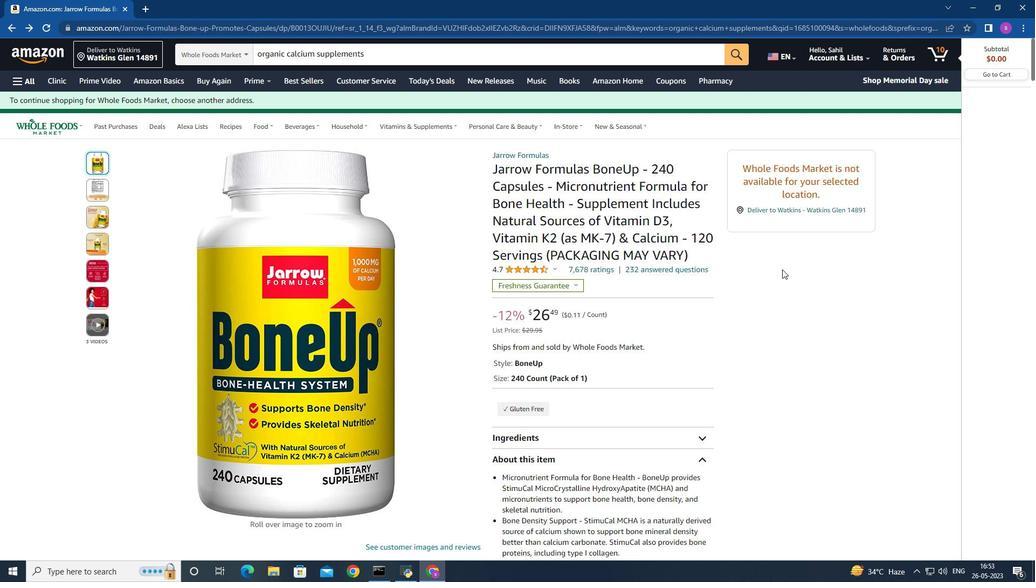 
Action: Mouse scrolled (781, 270) with delta (0, 0)
Screenshot: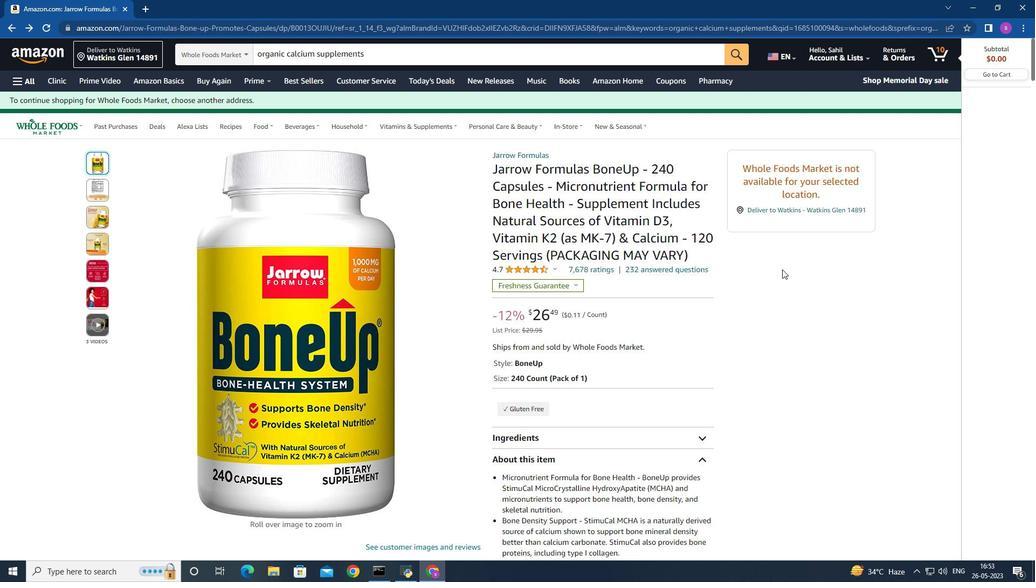 
Action: Mouse moved to (781, 270)
Screenshot: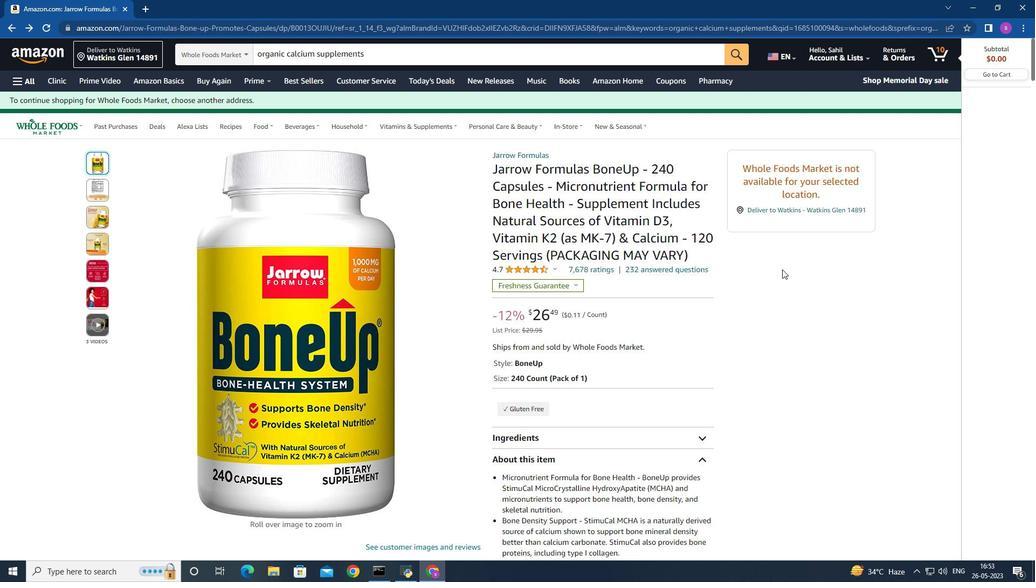 
Action: Mouse scrolled (781, 270) with delta (0, 0)
Screenshot: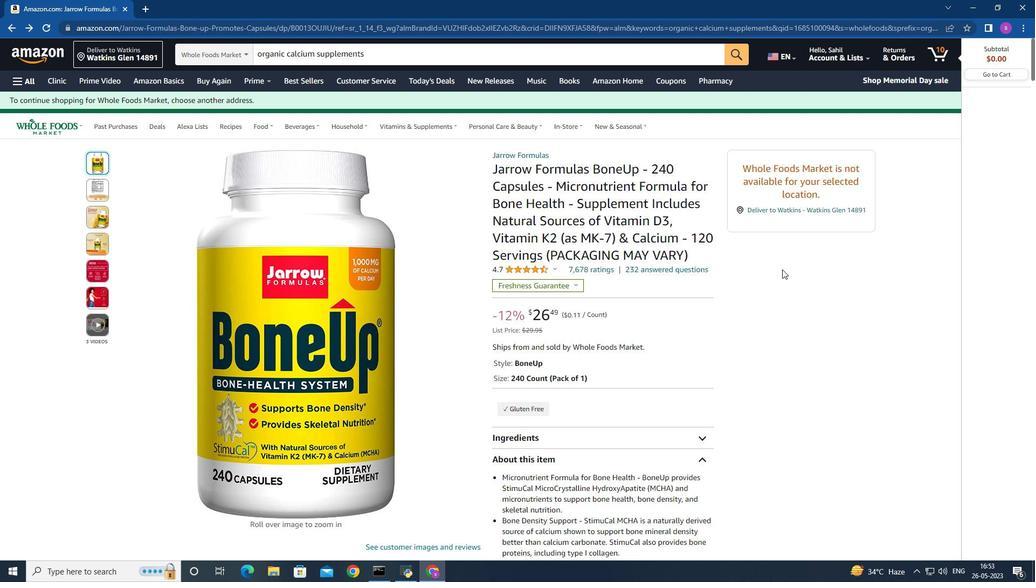 
Action: Mouse moved to (781, 270)
Screenshot: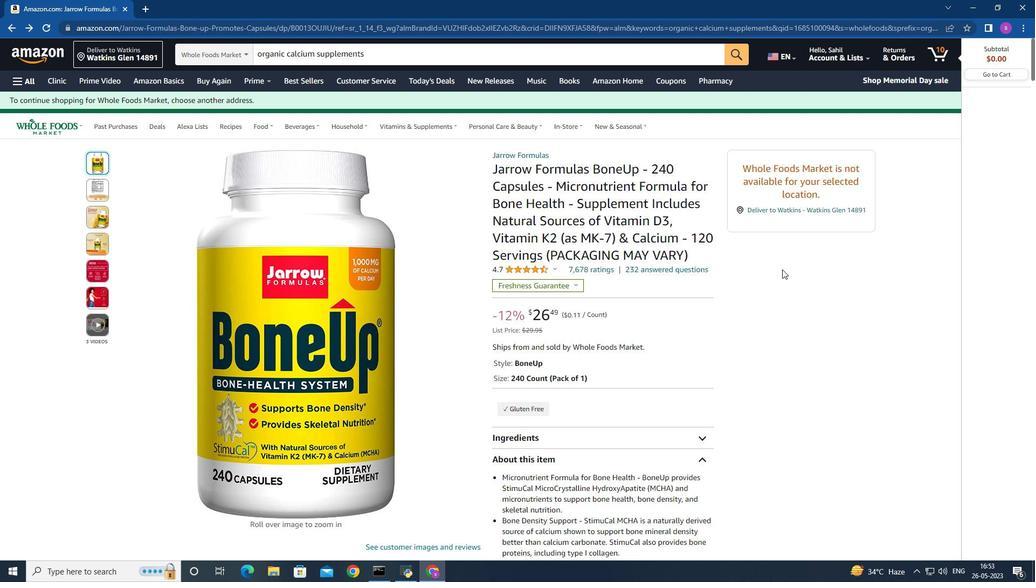 
Action: Mouse scrolled (781, 270) with delta (0, 0)
Screenshot: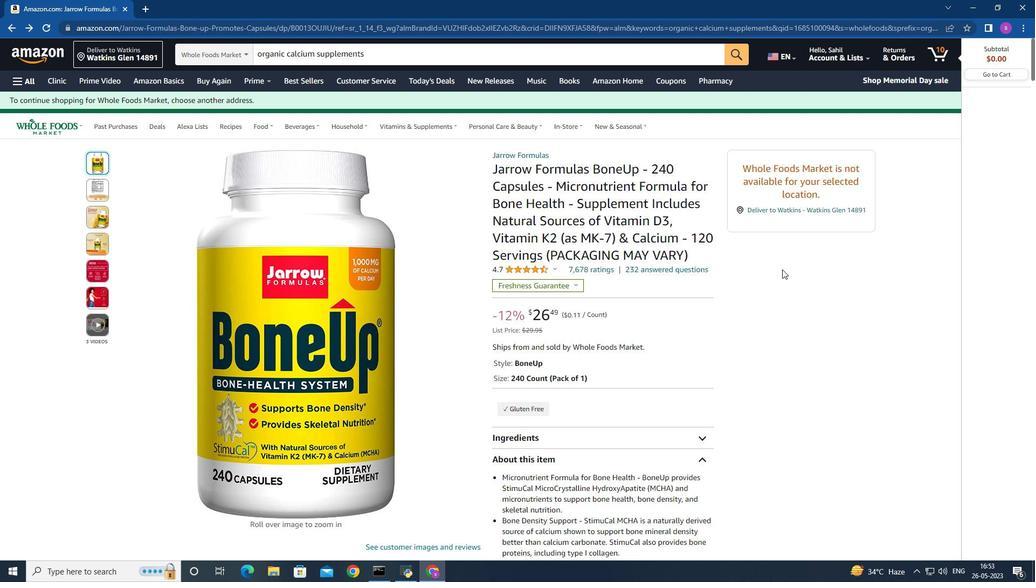 
Action: Mouse moved to (781, 270)
Screenshot: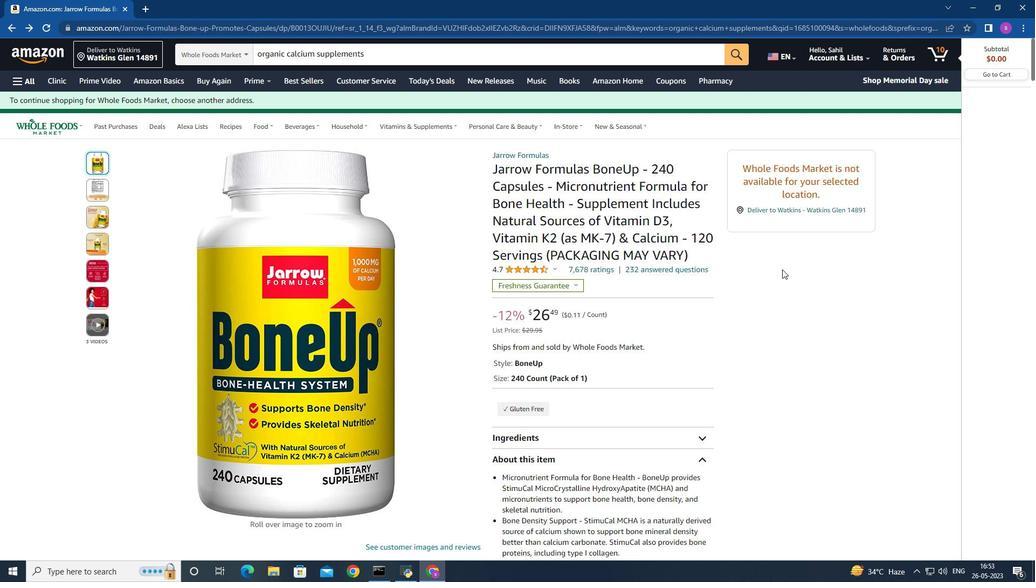 
Action: Mouse scrolled (781, 270) with delta (0, 0)
Screenshot: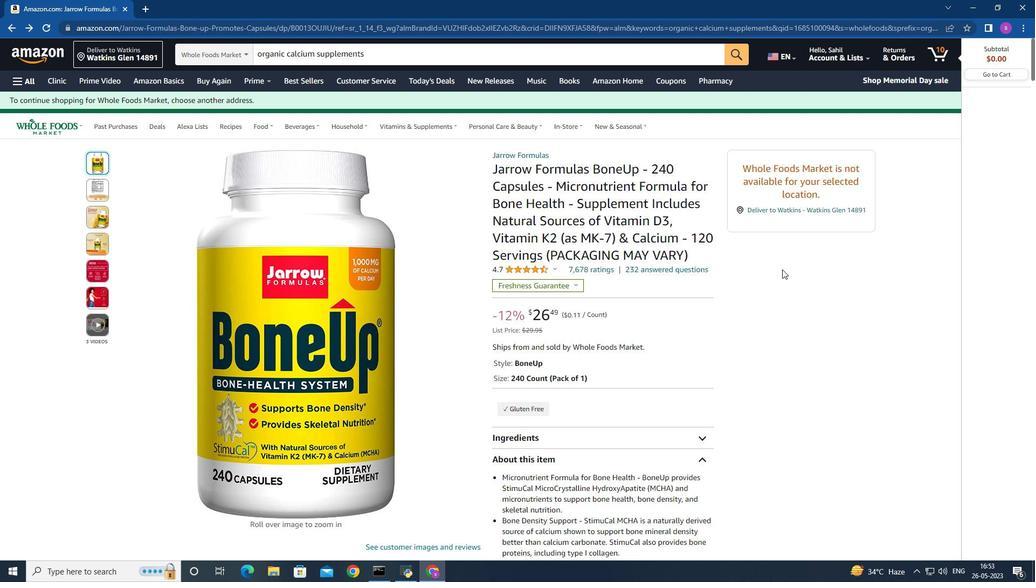 
Action: Mouse moved to (781, 270)
Screenshot: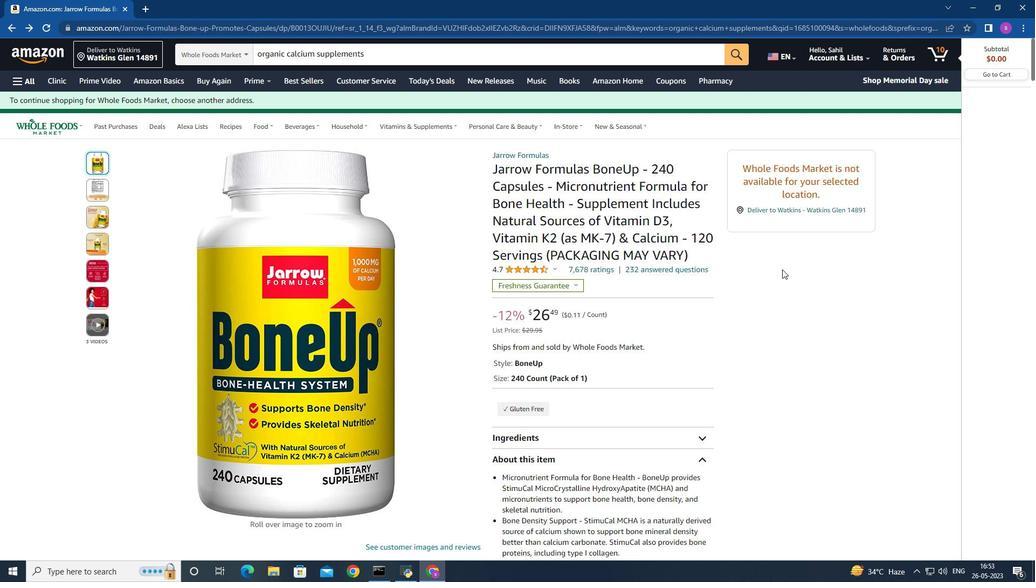 
Action: Mouse scrolled (781, 270) with delta (0, 0)
Screenshot: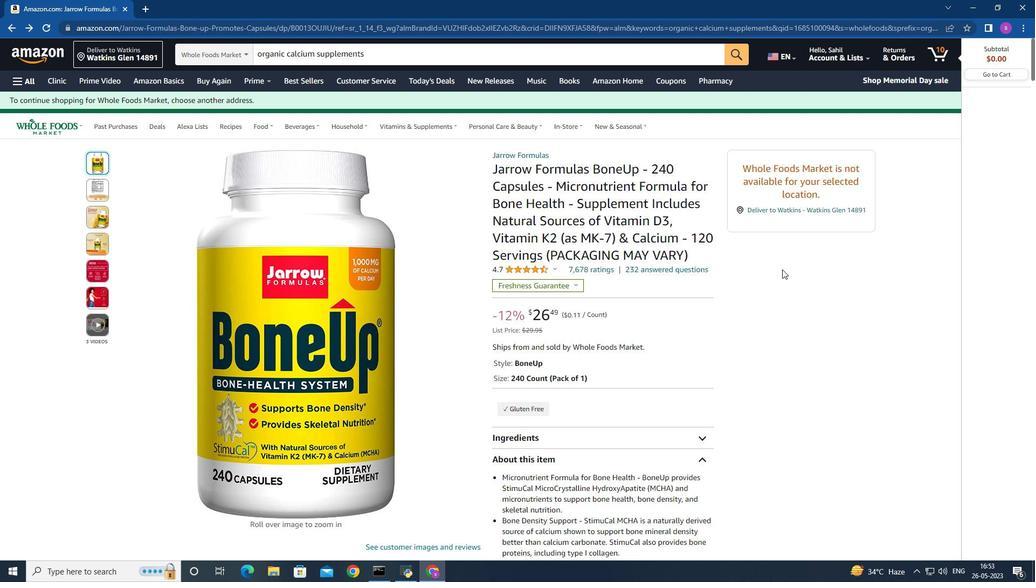 
Action: Mouse moved to (781, 270)
Screenshot: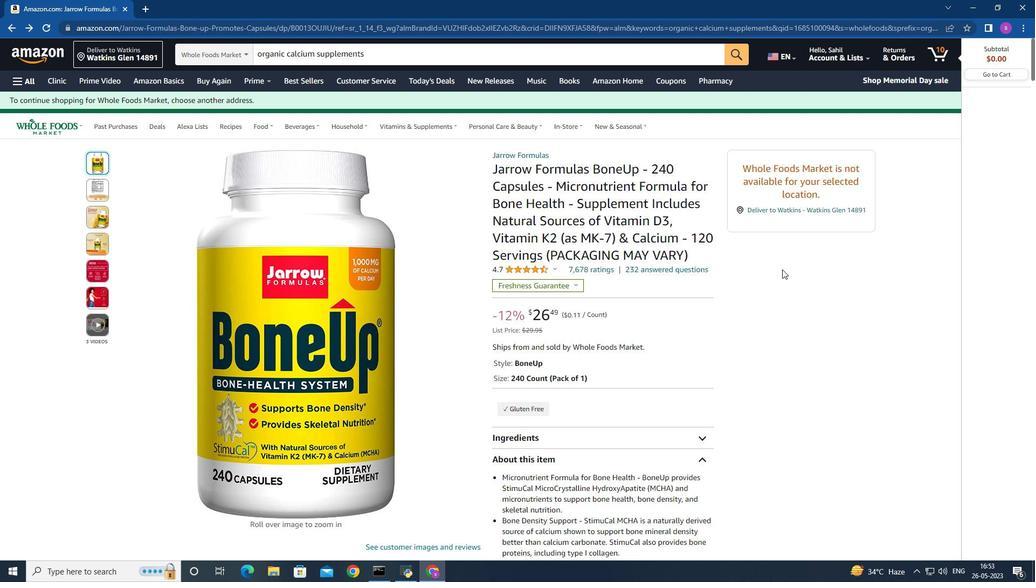 
Action: Mouse scrolled (781, 270) with delta (0, 0)
Screenshot: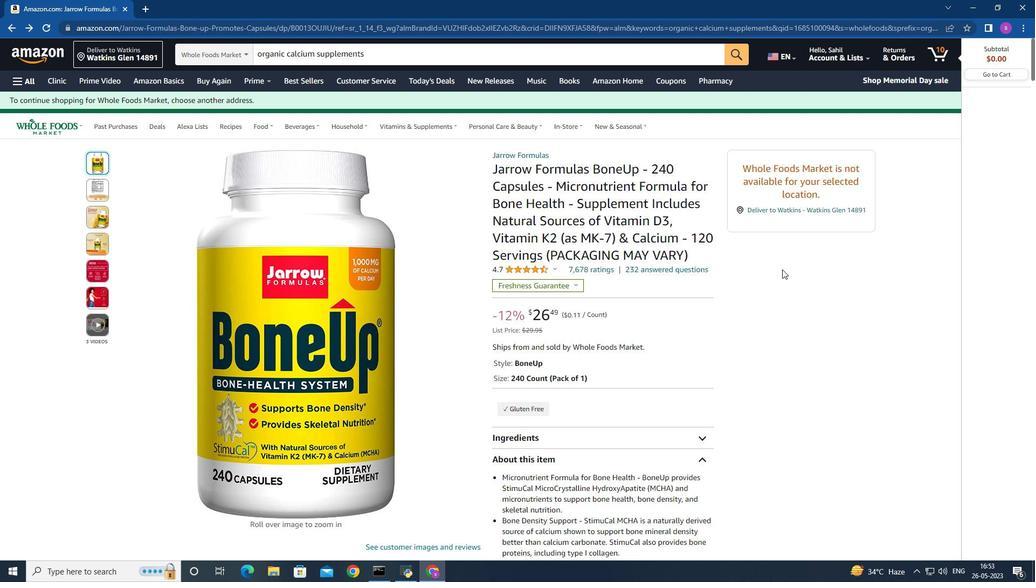 
Action: Mouse moved to (781, 270)
Screenshot: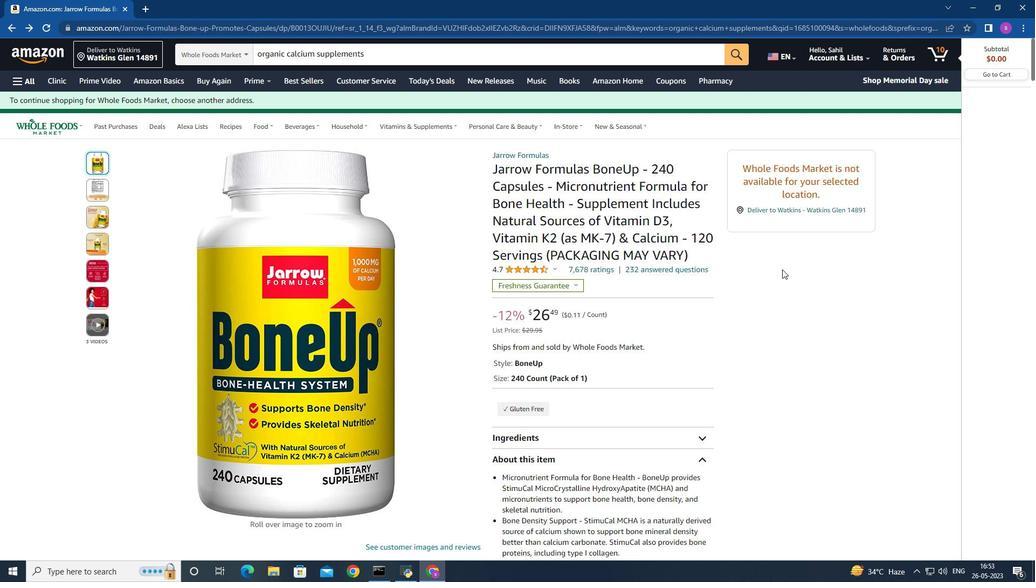 
Action: Mouse scrolled (781, 270) with delta (0, 0)
Screenshot: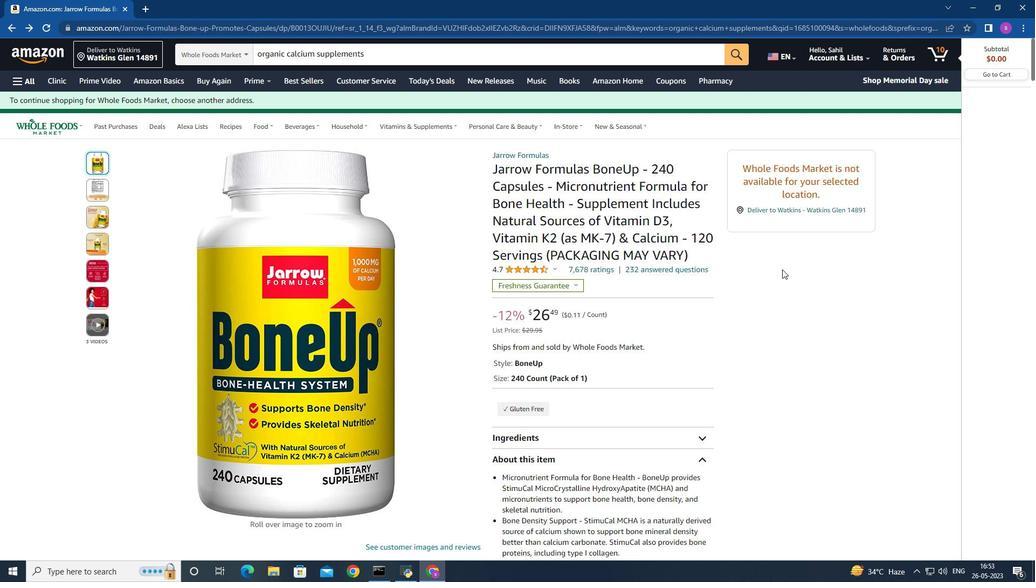 
Action: Mouse scrolled (781, 270) with delta (0, 0)
Screenshot: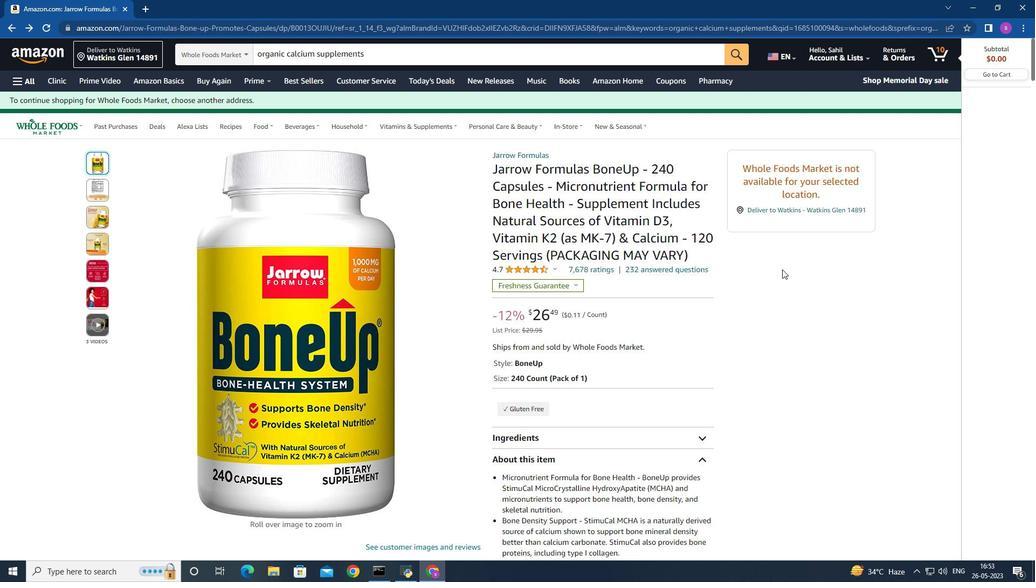 
Action: Mouse scrolled (781, 270) with delta (0, 0)
Screenshot: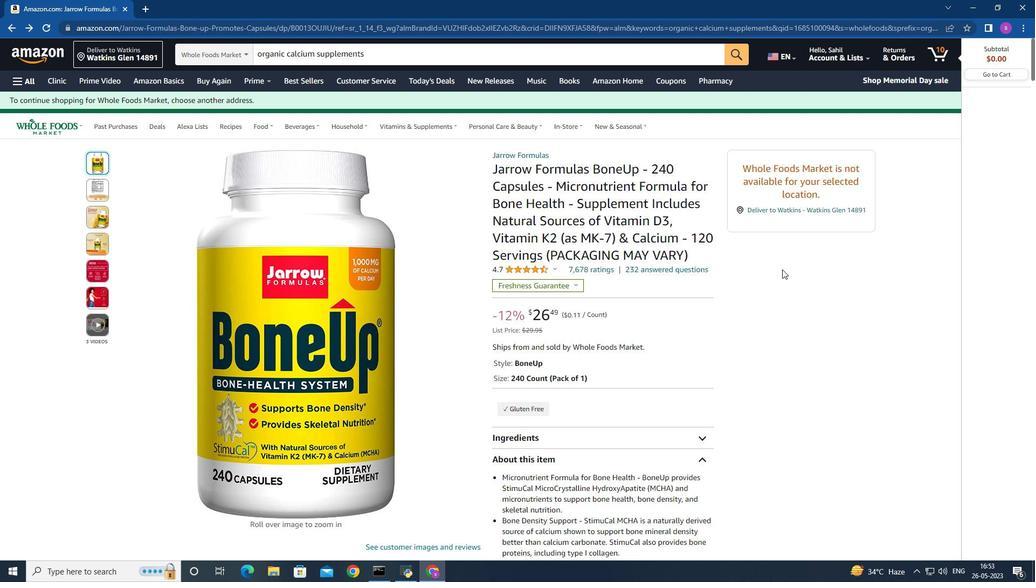 
Action: Mouse scrolled (781, 270) with delta (0, 0)
Screenshot: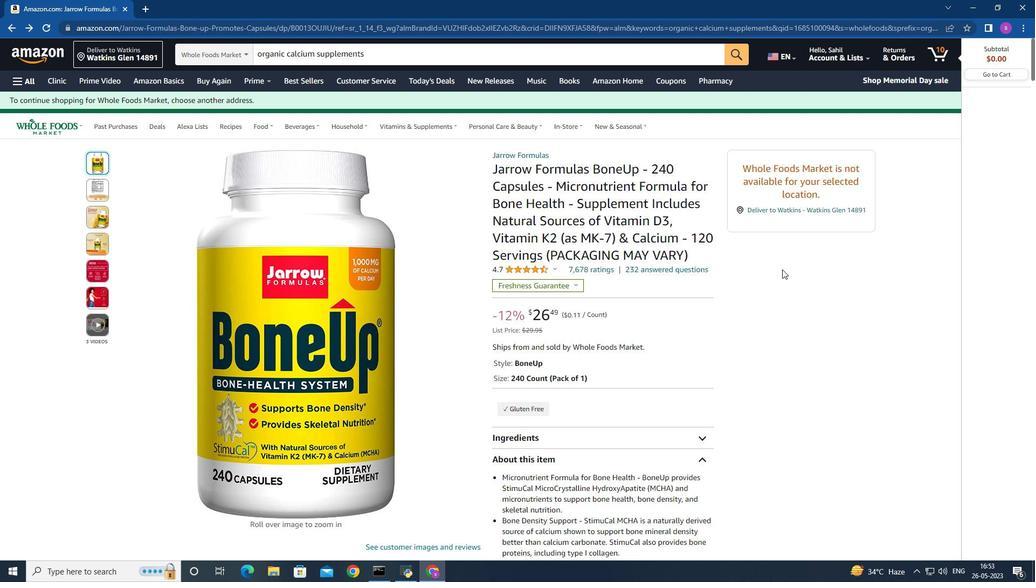 
Action: Mouse scrolled (781, 270) with delta (0, 0)
Screenshot: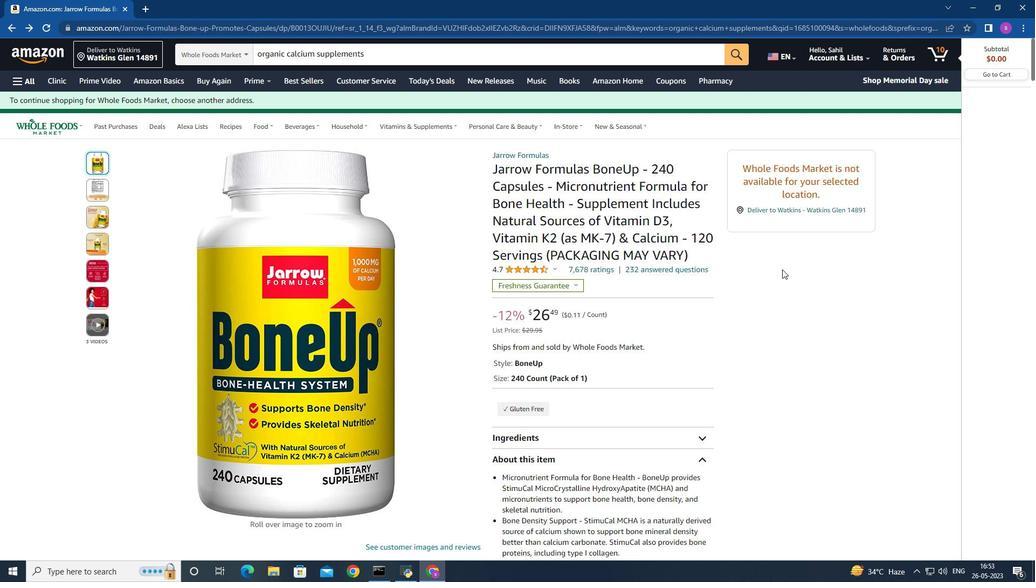 
Action: Mouse moved to (781, 270)
Screenshot: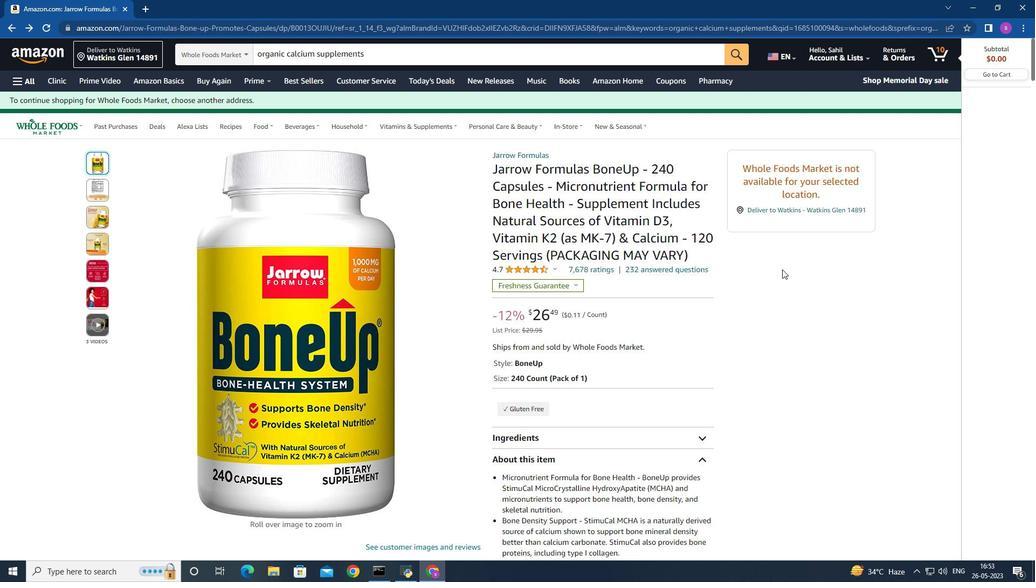 
Action: Mouse scrolled (781, 270) with delta (0, 0)
Screenshot: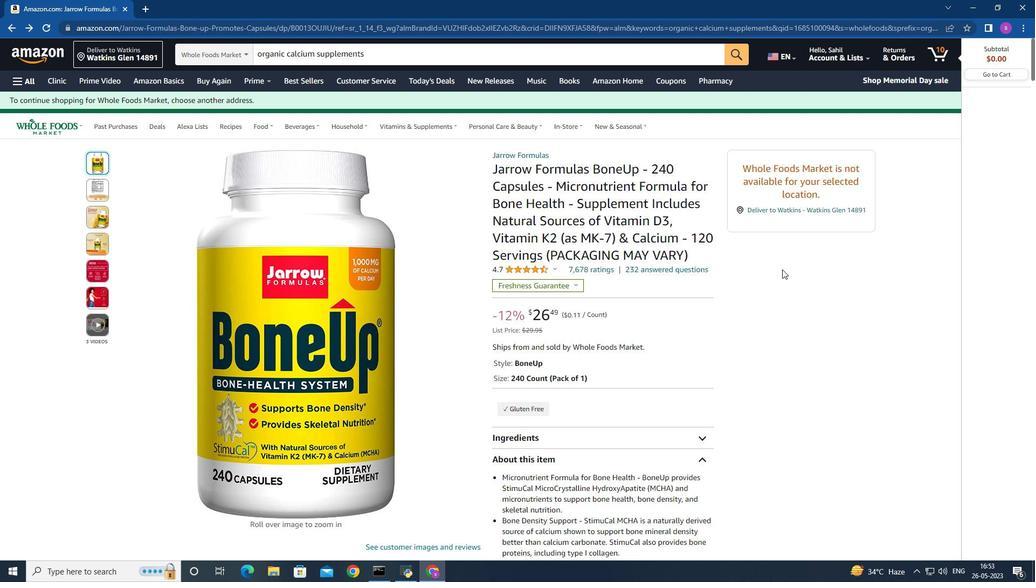 
Action: Mouse moved to (781, 270)
